Task: Create a surreal desert landscape with dreamlike elements and hidden symbols.
Action: Mouse moved to (41, 88)
Screenshot: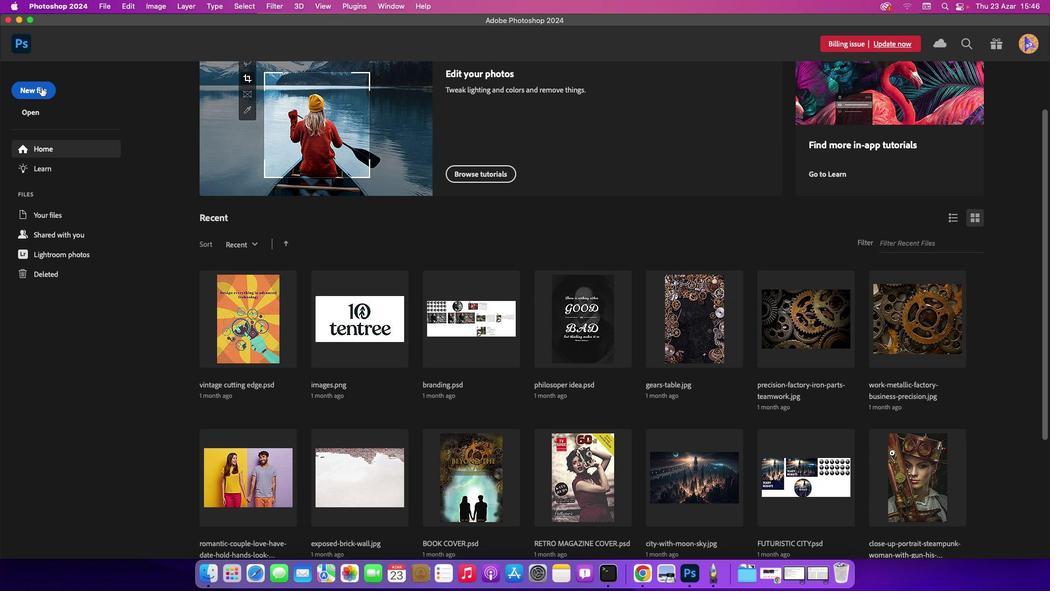 
Action: Mouse pressed left at (41, 88)
Screenshot: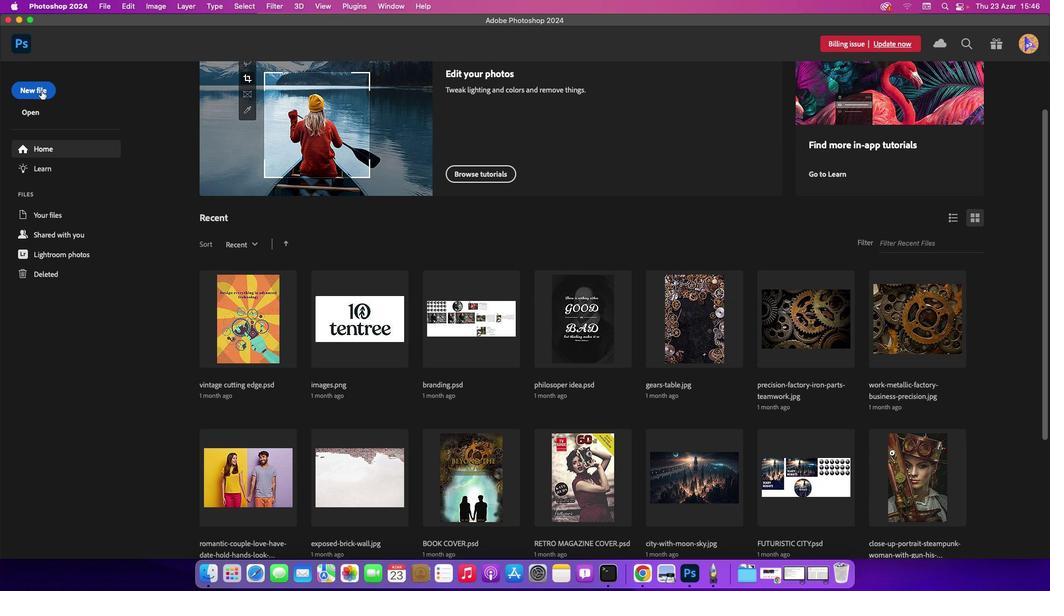 
Action: Mouse moved to (42, 91)
Screenshot: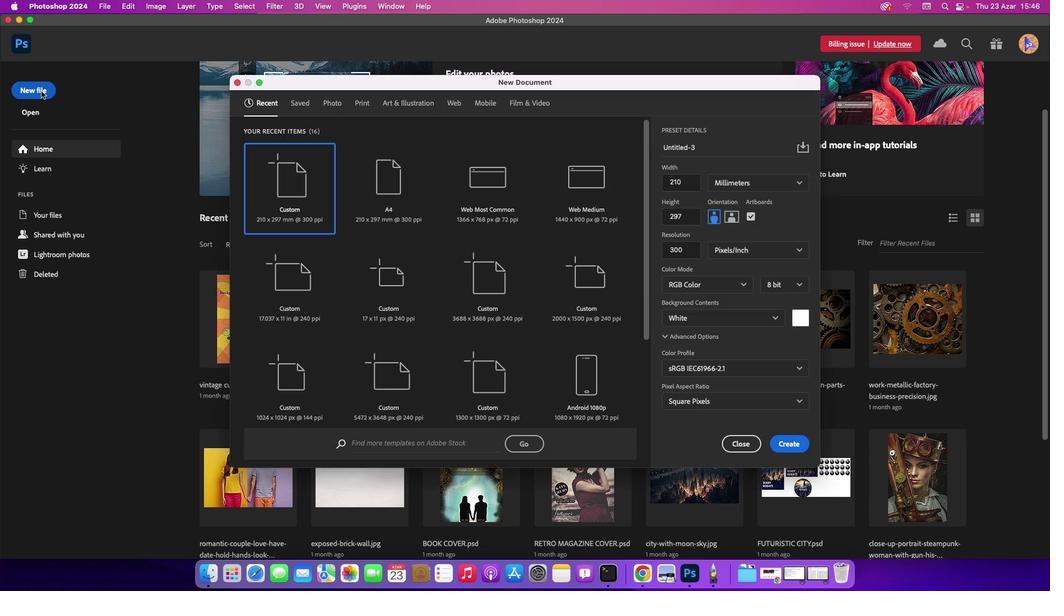 
Action: Mouse pressed left at (42, 91)
Screenshot: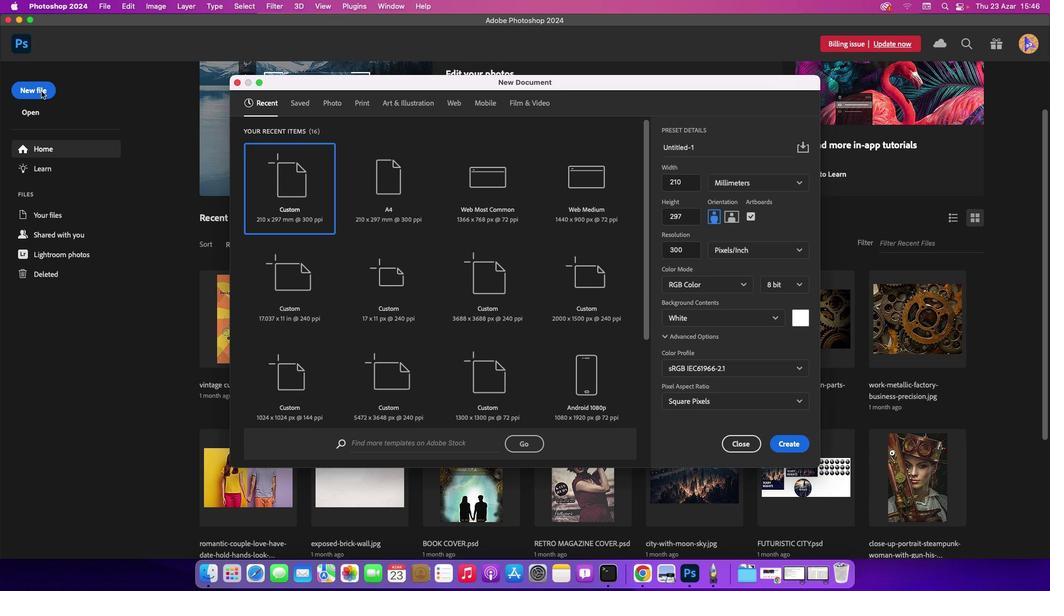 
Action: Mouse moved to (510, 187)
Screenshot: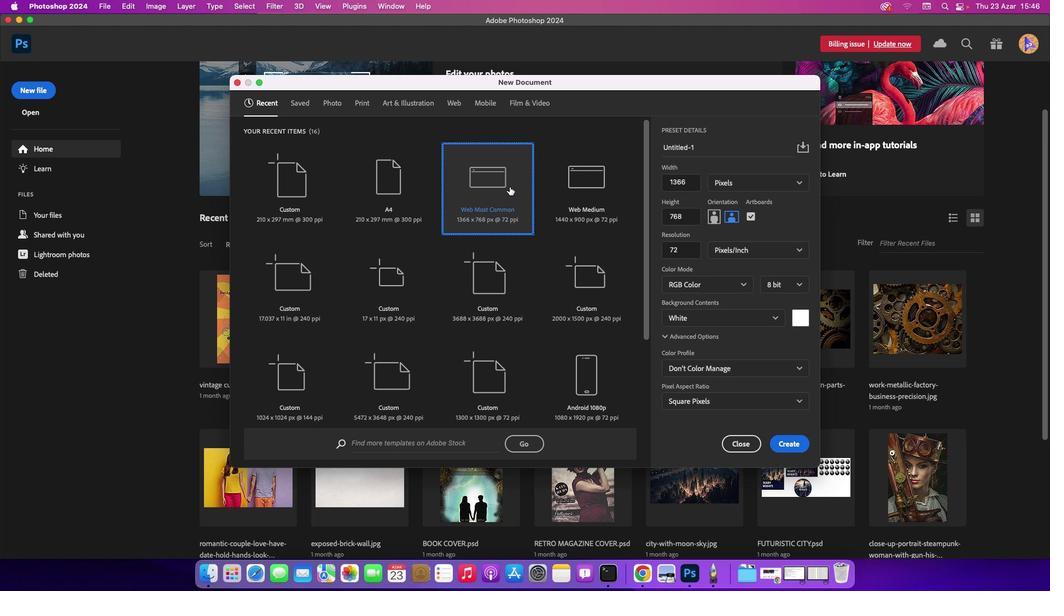 
Action: Mouse pressed left at (510, 187)
Screenshot: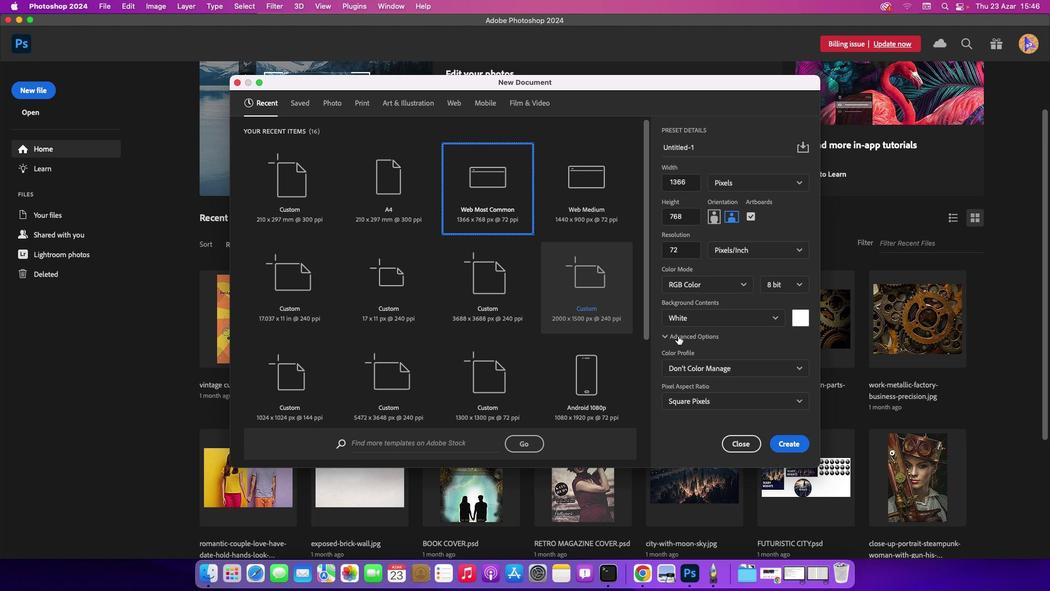 
Action: Mouse moved to (789, 440)
Screenshot: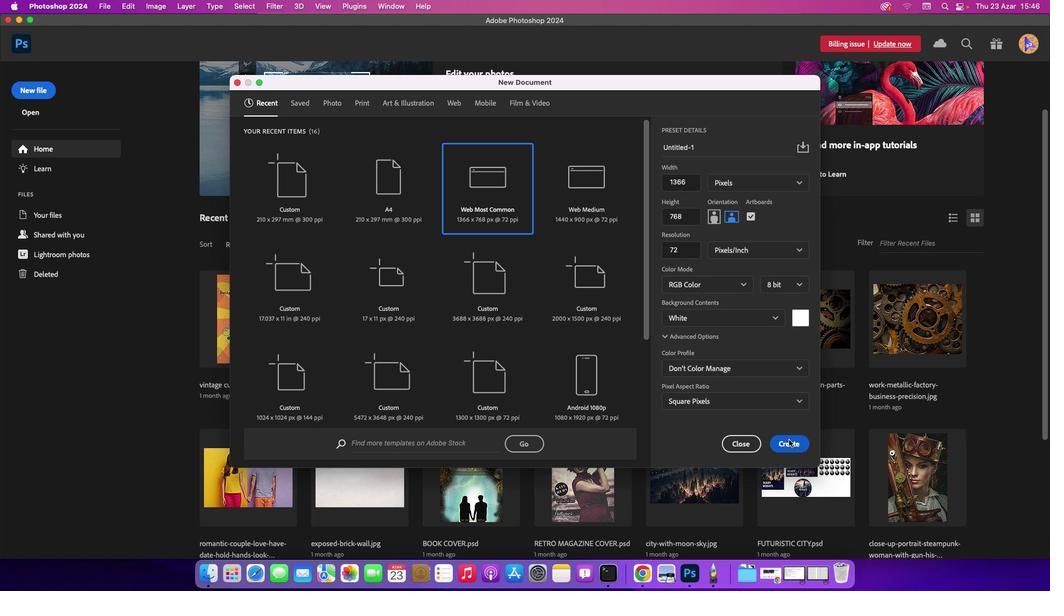 
Action: Mouse pressed left at (789, 440)
Screenshot: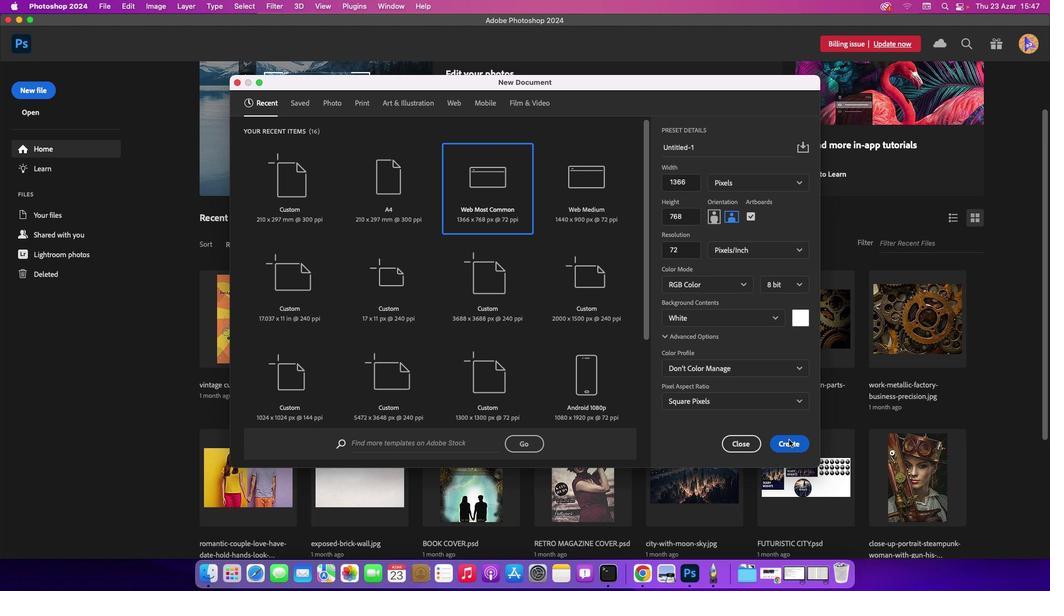 
Action: Mouse moved to (111, 8)
Screenshot: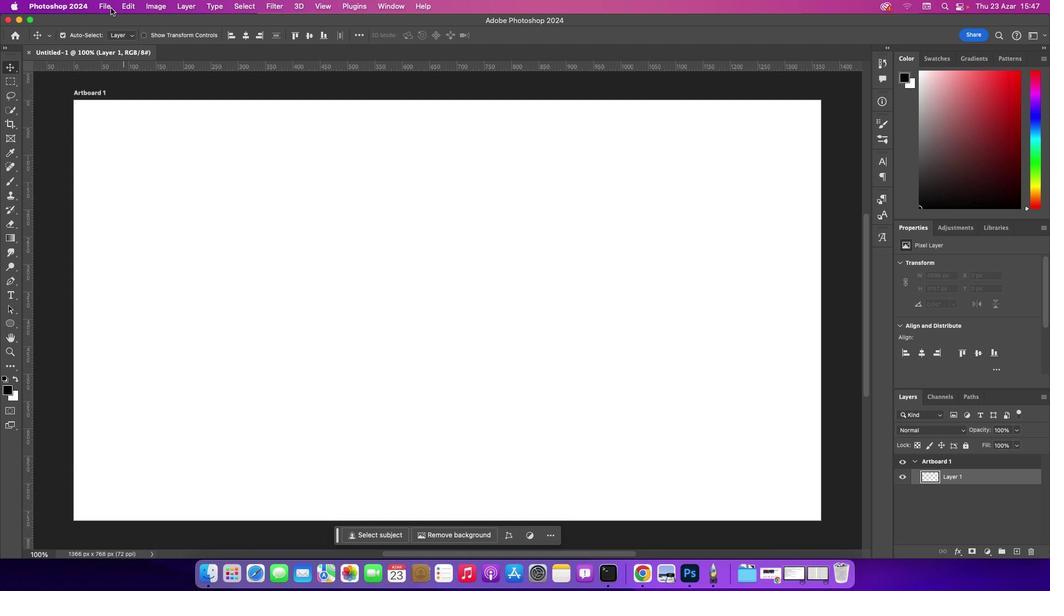 
Action: Mouse pressed left at (111, 8)
Screenshot: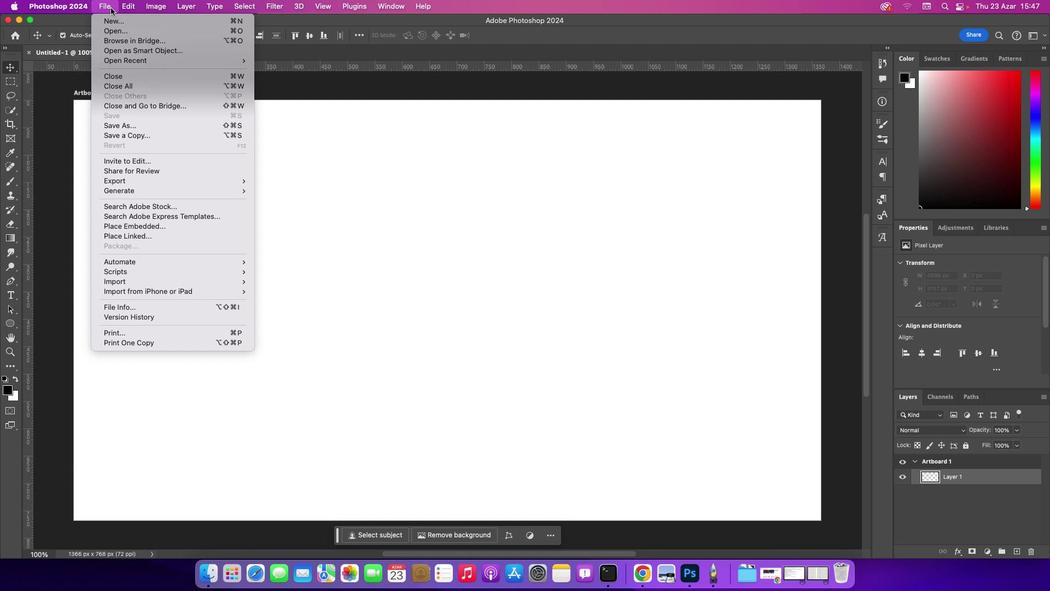 
Action: Mouse moved to (114, 28)
Screenshot: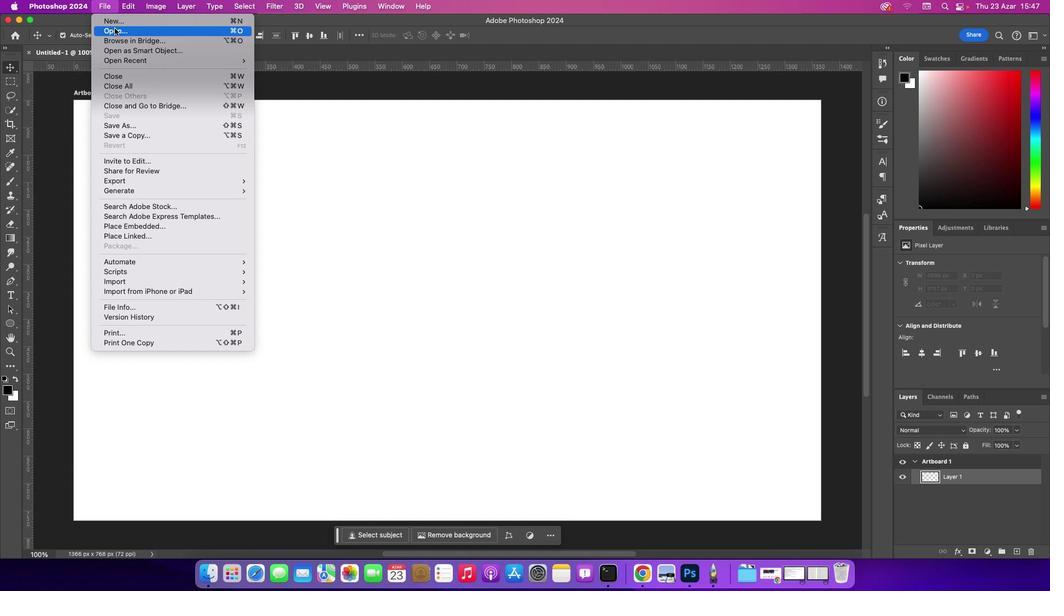 
Action: Mouse pressed left at (114, 28)
Screenshot: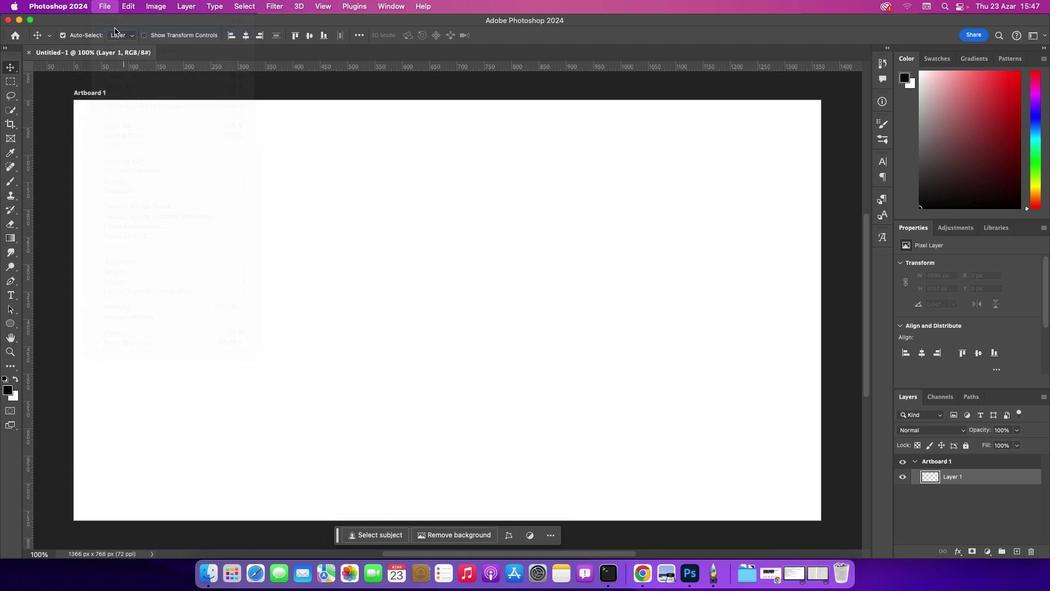 
Action: Mouse moved to (411, 149)
Screenshot: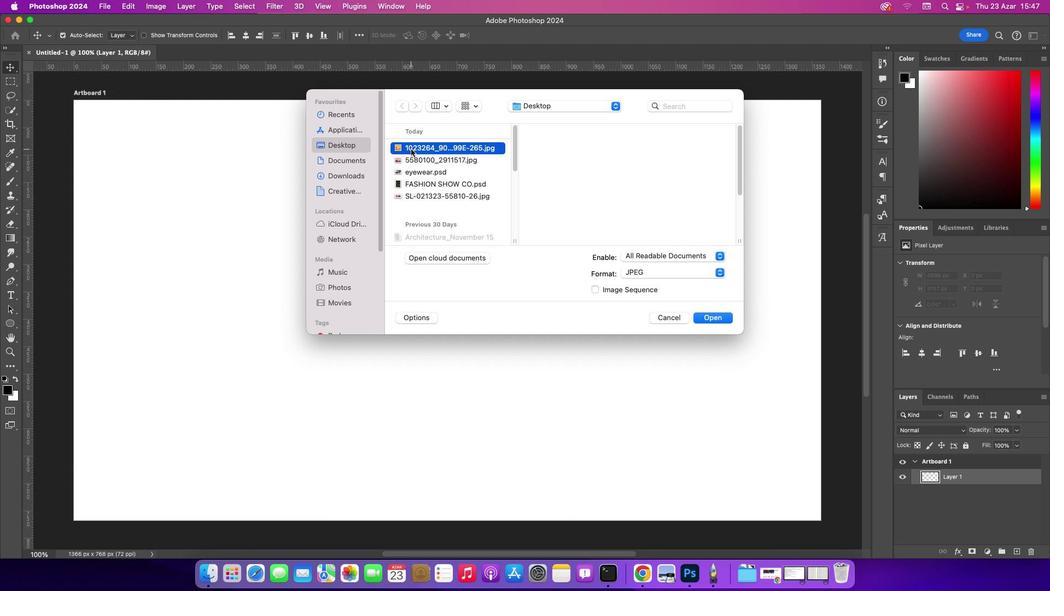 
Action: Mouse pressed left at (411, 149)
Screenshot: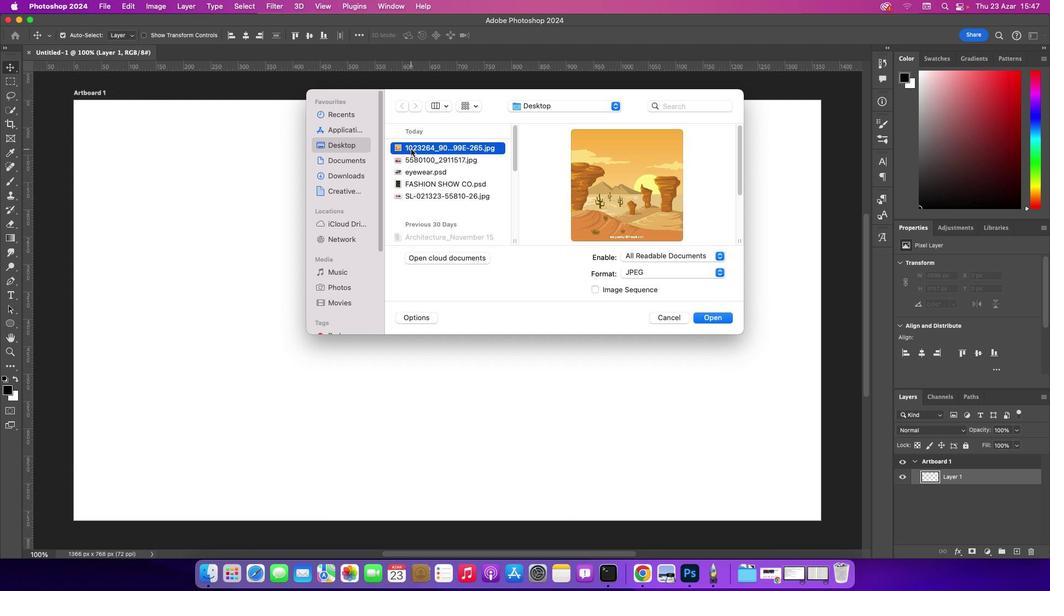 
Action: Mouse moved to (460, 160)
Screenshot: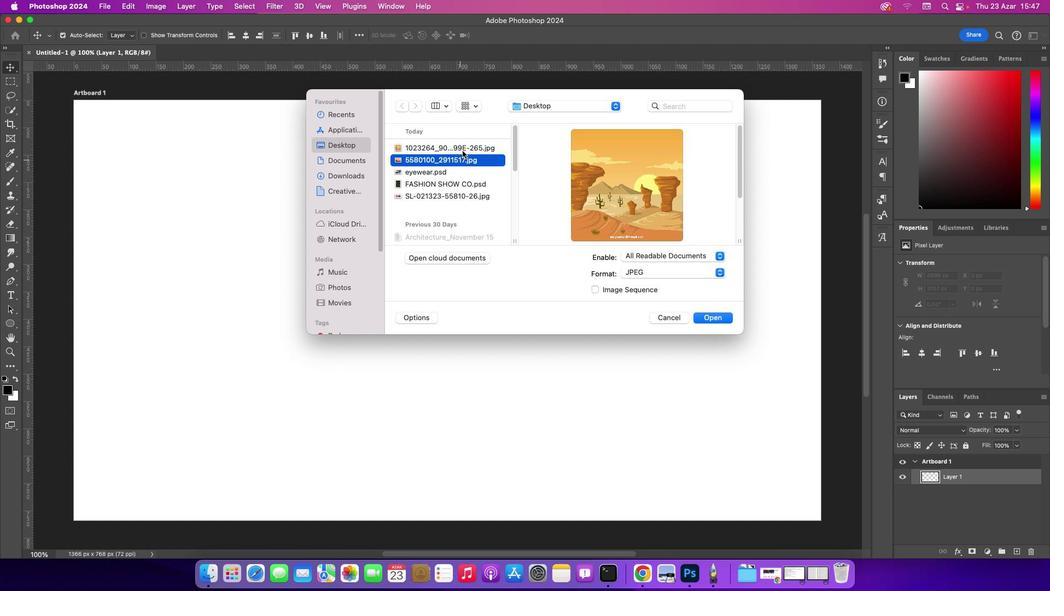 
Action: Mouse pressed left at (460, 160)
Screenshot: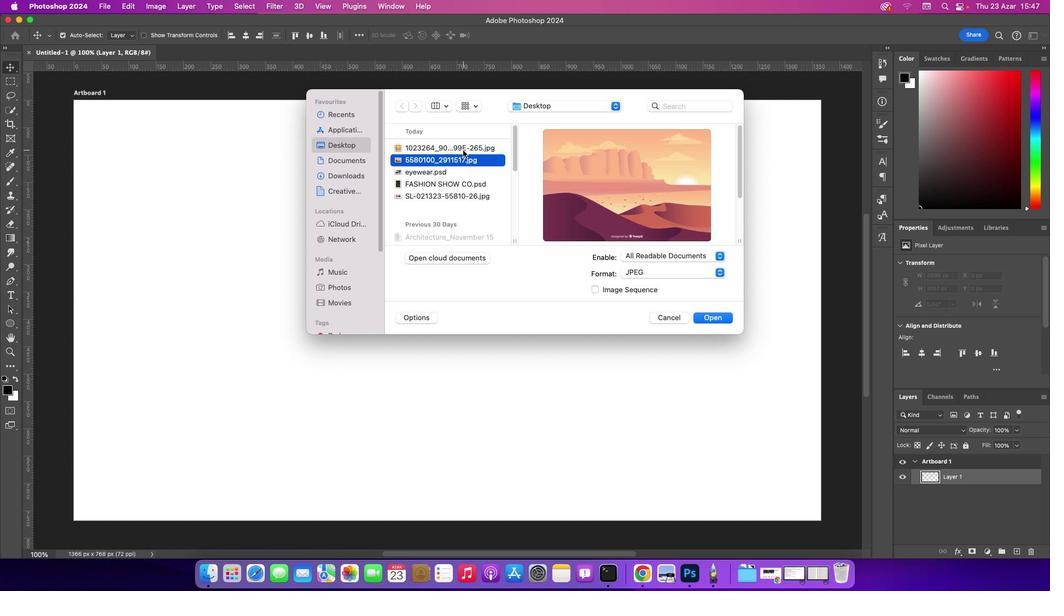 
Action: Mouse moved to (464, 150)
Screenshot: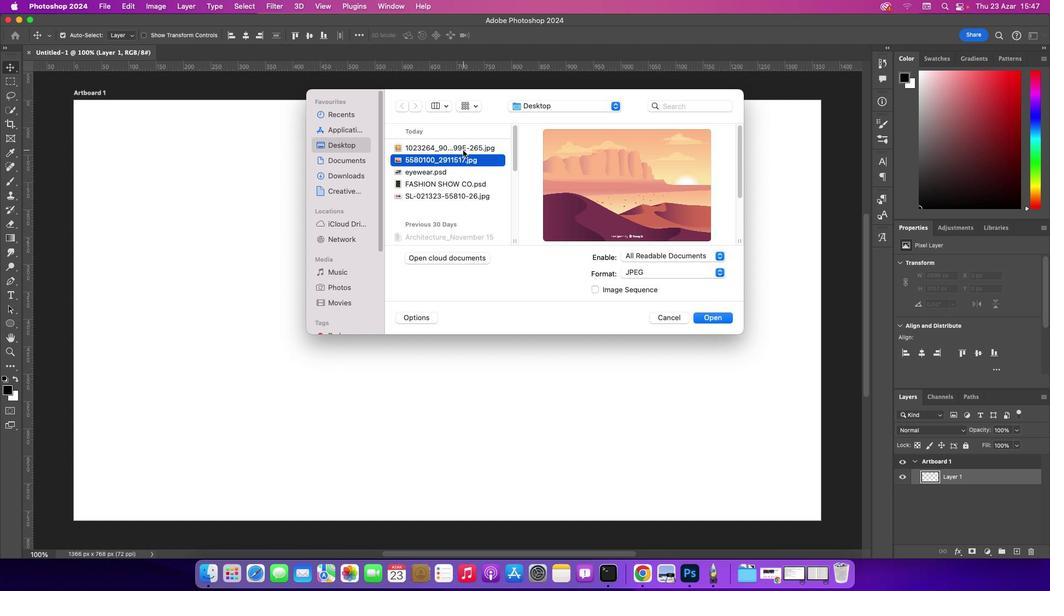 
Action: Mouse pressed left at (464, 150)
Screenshot: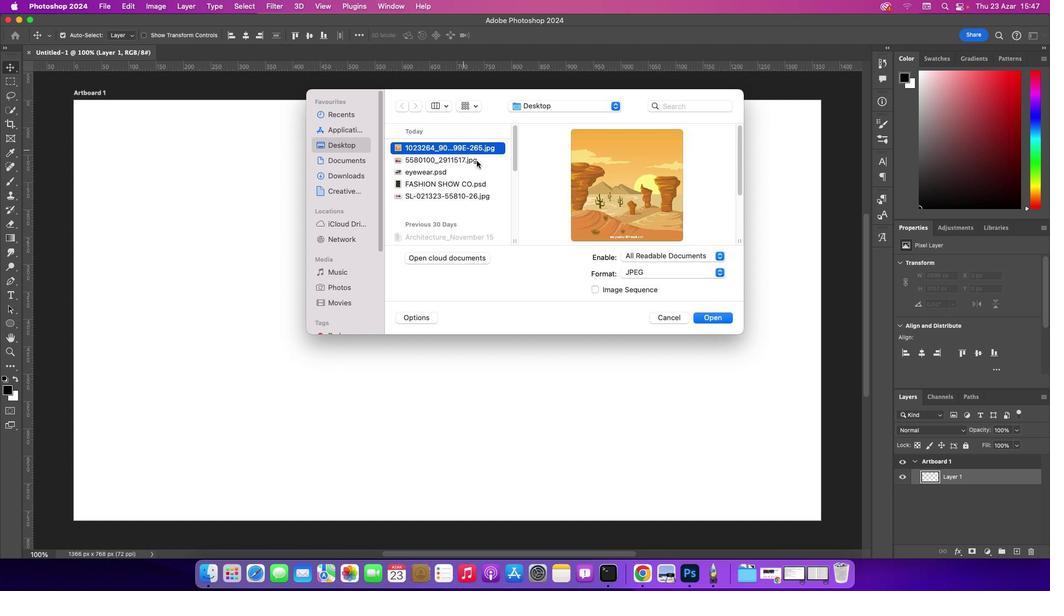 
Action: Mouse moved to (706, 320)
Screenshot: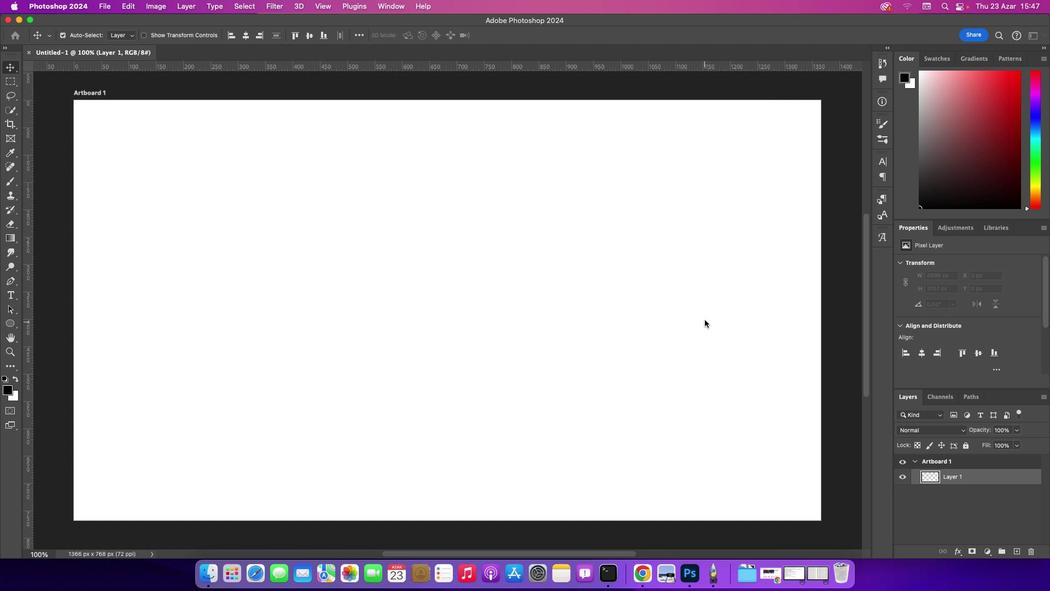
Action: Mouse pressed left at (706, 320)
Screenshot: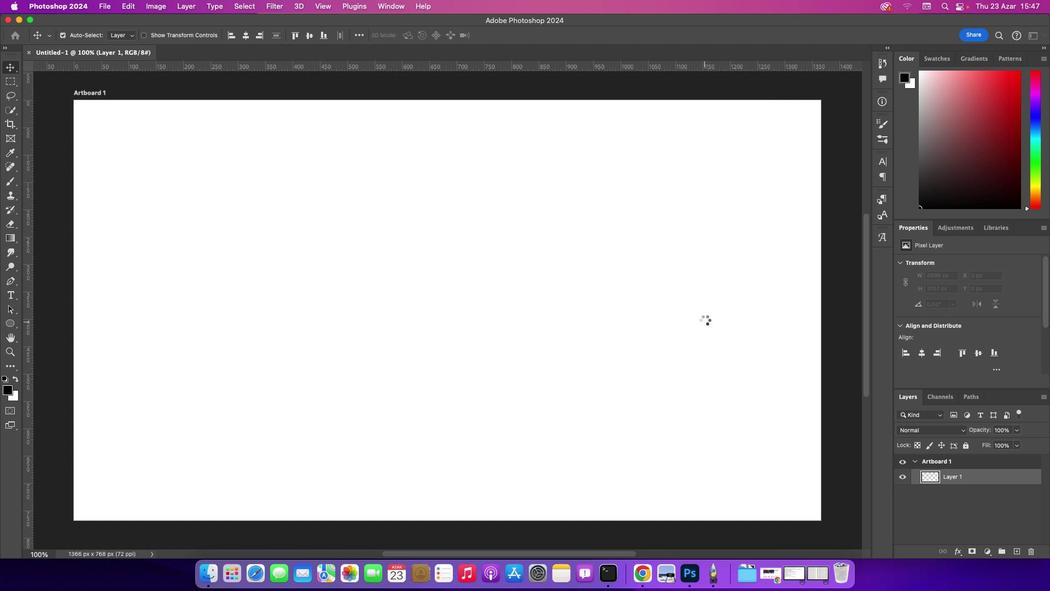 
Action: Mouse moved to (348, 205)
Screenshot: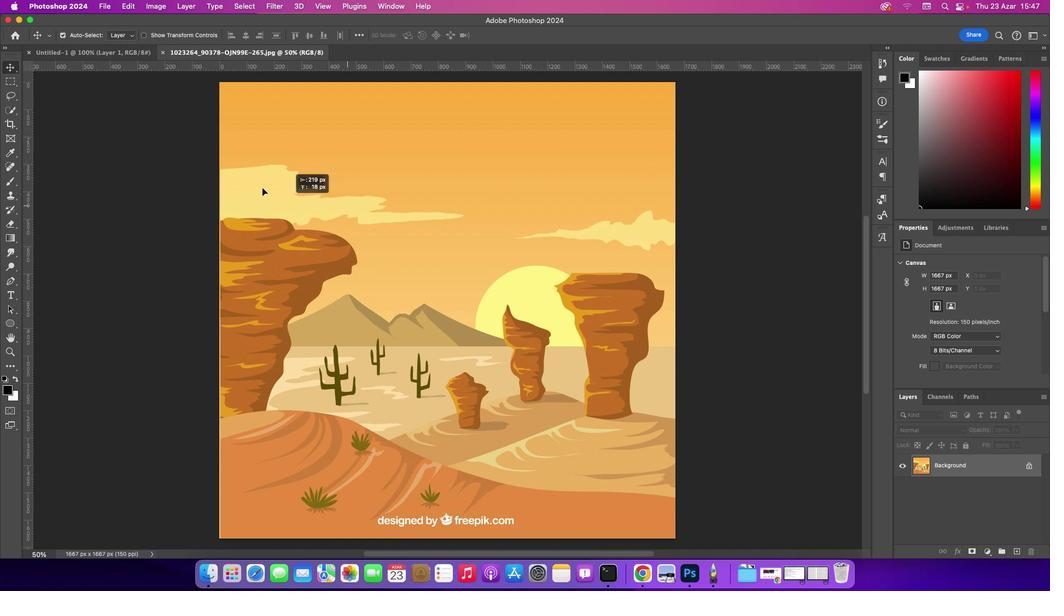 
Action: Mouse pressed left at (348, 205)
Screenshot: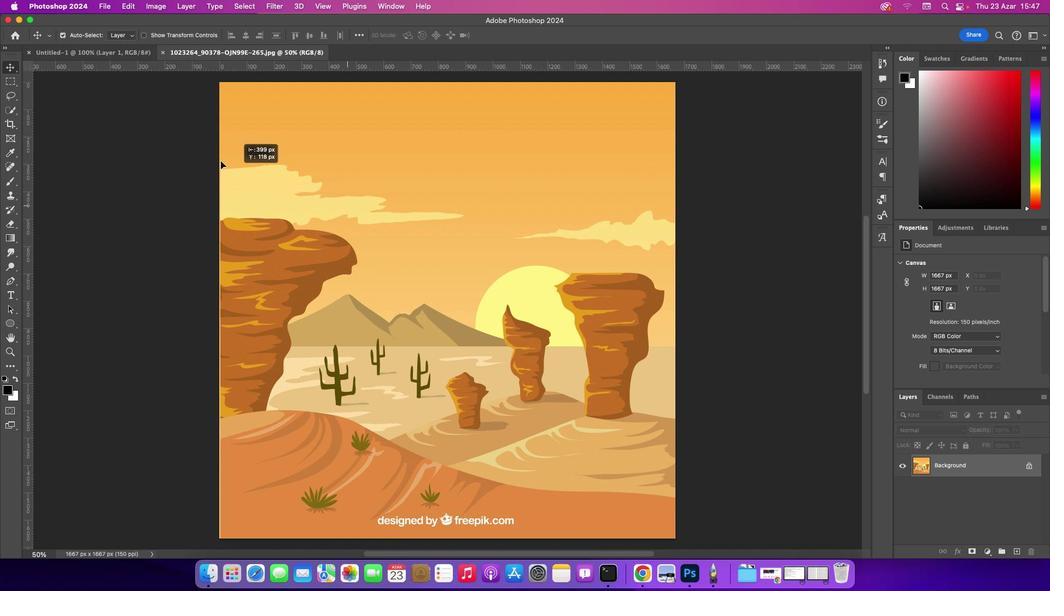 
Action: Mouse moved to (535, 277)
Screenshot: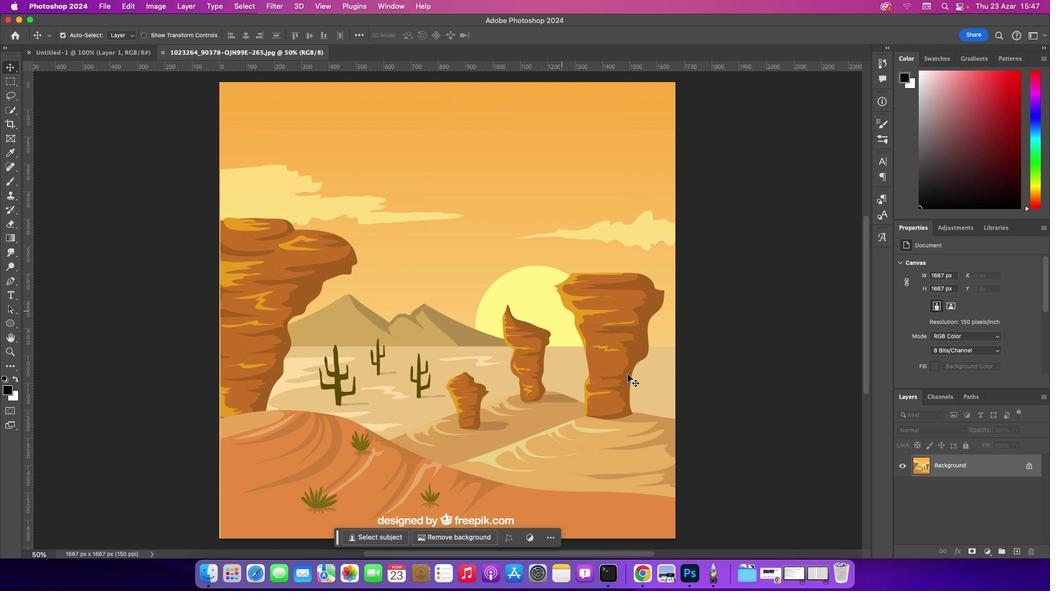
Action: Mouse pressed left at (535, 277)
Screenshot: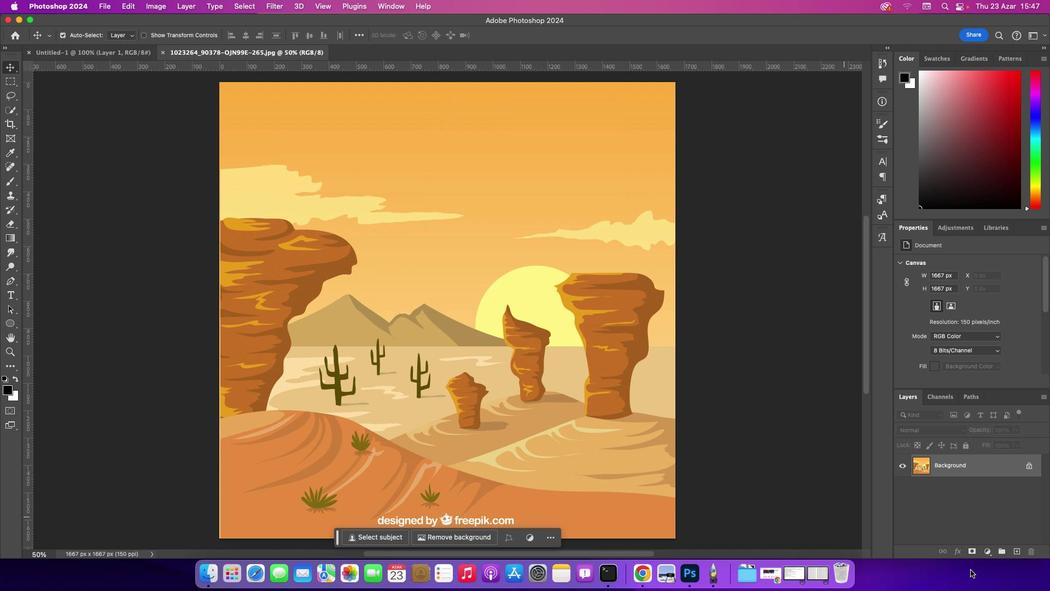 
Action: Mouse moved to (812, 475)
Screenshot: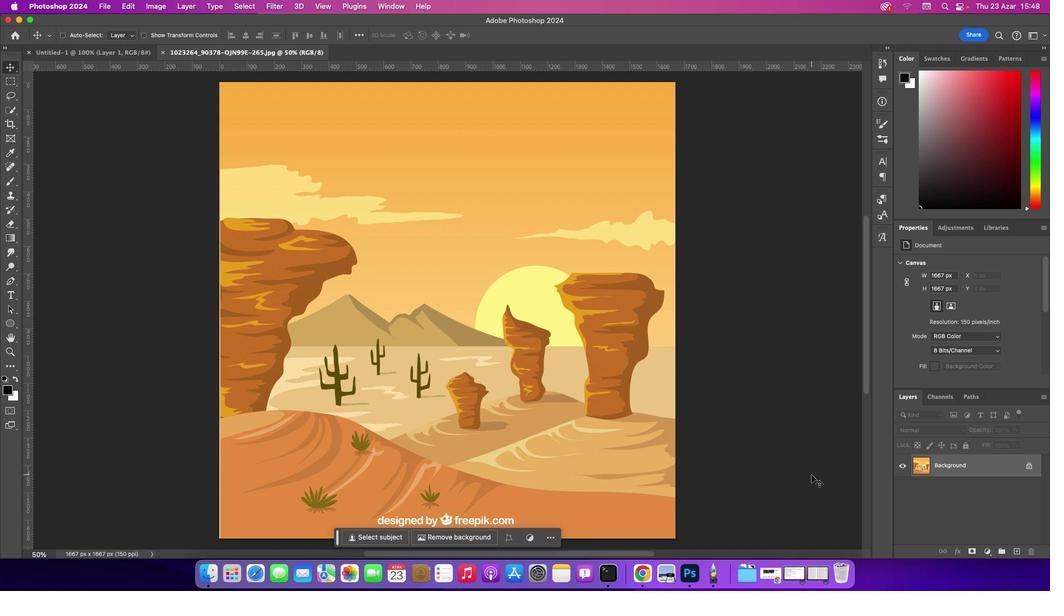 
Action: Key pressed Key.cmd_r'j'
Screenshot: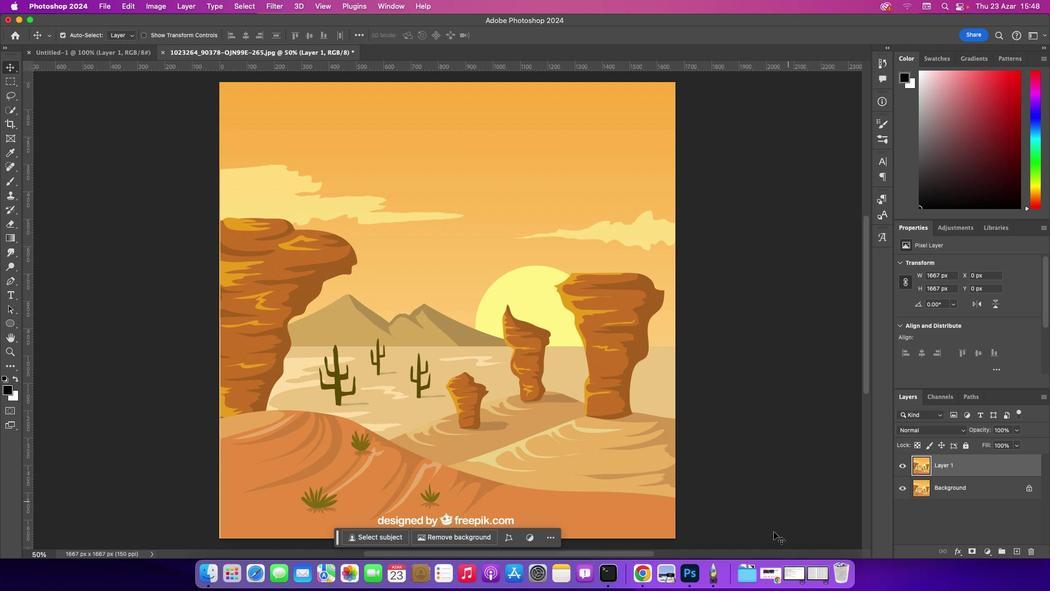 
Action: Mouse moved to (362, 120)
Screenshot: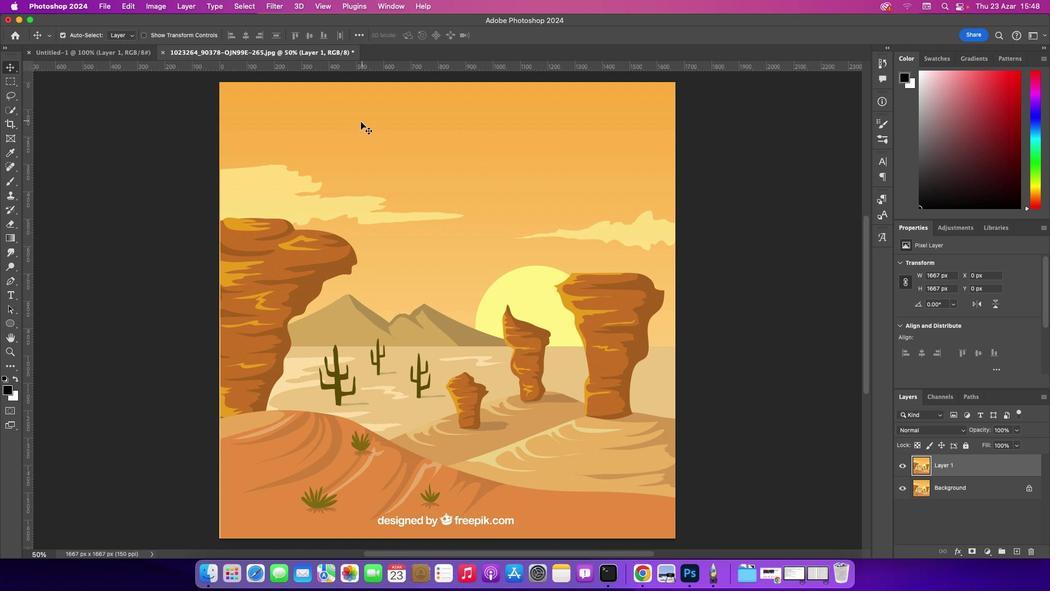 
Action: Mouse pressed left at (362, 120)
Screenshot: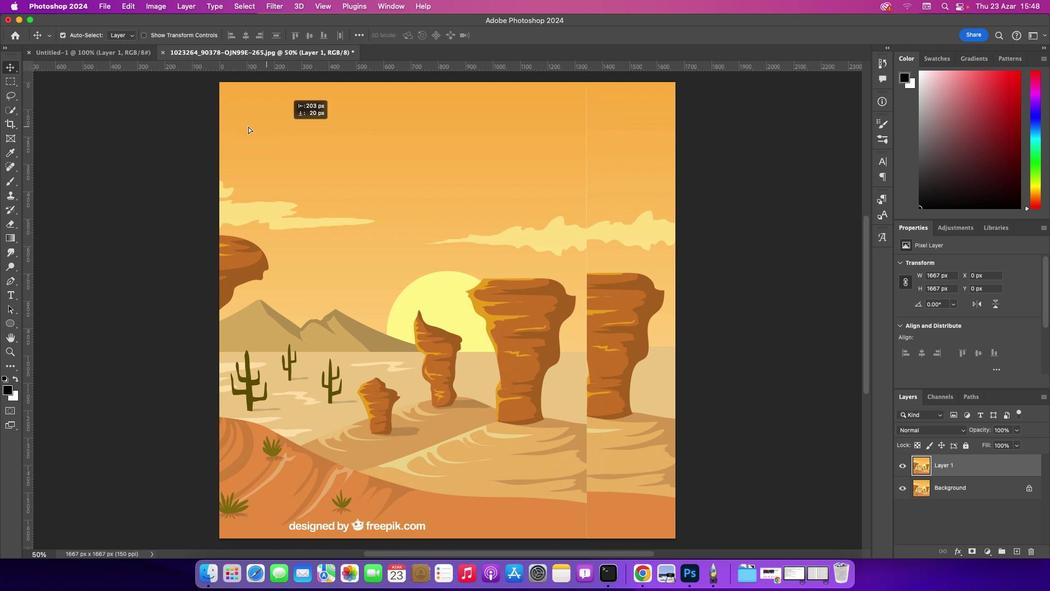 
Action: Mouse moved to (379, 205)
Screenshot: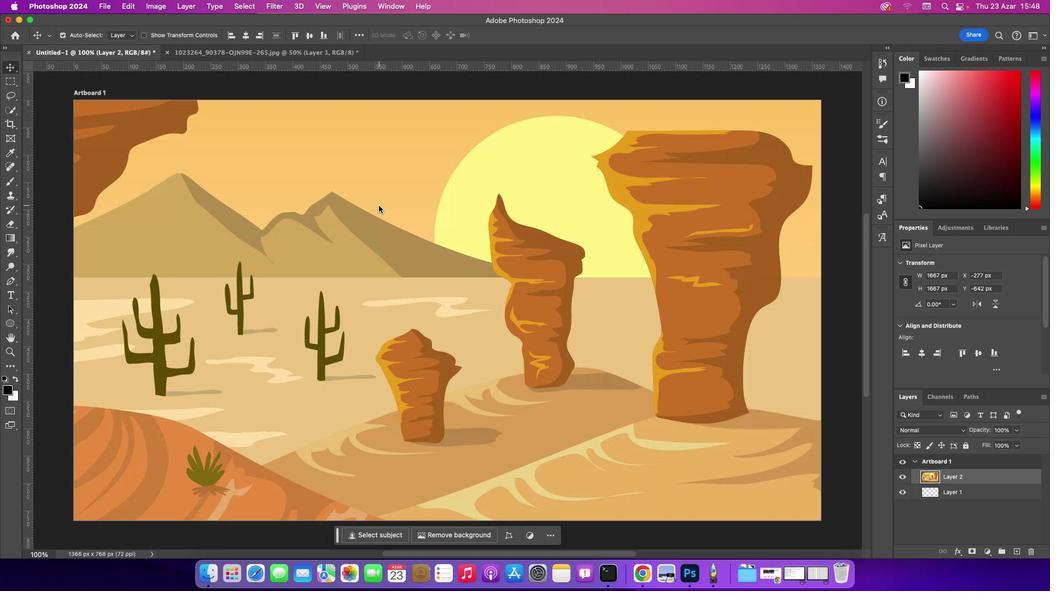 
Action: Mouse pressed left at (379, 205)
Screenshot: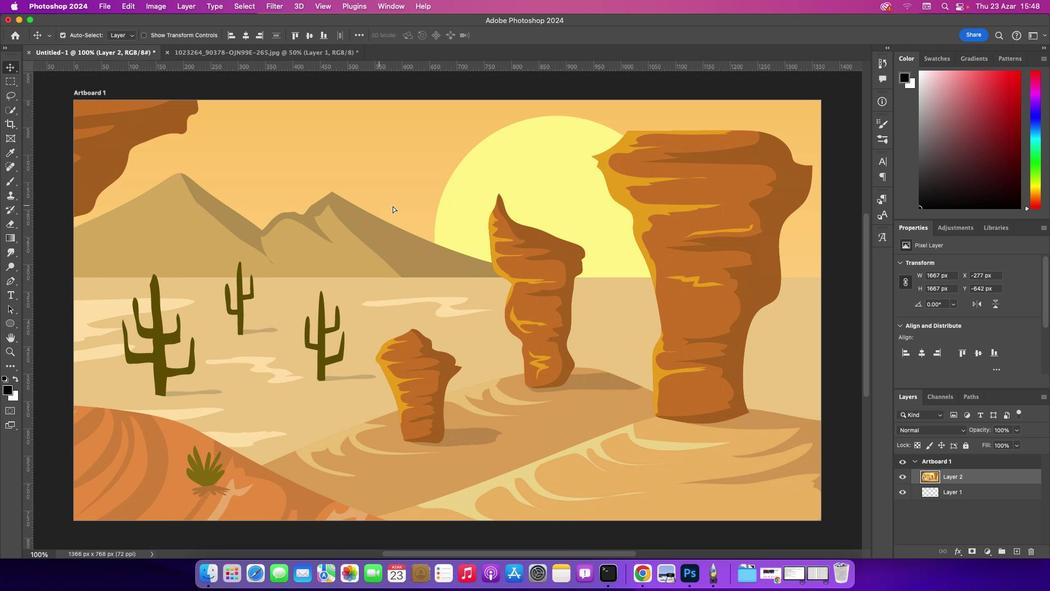 
Action: Mouse moved to (457, 207)
Screenshot: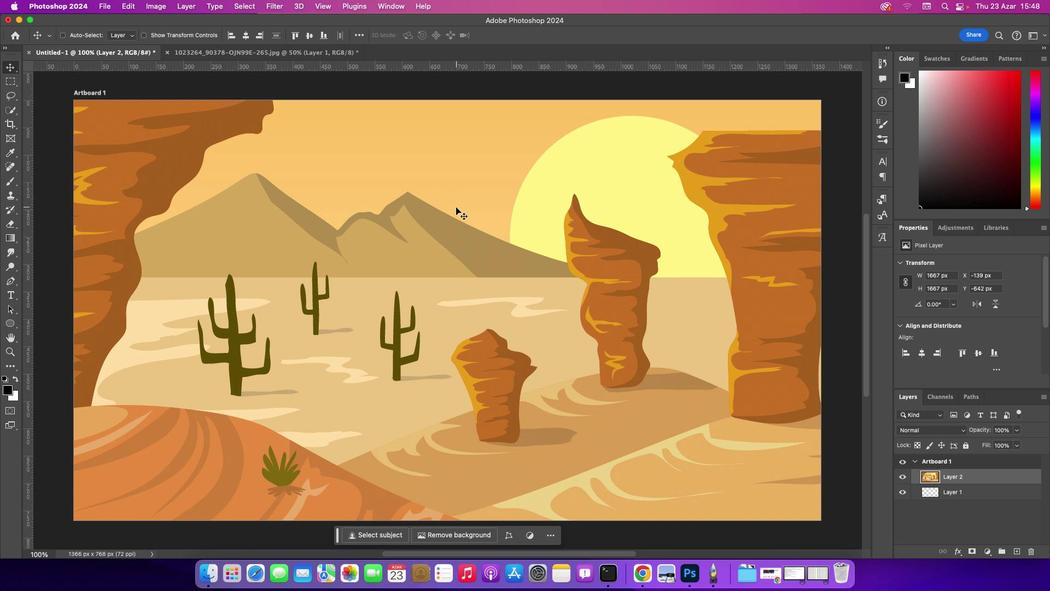 
Action: Key pressed Key.cmd_r'-''-'
Screenshot: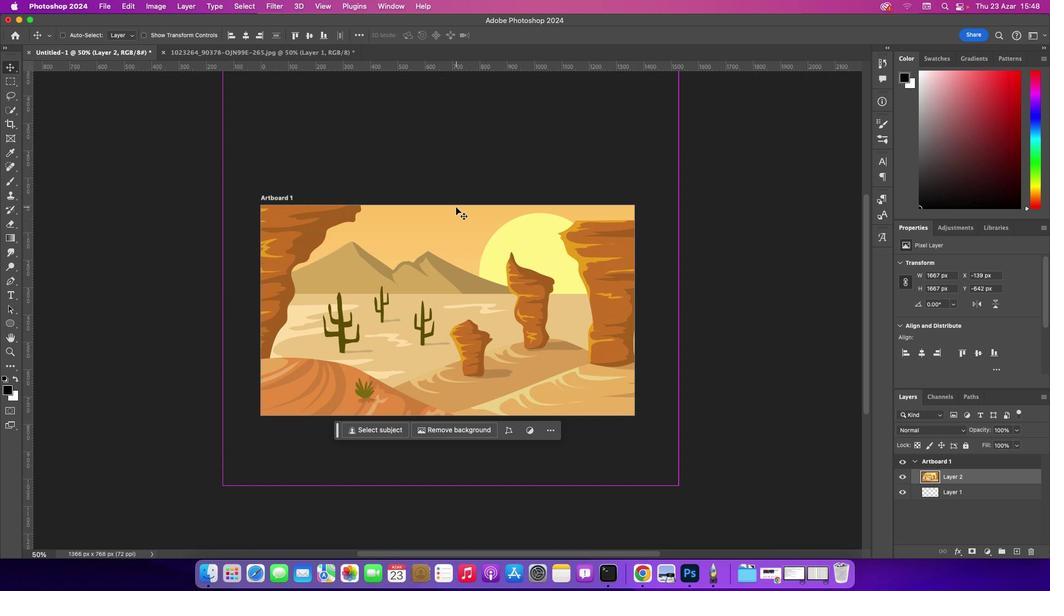 
Action: Mouse moved to (398, 255)
Screenshot: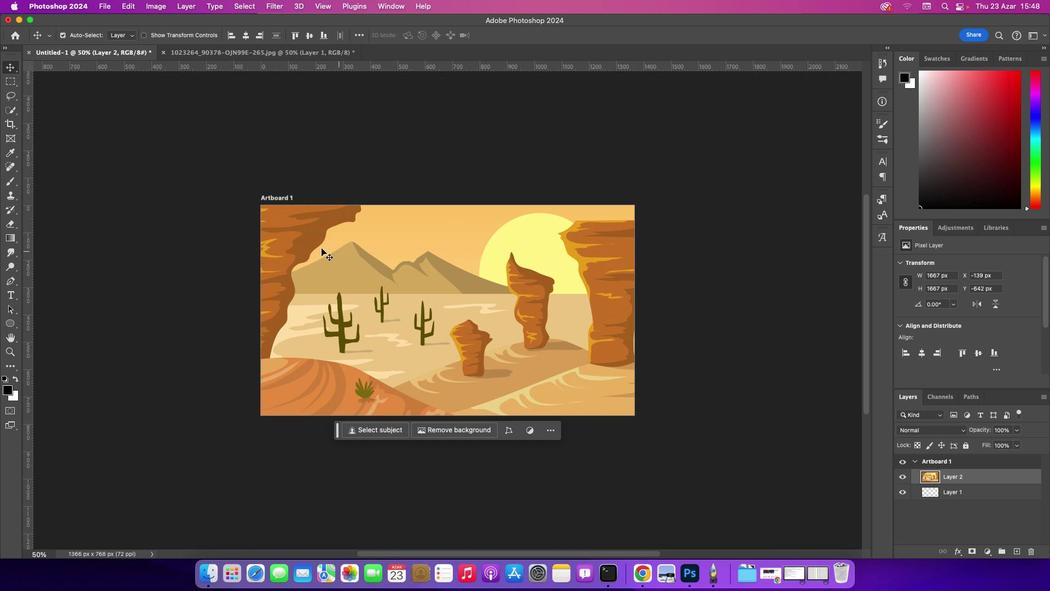 
Action: Mouse pressed left at (398, 255)
Screenshot: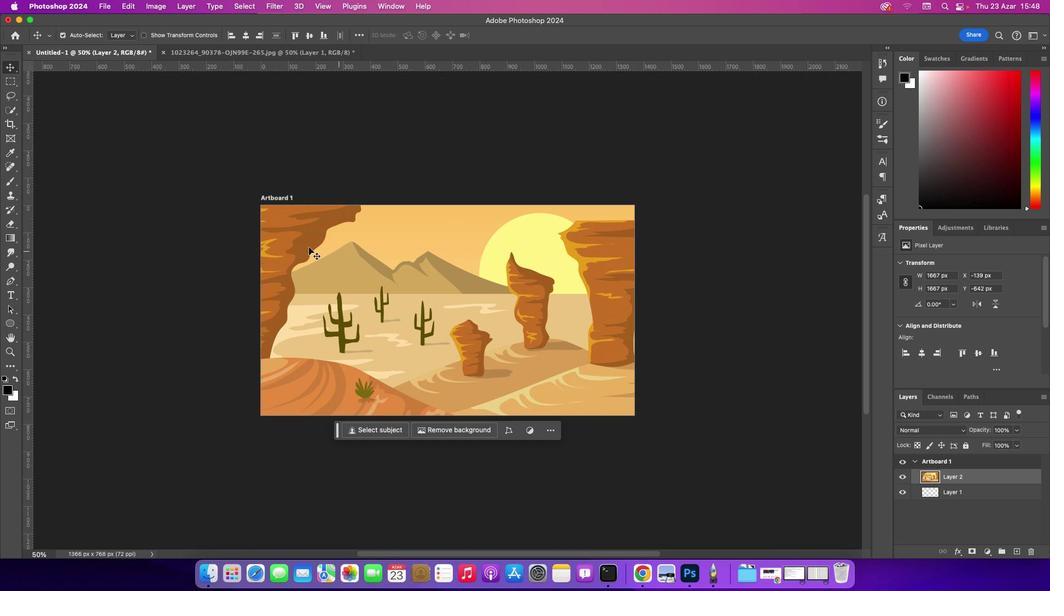 
Action: Mouse moved to (291, 250)
Screenshot: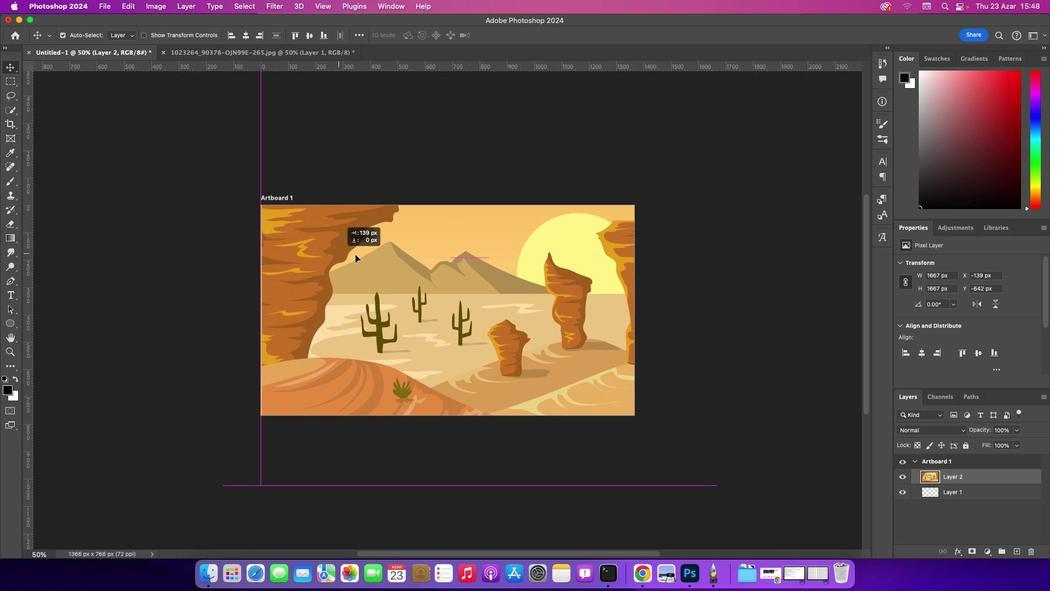 
Action: Mouse pressed left at (291, 250)
Screenshot: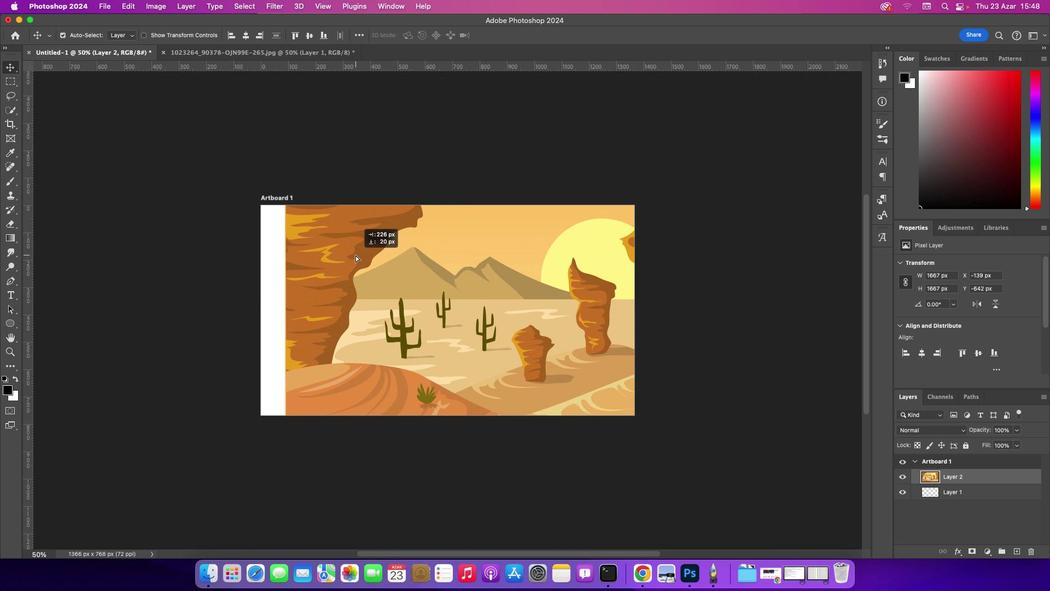 
Action: Mouse moved to (342, 263)
Screenshot: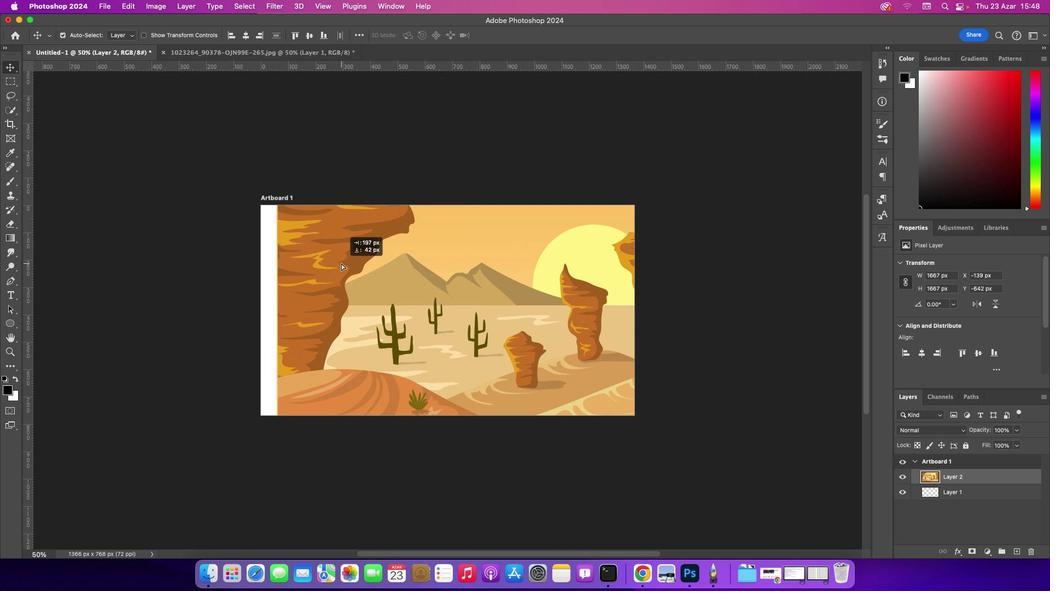 
Action: Key pressed Key.cmd't'
Screenshot: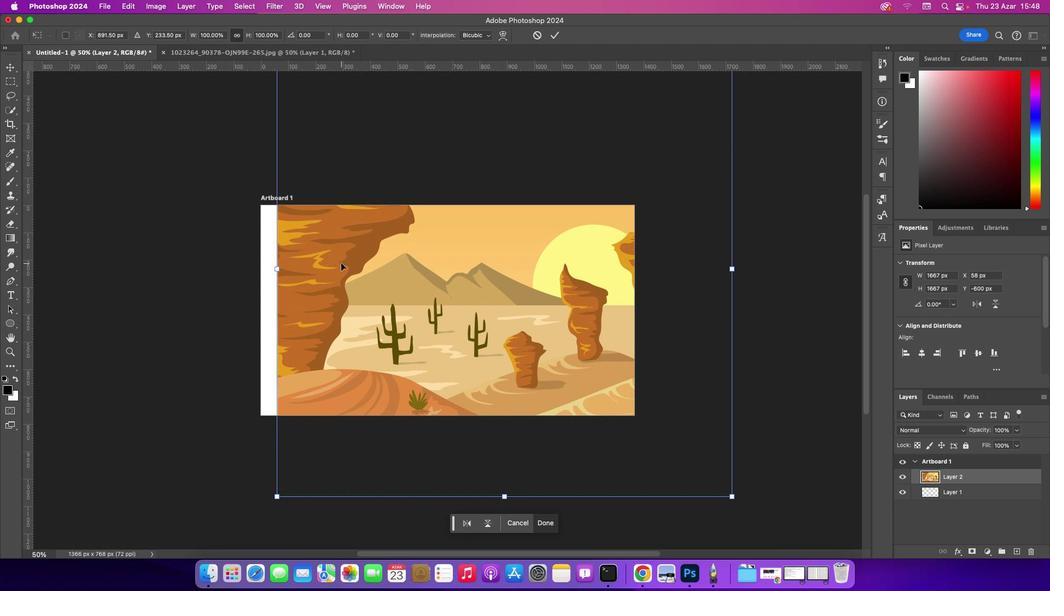 
Action: Mouse moved to (734, 496)
Screenshot: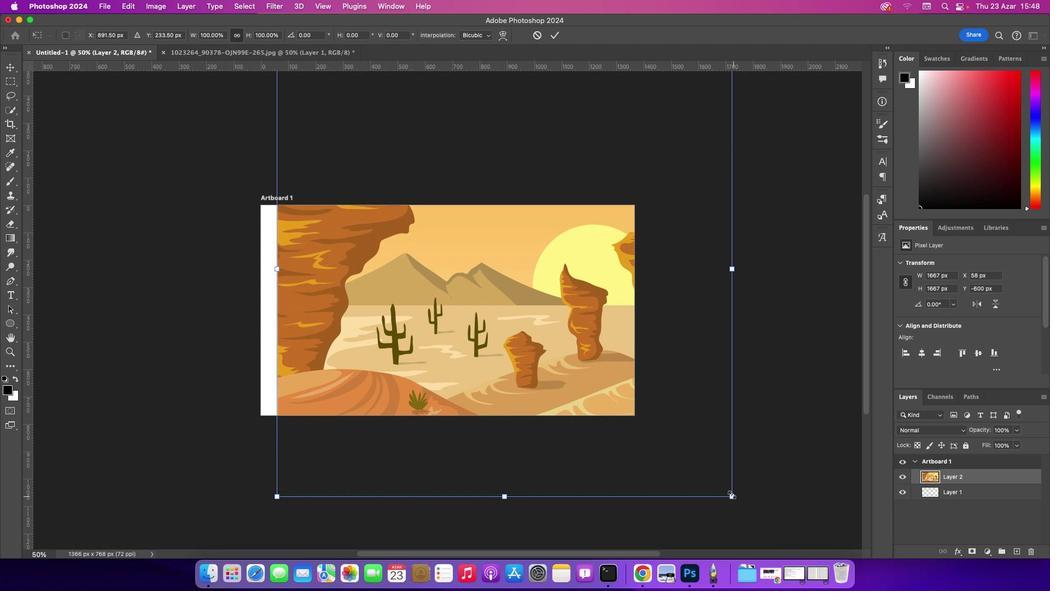 
Action: Mouse pressed left at (734, 496)
Screenshot: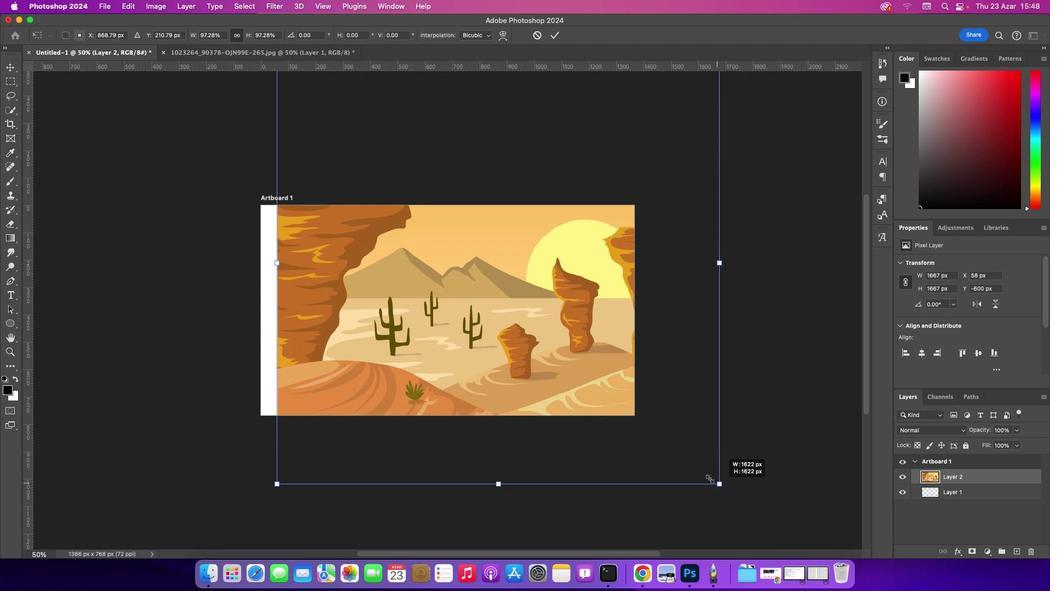 
Action: Mouse moved to (500, 261)
Screenshot: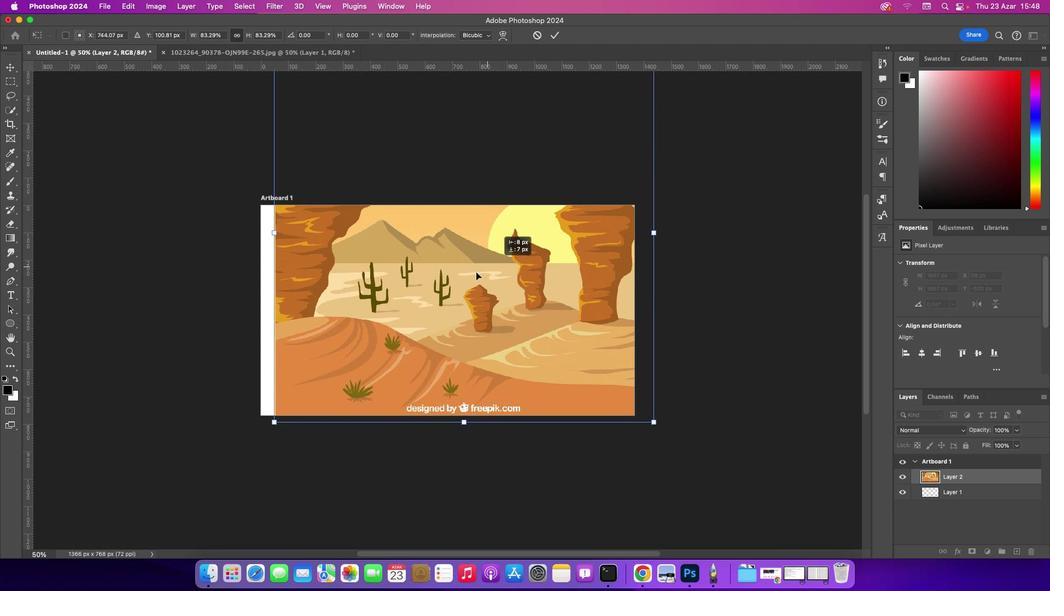 
Action: Mouse pressed left at (500, 261)
Screenshot: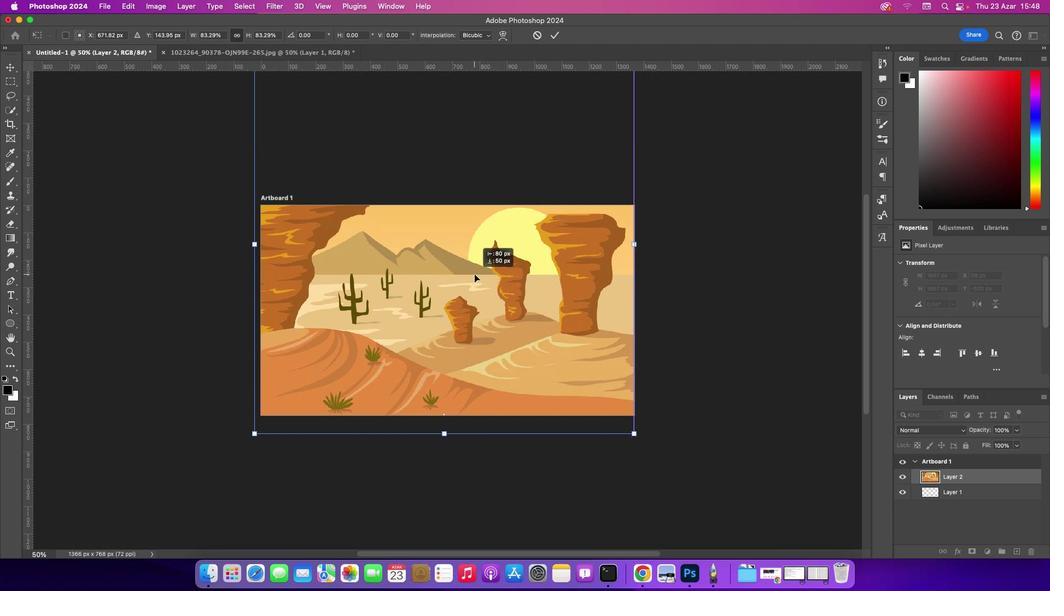 
Action: Mouse moved to (641, 480)
Screenshot: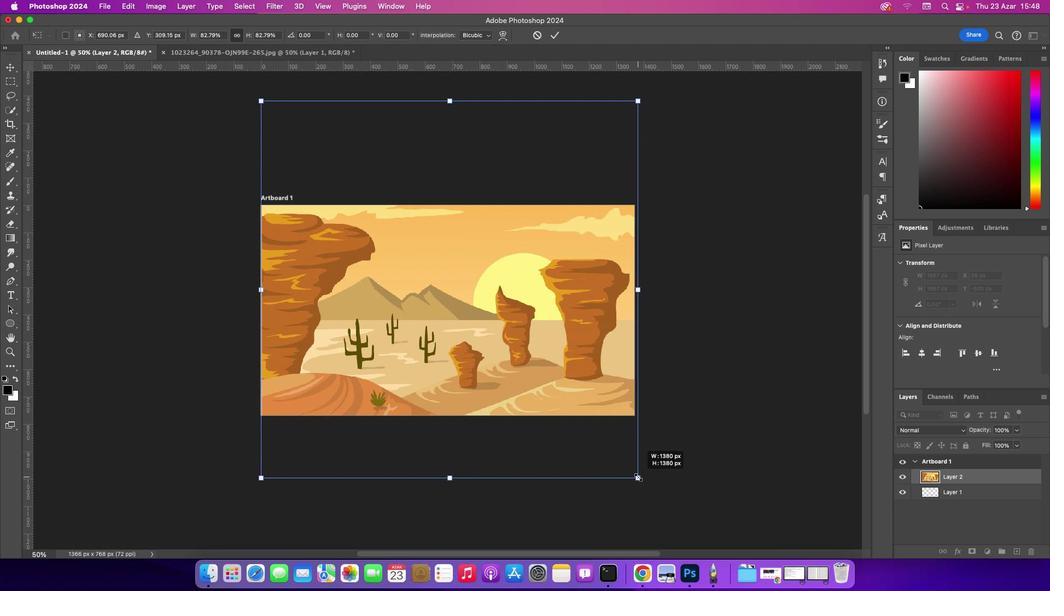 
Action: Mouse pressed left at (641, 480)
Screenshot: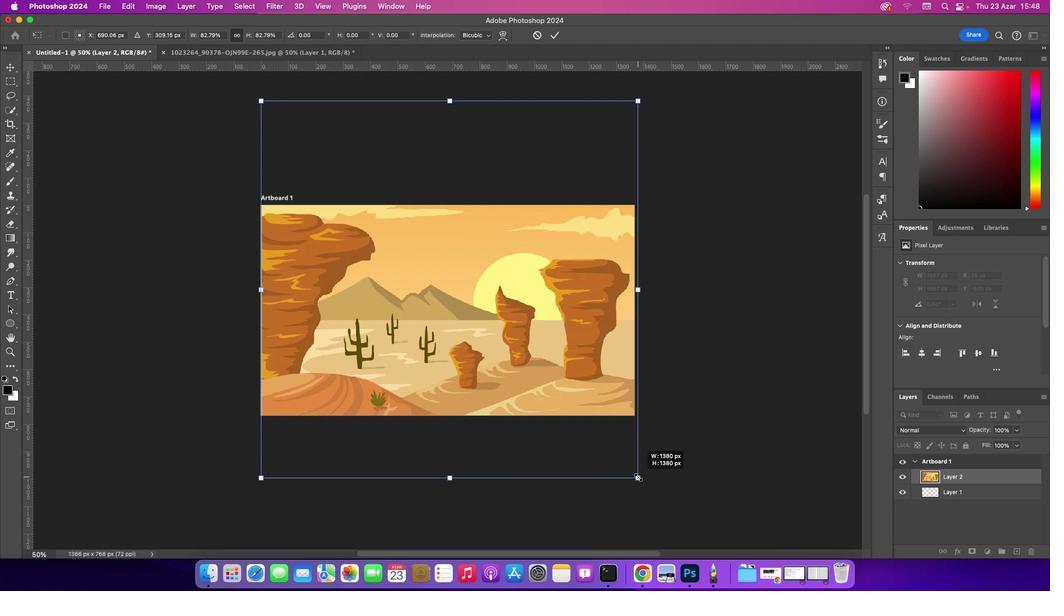 
Action: Mouse moved to (763, 458)
Screenshot: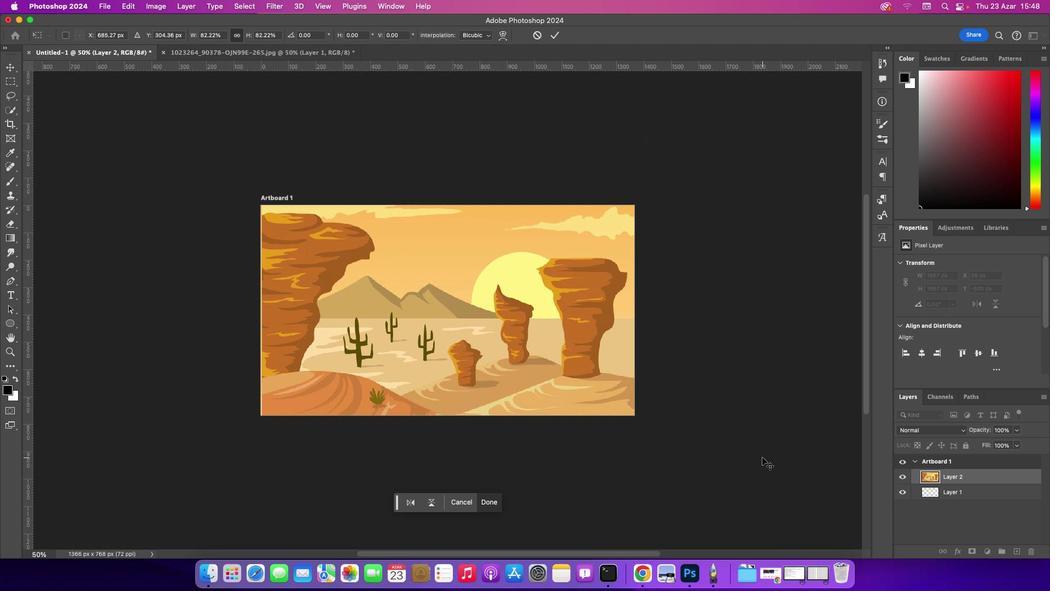 
Action: Key pressed Key.enter
Screenshot: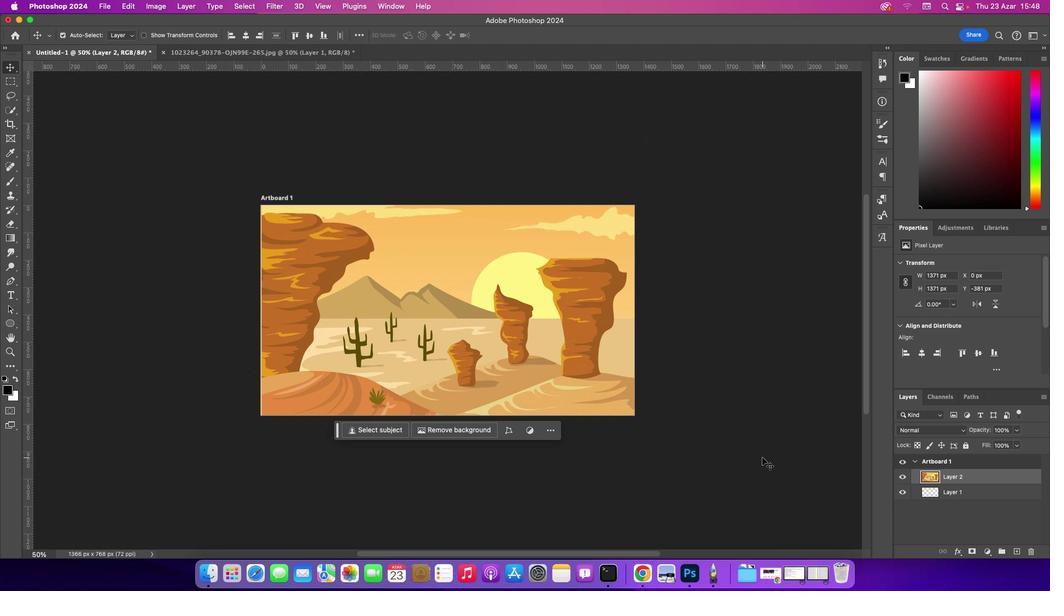 
Action: Mouse moved to (723, 446)
Screenshot: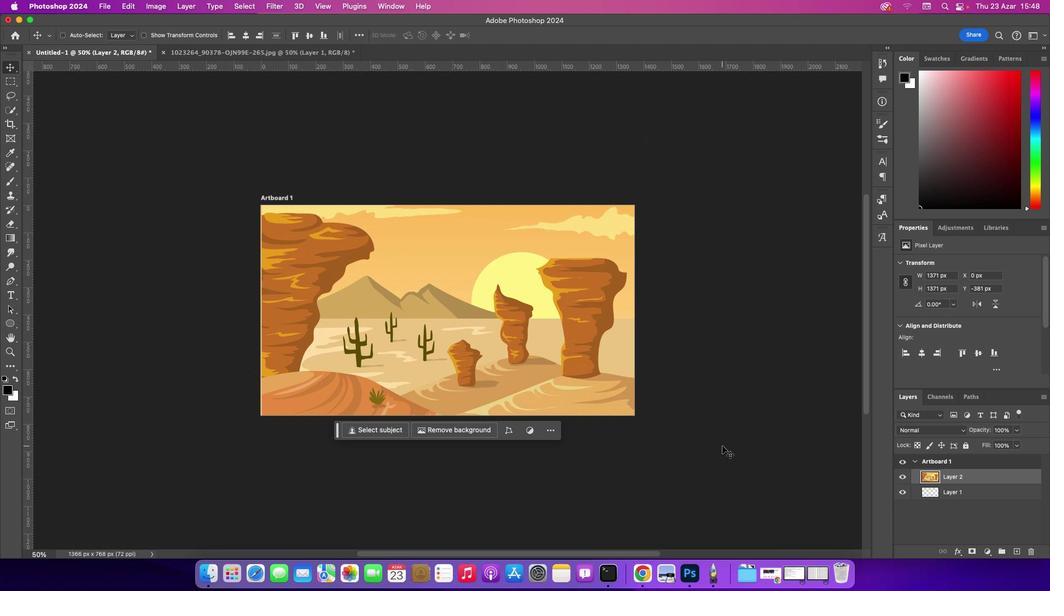 
Action: Key pressed Key.cmd_r'=''='
Screenshot: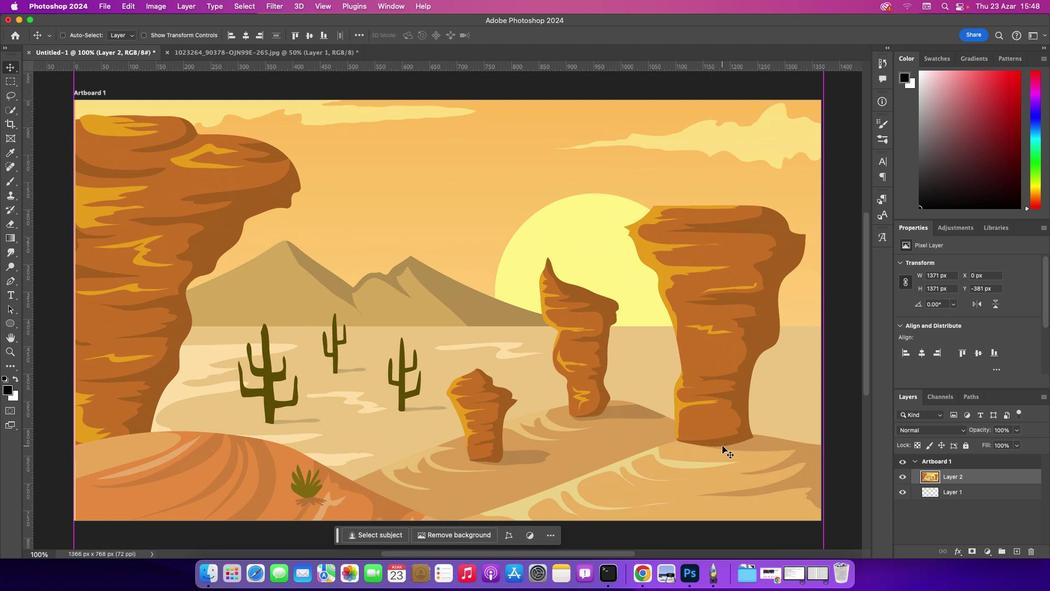 
Action: Mouse moved to (1018, 551)
Screenshot: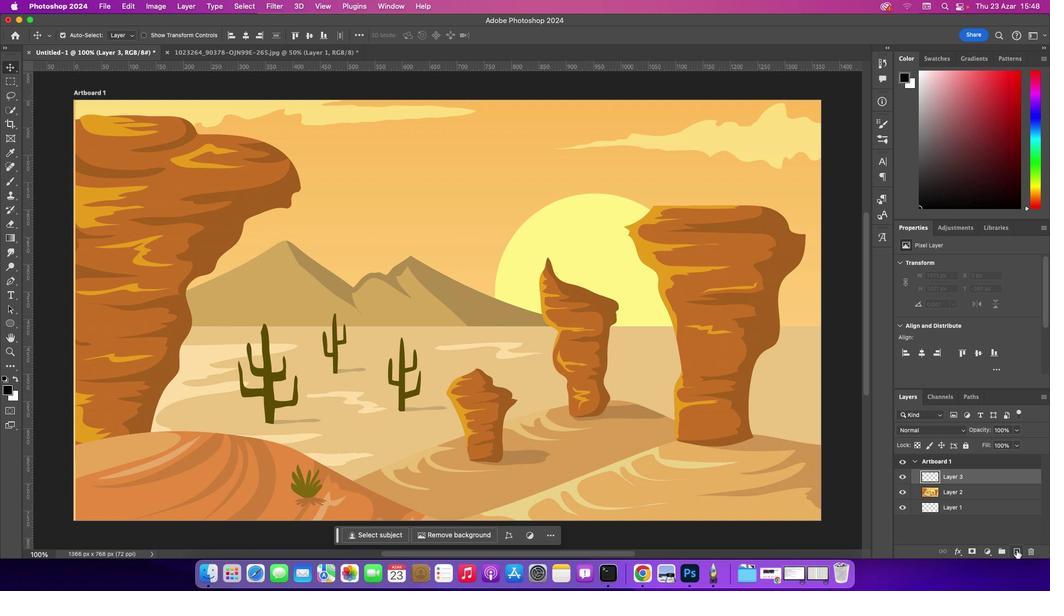 
Action: Mouse pressed left at (1018, 551)
Screenshot: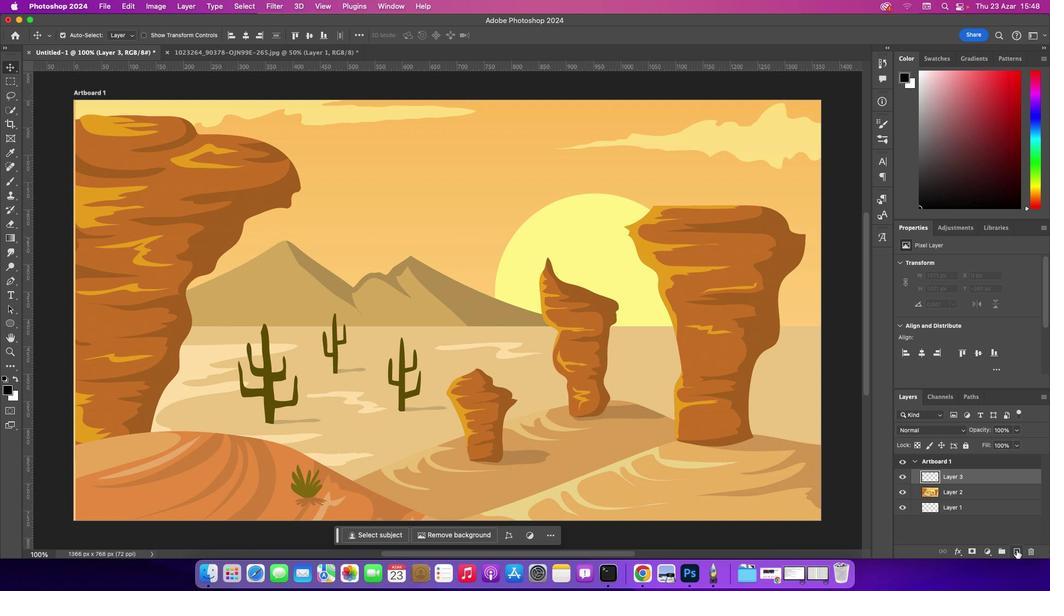 
Action: Mouse moved to (11, 114)
Screenshot: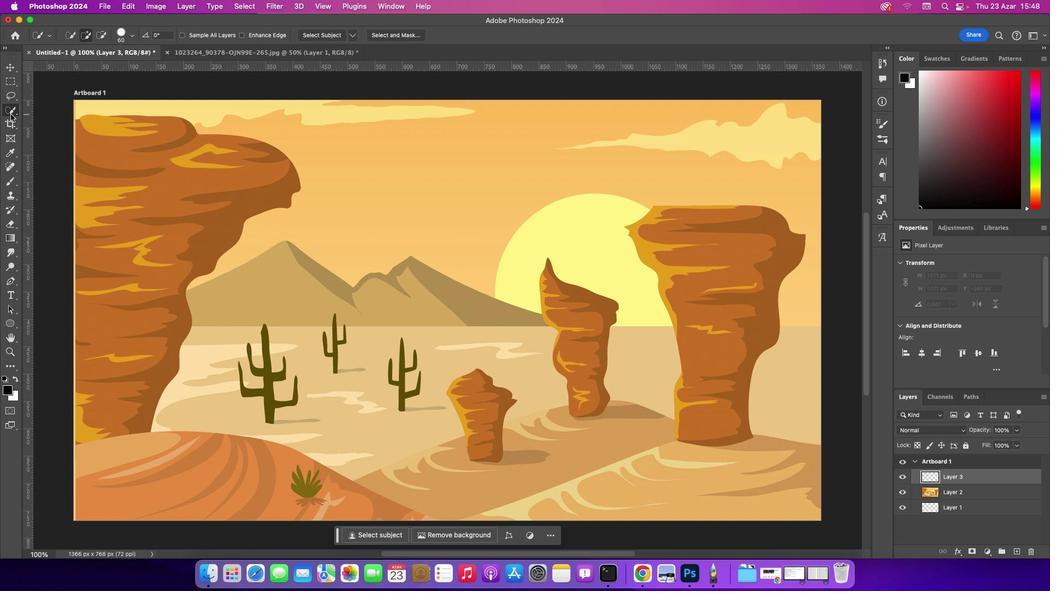 
Action: Mouse pressed left at (11, 114)
Screenshot: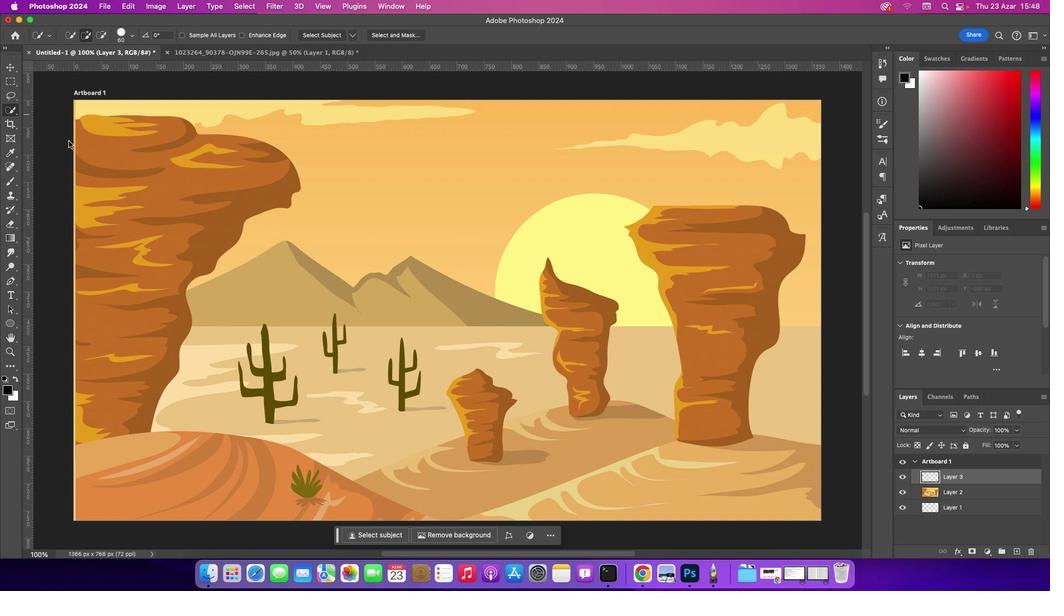 
Action: Mouse moved to (108, 128)
Screenshot: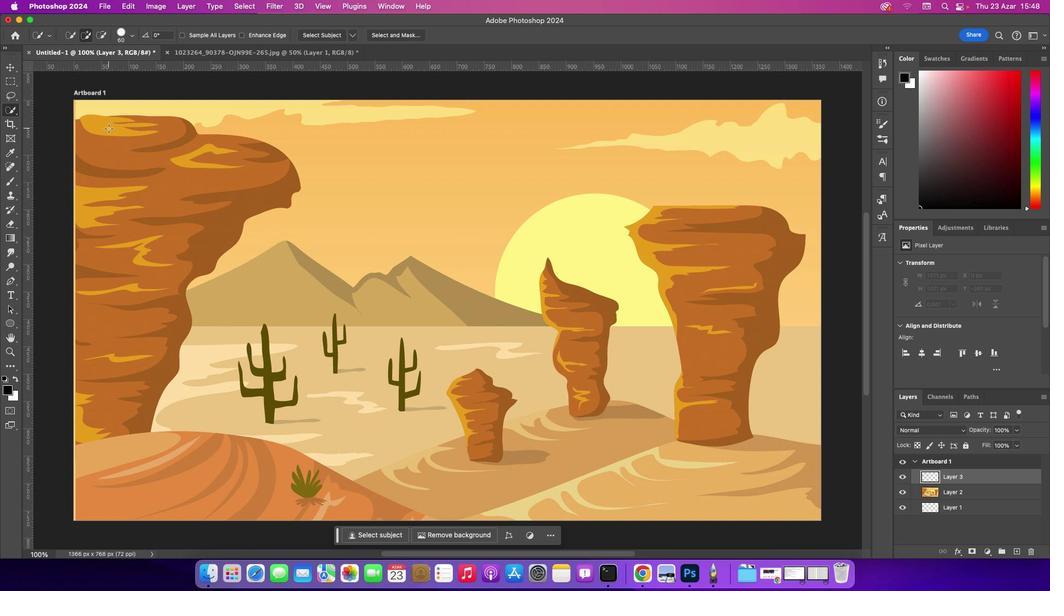 
Action: Key pressed ']'']'
Screenshot: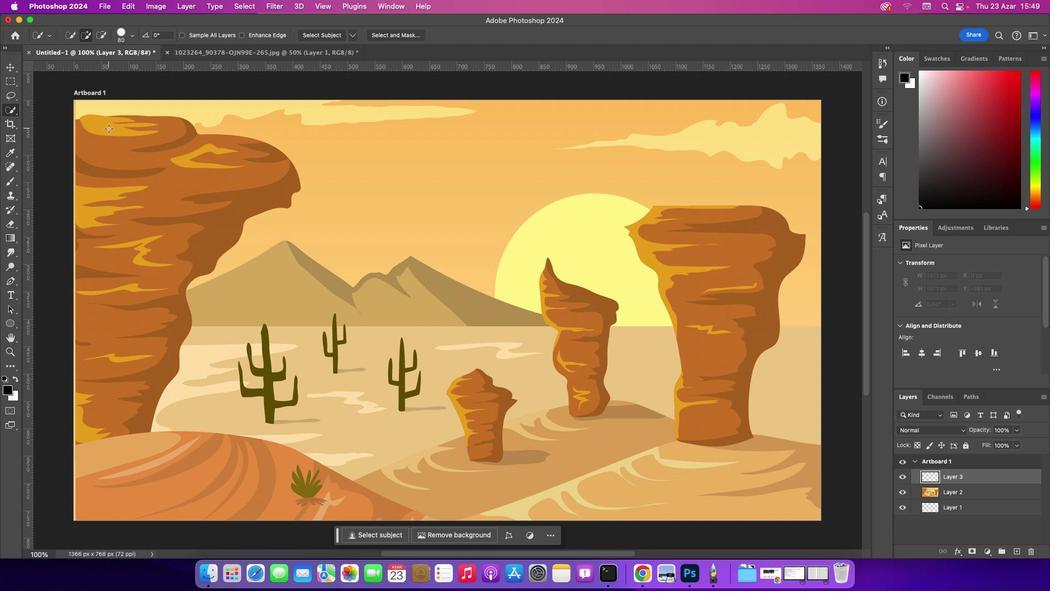 
Action: Mouse moved to (97, 127)
Screenshot: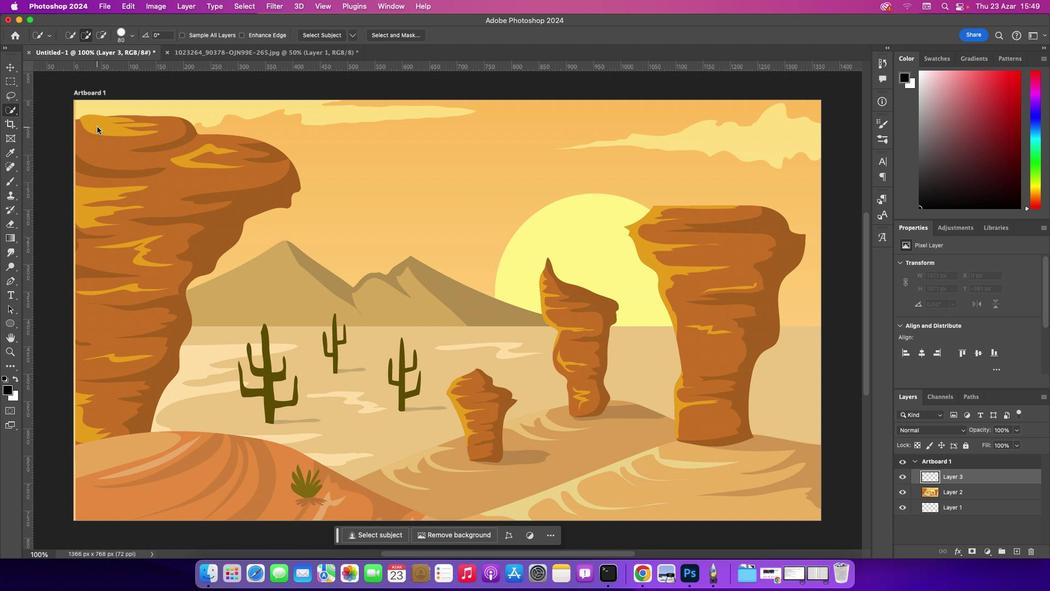 
Action: Mouse pressed left at (97, 127)
Screenshot: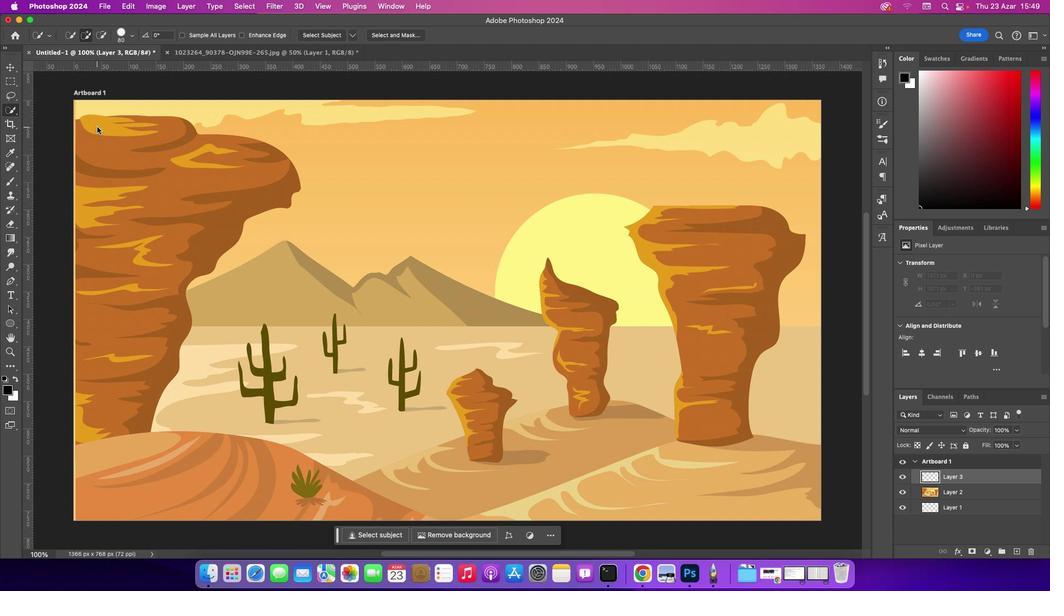
Action: Mouse moved to (12, 67)
Screenshot: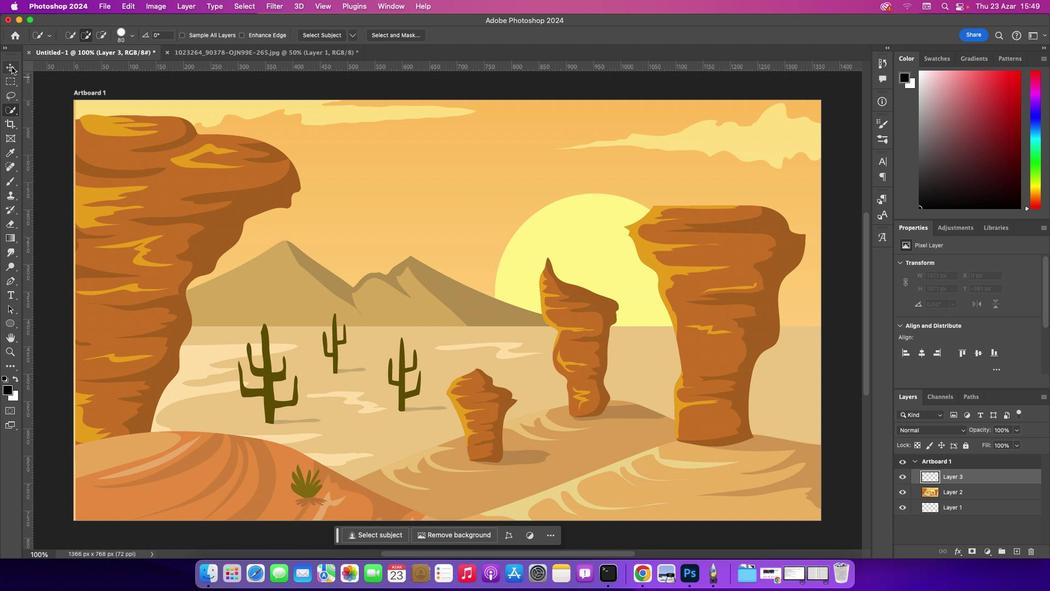 
Action: Mouse pressed left at (12, 67)
Screenshot: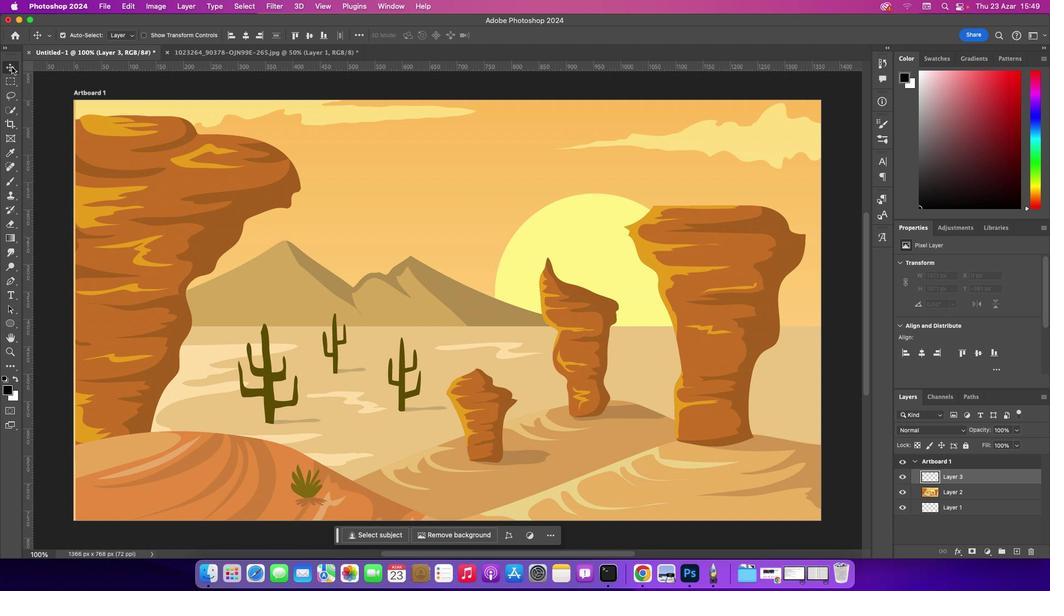 
Action: Mouse moved to (14, 110)
Screenshot: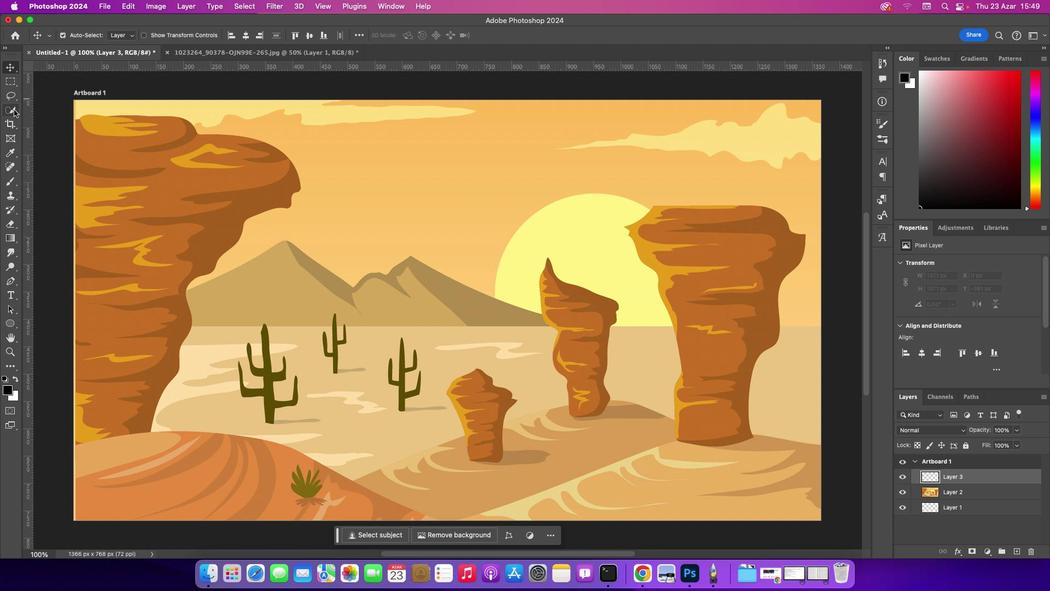 
Action: Mouse pressed left at (14, 110)
Screenshot: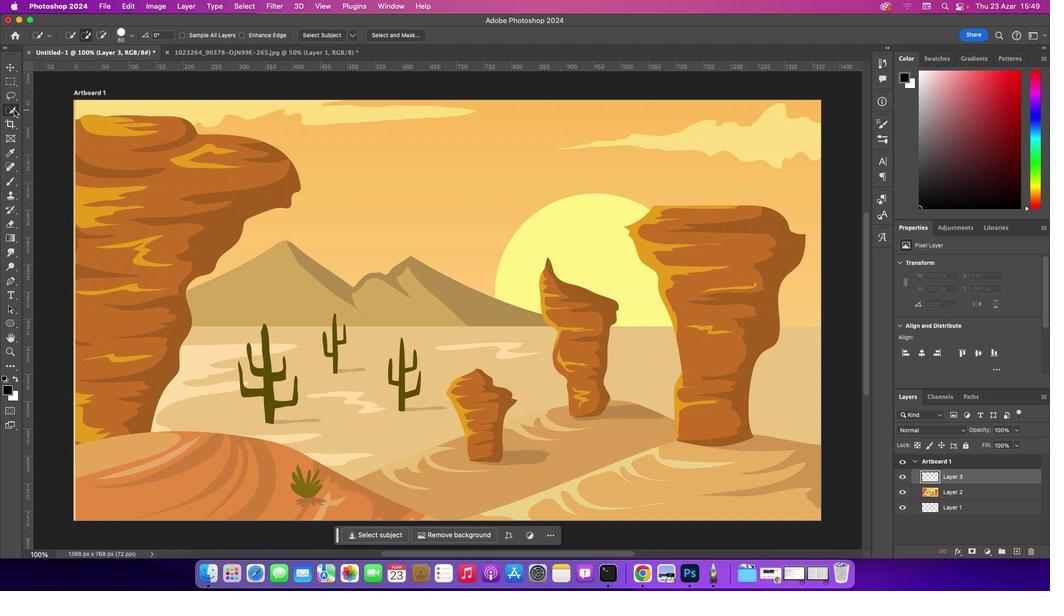 
Action: Mouse moved to (12, 111)
Screenshot: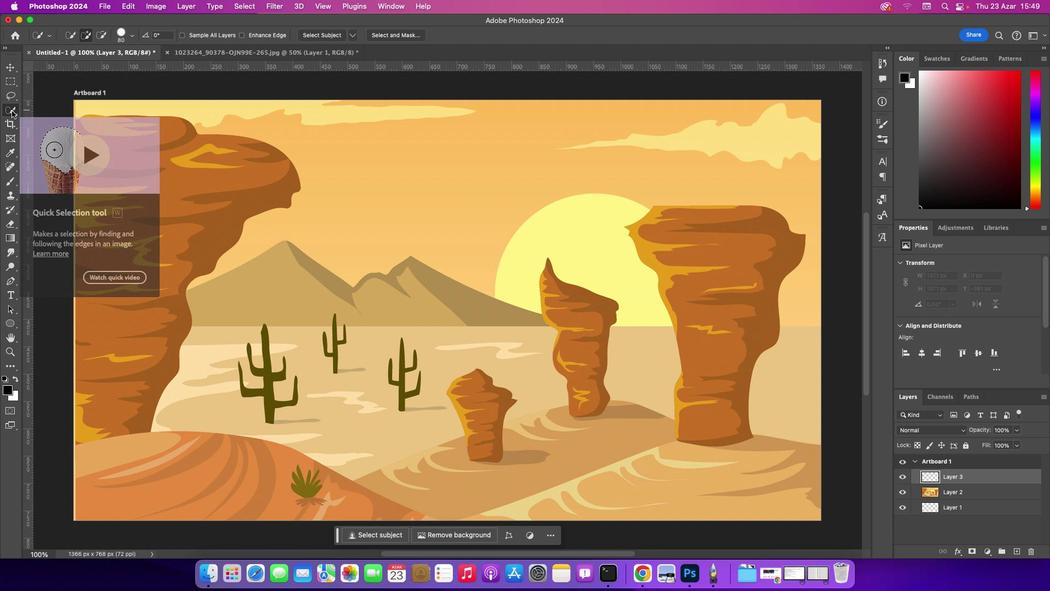 
Action: Mouse pressed left at (12, 111)
Screenshot: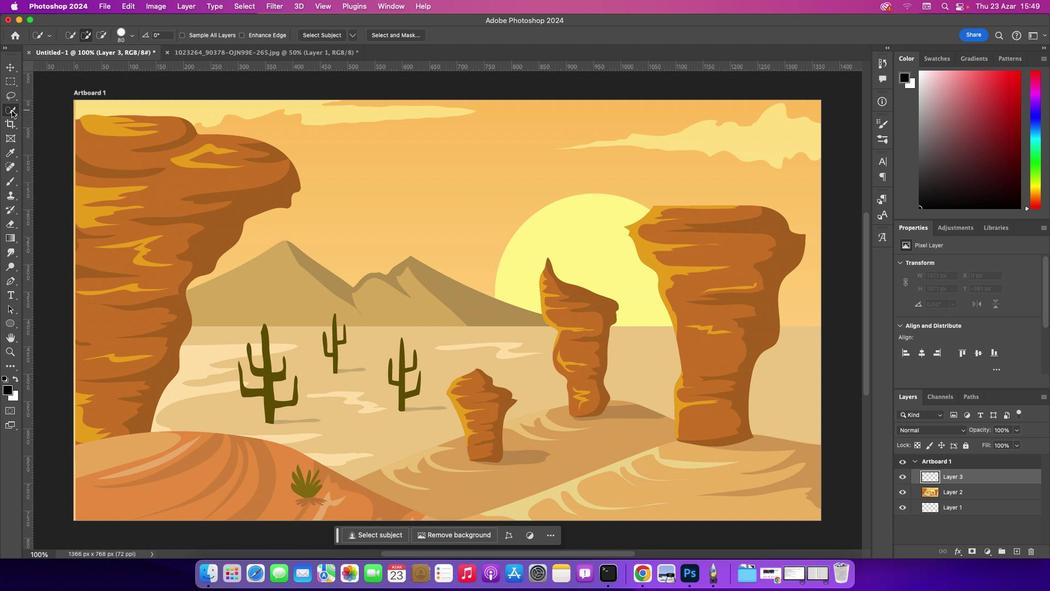
Action: Mouse moved to (67, 38)
Screenshot: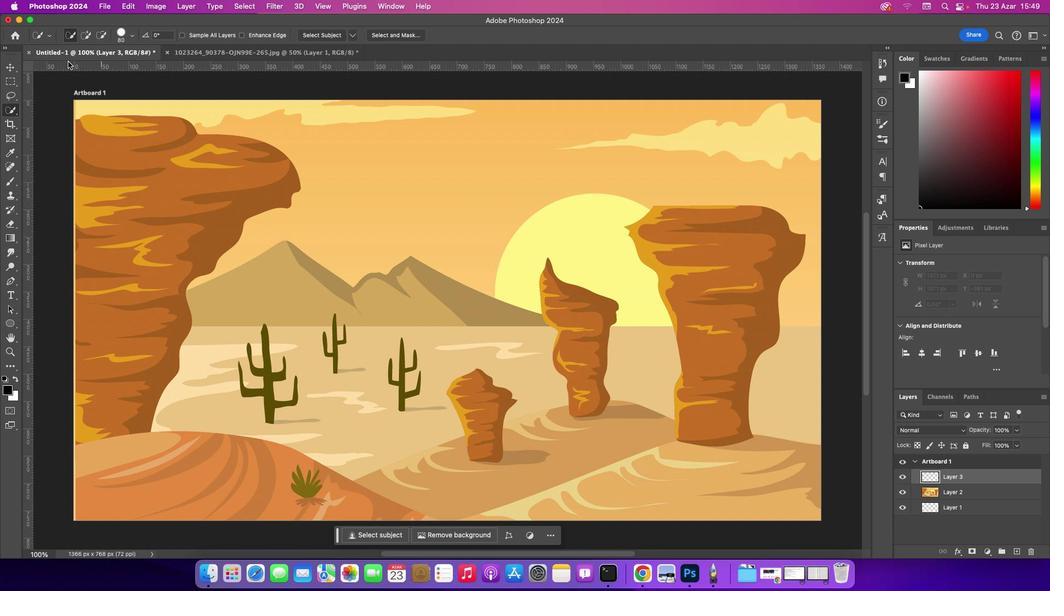 
Action: Mouse pressed left at (67, 38)
Screenshot: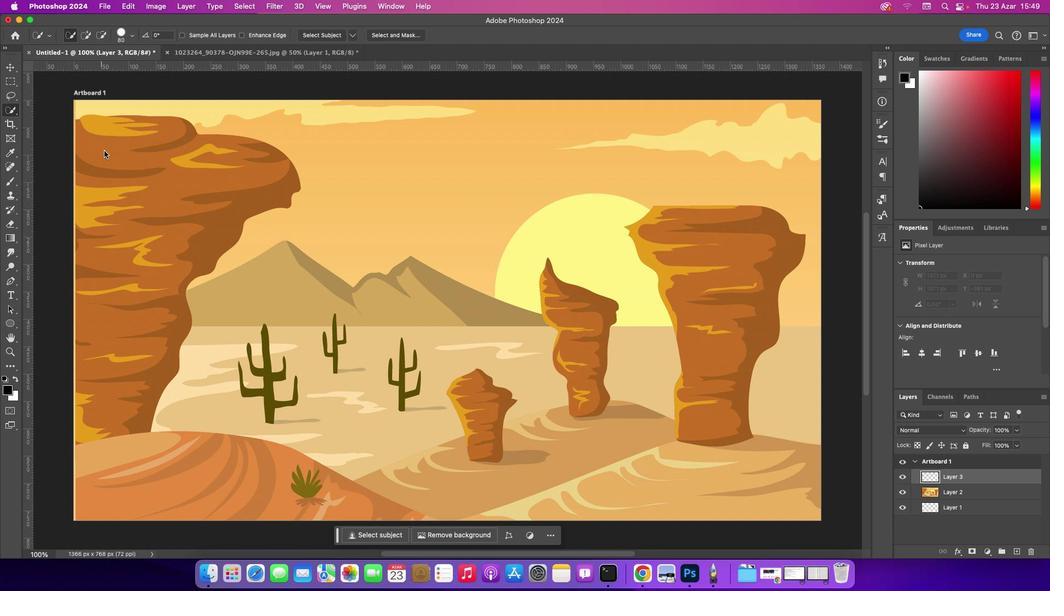 
Action: Mouse moved to (102, 127)
Screenshot: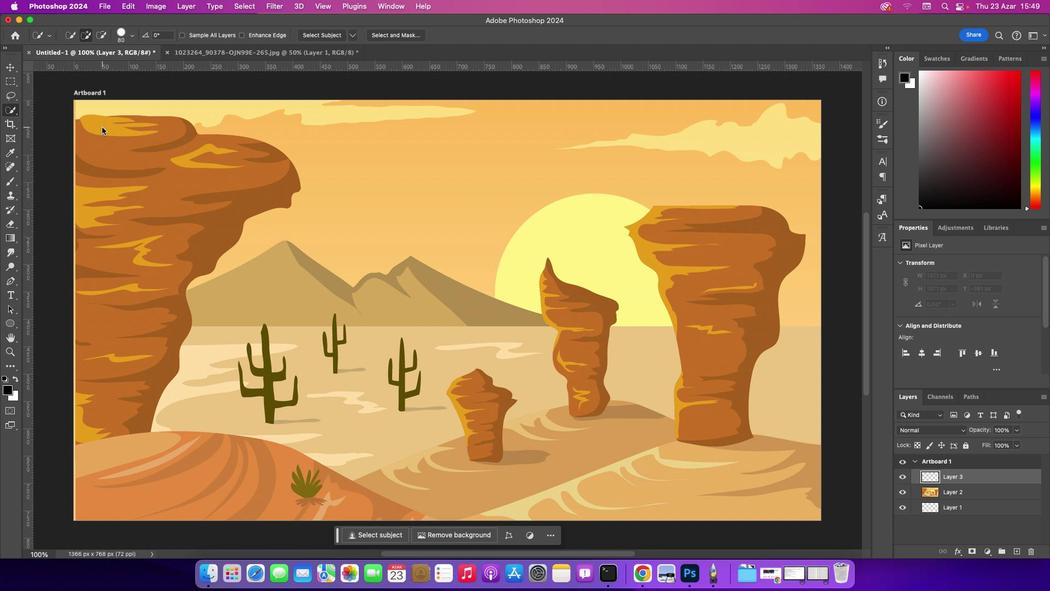 
Action: Mouse pressed left at (102, 127)
Screenshot: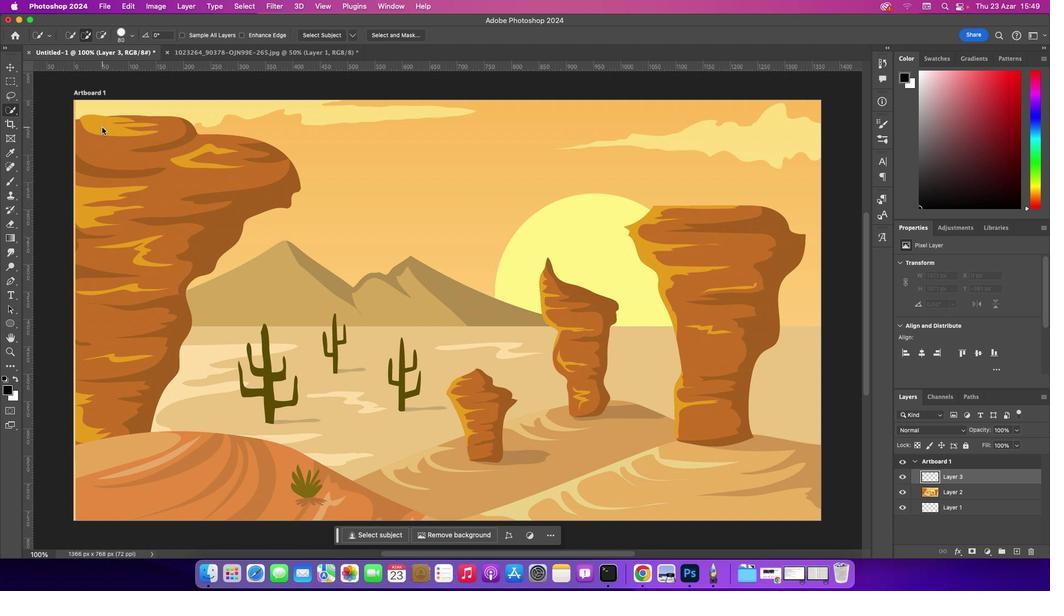
Action: Mouse moved to (107, 130)
Screenshot: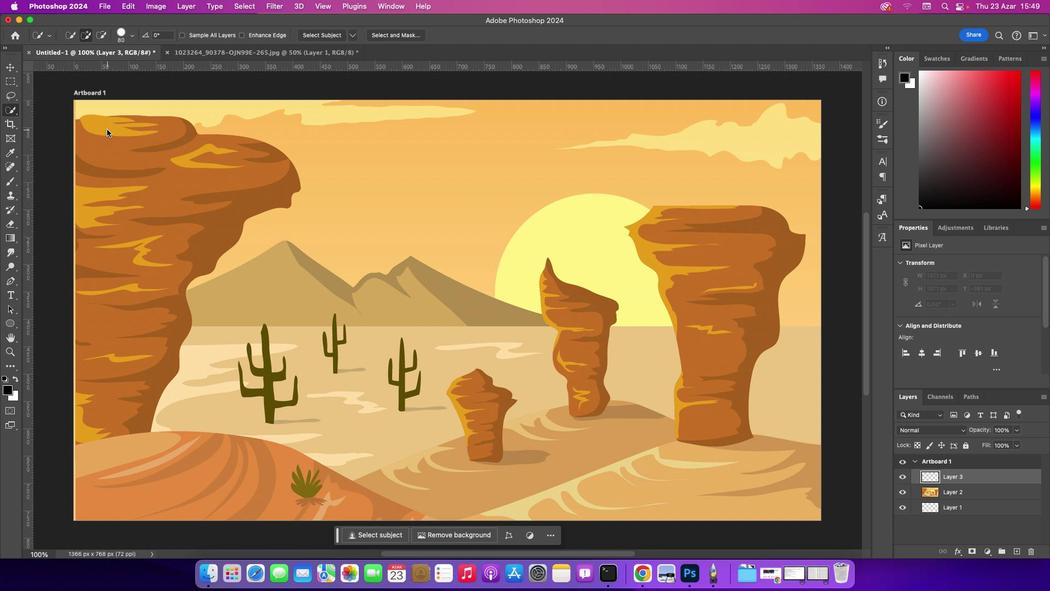 
Action: Mouse pressed left at (107, 130)
Screenshot: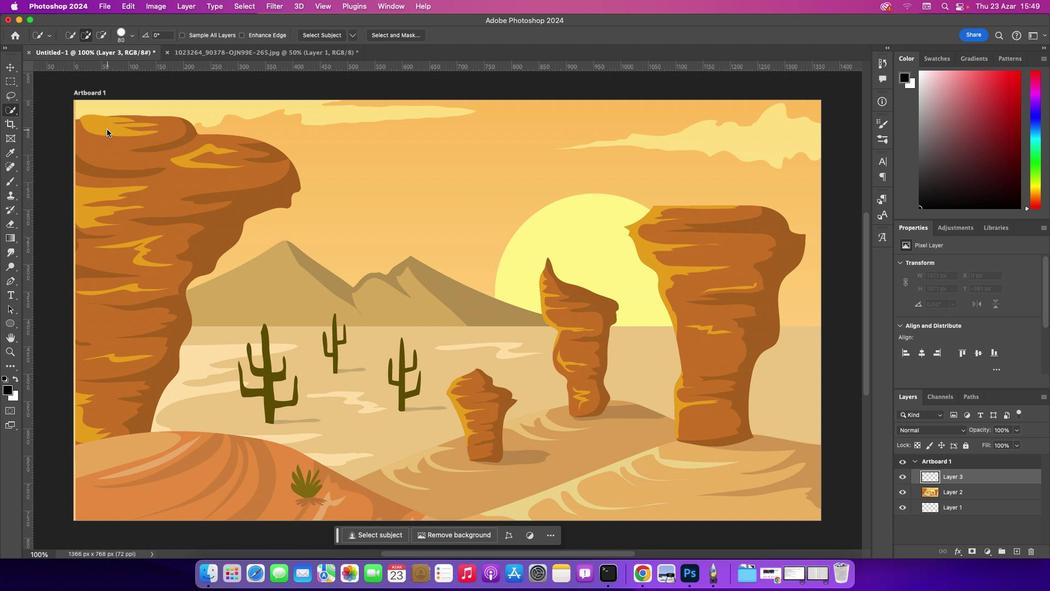 
Action: Mouse moved to (958, 492)
Screenshot: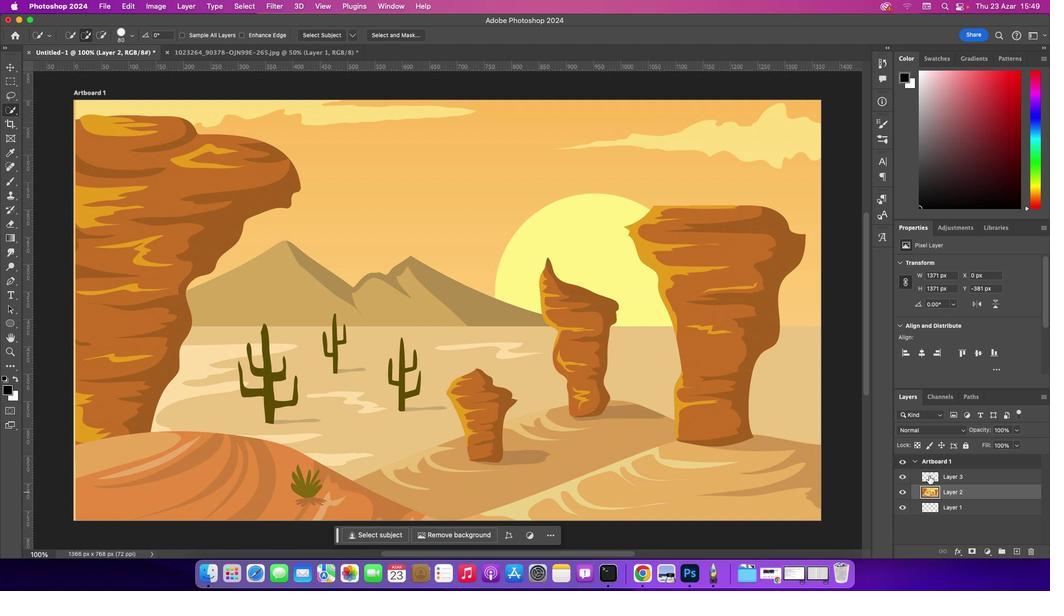 
Action: Mouse pressed left at (958, 492)
Screenshot: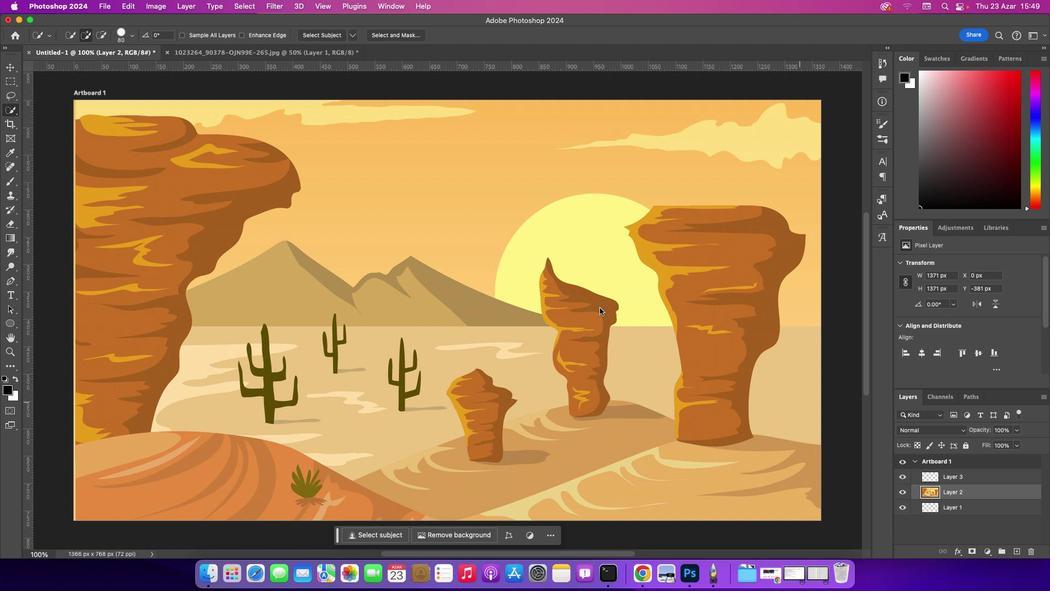 
Action: Mouse moved to (103, 125)
Screenshot: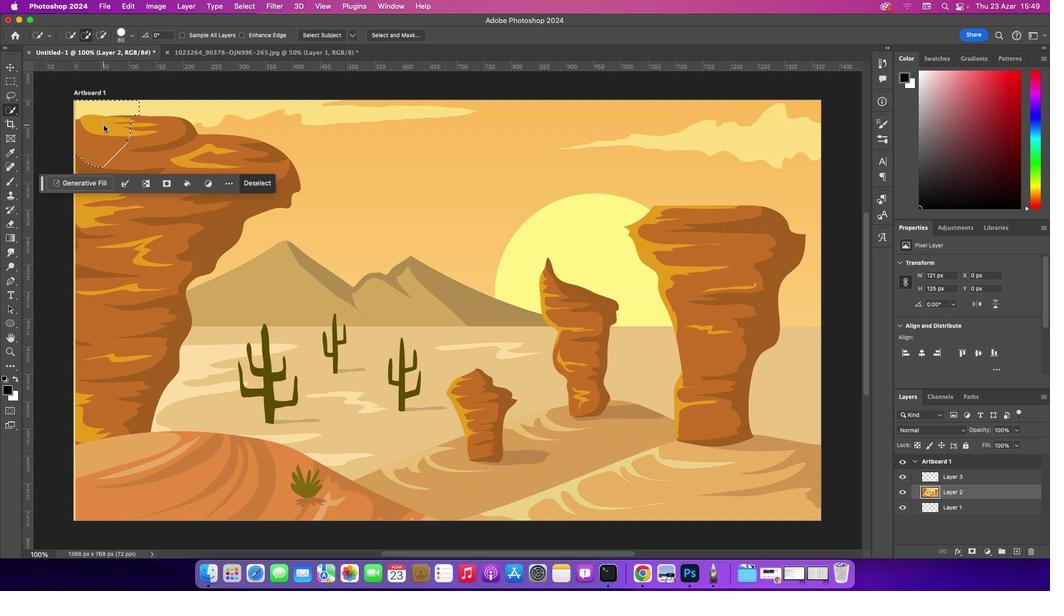 
Action: Mouse pressed left at (103, 125)
Screenshot: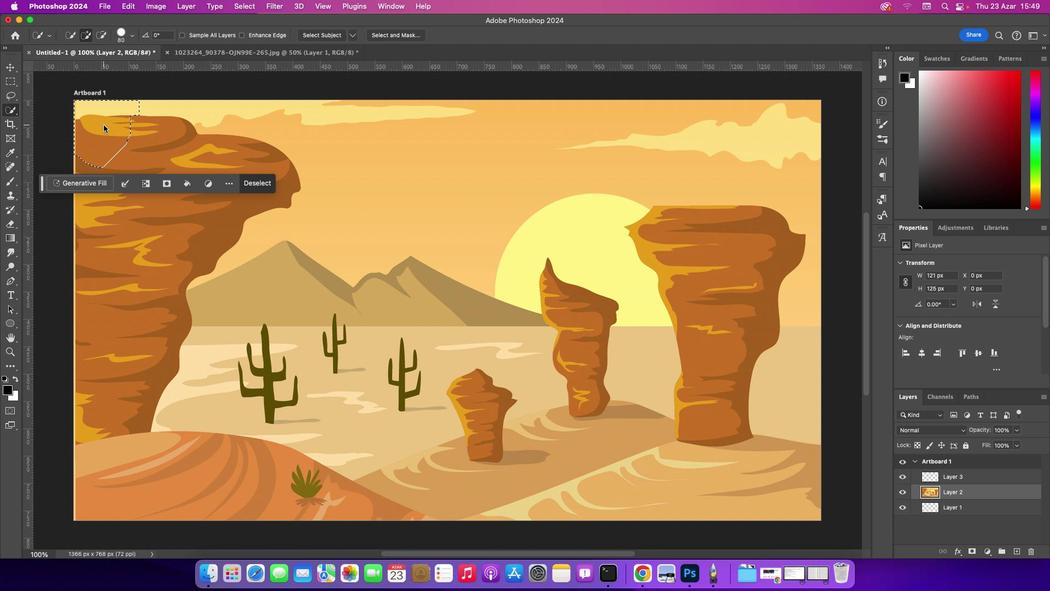 
Action: Key pressed Key.cmd's'
Screenshot: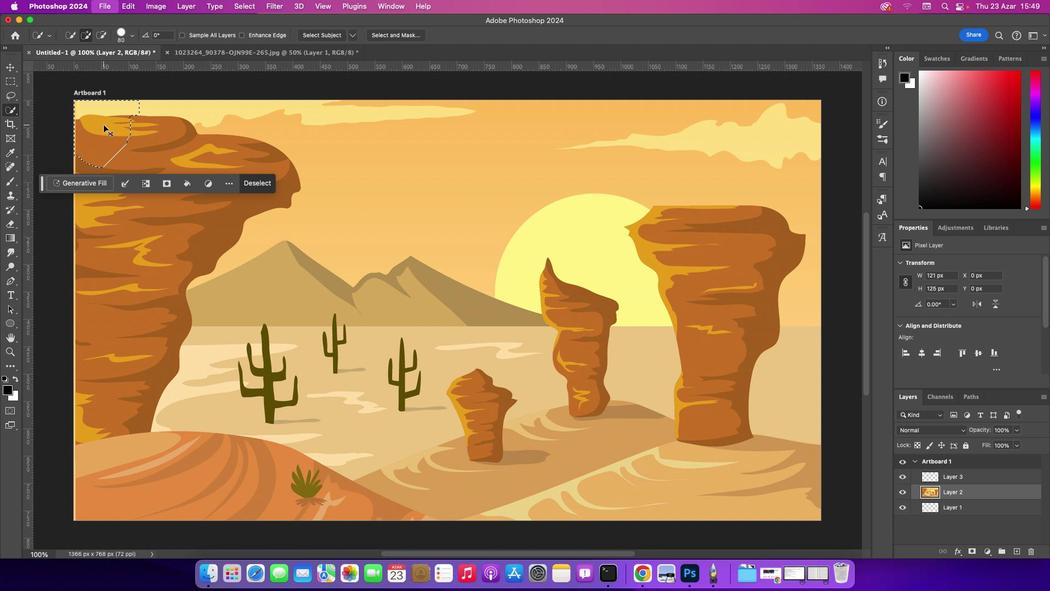 
Action: Mouse moved to (662, 343)
Screenshot: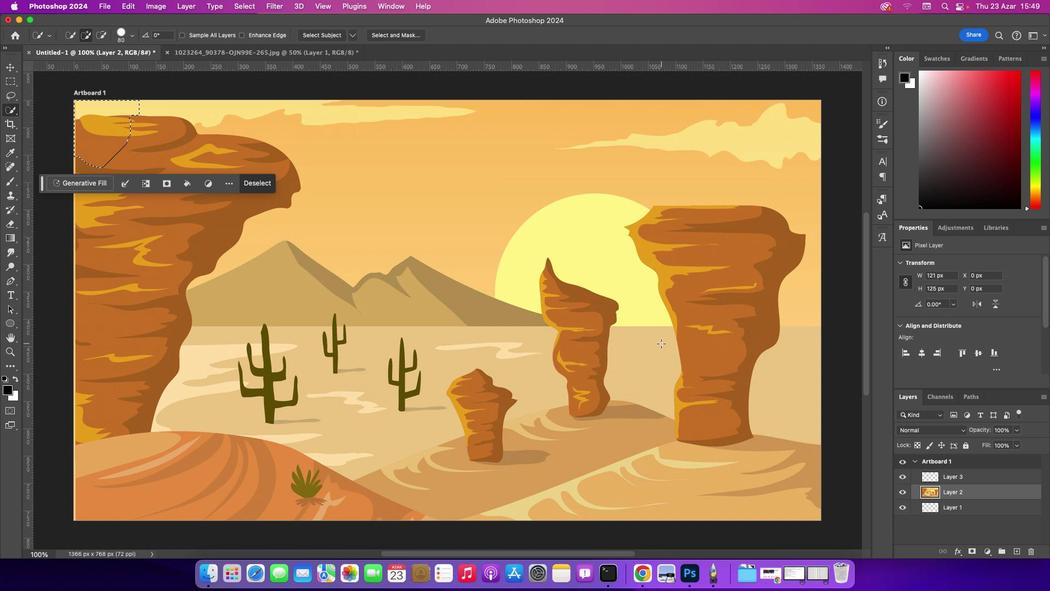
Action: Mouse pressed left at (662, 343)
Screenshot: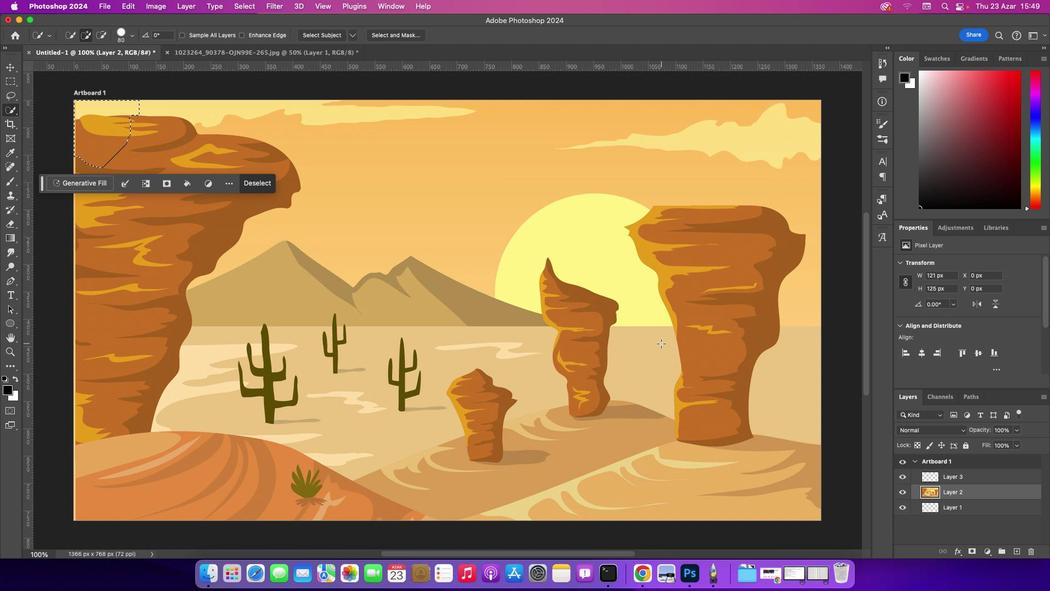 
Action: Mouse moved to (14, 72)
Screenshot: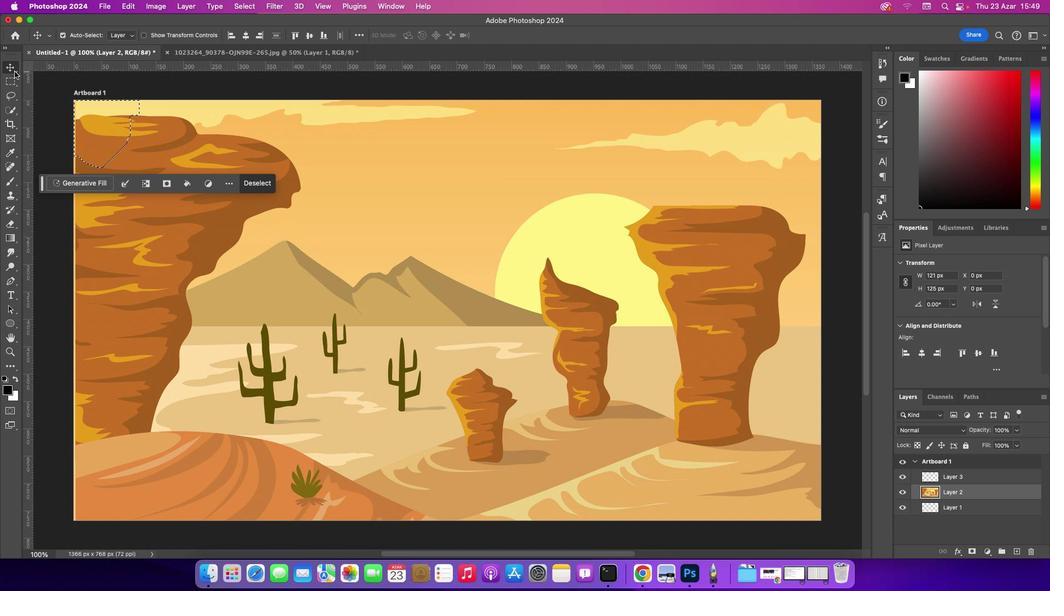 
Action: Mouse pressed left at (14, 72)
Screenshot: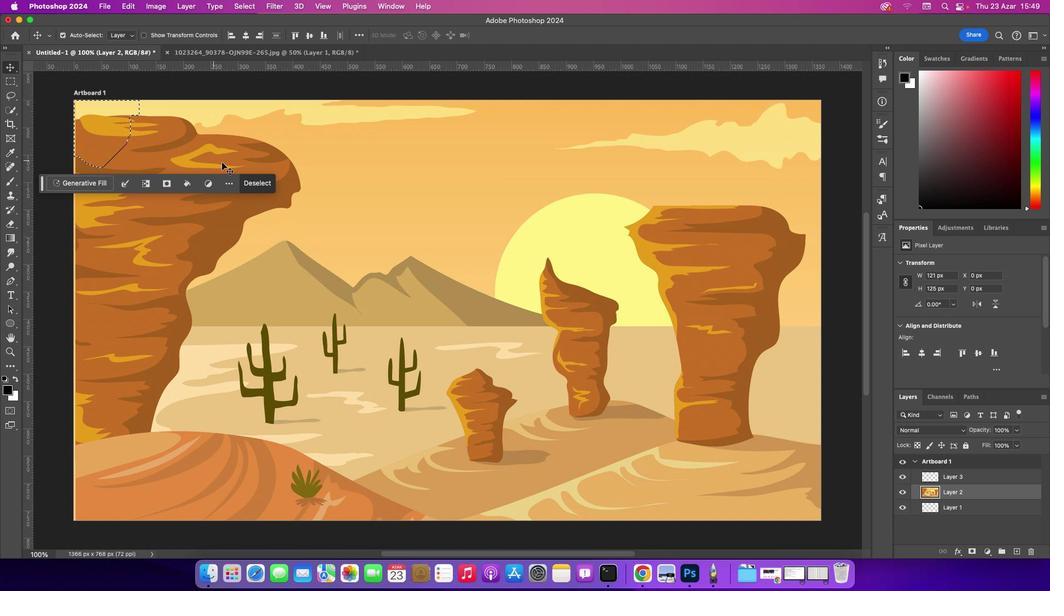 
Action: Mouse moved to (222, 162)
Screenshot: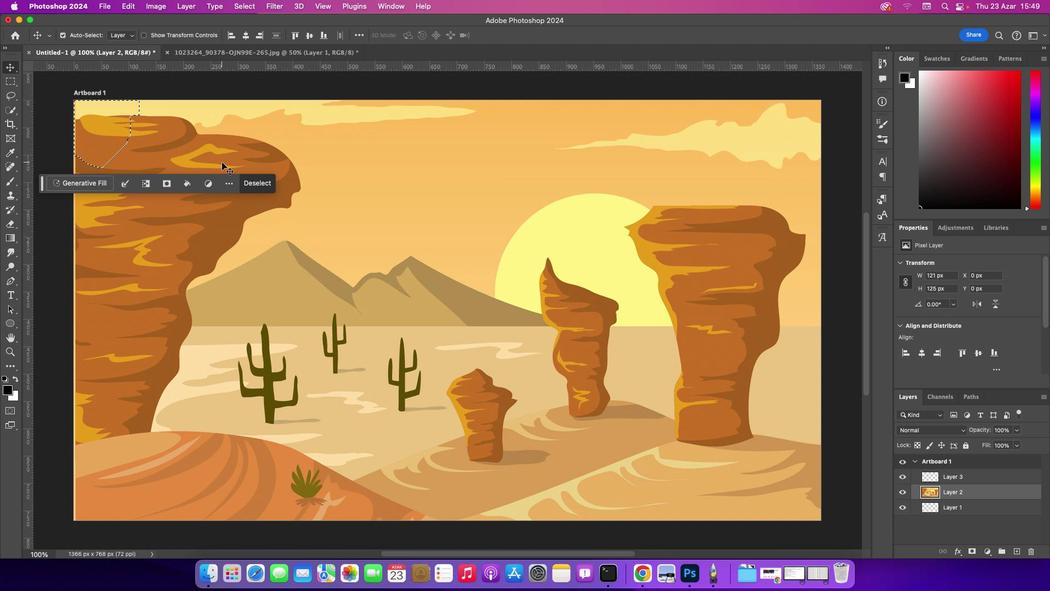 
Action: Key pressed Key.cmd'd'
Screenshot: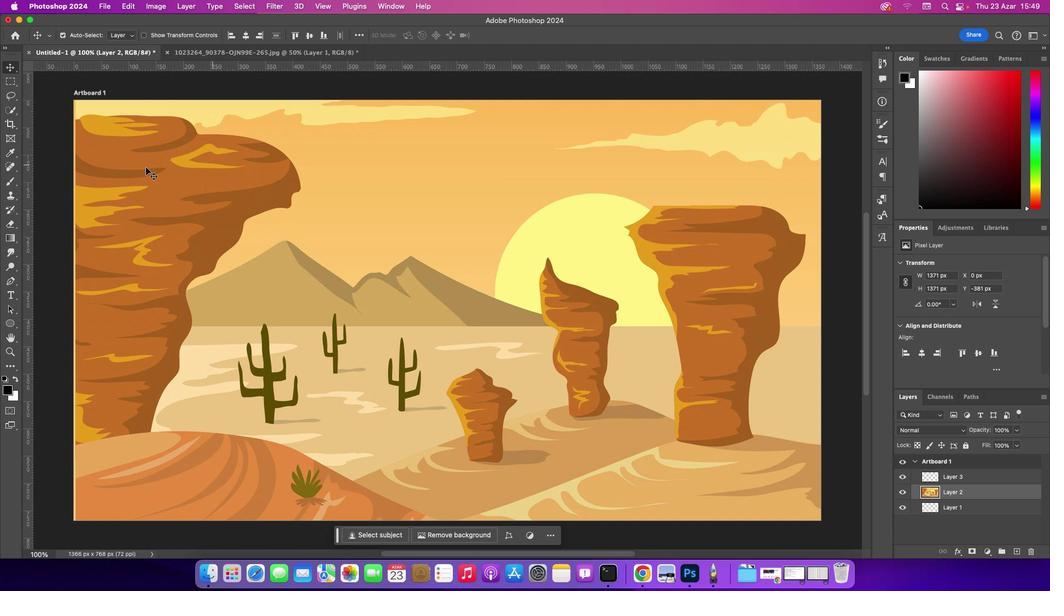 
Action: Mouse moved to (9, 113)
Screenshot: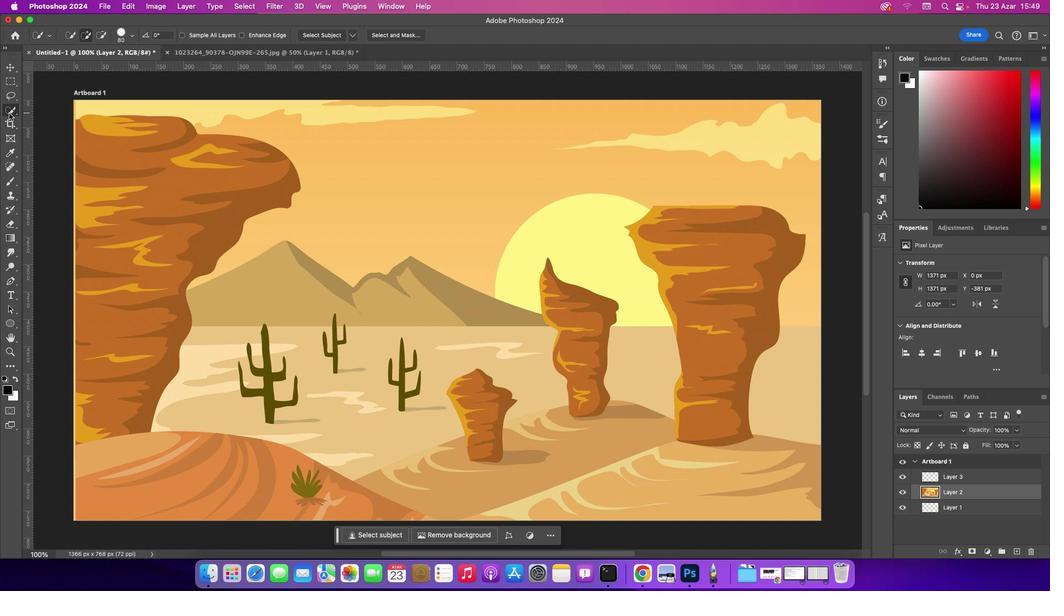 
Action: Mouse pressed left at (9, 113)
Screenshot: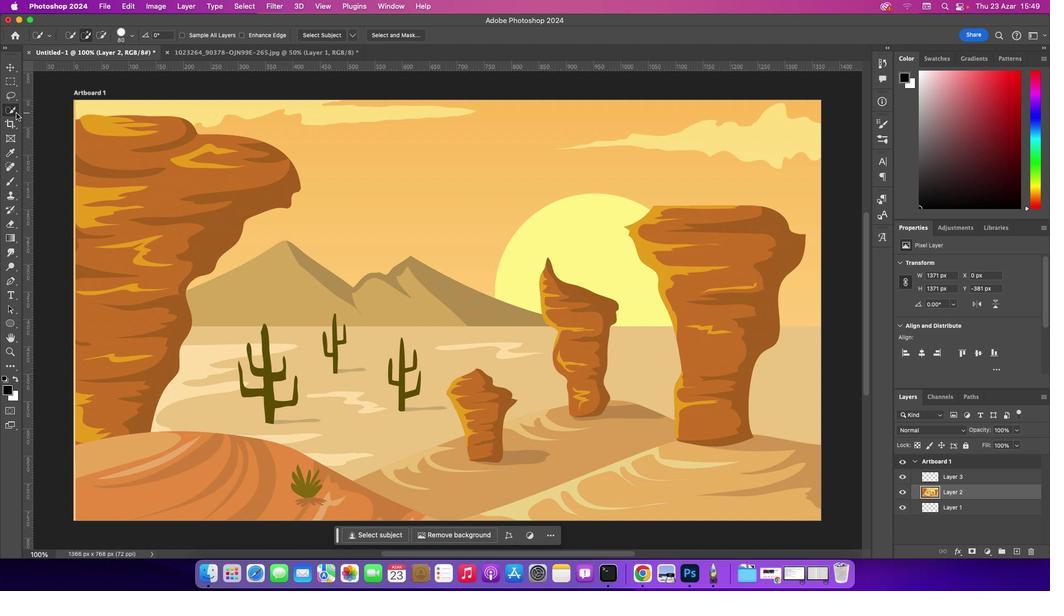 
Action: Mouse moved to (96, 127)
Screenshot: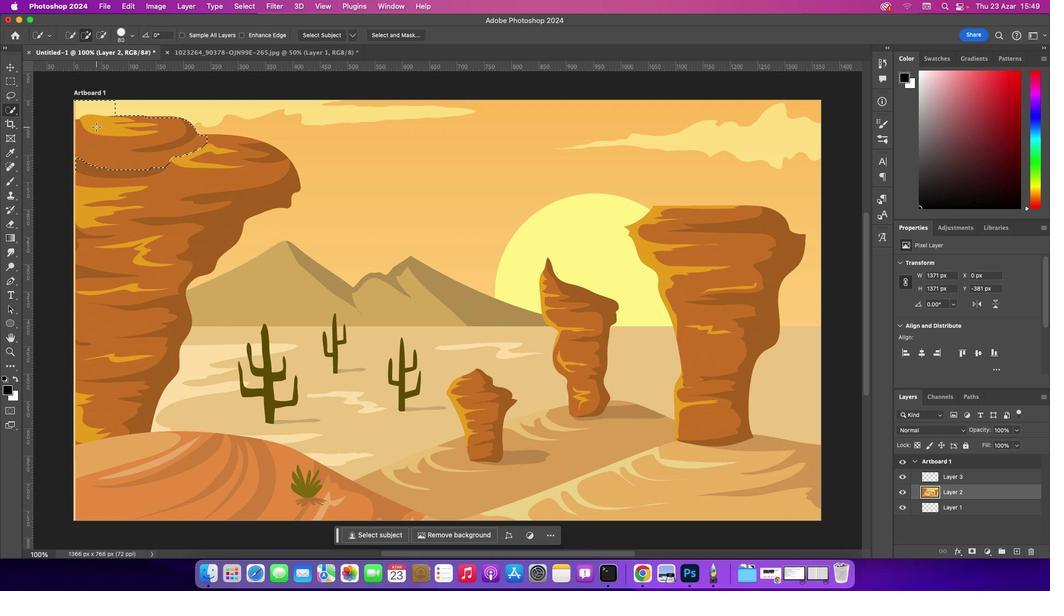 
Action: Mouse pressed left at (96, 127)
Screenshot: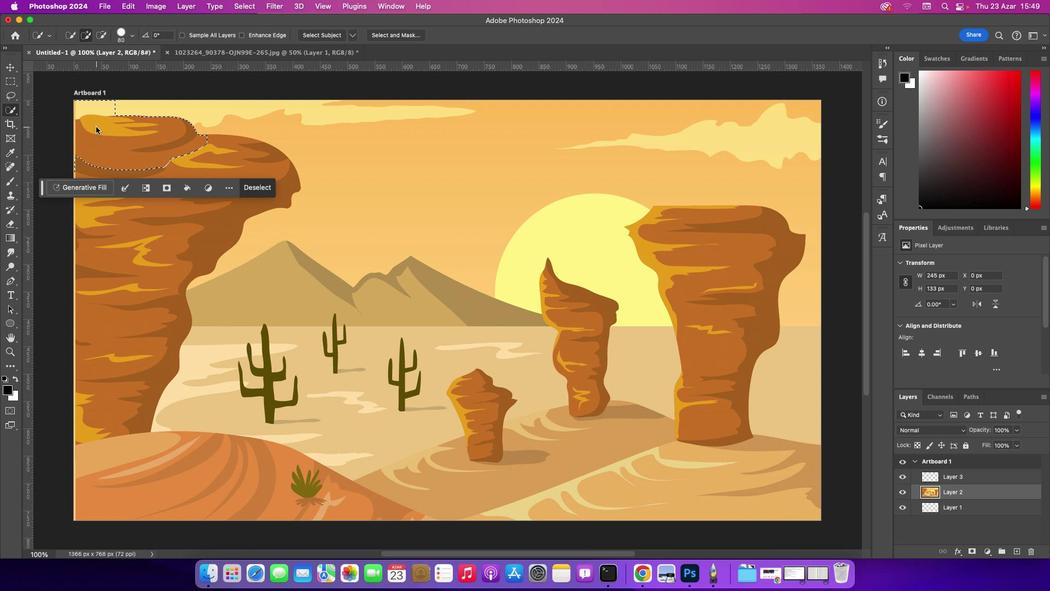 
Action: Mouse moved to (96, 127)
Screenshot: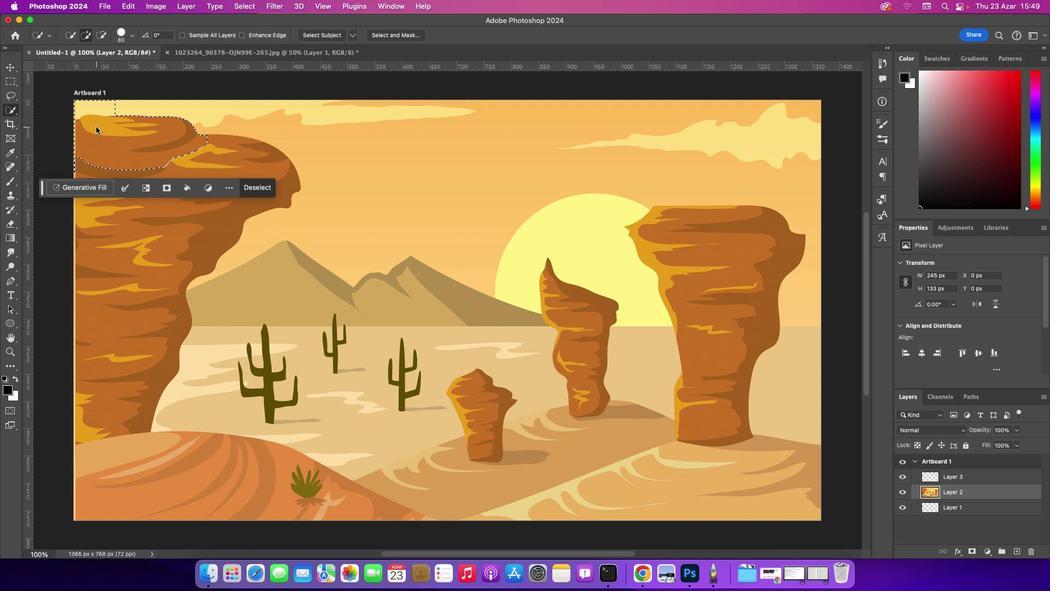 
Action: Key pressed Key.cmd'd'
Screenshot: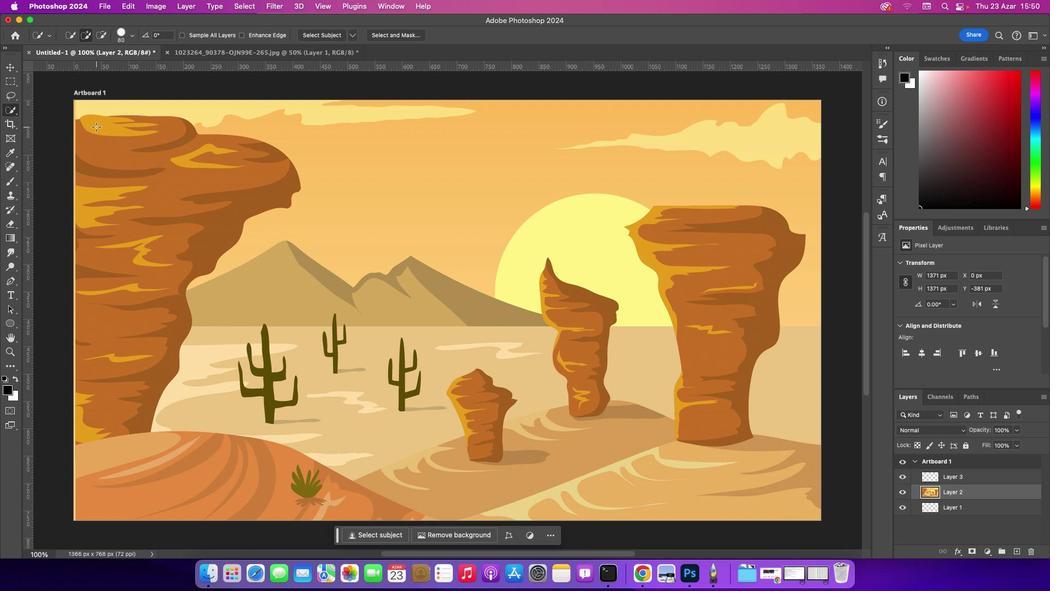 
Action: Mouse moved to (785, 251)
Screenshot: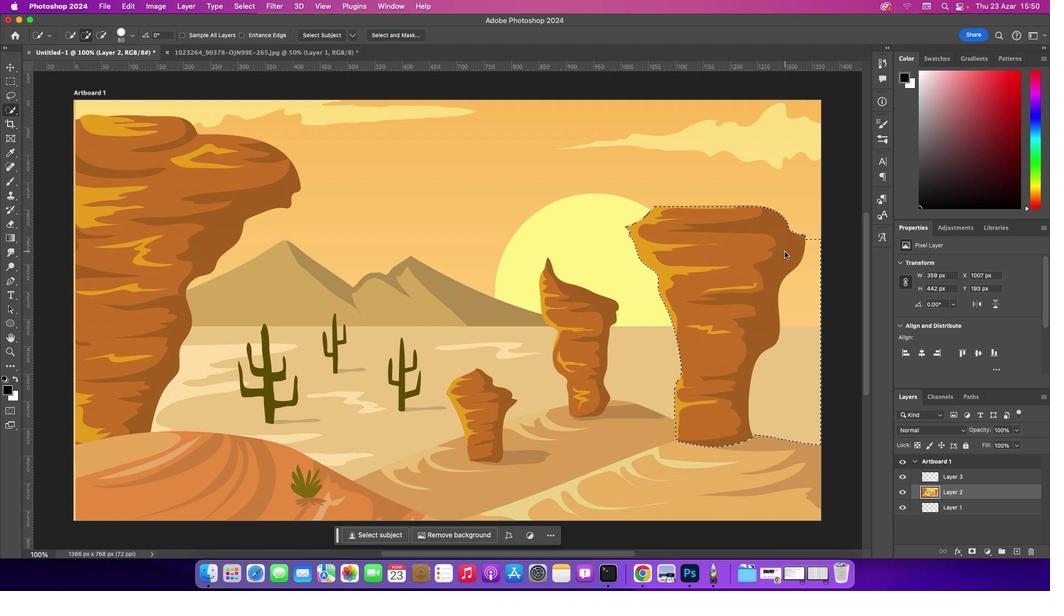 
Action: Mouse pressed left at (785, 251)
Screenshot: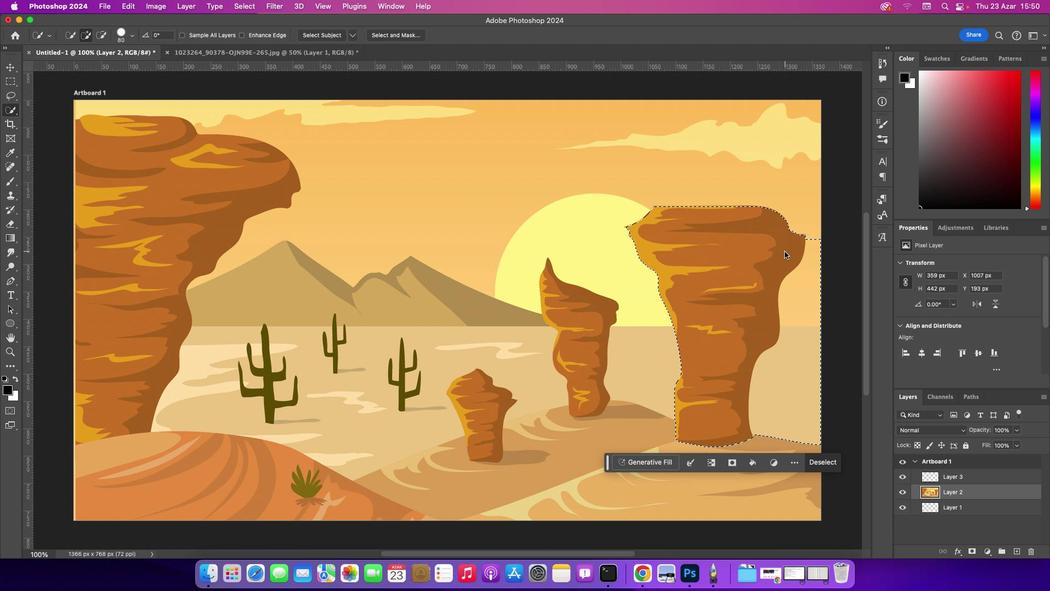 
Action: Key pressed Key.cmd'd'
Screenshot: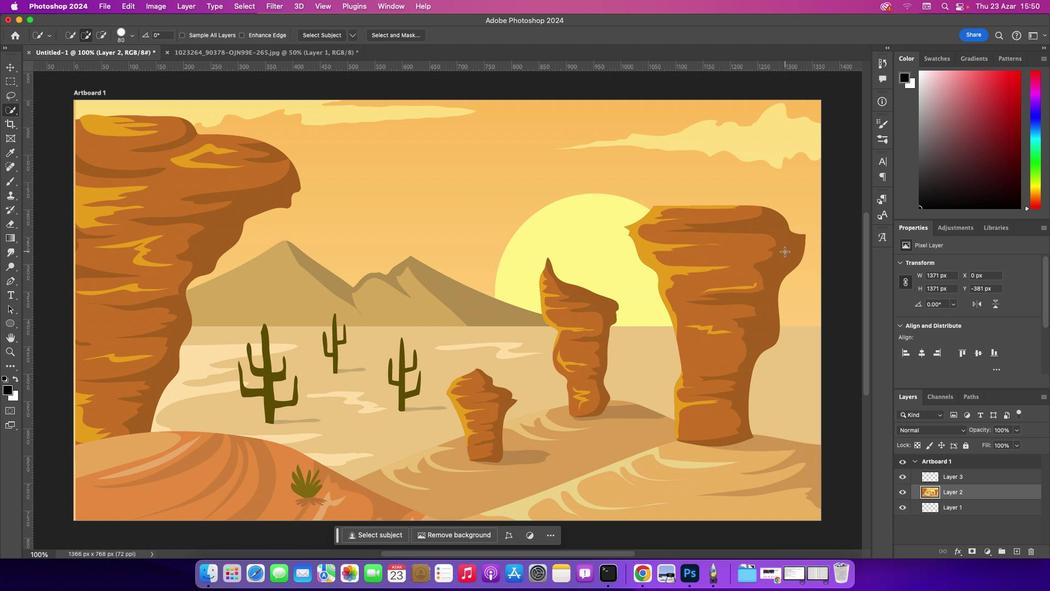 
Action: Mouse moved to (54, 295)
Screenshot: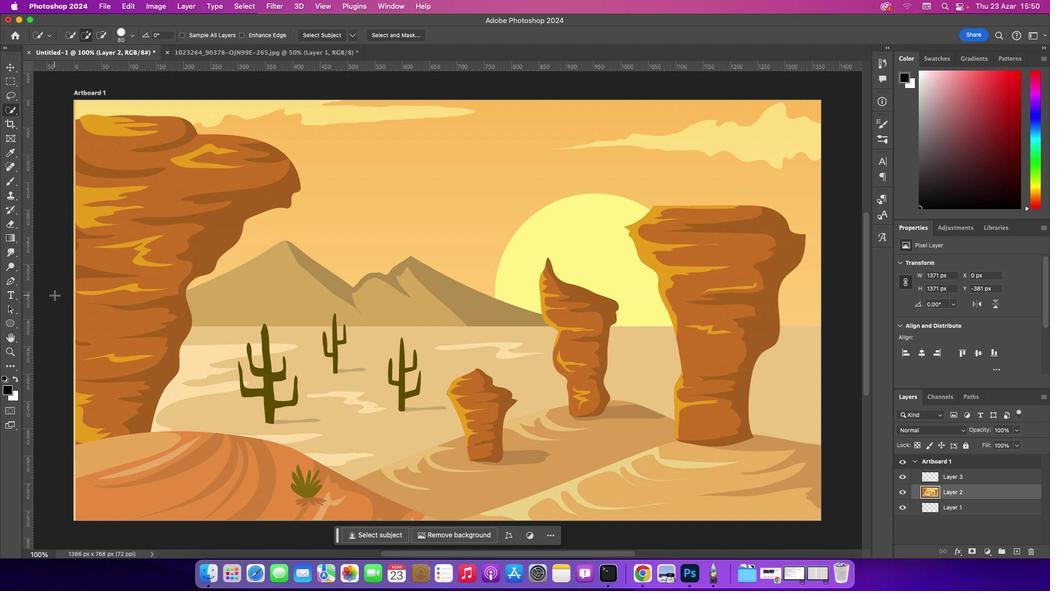 
Action: Key pressed '[''[''[''[''[''[''['
Screenshot: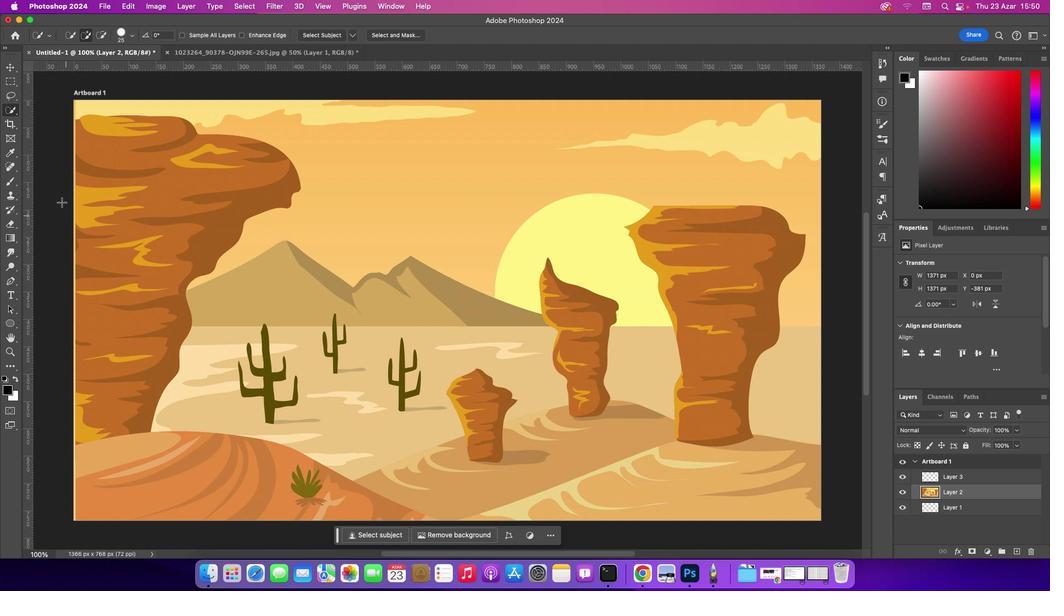 
Action: Mouse moved to (78, 298)
Screenshot: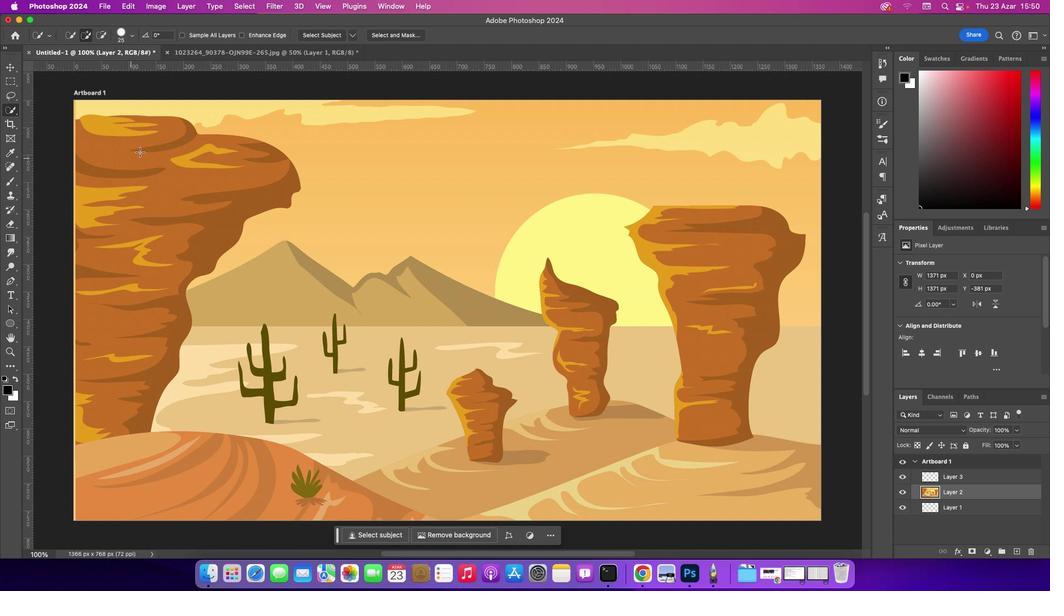 
Action: Key pressed '['
Screenshot: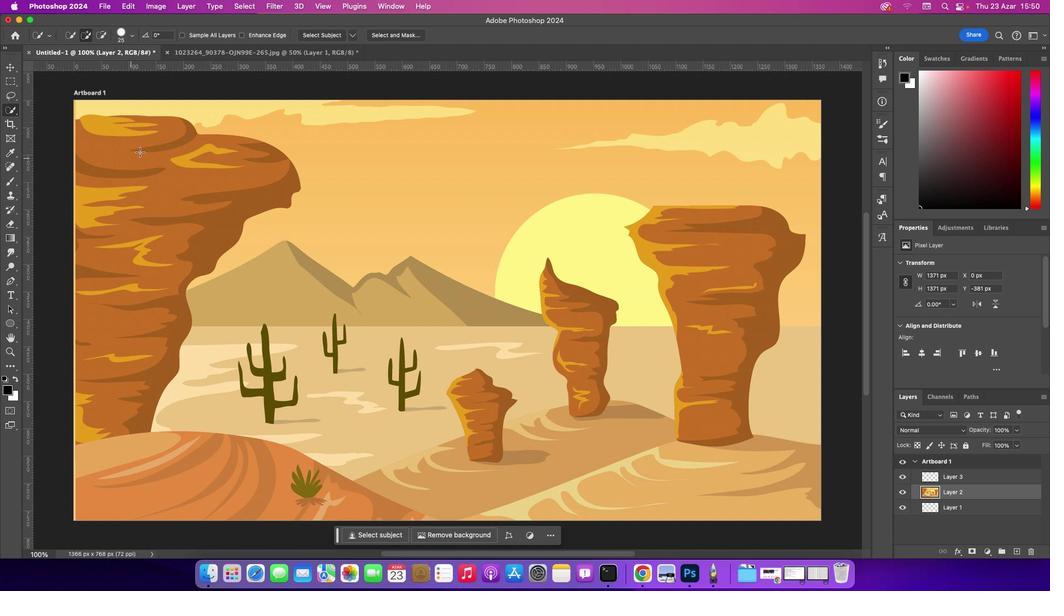 
Action: Mouse moved to (105, 123)
Screenshot: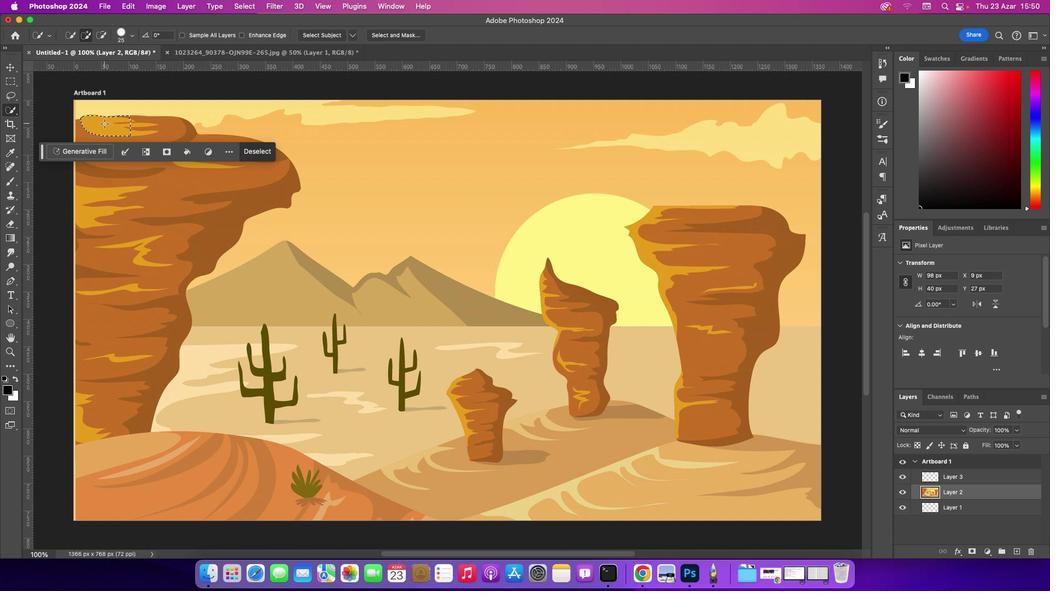 
Action: Mouse pressed left at (105, 123)
Screenshot: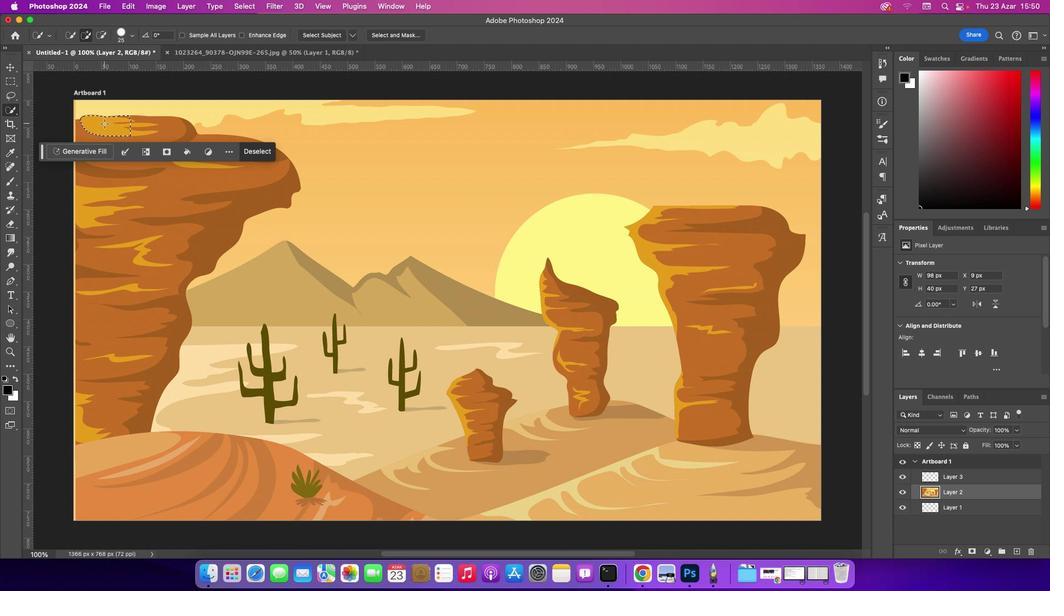 
Action: Mouse moved to (133, 133)
Screenshot: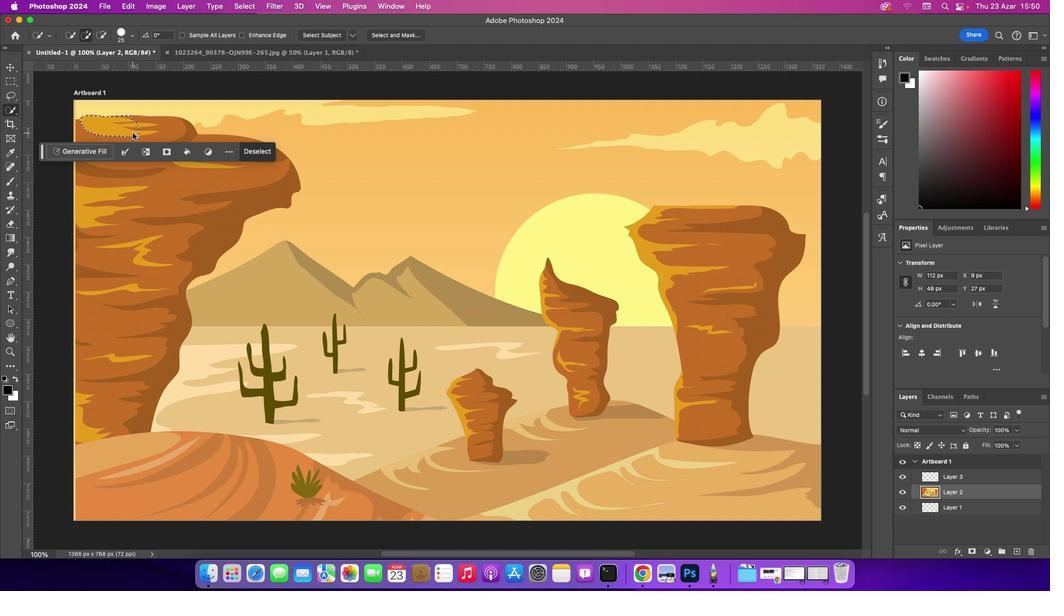 
Action: Mouse pressed left at (133, 133)
Screenshot: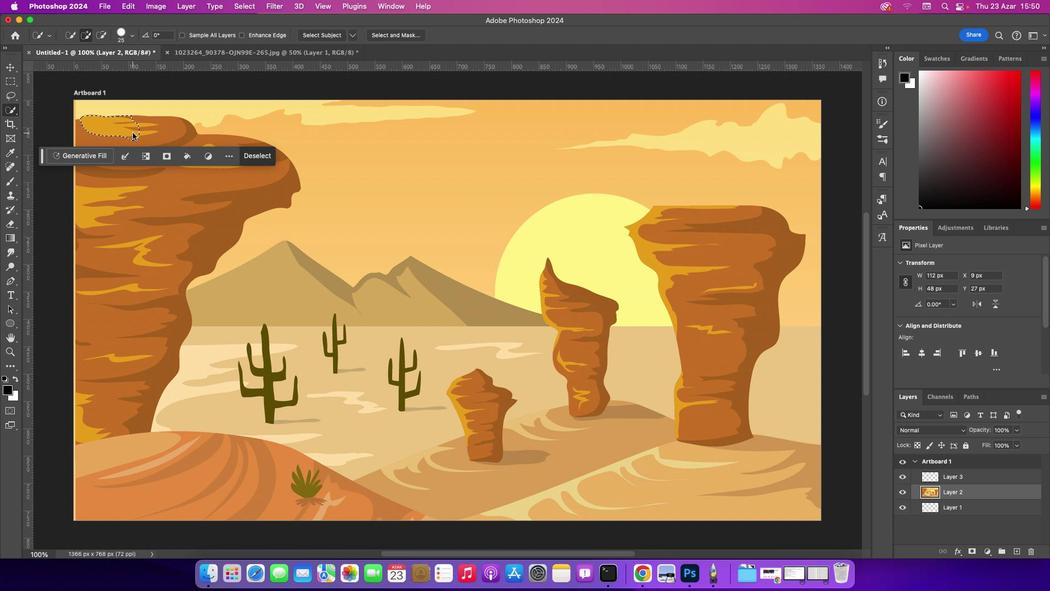 
Action: Mouse moved to (143, 185)
Screenshot: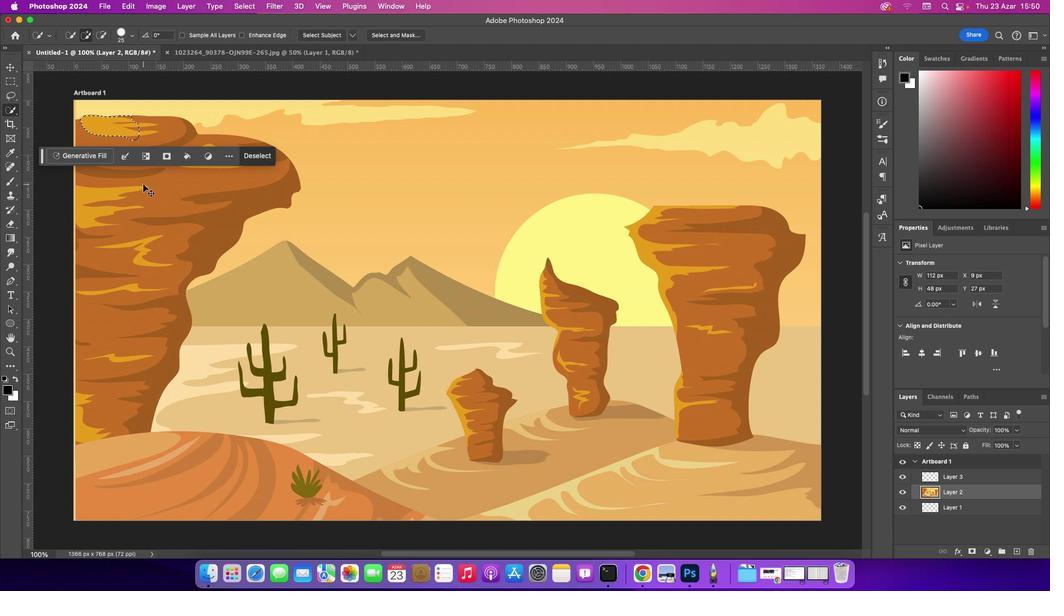 
Action: Key pressed Key.cmd'z'
Screenshot: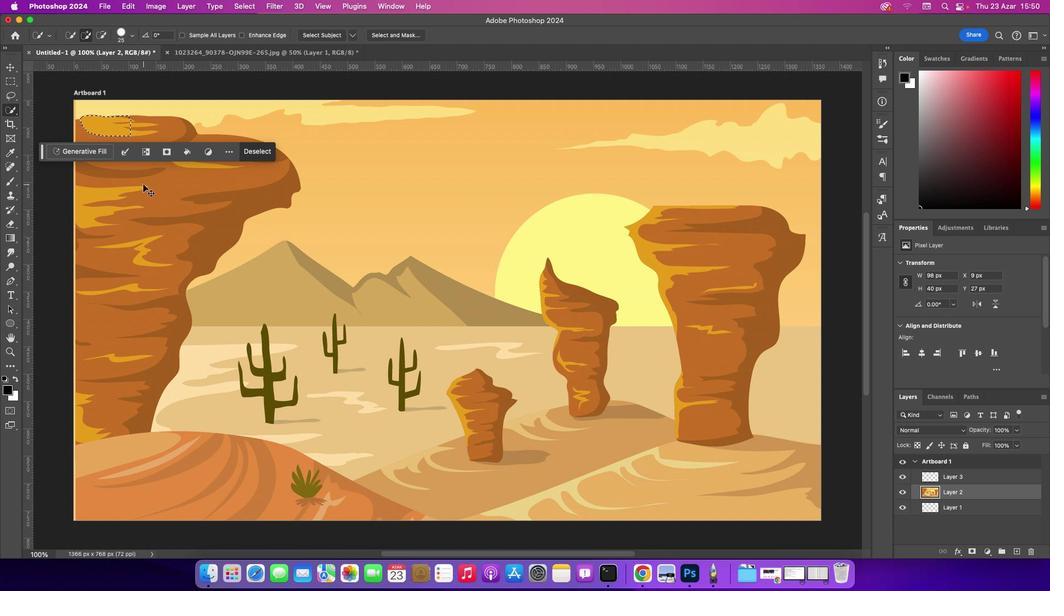 
Action: Mouse moved to (143, 185)
Screenshot: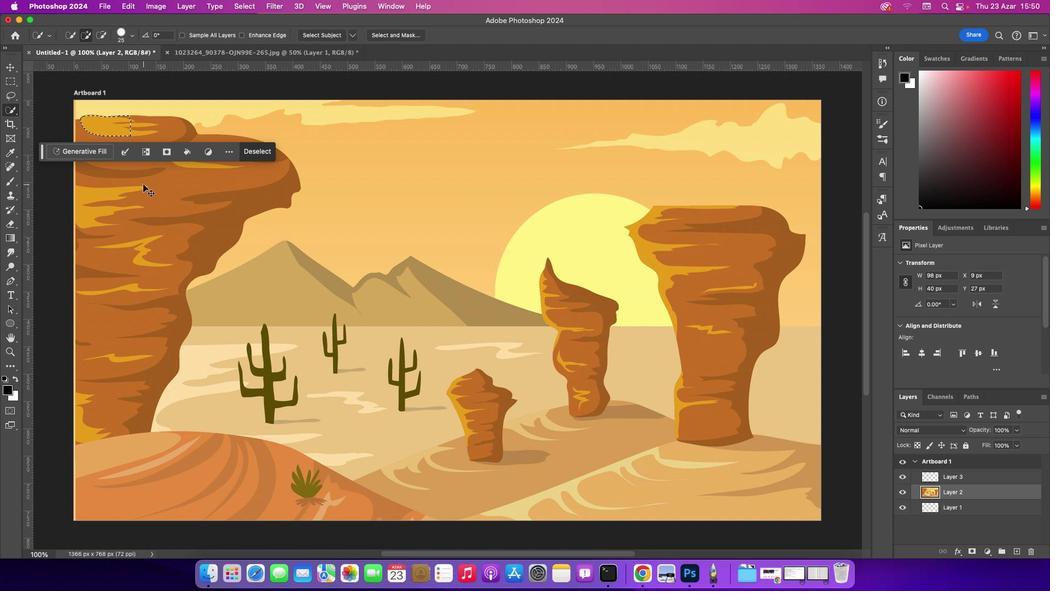 
Action: Key pressed 'd'
Screenshot: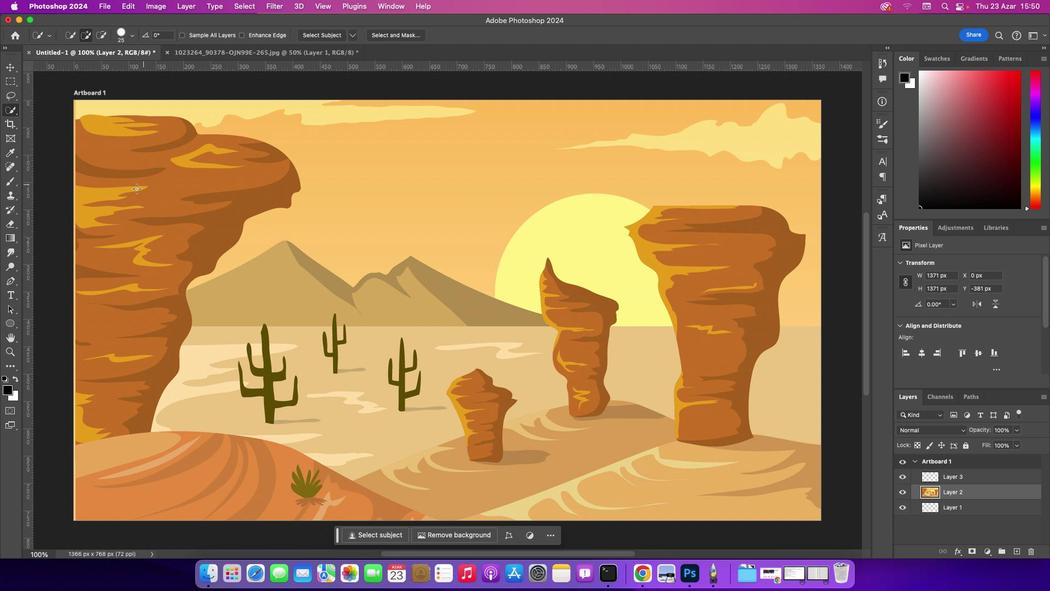 
Action: Mouse moved to (10, 284)
Screenshot: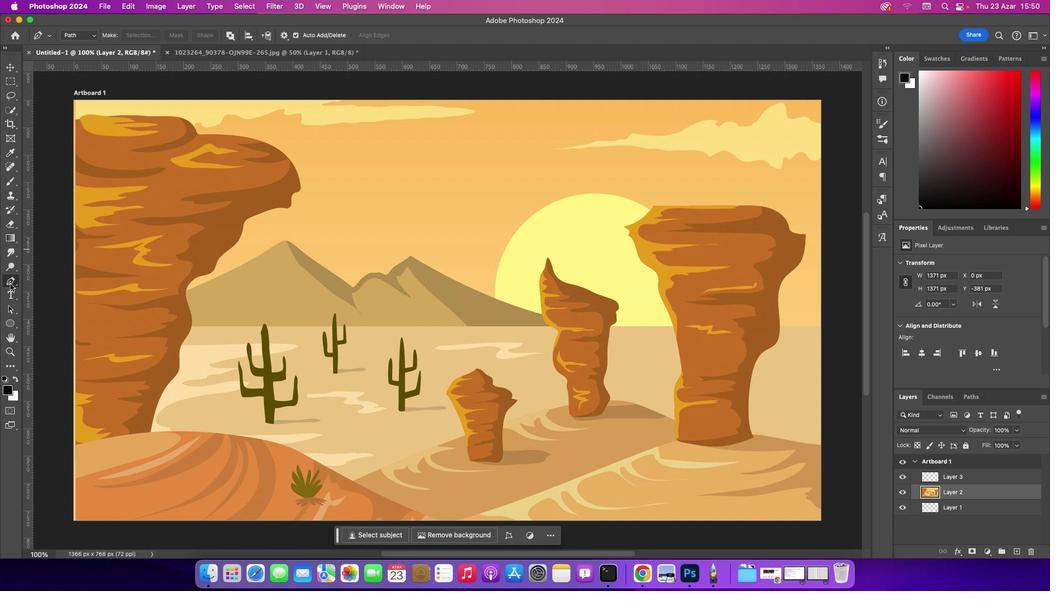 
Action: Mouse pressed left at (10, 284)
Screenshot: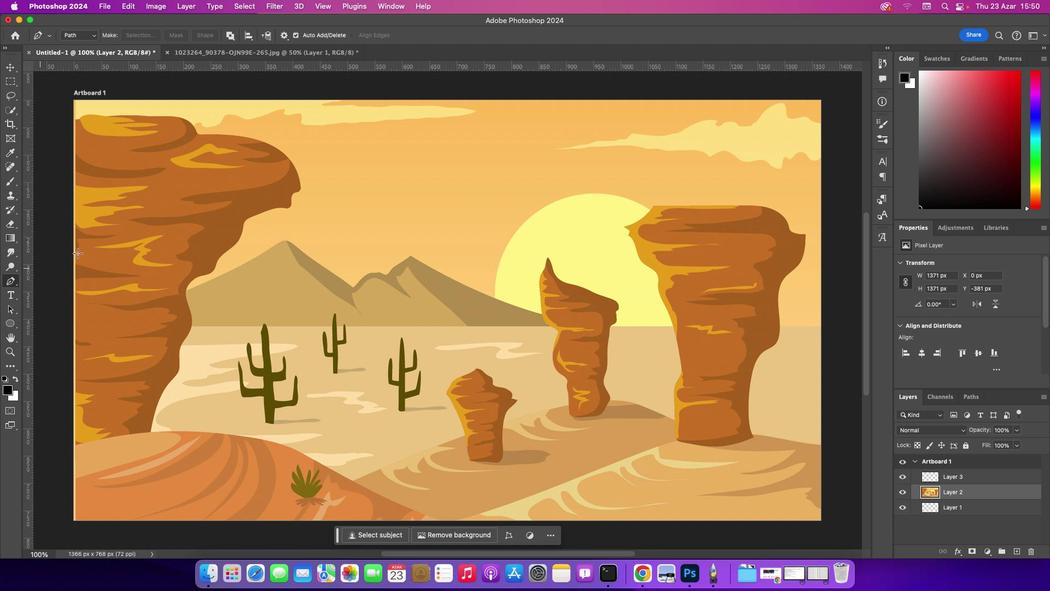 
Action: Mouse moved to (79, 118)
Screenshot: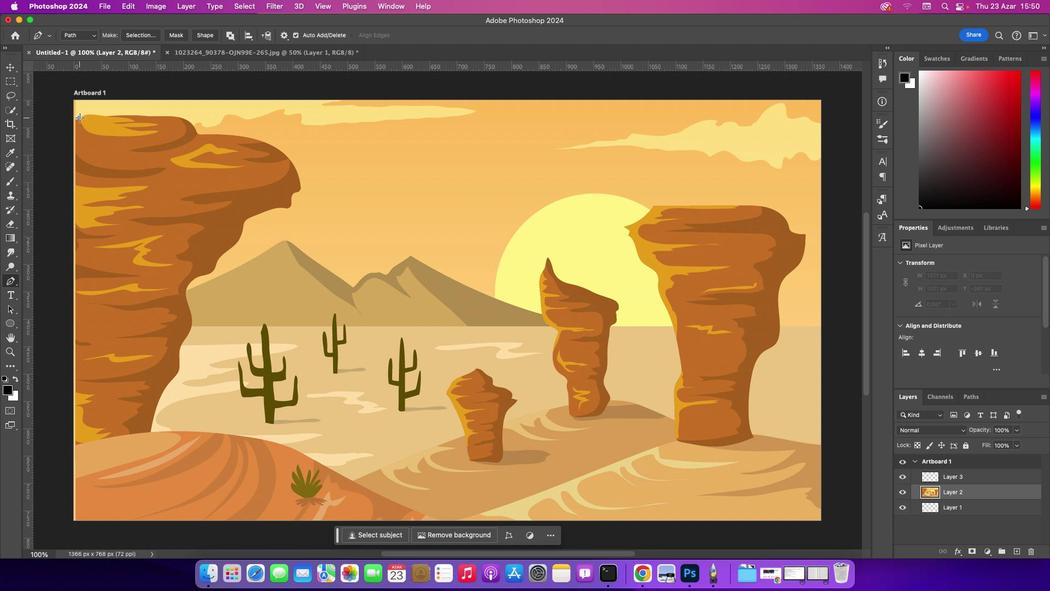 
Action: Mouse pressed left at (79, 118)
Screenshot: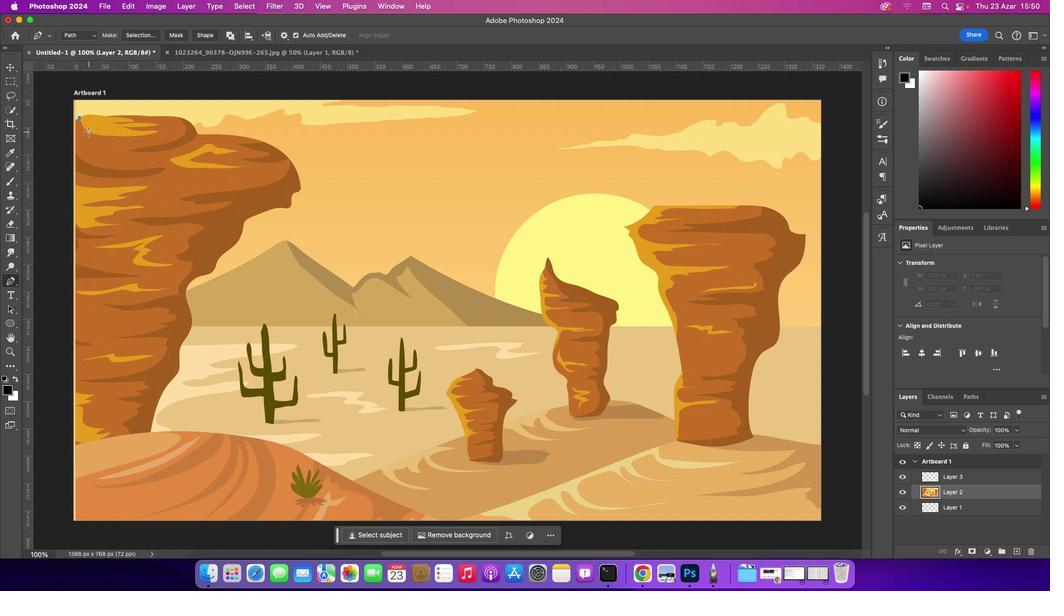 
Action: Mouse moved to (89, 134)
Screenshot: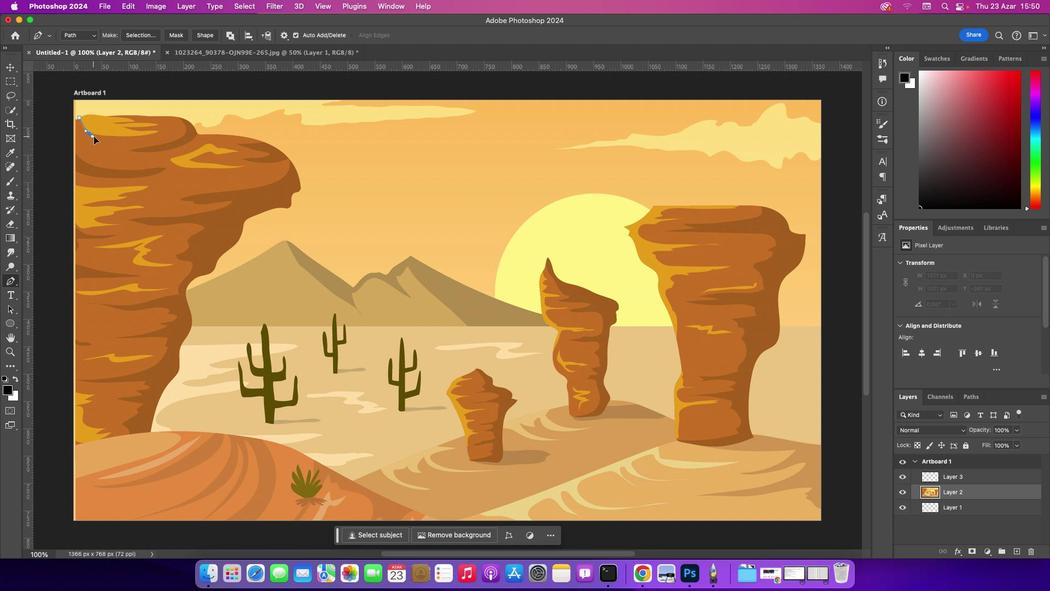
Action: Mouse pressed left at (89, 134)
Screenshot: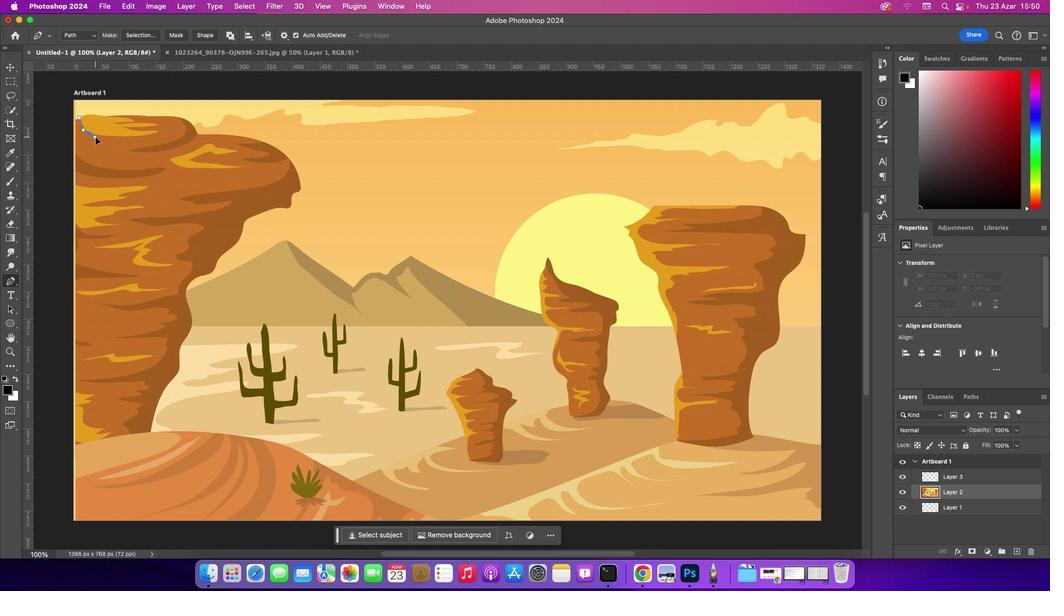 
Action: Mouse moved to (146, 135)
Screenshot: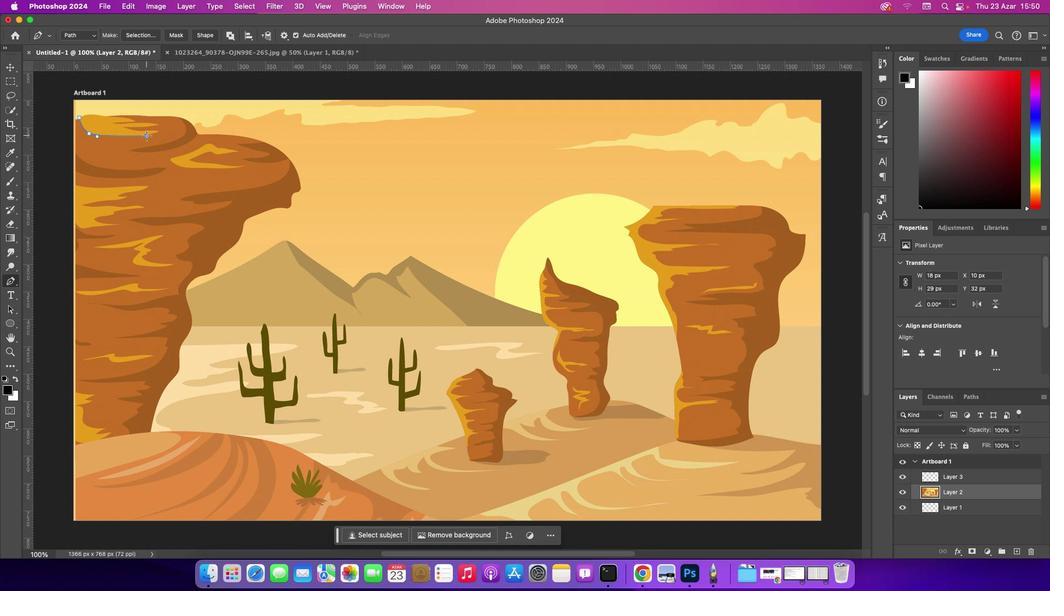 
Action: Mouse pressed left at (146, 135)
Screenshot: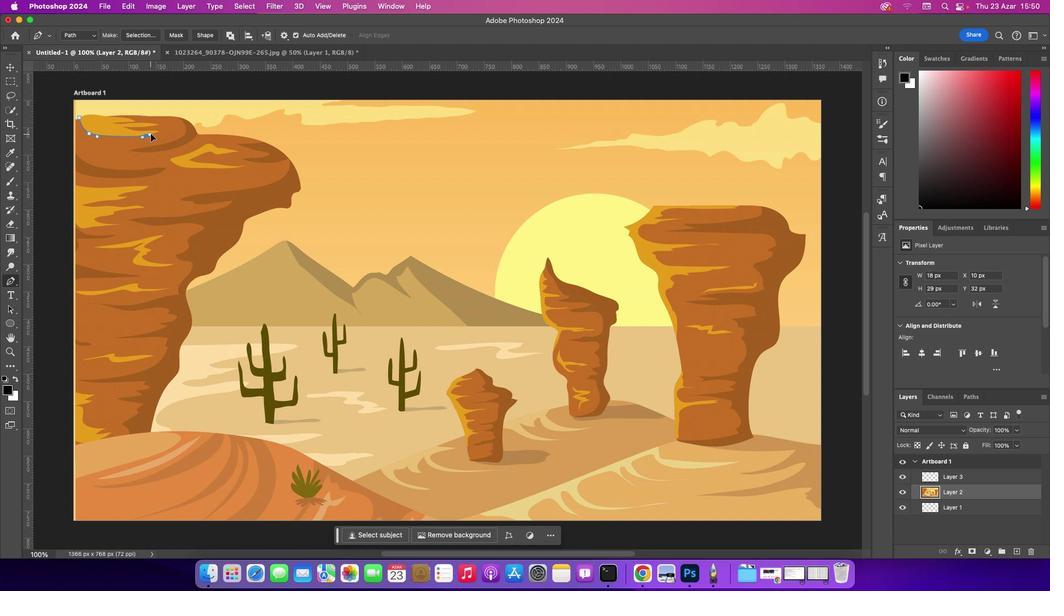 
Action: Mouse moved to (157, 133)
Screenshot: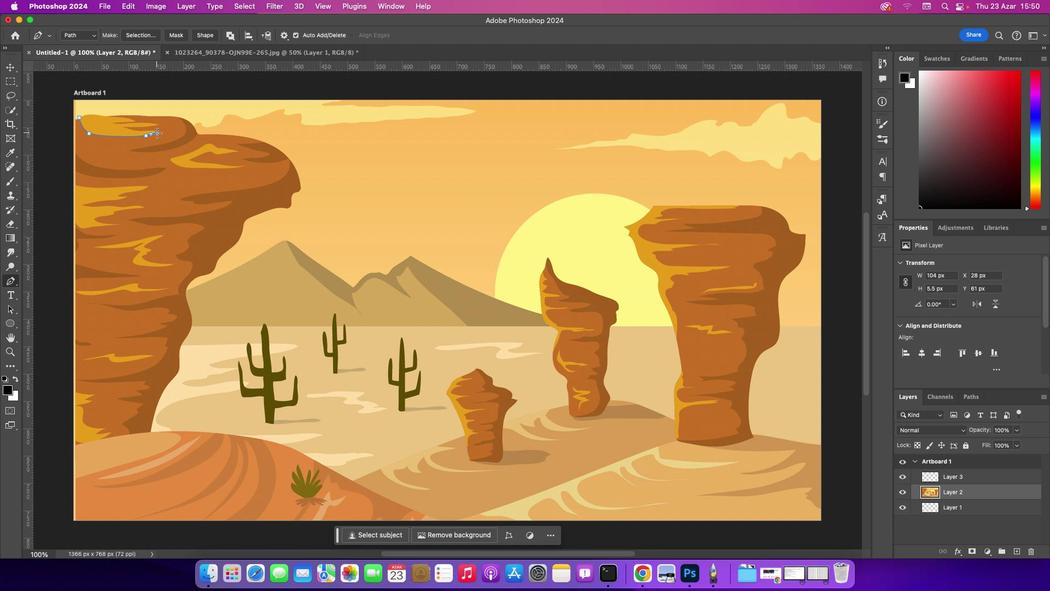 
Action: Mouse pressed left at (157, 133)
Screenshot: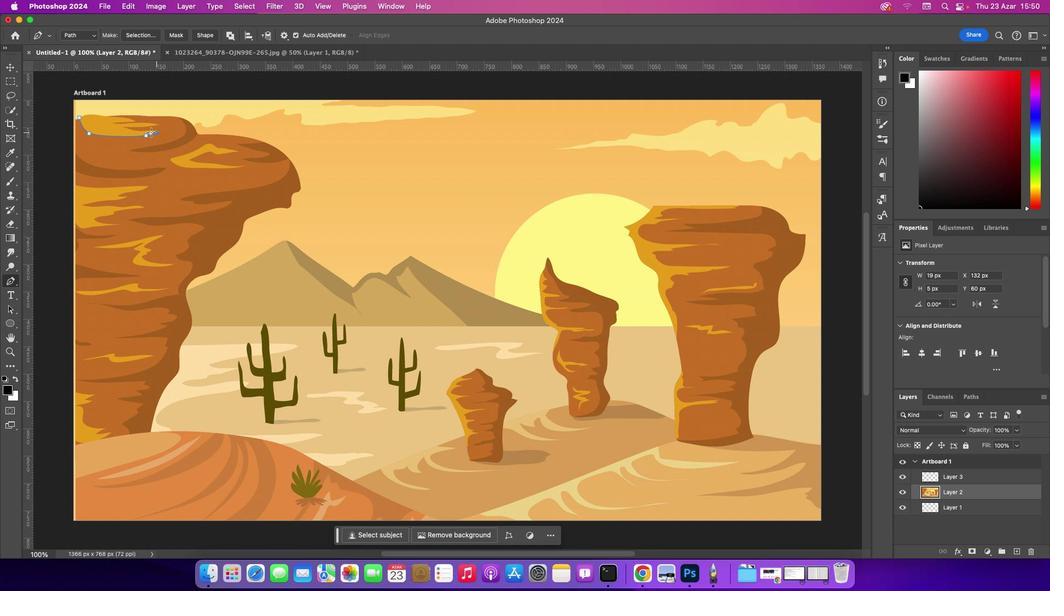 
Action: Mouse moved to (139, 132)
Screenshot: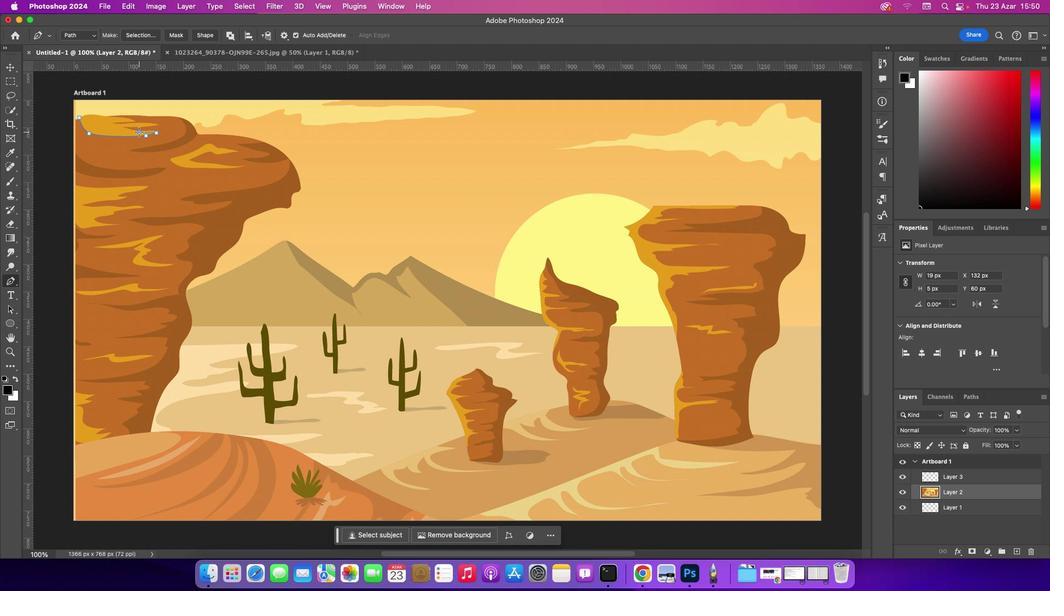
Action: Mouse pressed left at (139, 132)
Screenshot: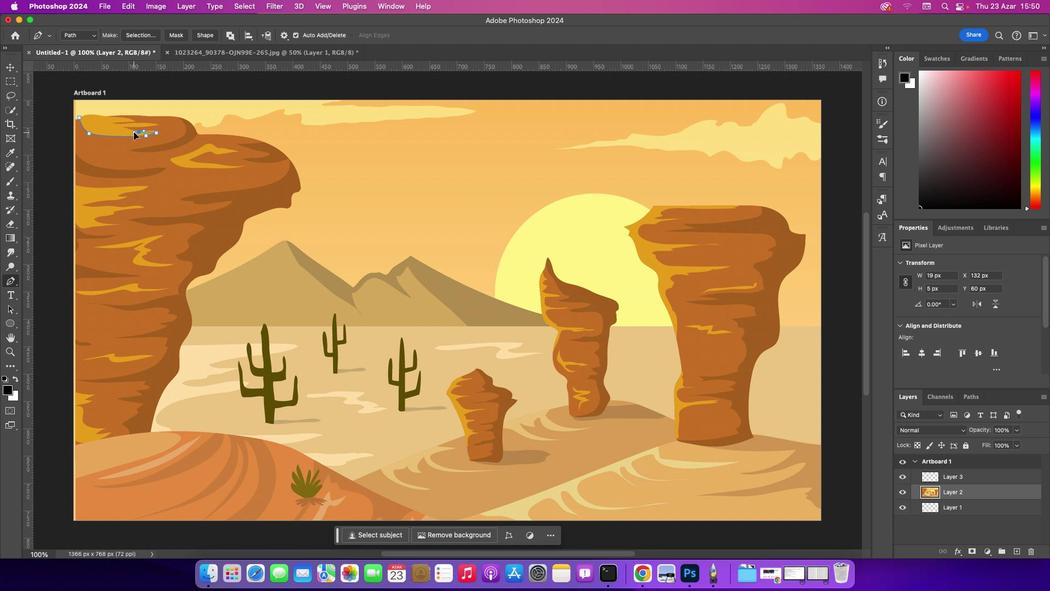 
Action: Mouse moved to (137, 133)
Screenshot: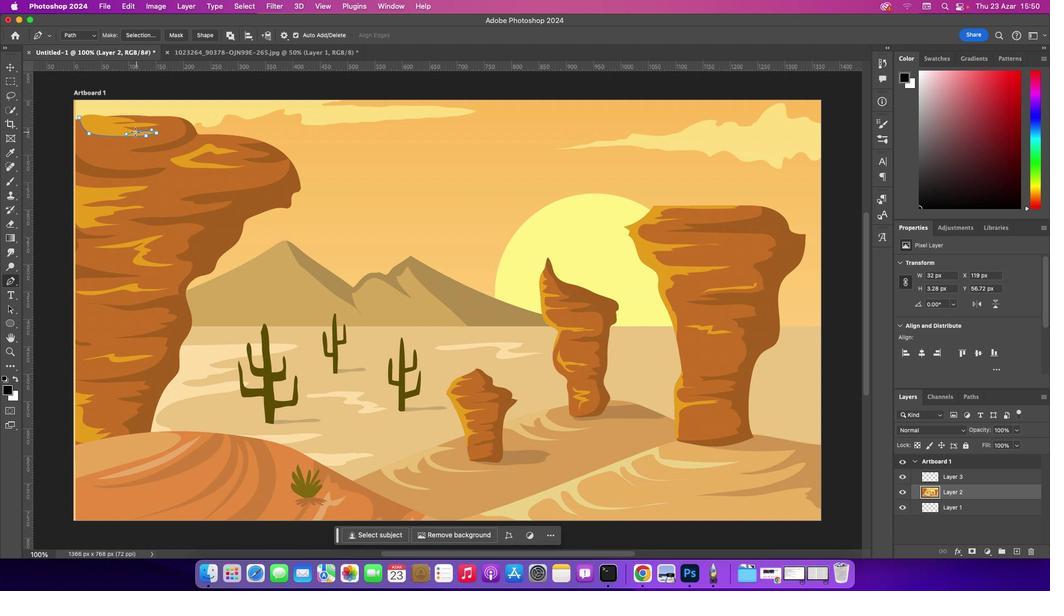 
Action: Mouse pressed left at (137, 133)
Screenshot: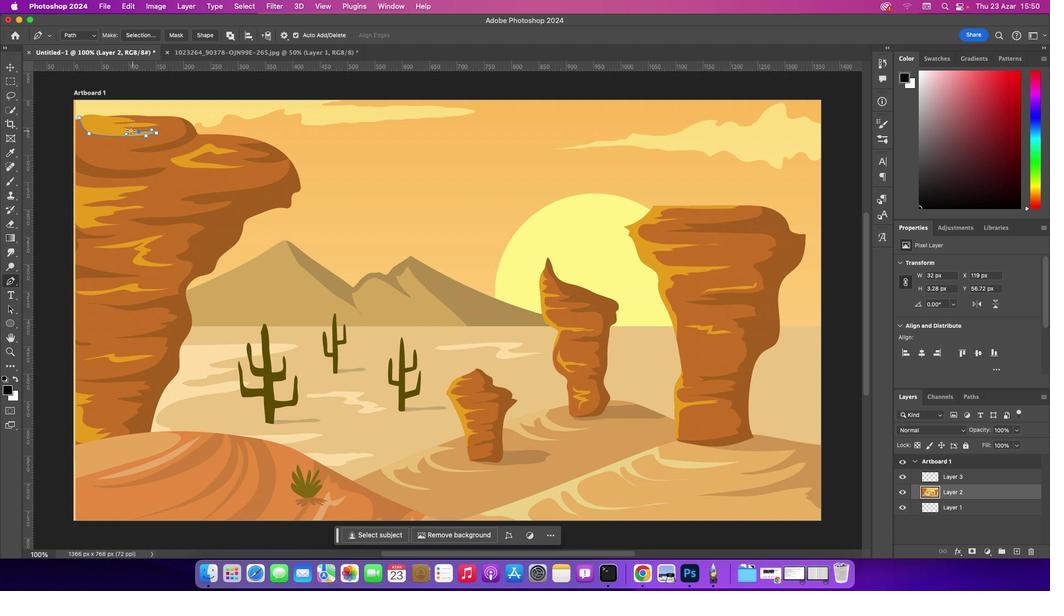 
Action: Mouse moved to (125, 129)
Screenshot: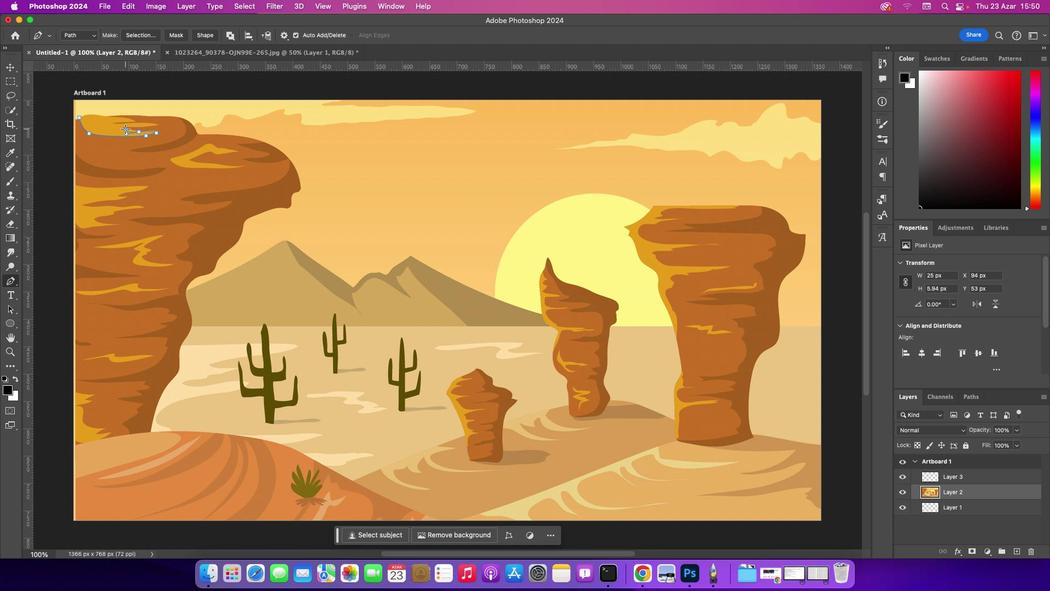 
Action: Mouse pressed left at (125, 129)
Screenshot: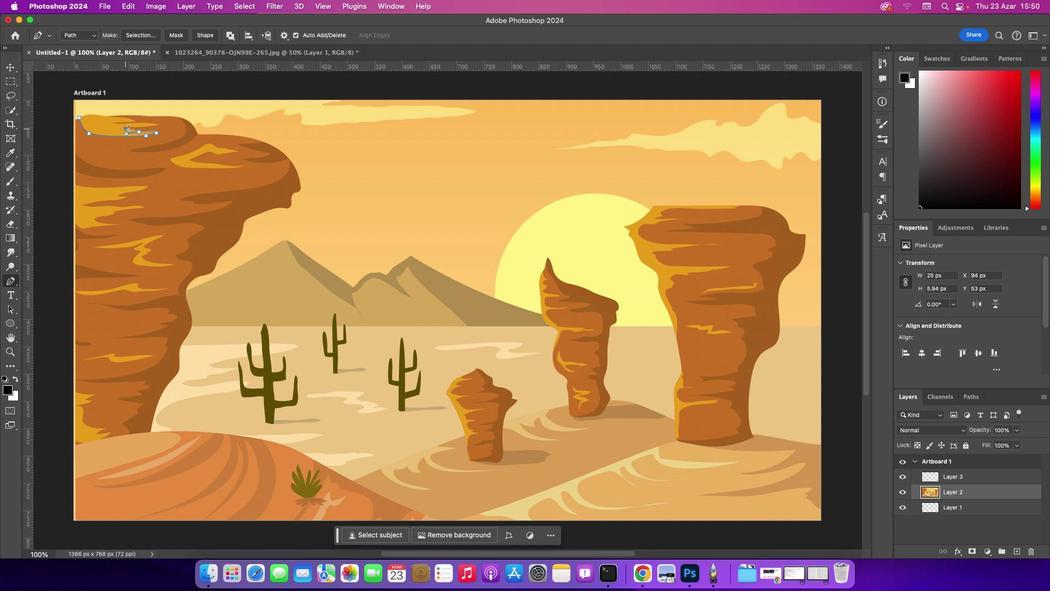 
Action: Mouse moved to (973, 476)
Screenshot: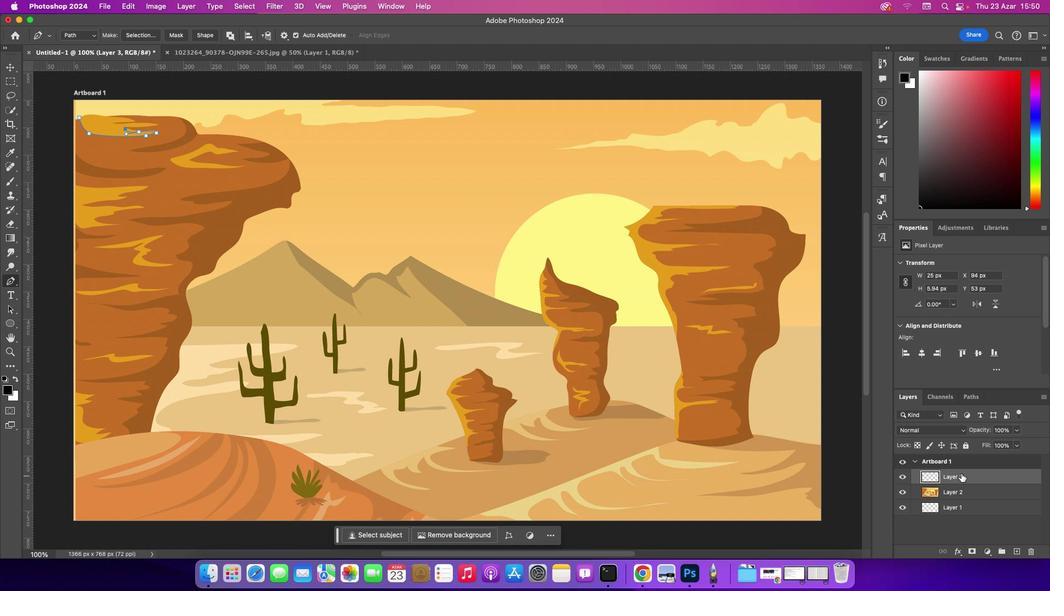 
Action: Mouse pressed left at (973, 476)
Screenshot: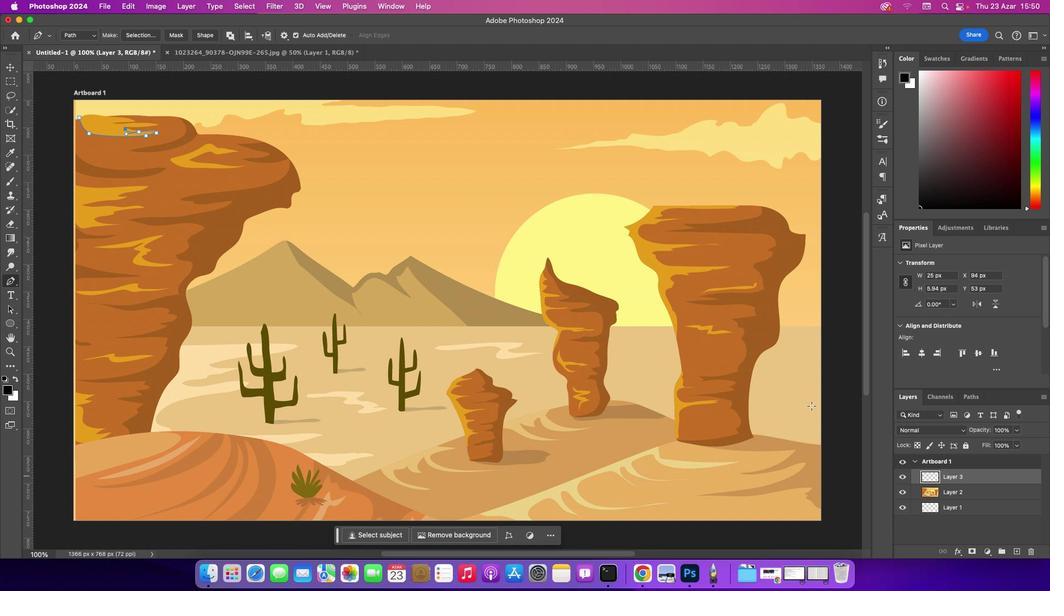 
Action: Mouse moved to (154, 124)
Screenshot: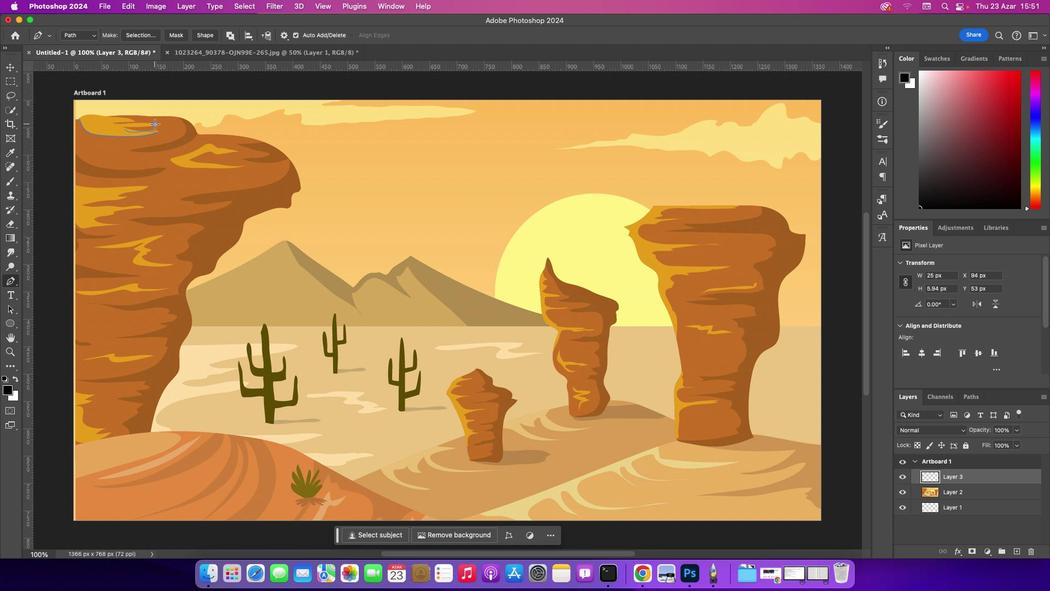 
Action: Mouse pressed left at (154, 124)
Screenshot: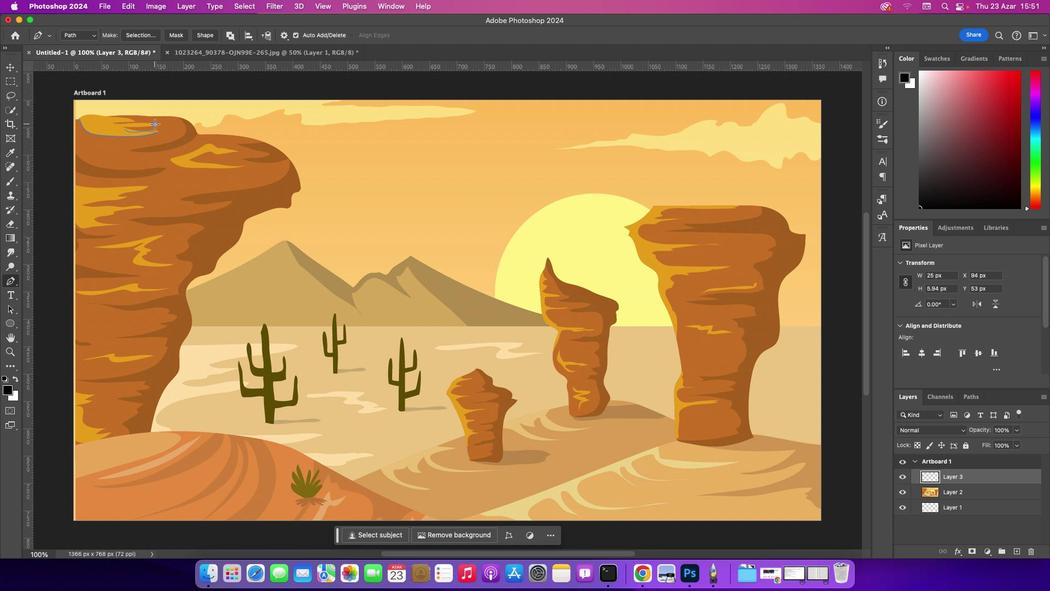 
Action: Mouse moved to (163, 121)
Screenshot: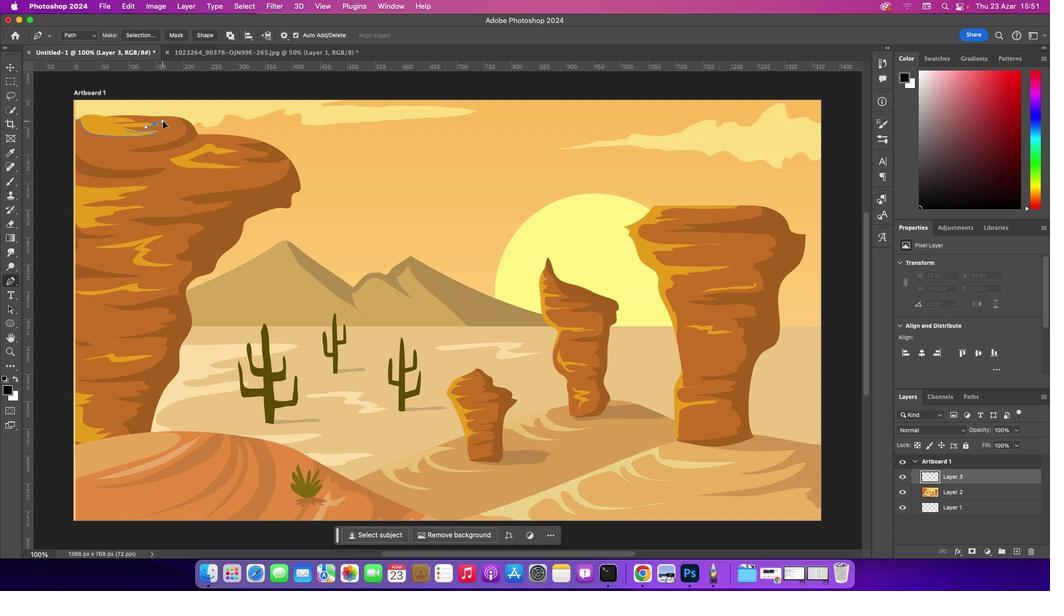 
Action: Key pressed Key.cmd
Screenshot: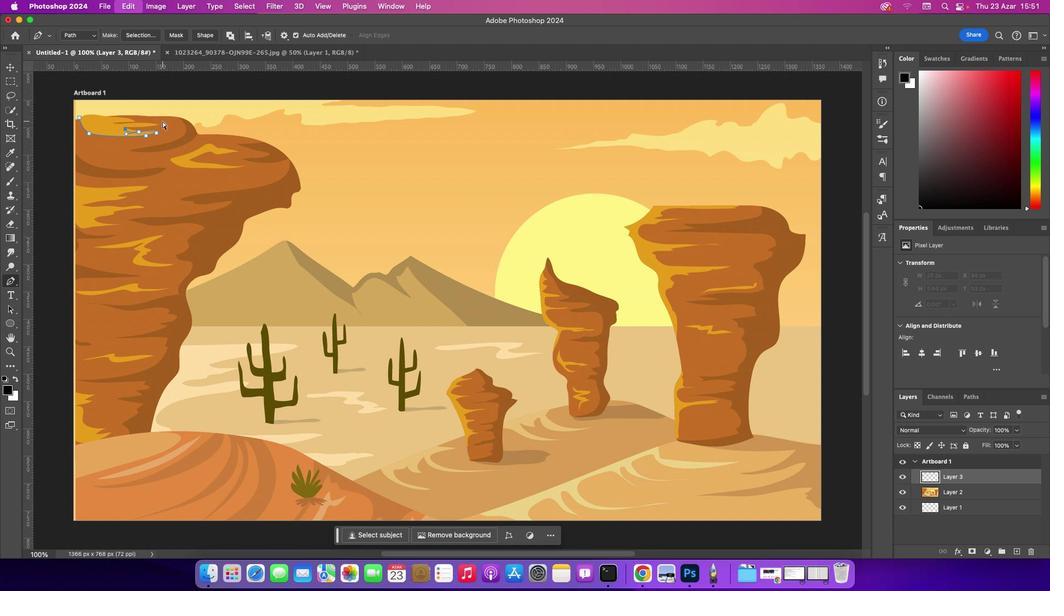 
Action: Mouse moved to (163, 121)
Screenshot: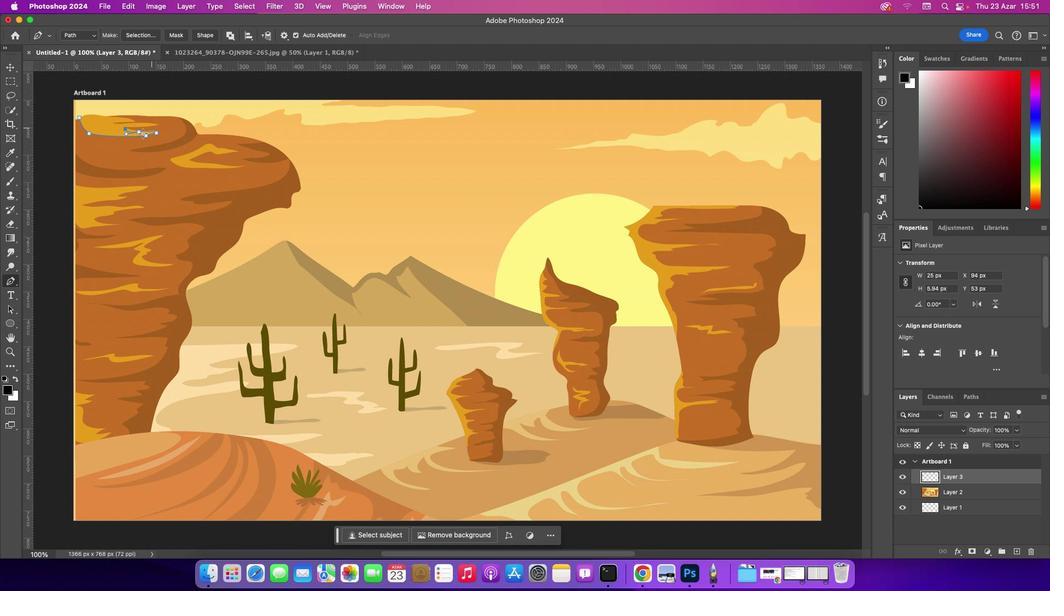 
Action: Key pressed 'z'
Screenshot: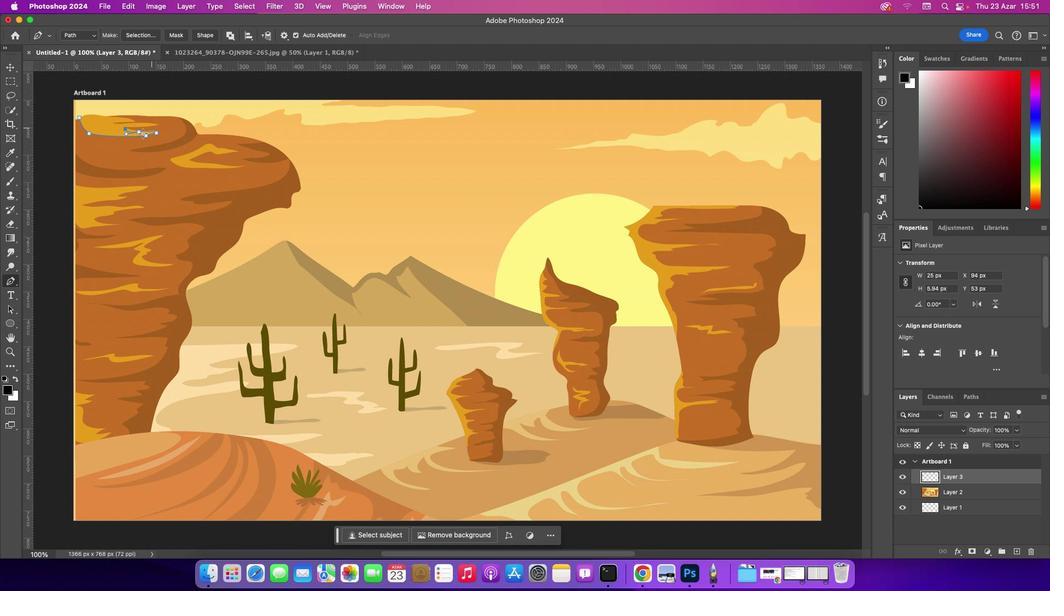 
Action: Mouse moved to (125, 129)
Screenshot: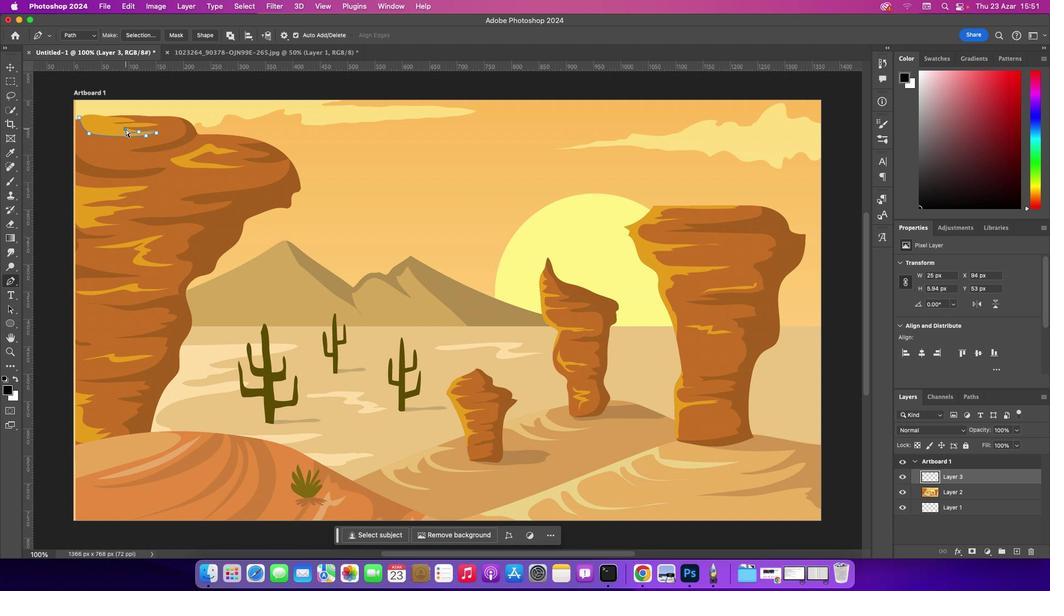 
Action: Key pressed Key.cmd'z''z''z''z''z''z''z'
Screenshot: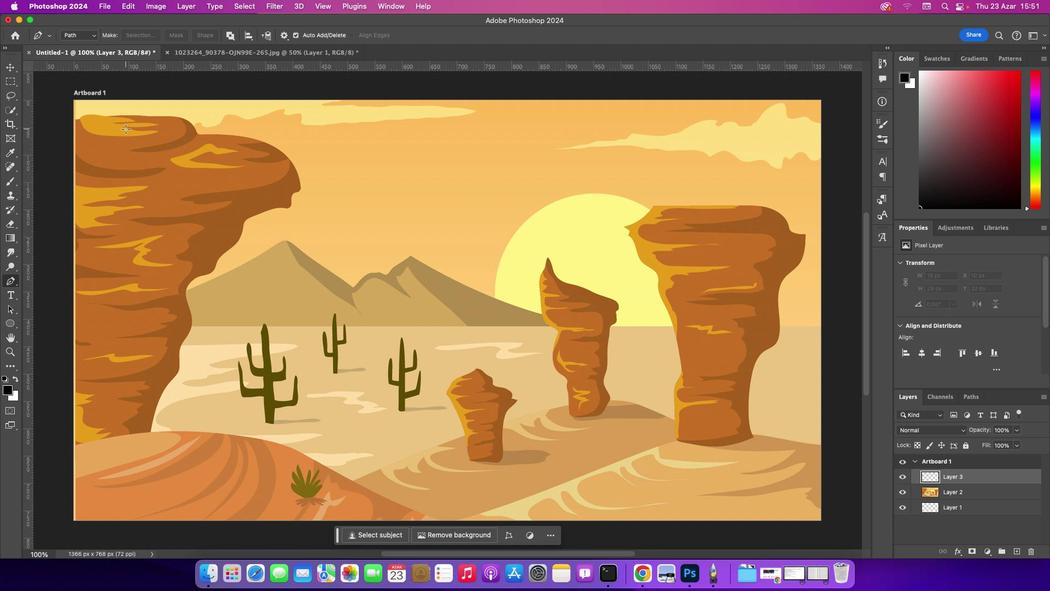 
Action: Mouse moved to (12, 285)
Screenshot: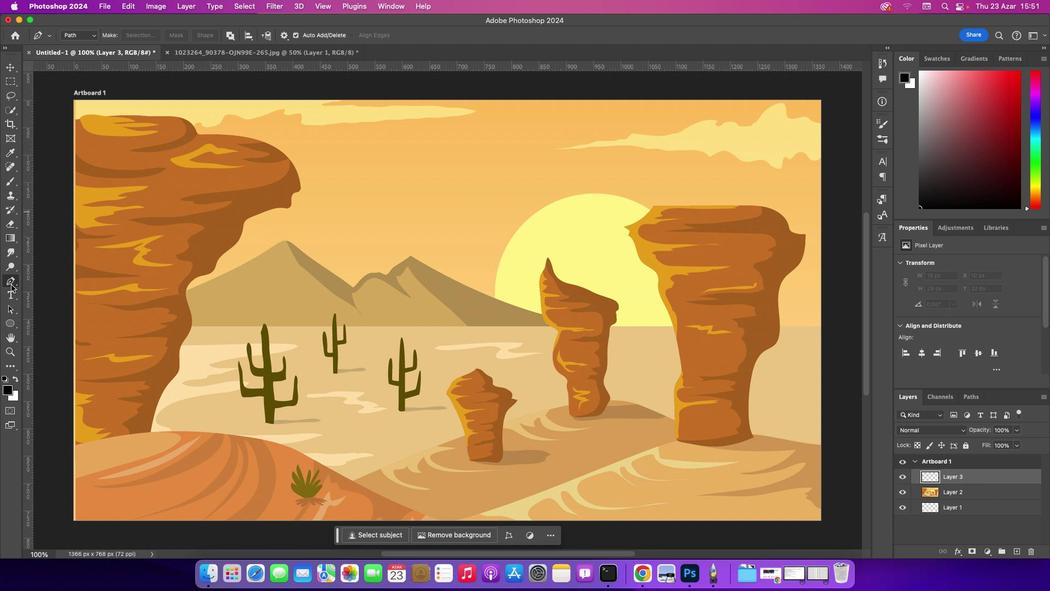 
Action: Mouse pressed left at (12, 285)
Screenshot: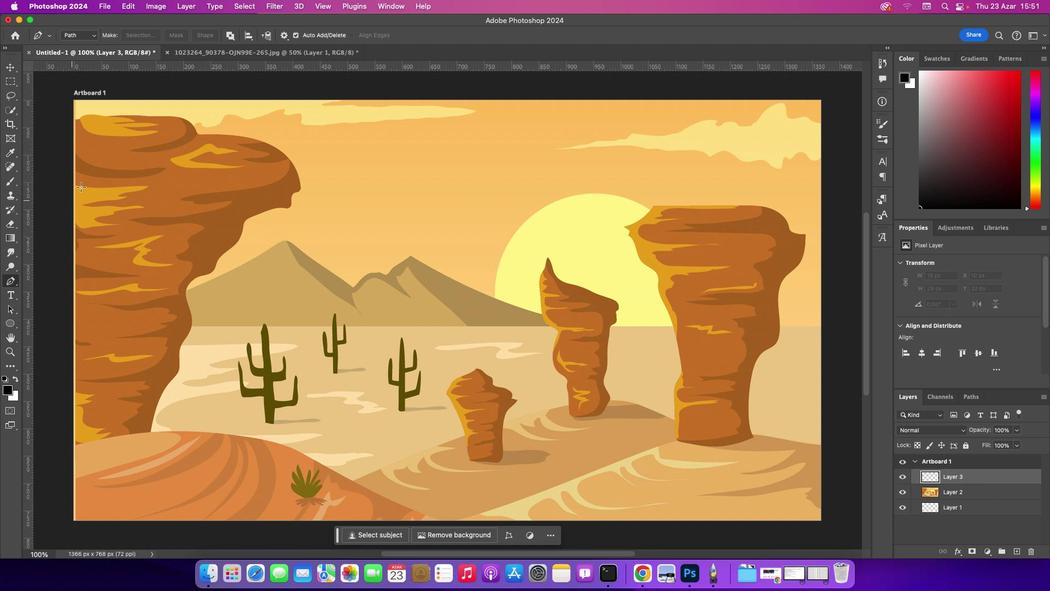 
Action: Mouse moved to (80, 118)
Screenshot: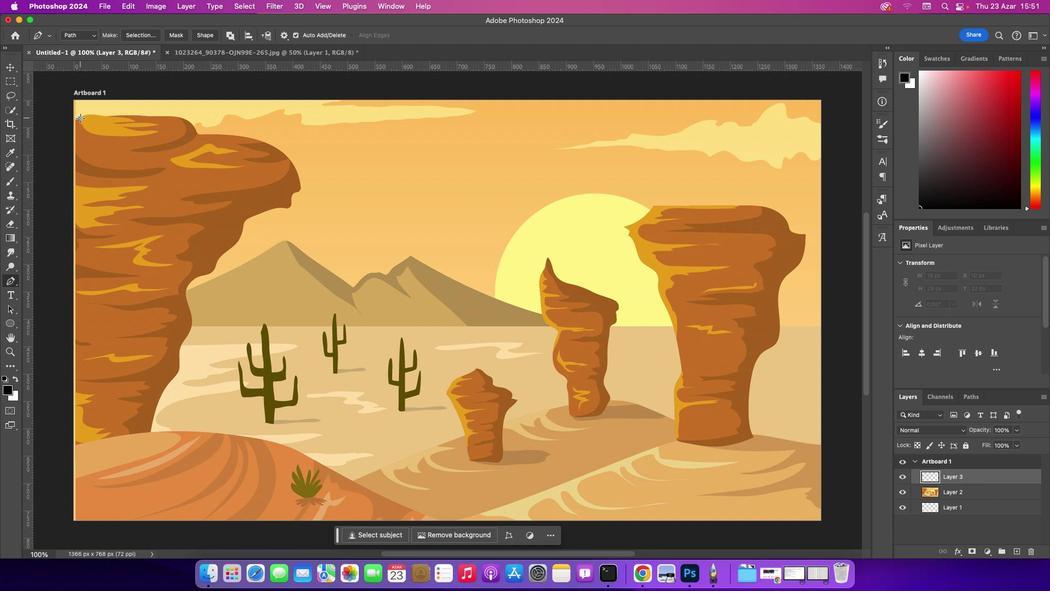 
Action: Mouse pressed left at (80, 118)
Screenshot: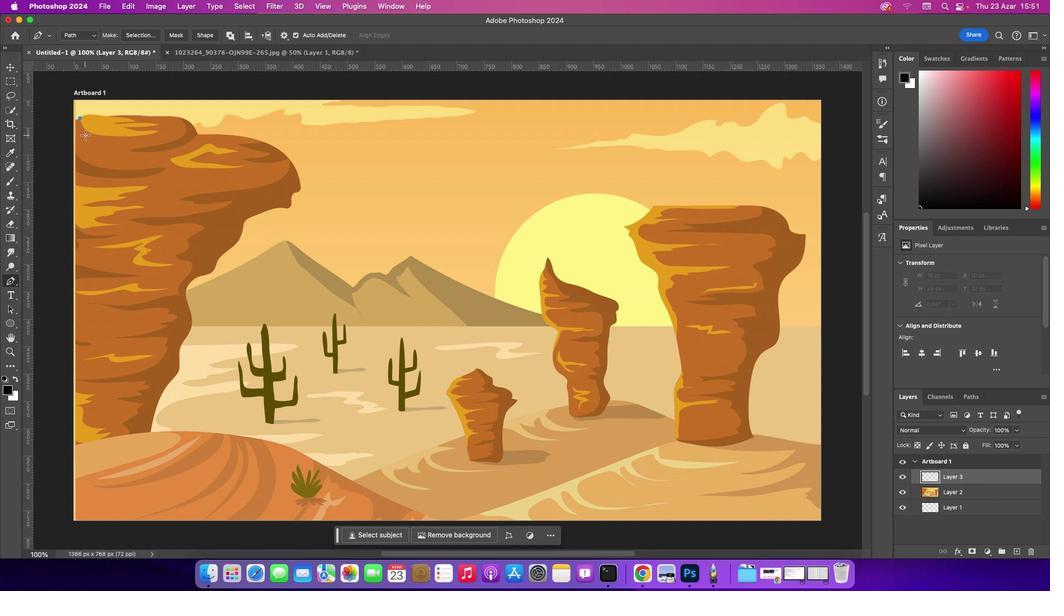 
Action: Mouse moved to (90, 135)
Screenshot: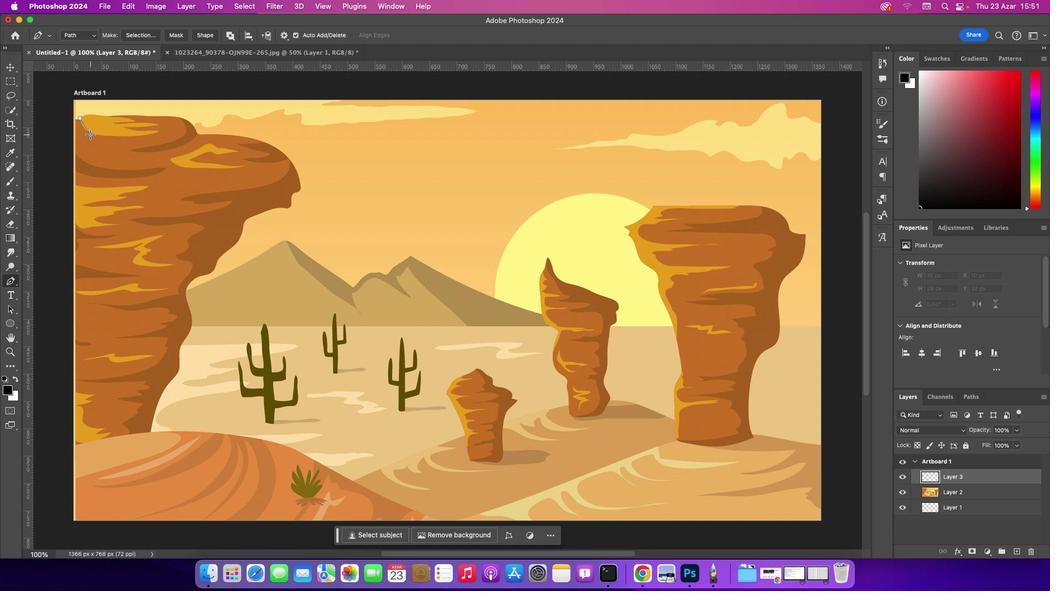 
Action: Mouse pressed left at (90, 135)
Screenshot: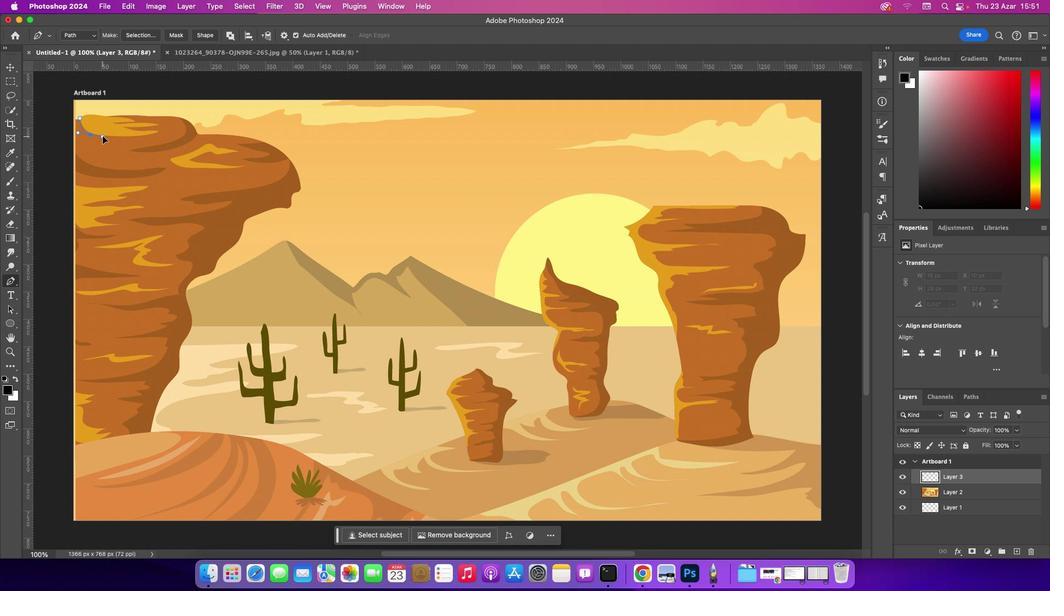 
Action: Mouse moved to (93, 135)
Screenshot: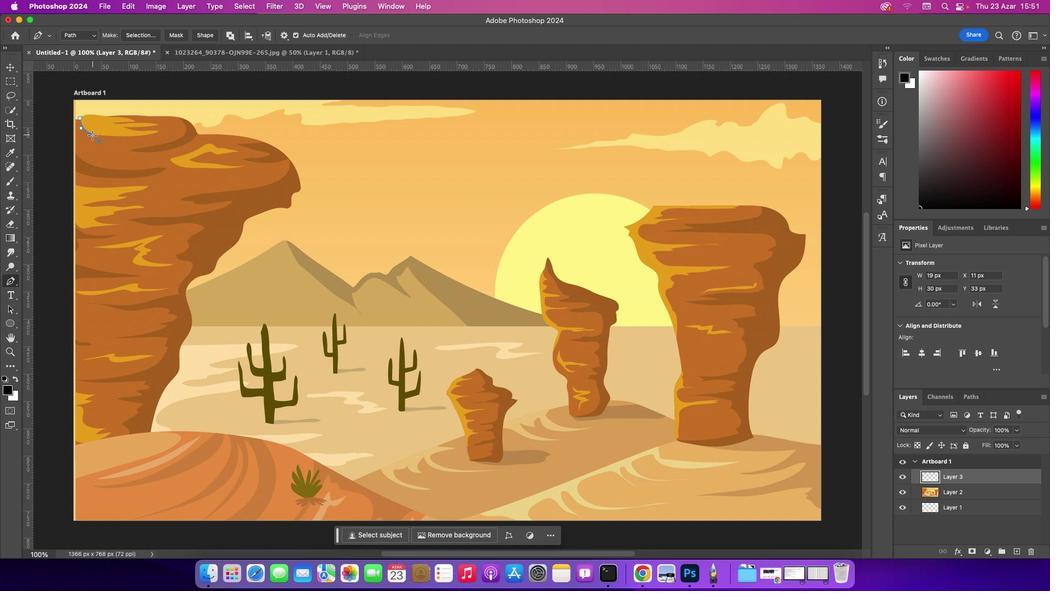 
Action: Mouse pressed left at (93, 135)
Screenshot: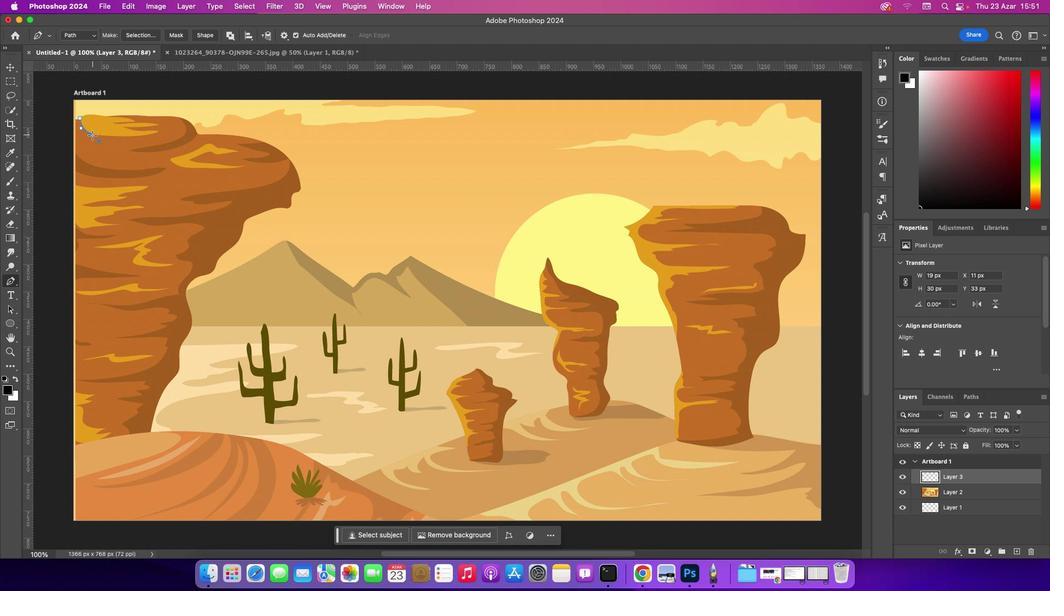 
Action: Key pressed Key.cmd
Screenshot: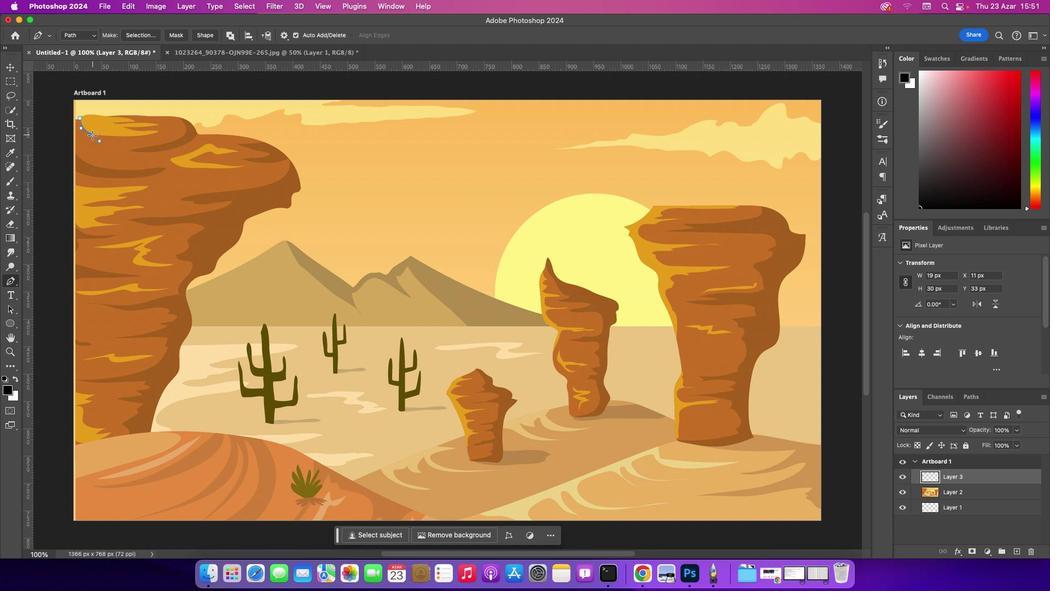 
Action: Mouse pressed left at (93, 135)
Screenshot: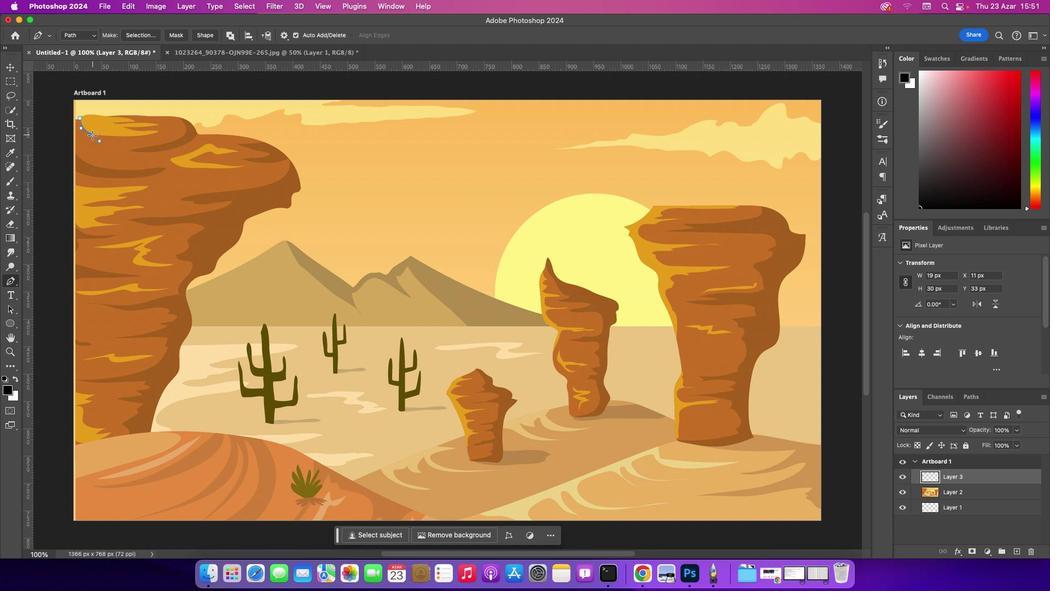 
Action: Key pressed Key.alt
Screenshot: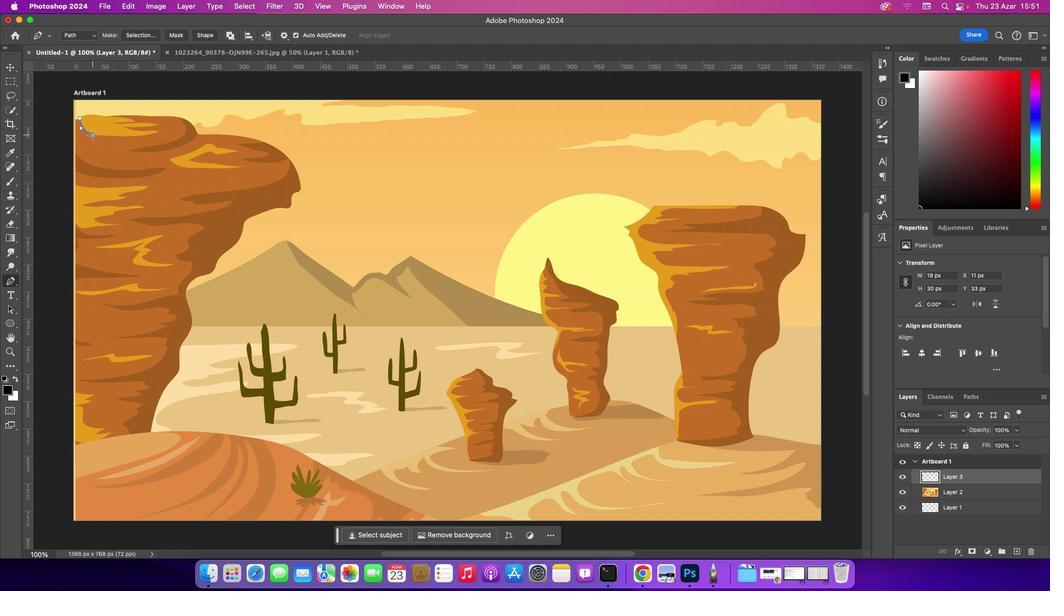 
Action: Mouse pressed left at (93, 135)
Screenshot: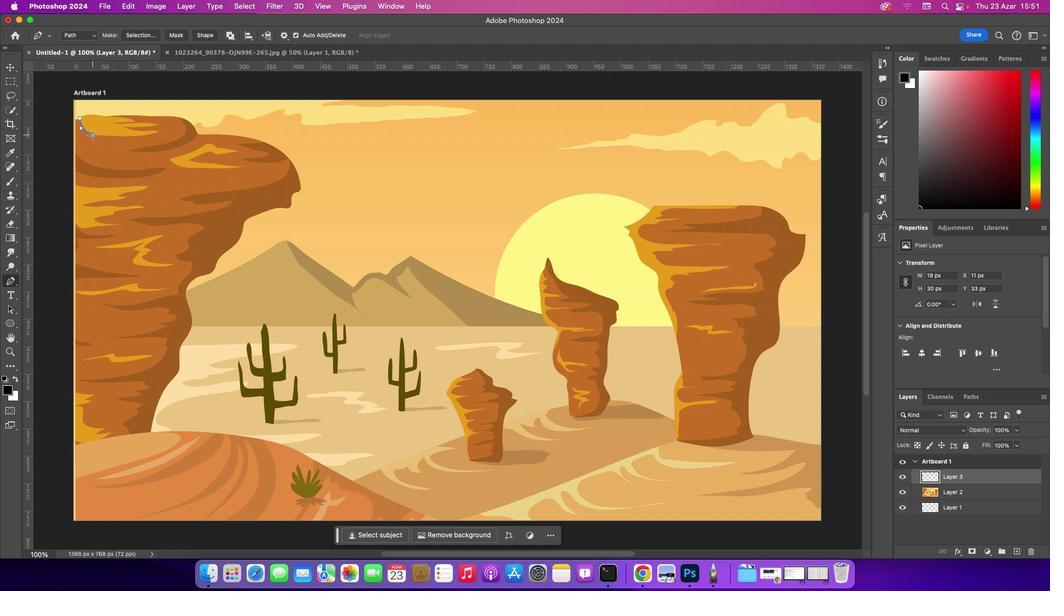 
Action: Mouse moved to (118, 137)
Screenshot: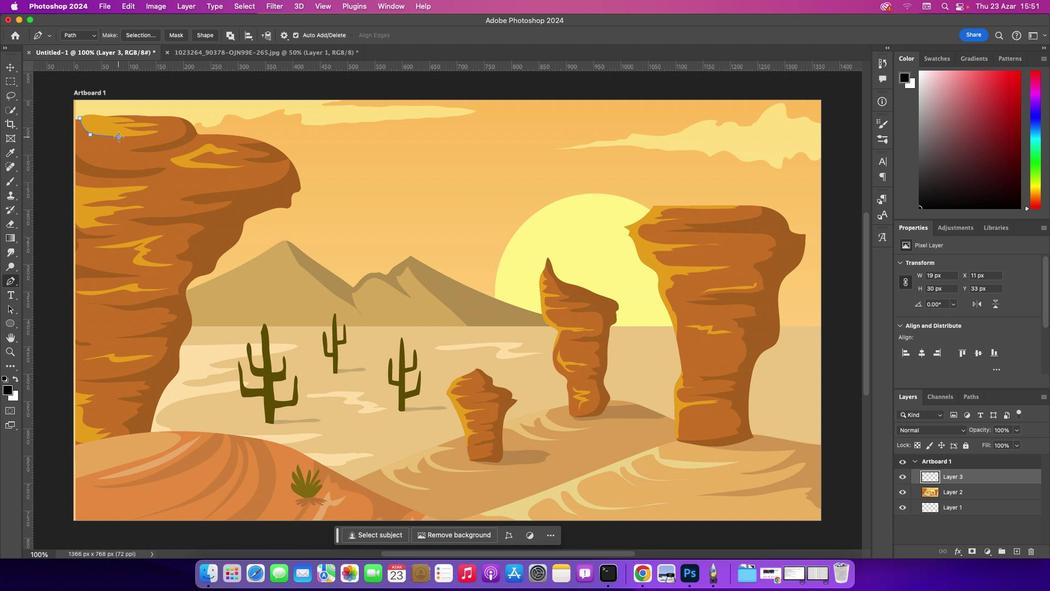 
Action: Mouse pressed left at (118, 137)
Screenshot: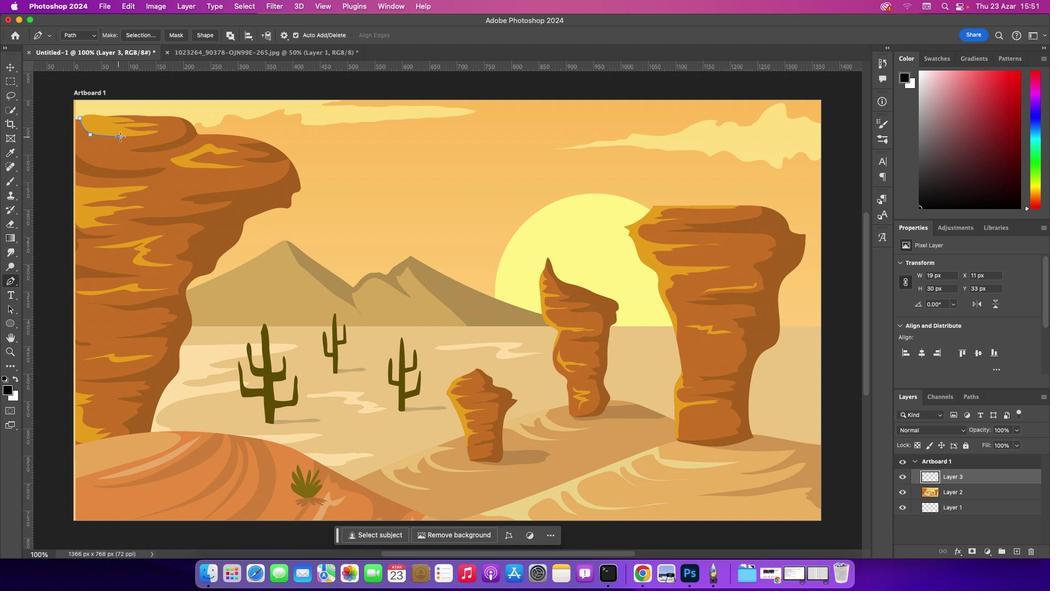 
Action: Mouse moved to (158, 132)
Screenshot: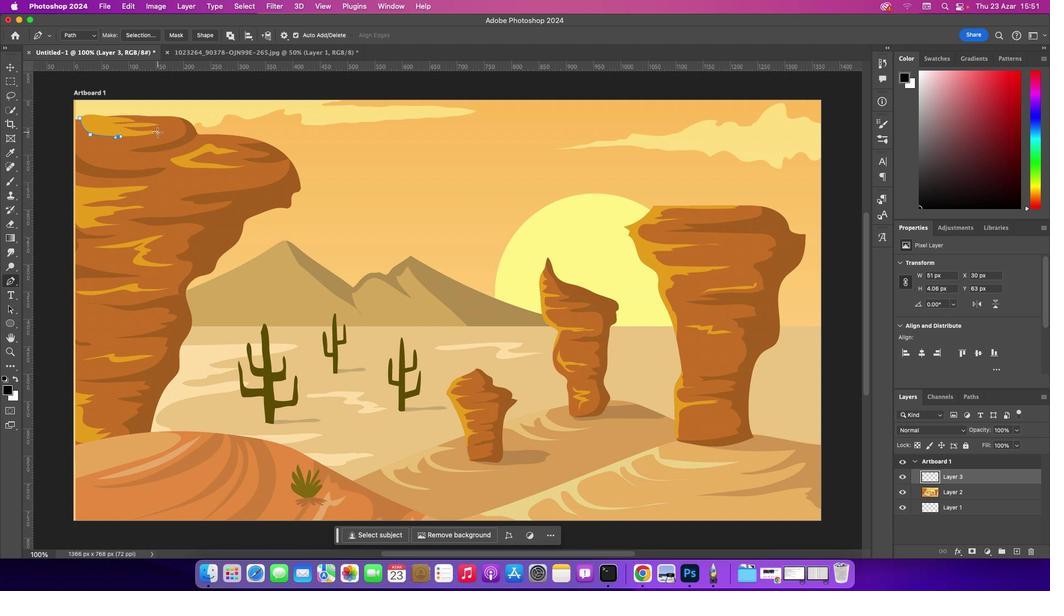 
Action: Mouse pressed left at (158, 132)
Screenshot: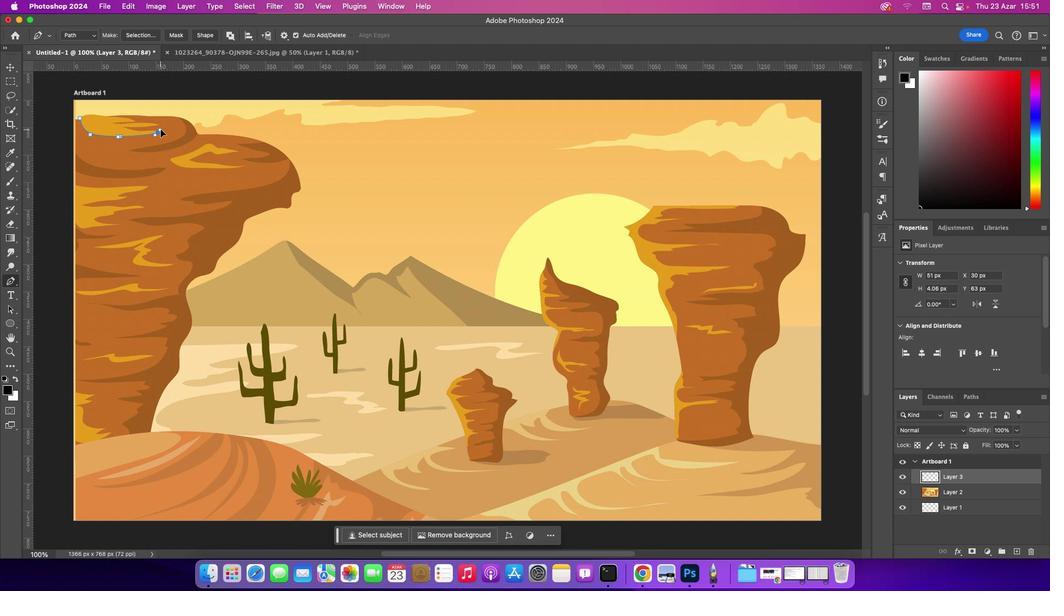 
Action: Mouse moved to (156, 133)
Screenshot: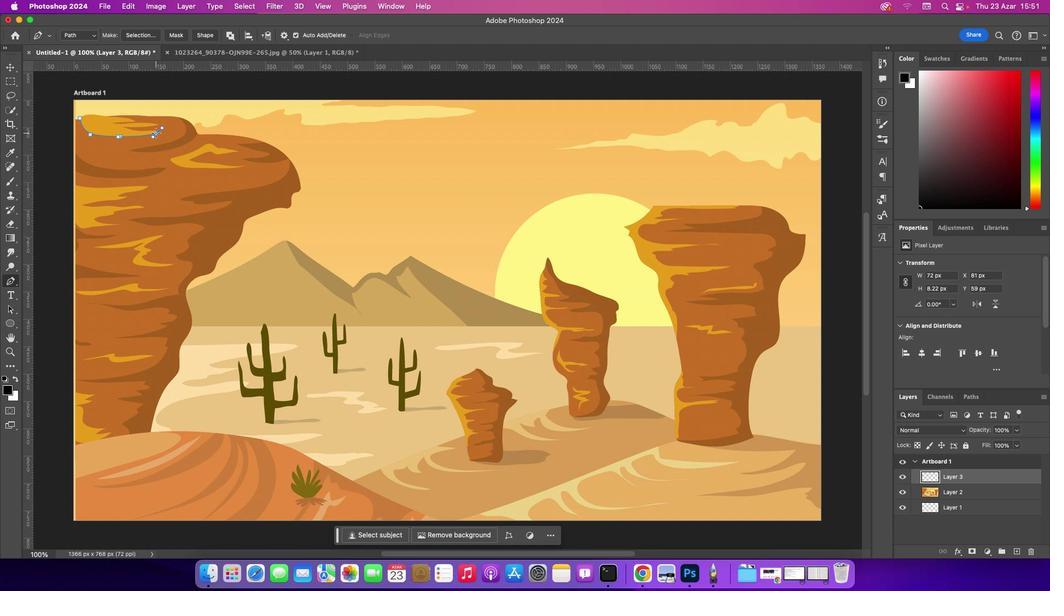 
Action: Mouse pressed left at (156, 133)
Screenshot: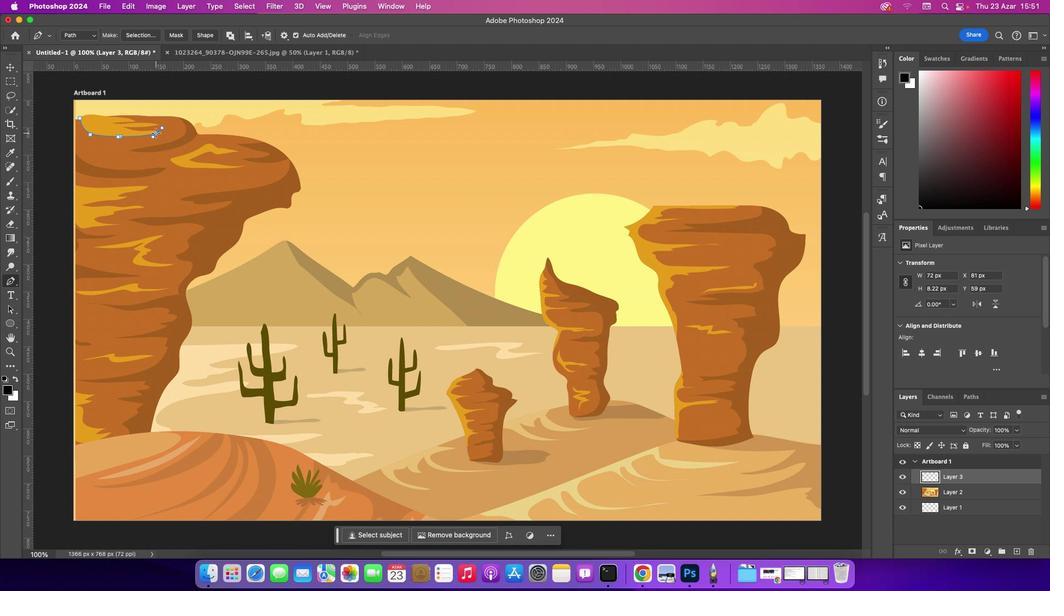 
Action: Key pressed Key.alt
Screenshot: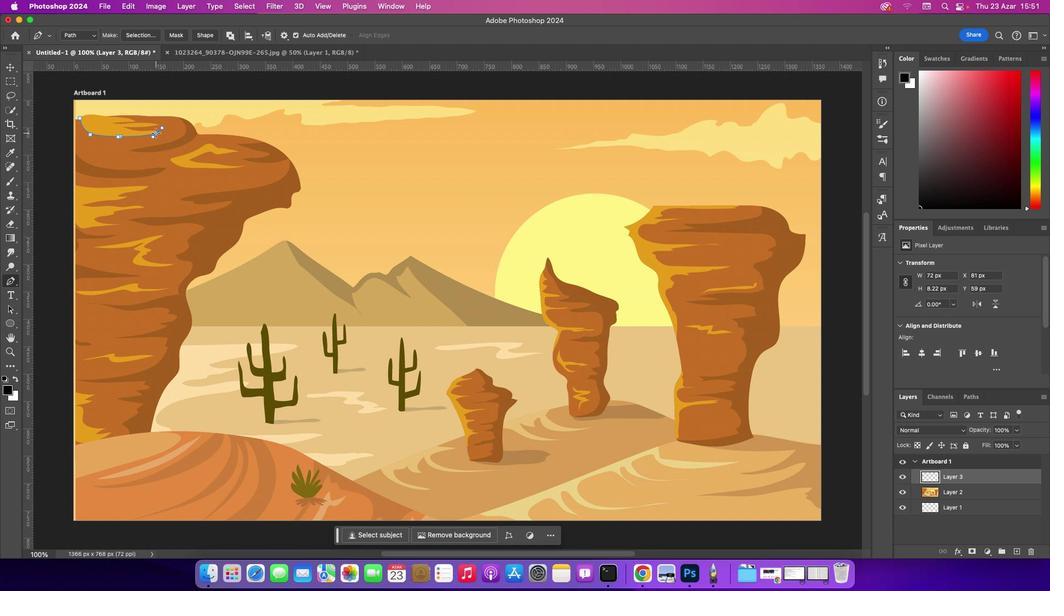 
Action: Mouse moved to (158, 133)
Screenshot: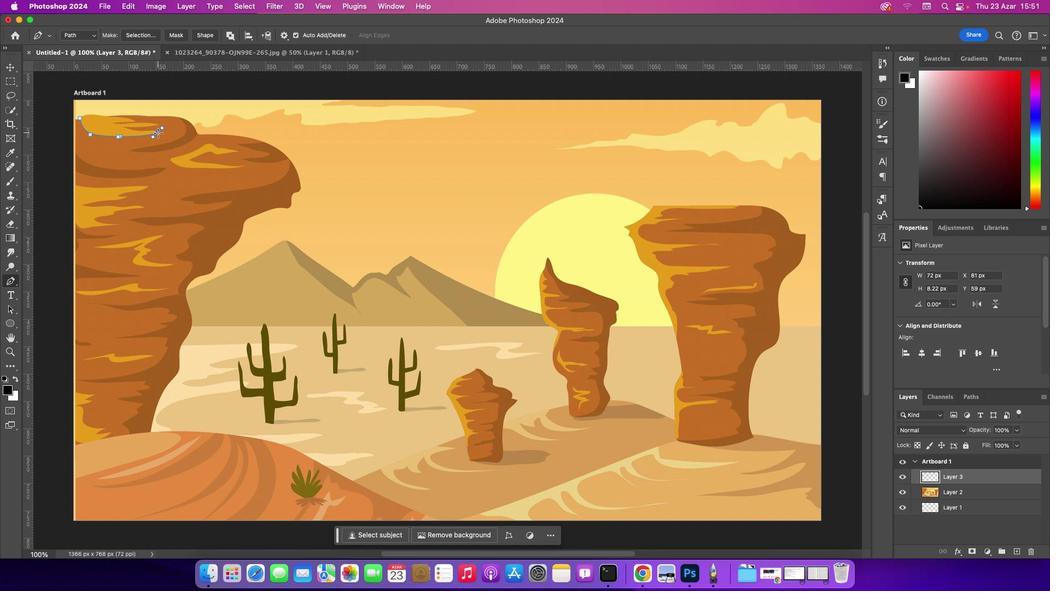 
Action: Key pressed Key.alt
Screenshot: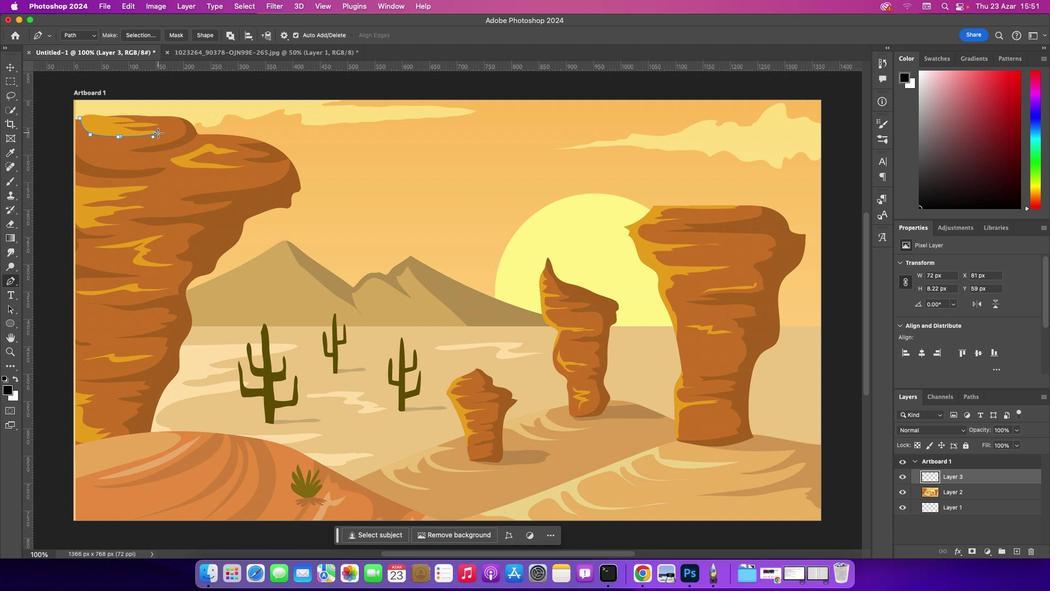 
Action: Mouse pressed left at (158, 133)
Screenshot: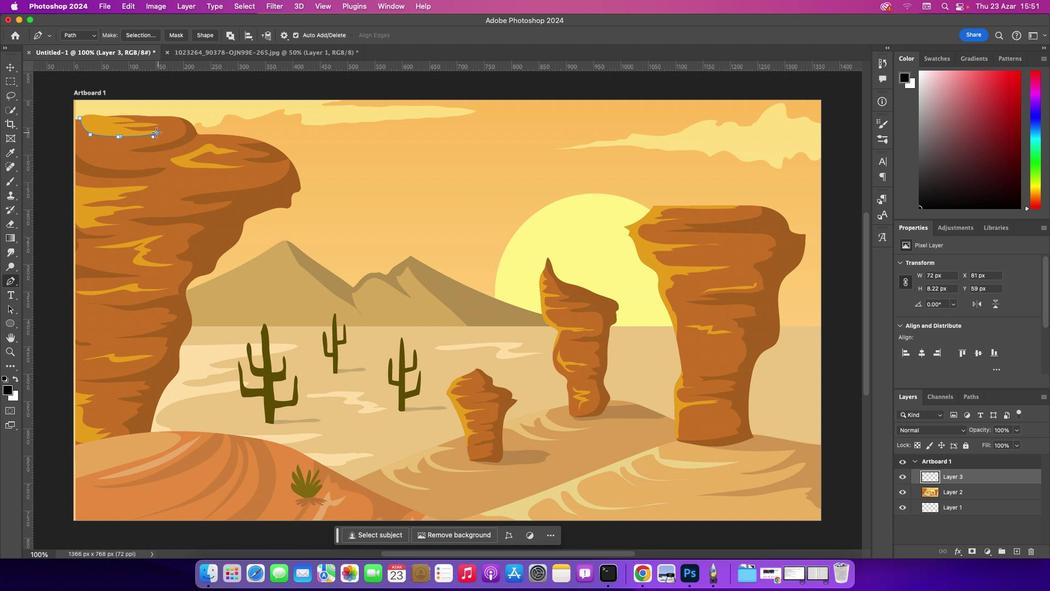
Action: Mouse moved to (144, 131)
Screenshot: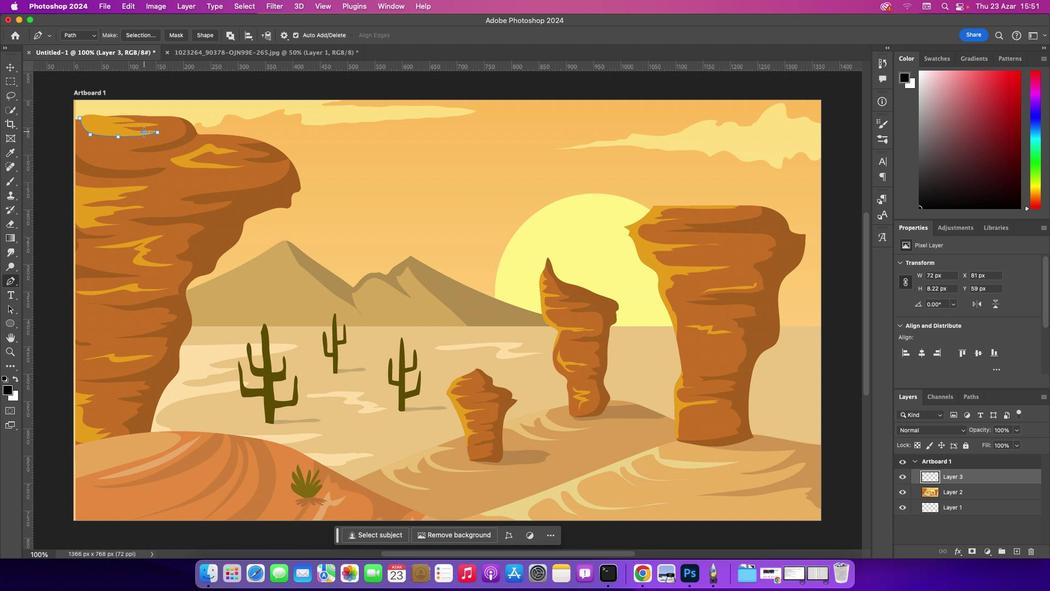 
Action: Mouse pressed left at (144, 131)
Screenshot: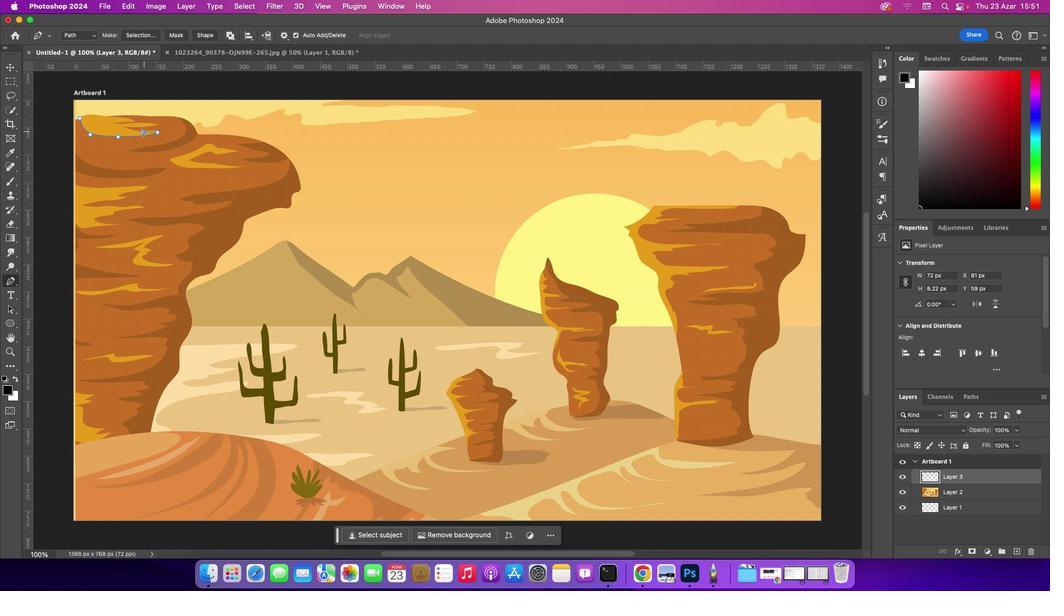 
Action: Mouse moved to (143, 131)
Screenshot: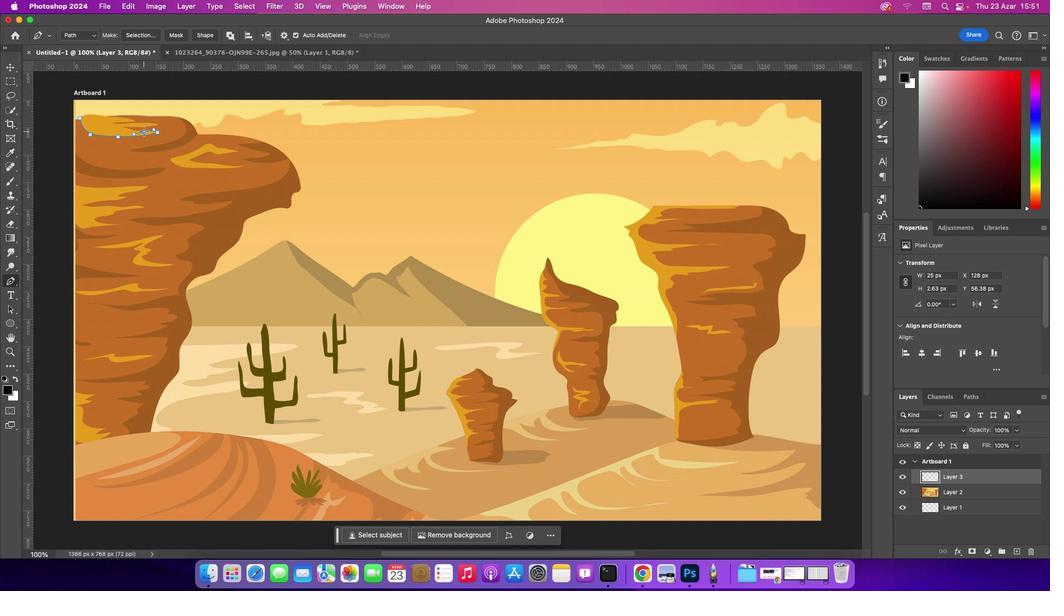 
Action: Key pressed Key.alt
Screenshot: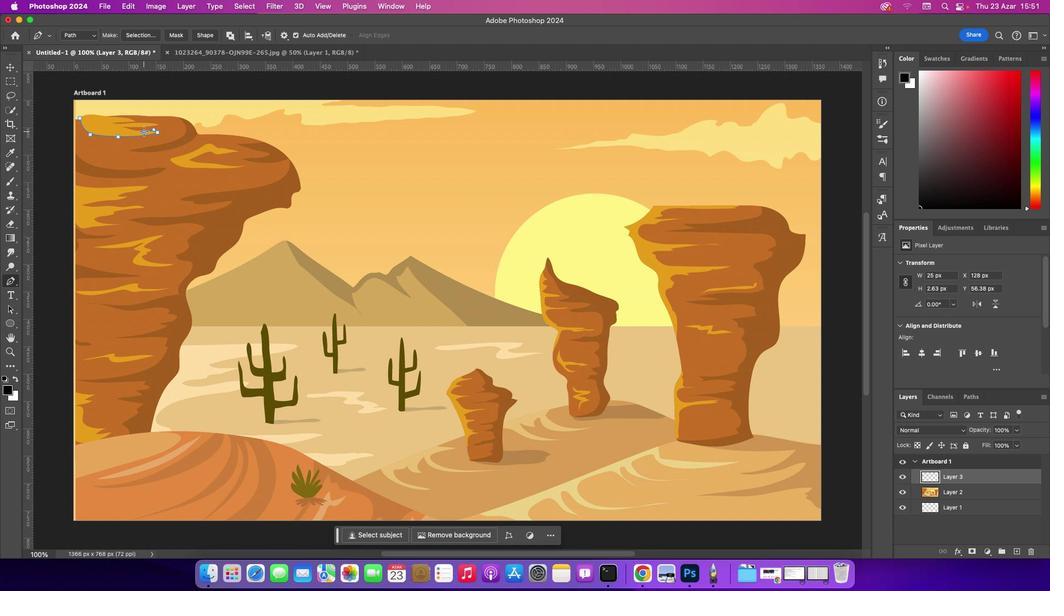
Action: Mouse pressed left at (143, 131)
Screenshot: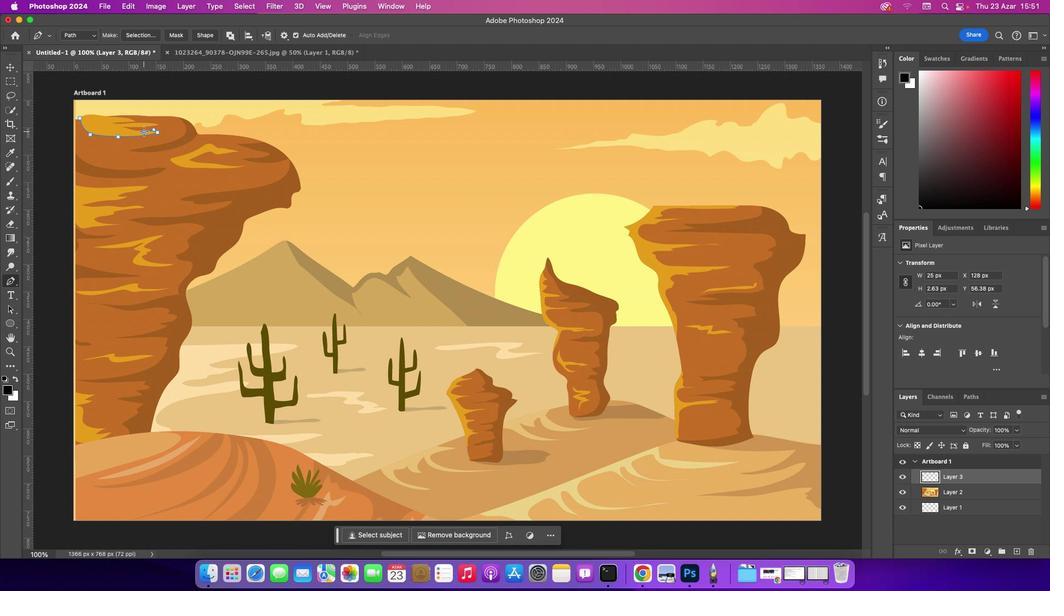 
Action: Mouse moved to (126, 126)
Screenshot: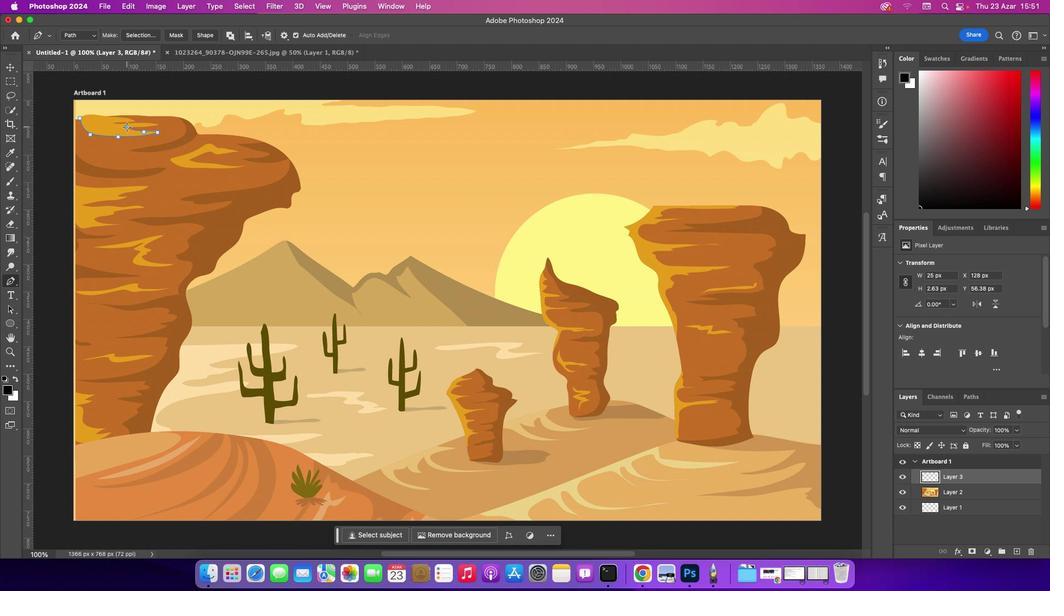 
Action: Mouse pressed left at (126, 126)
Screenshot: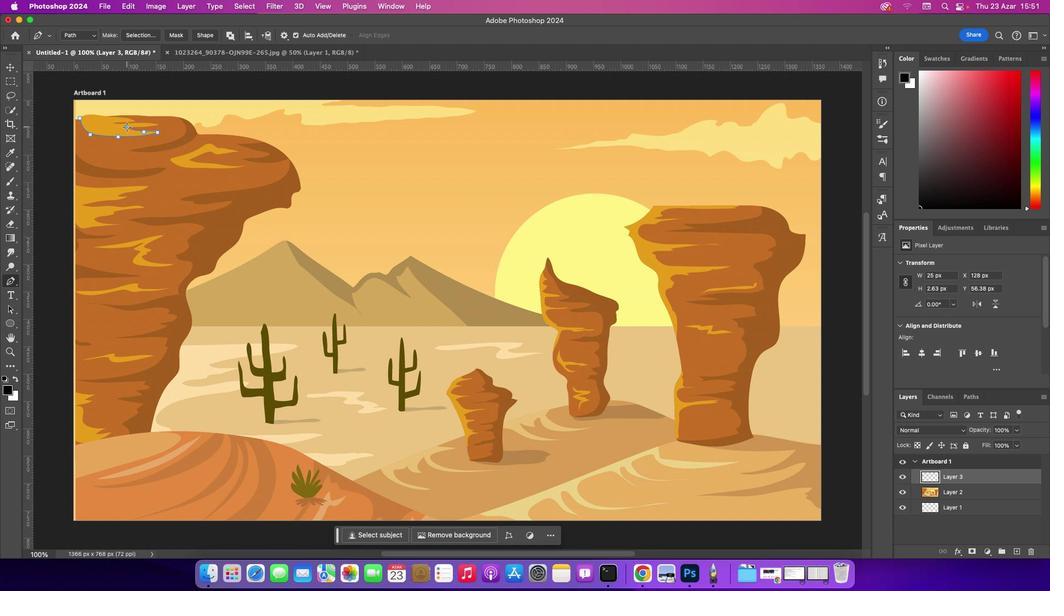 
Action: Mouse moved to (126, 127)
Screenshot: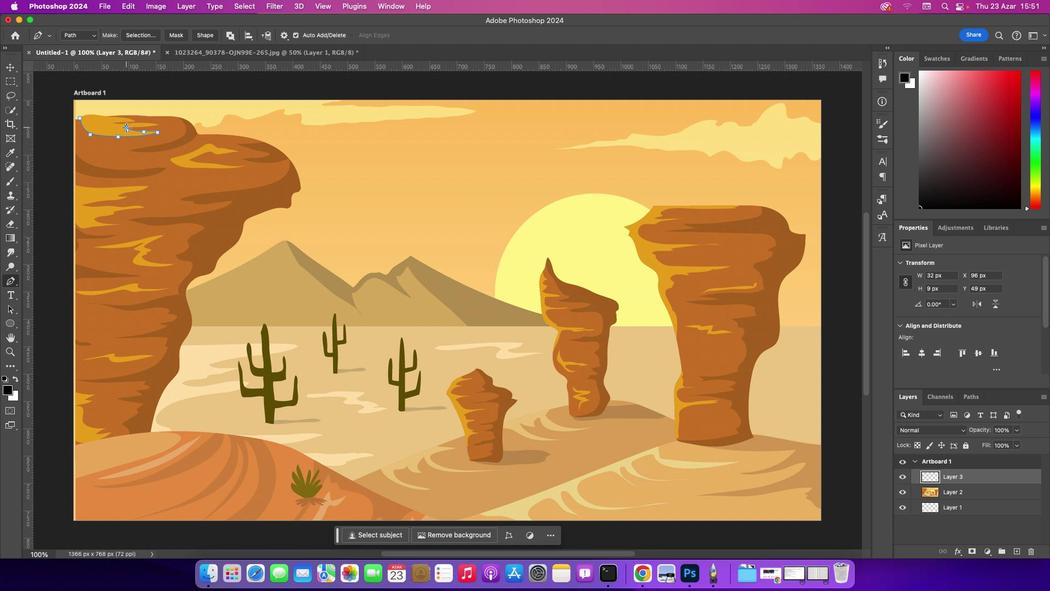 
Action: Key pressed Key.alt
Screenshot: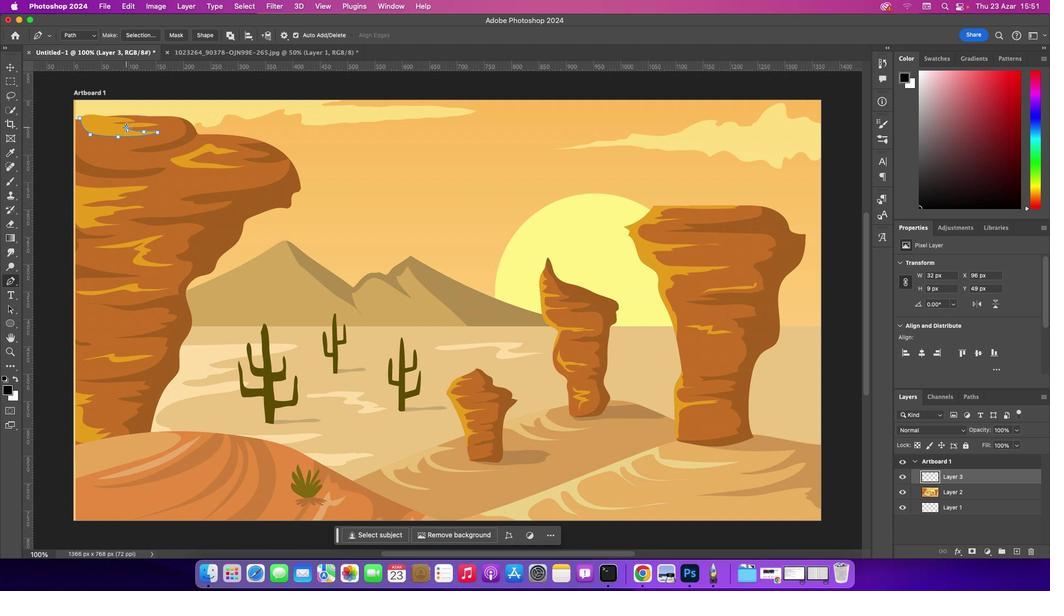 
Action: Mouse pressed left at (126, 127)
Screenshot: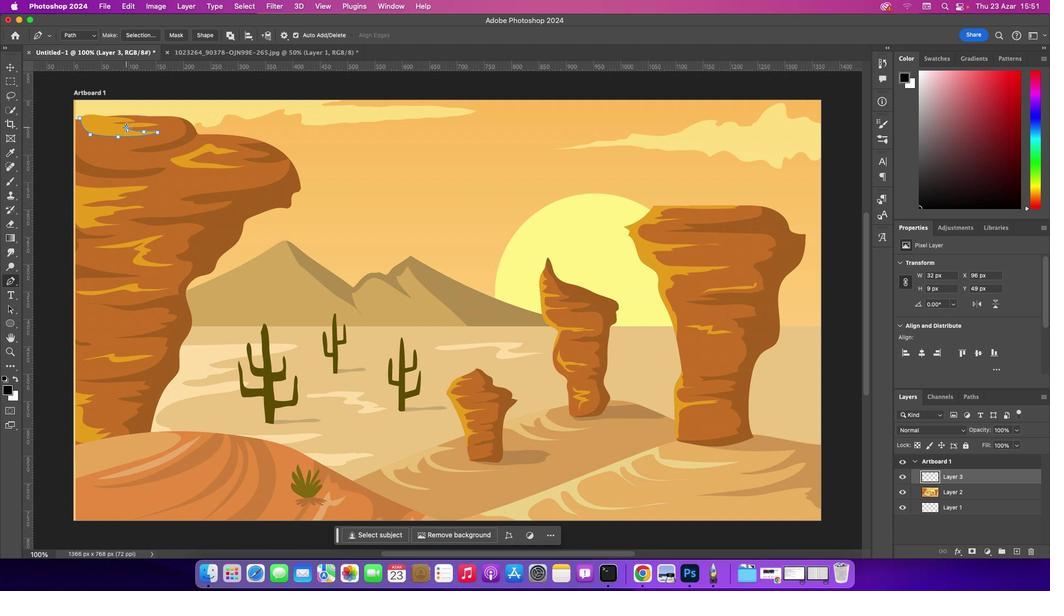 
Action: Mouse moved to (157, 124)
Screenshot: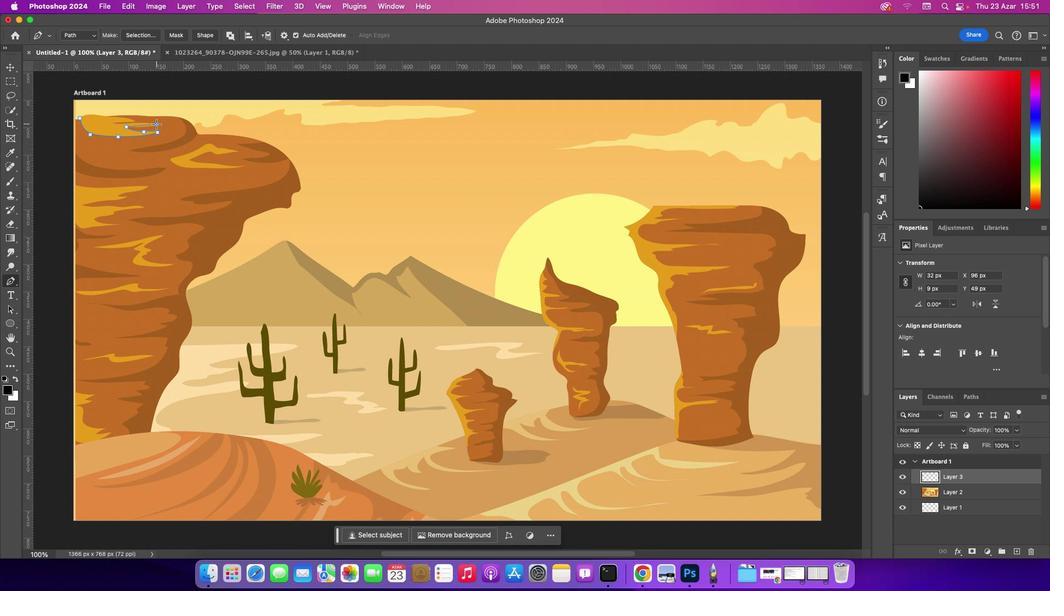 
Action: Mouse pressed left at (157, 124)
Screenshot: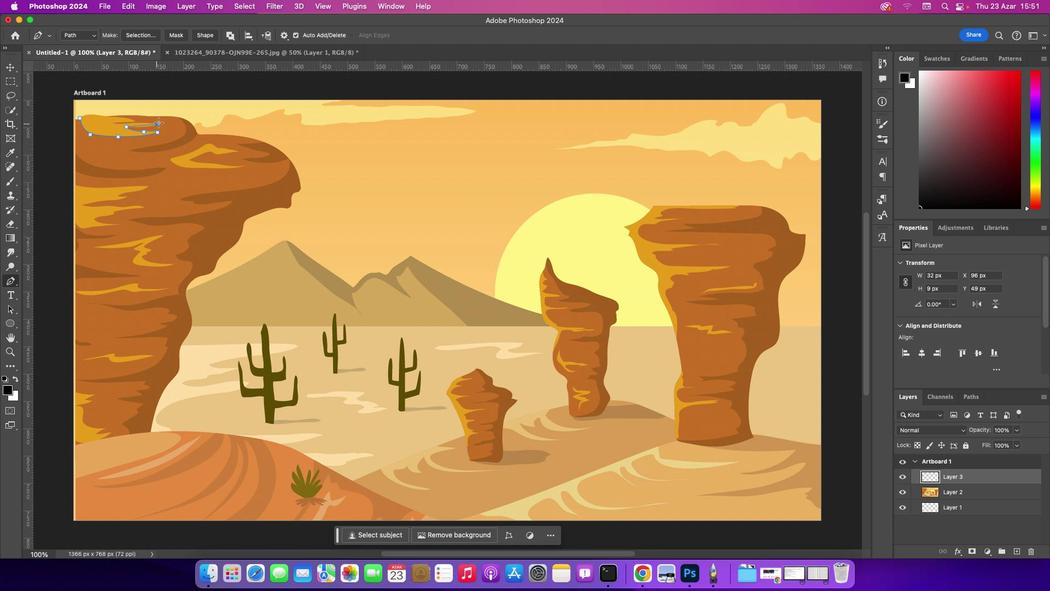 
Action: Mouse moved to (157, 125)
Screenshot: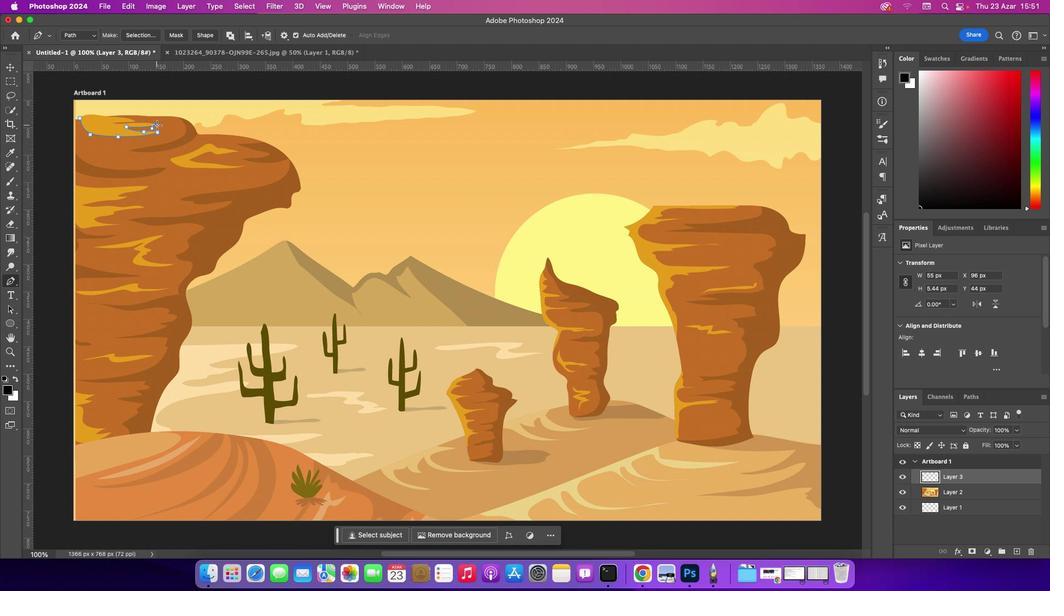 
Action: Key pressed Key.alt
Screenshot: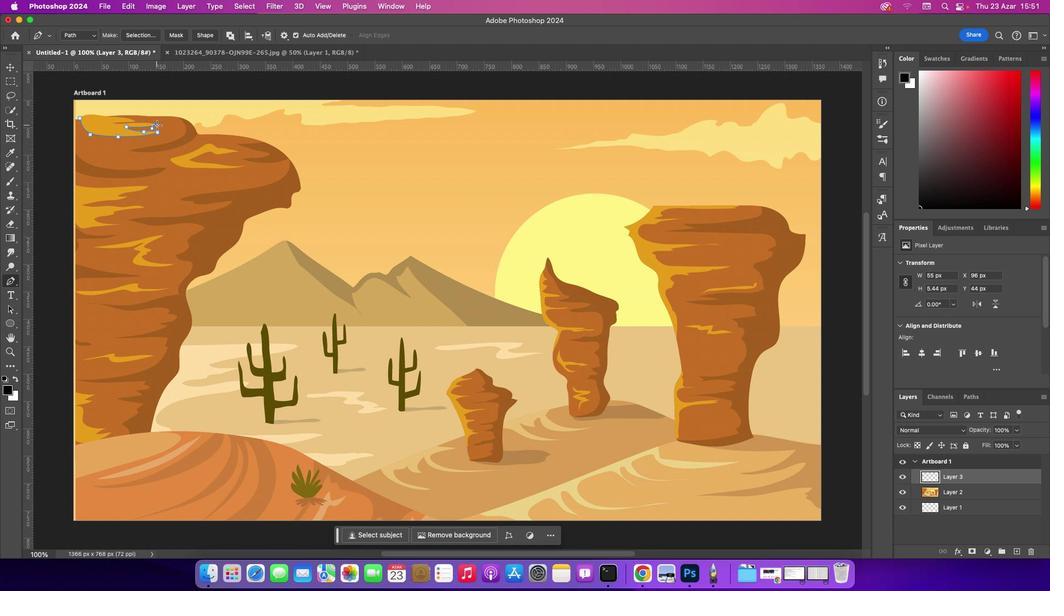 
Action: Mouse pressed left at (157, 125)
Screenshot: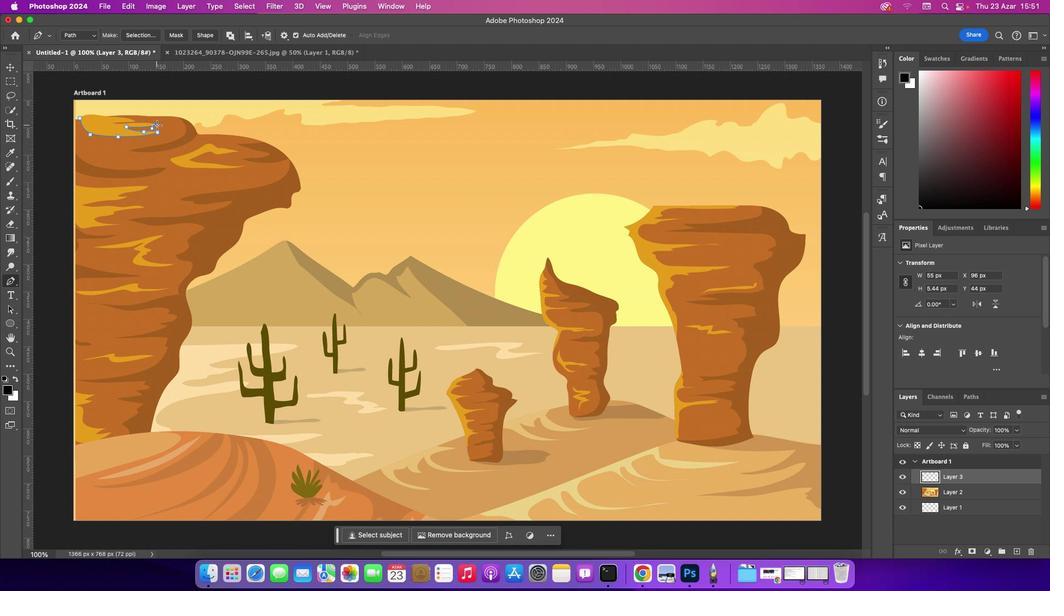 
Action: Mouse moved to (141, 122)
Screenshot: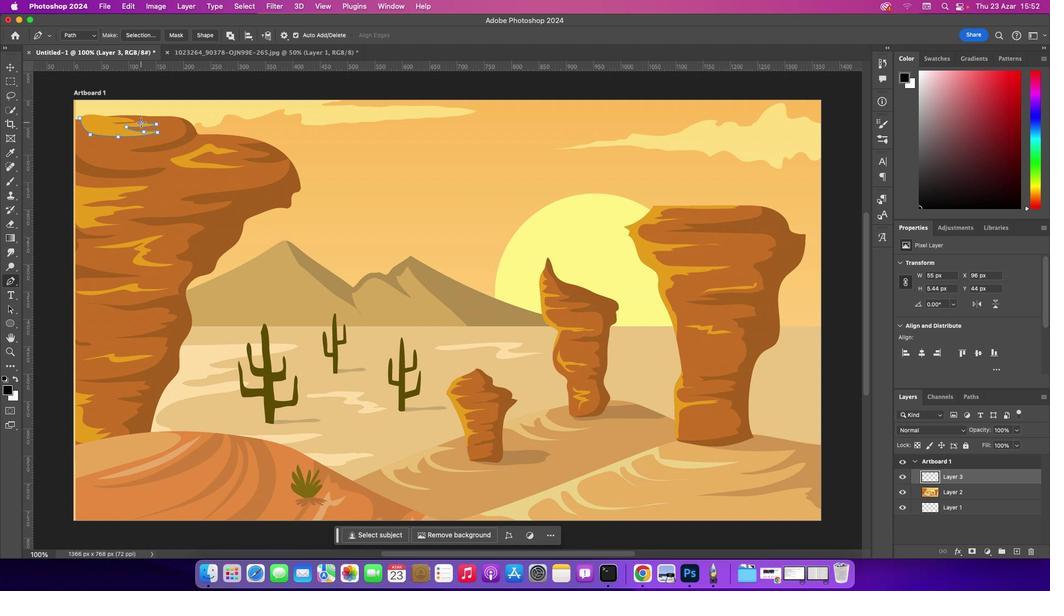 
Action: Mouse pressed left at (141, 122)
Screenshot: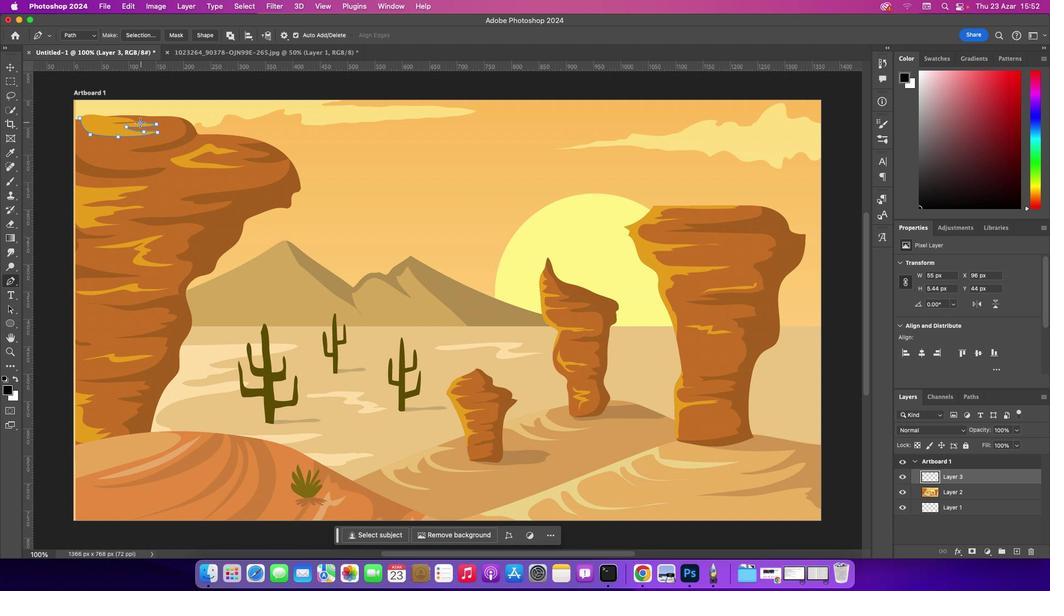 
Action: Mouse moved to (116, 124)
Screenshot: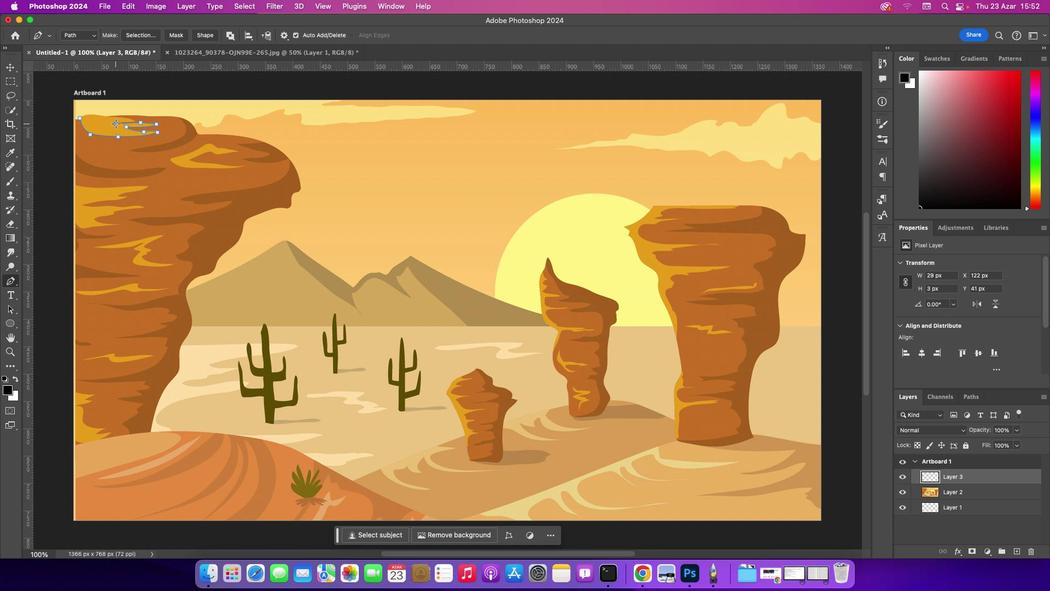 
Action: Mouse pressed left at (116, 124)
Screenshot: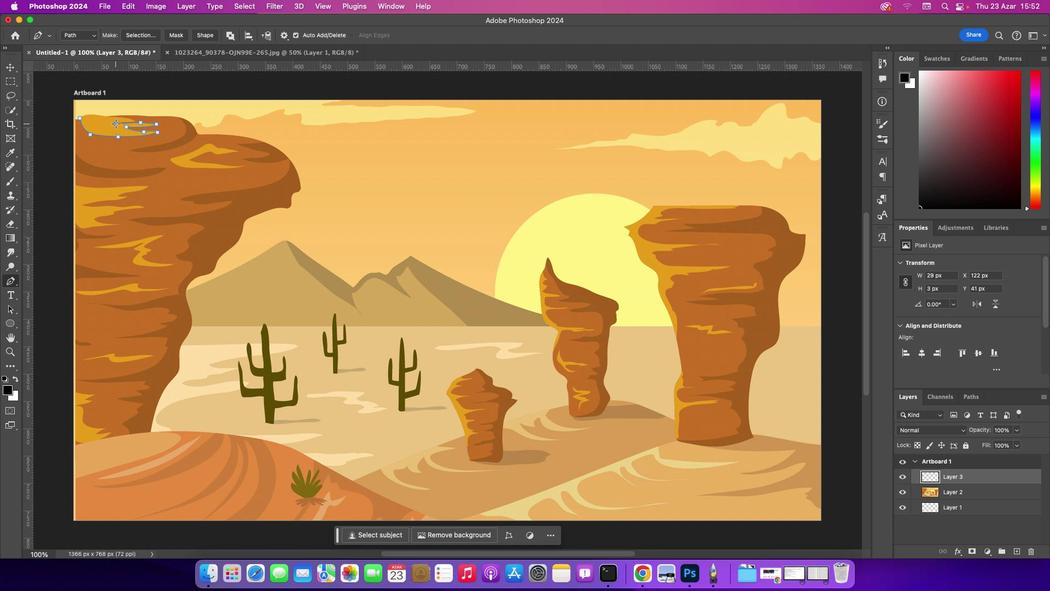 
Action: Mouse moved to (130, 119)
Screenshot: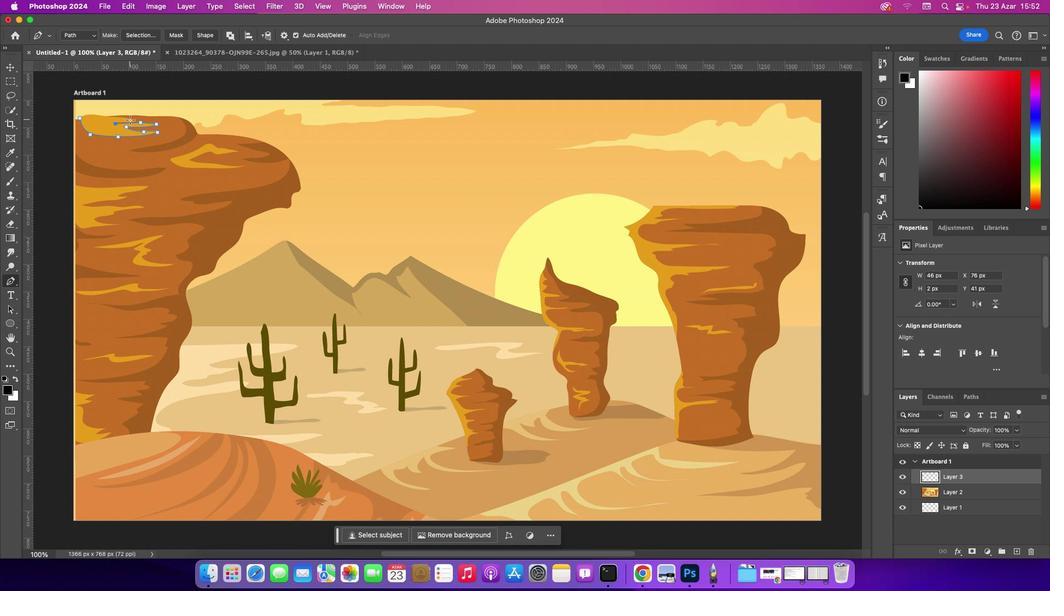 
Action: Mouse pressed left at (130, 119)
Screenshot: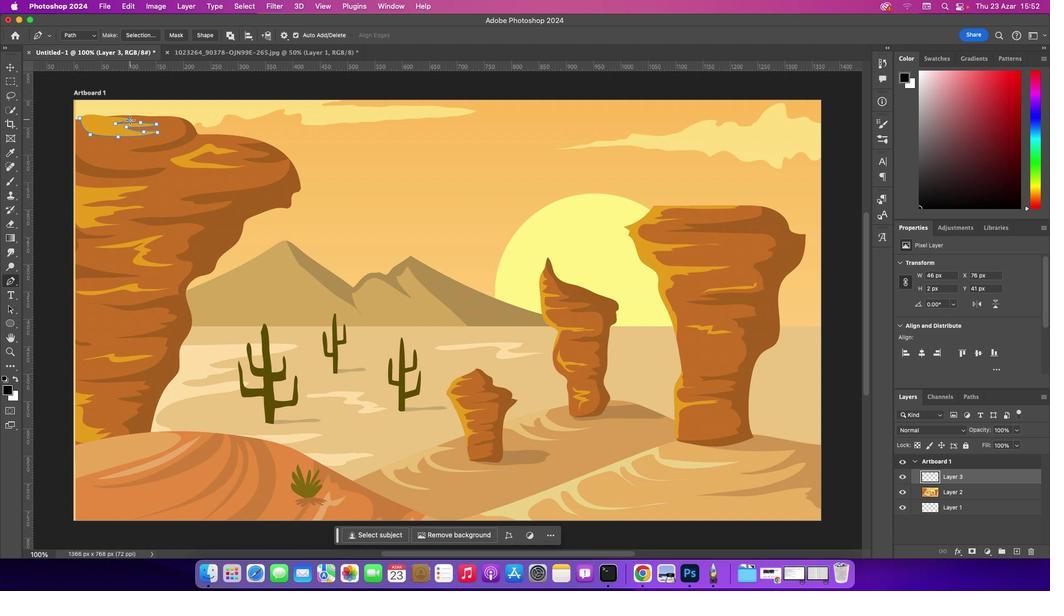 
Action: Mouse moved to (129, 120)
Screenshot: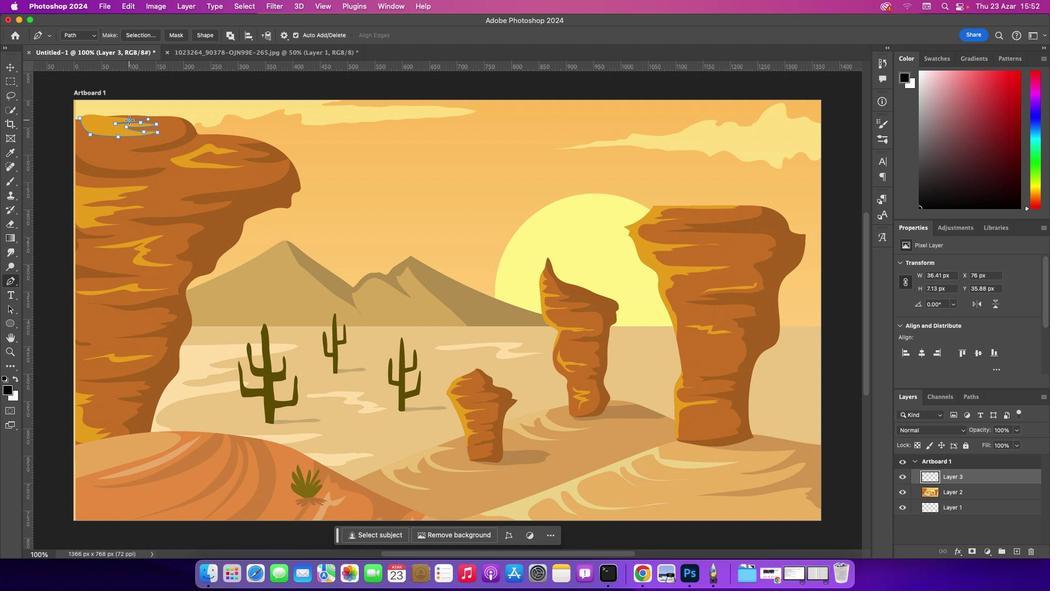 
Action: Key pressed Key.alt
Screenshot: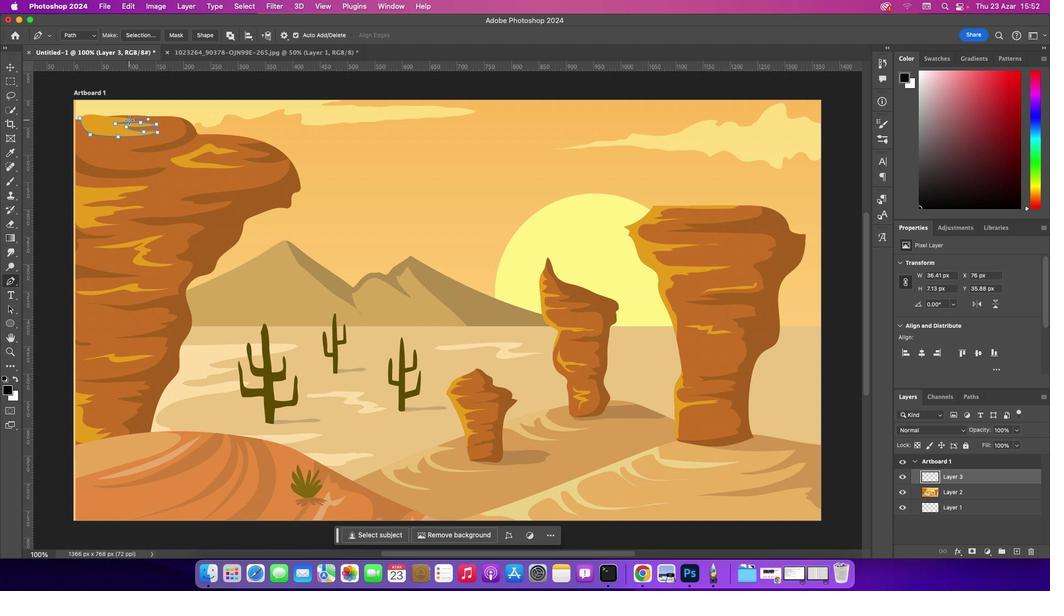 
Action: Mouse pressed left at (129, 120)
Screenshot: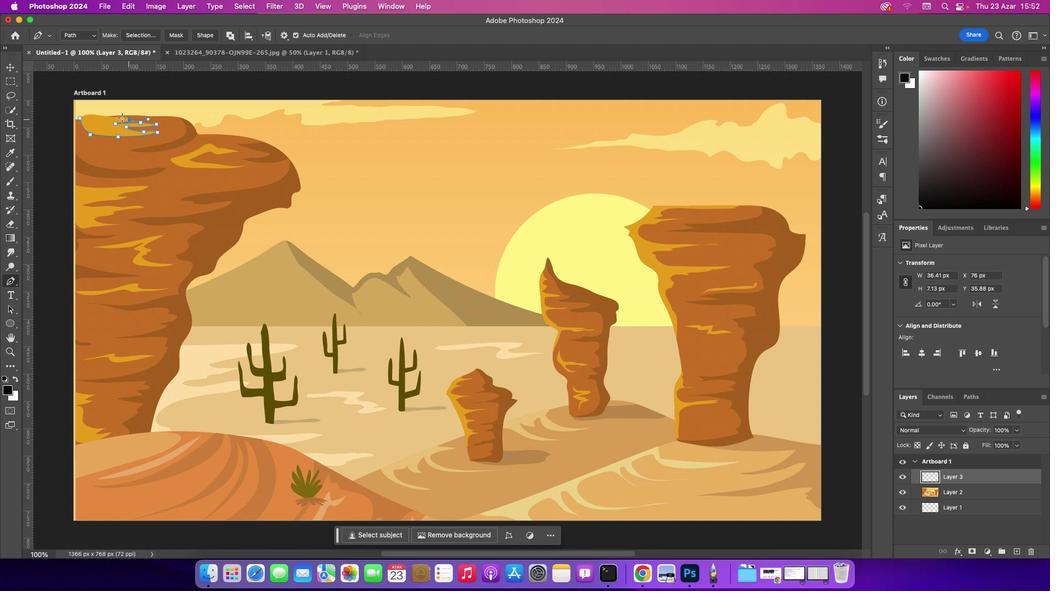 
Action: Mouse moved to (111, 118)
Screenshot: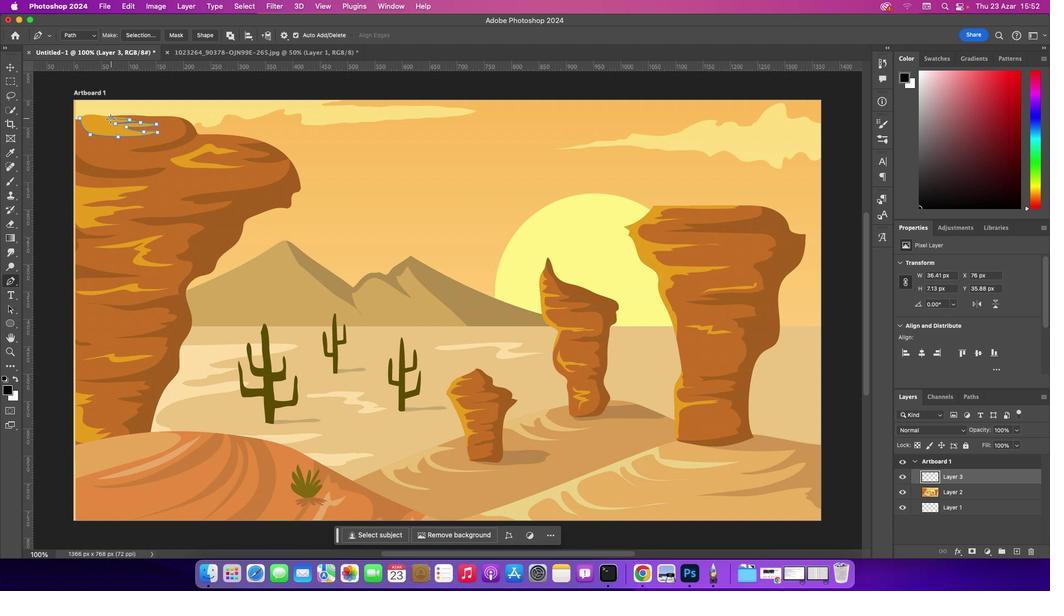 
Action: Mouse pressed left at (111, 118)
Screenshot: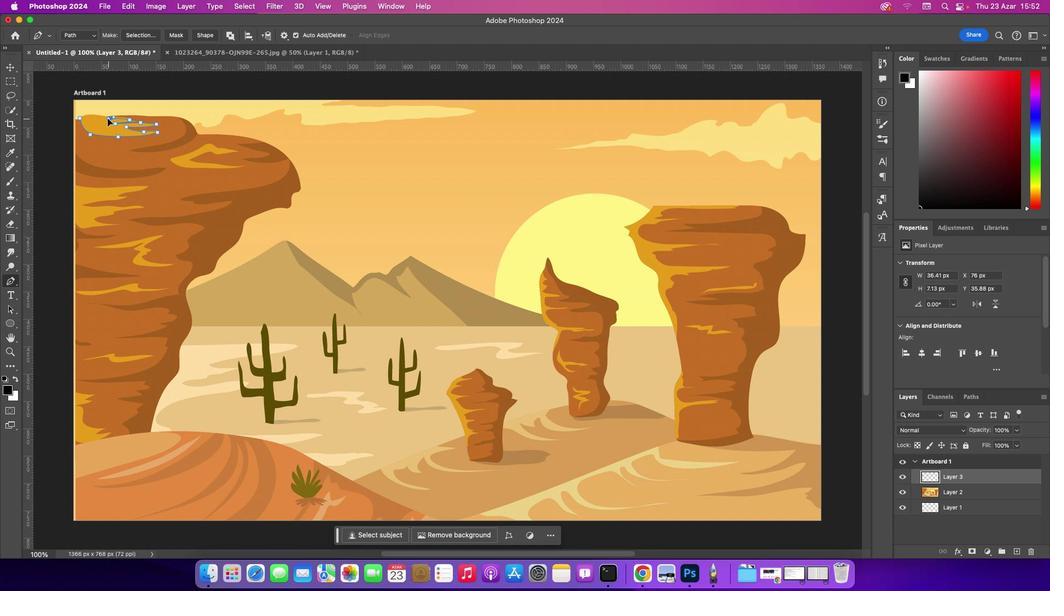 
Action: Mouse moved to (110, 118)
Screenshot: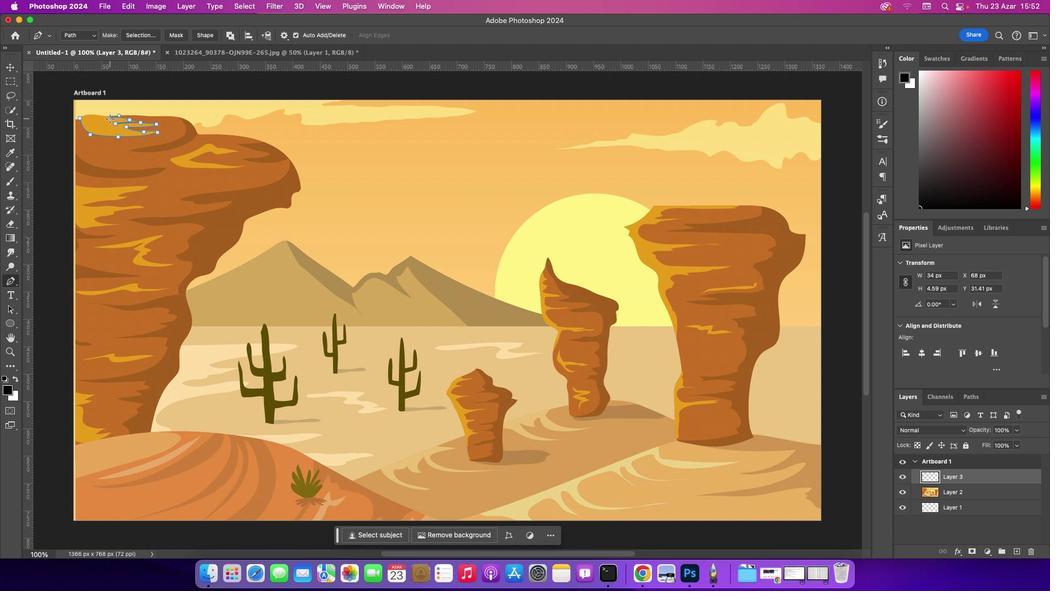 
Action: Mouse pressed left at (110, 118)
Screenshot: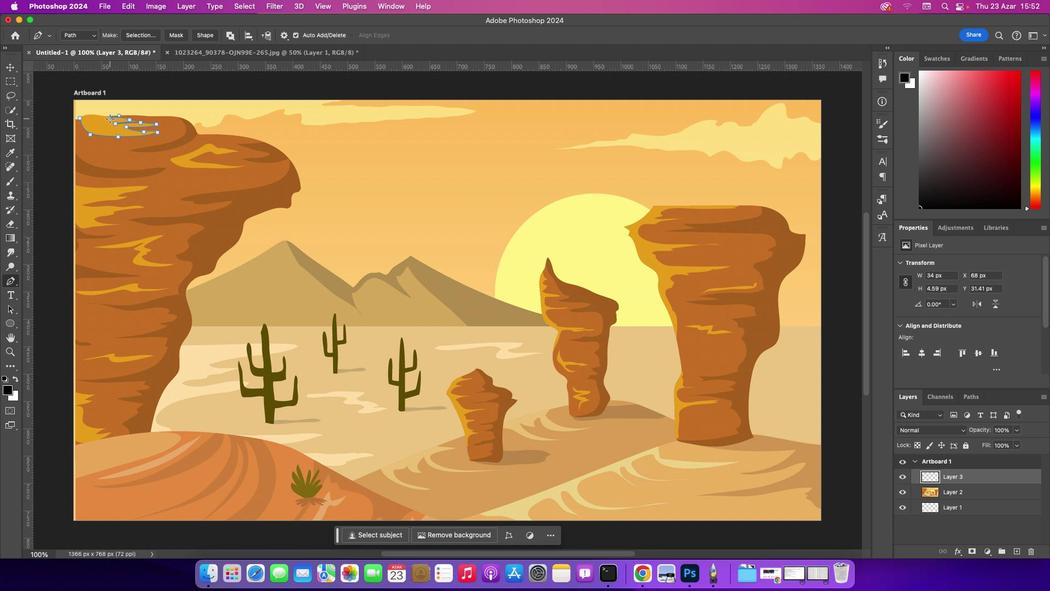 
Action: Key pressed Key.alt
Screenshot: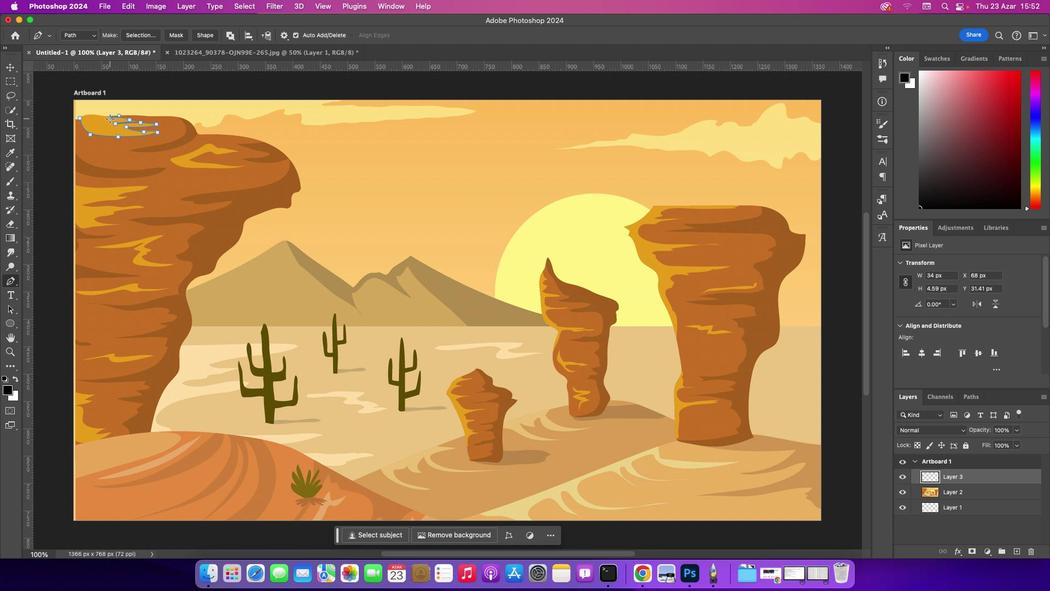 
Action: Mouse moved to (79, 117)
Screenshot: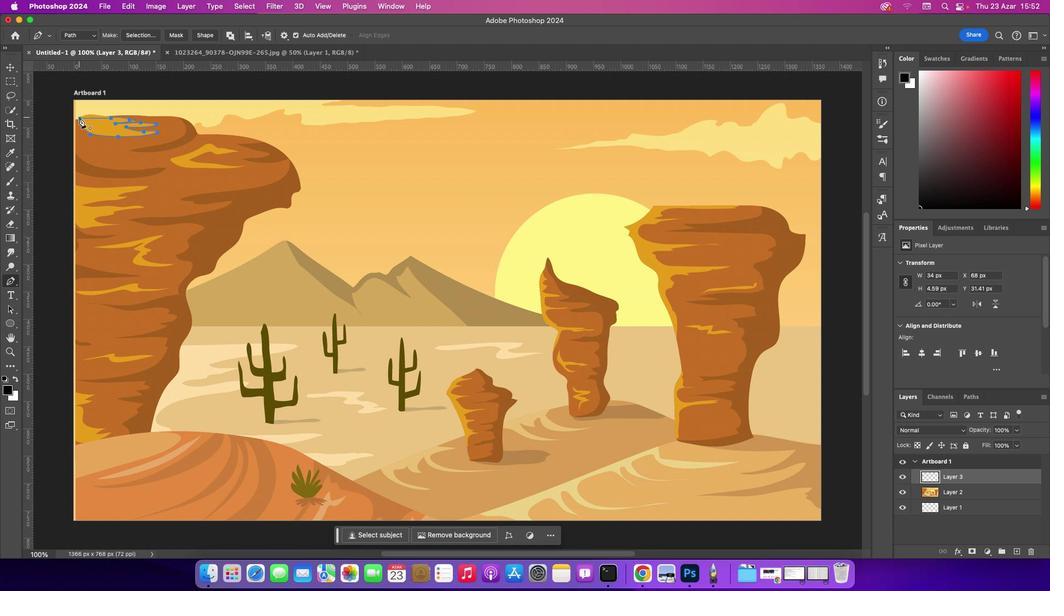
Action: Mouse pressed left at (79, 117)
Screenshot: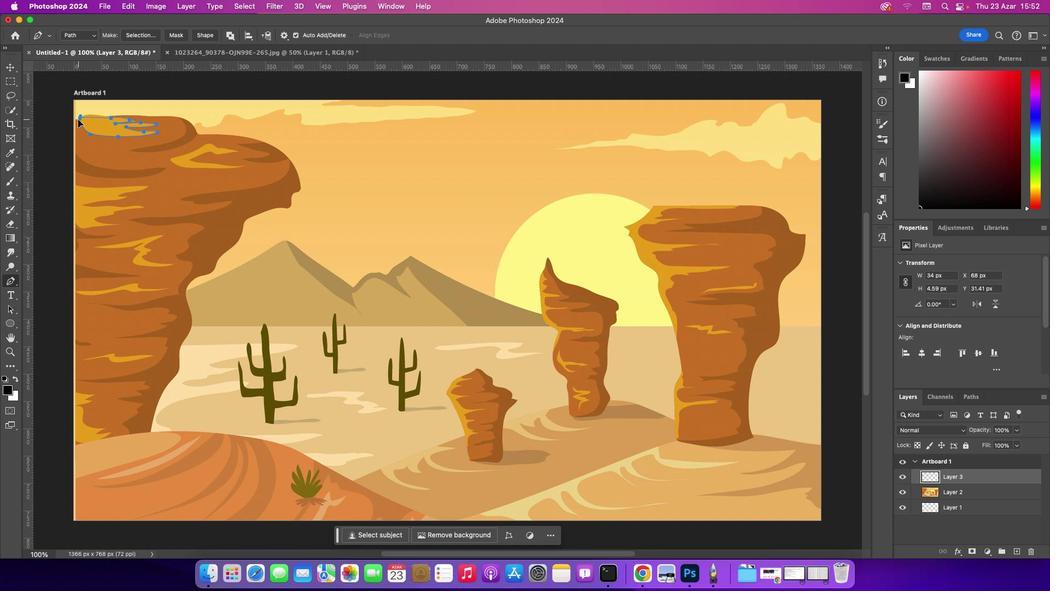 
Action: Mouse moved to (8, 62)
Screenshot: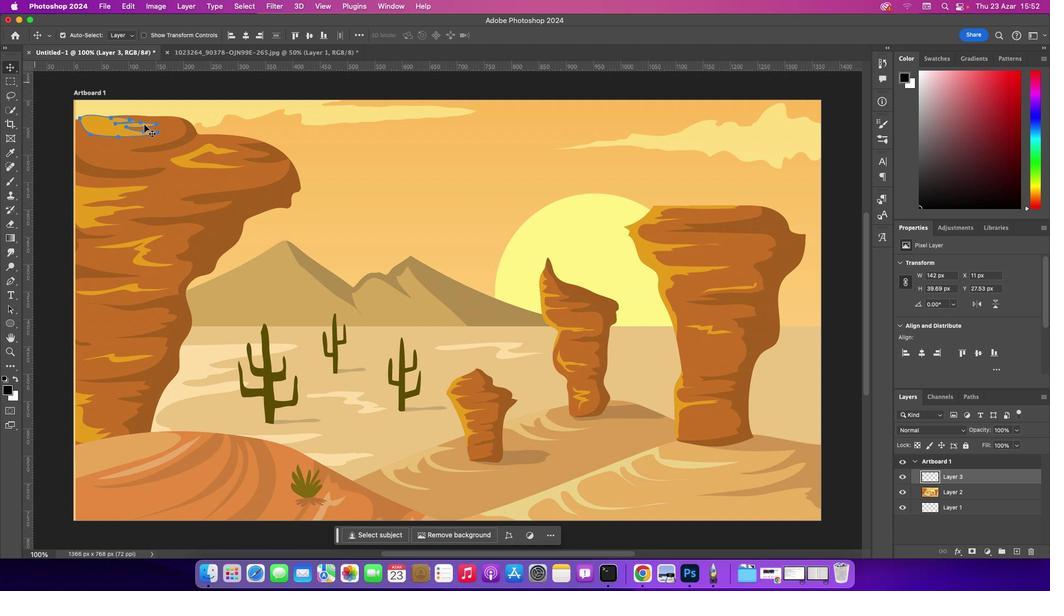 
Action: Mouse pressed left at (8, 62)
Screenshot: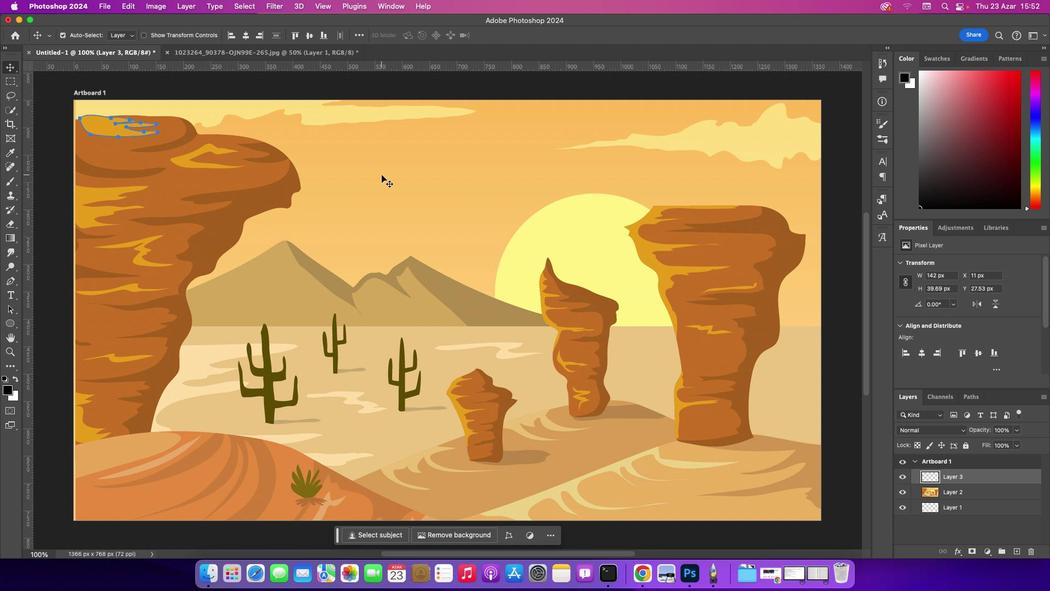 
Action: Mouse moved to (233, 121)
Screenshot: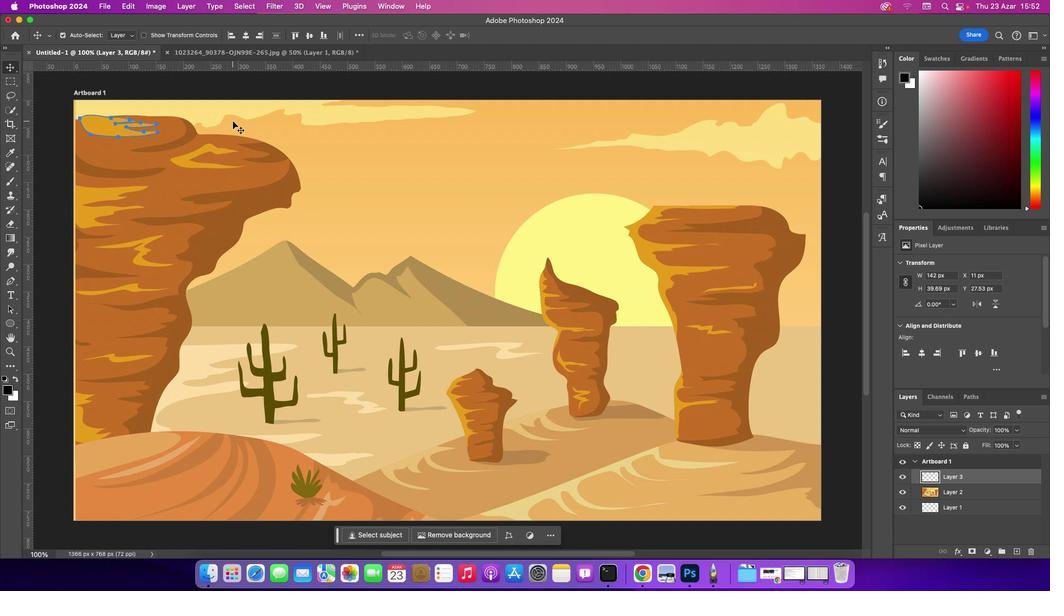 
Action: Key pressed Key.cmd_rKey.enter
Screenshot: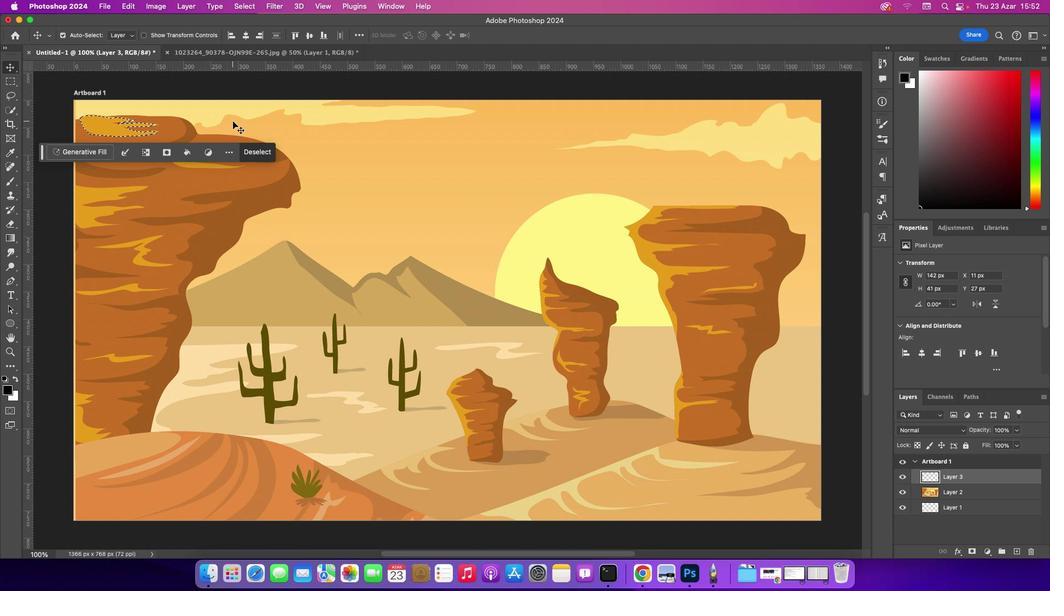 
Action: Mouse moved to (12, 390)
Screenshot: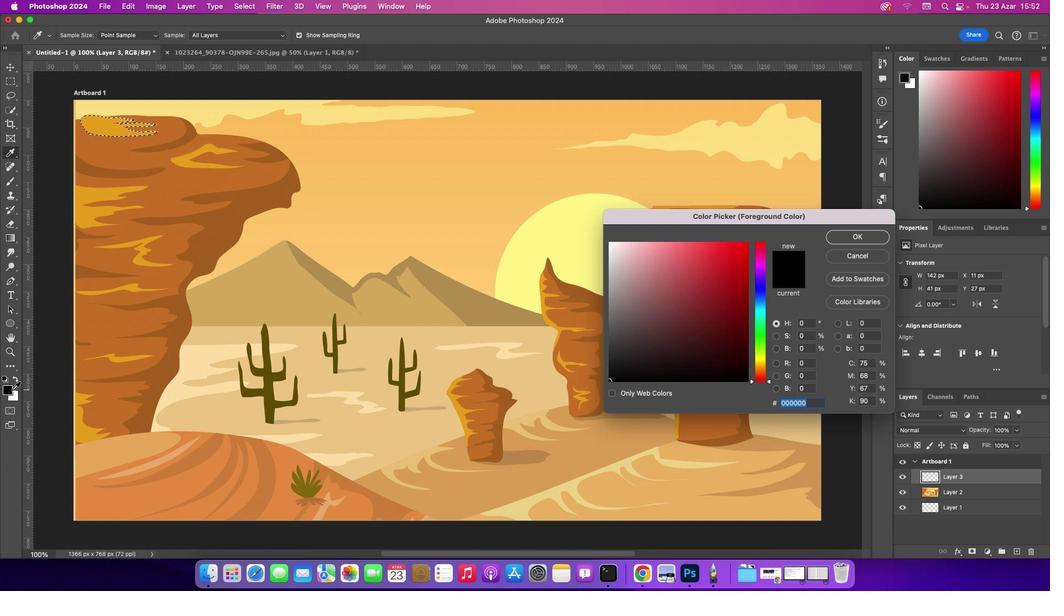 
Action: Mouse pressed left at (12, 390)
Screenshot: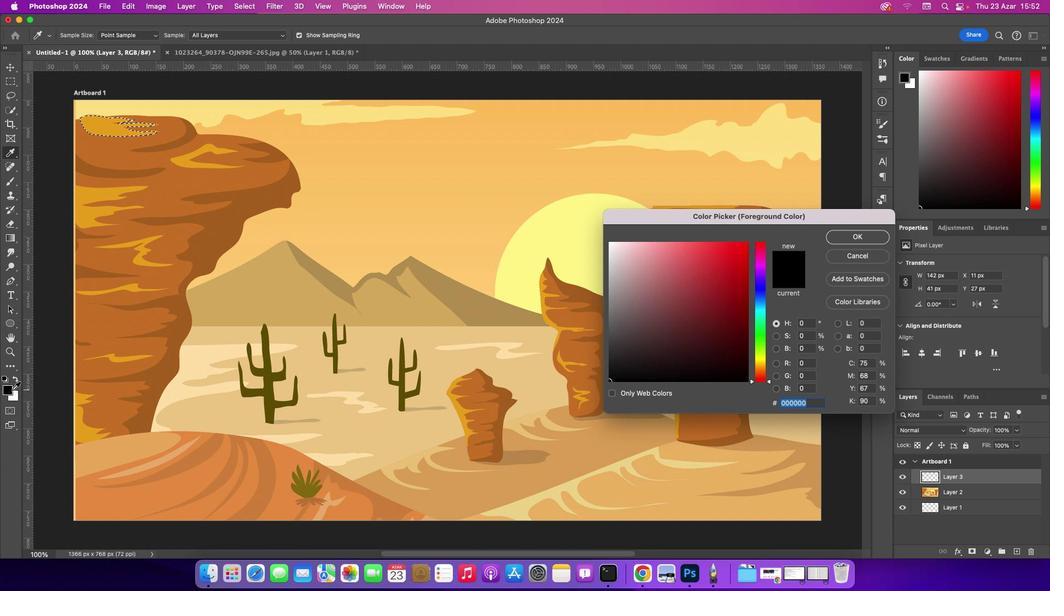 
Action: Mouse pressed left at (12, 390)
Screenshot: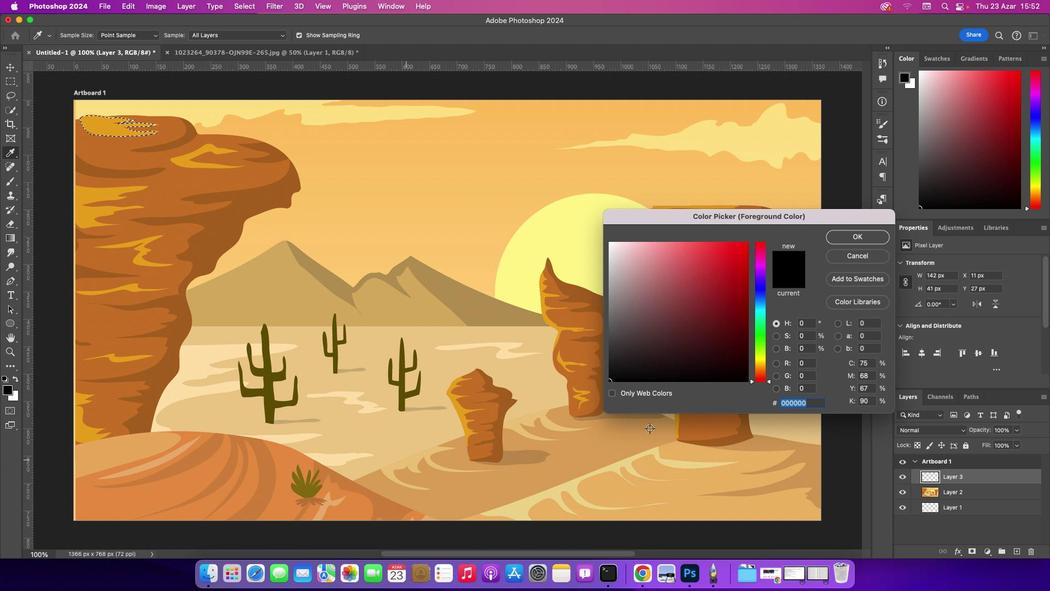 
Action: Mouse moved to (764, 289)
Screenshot: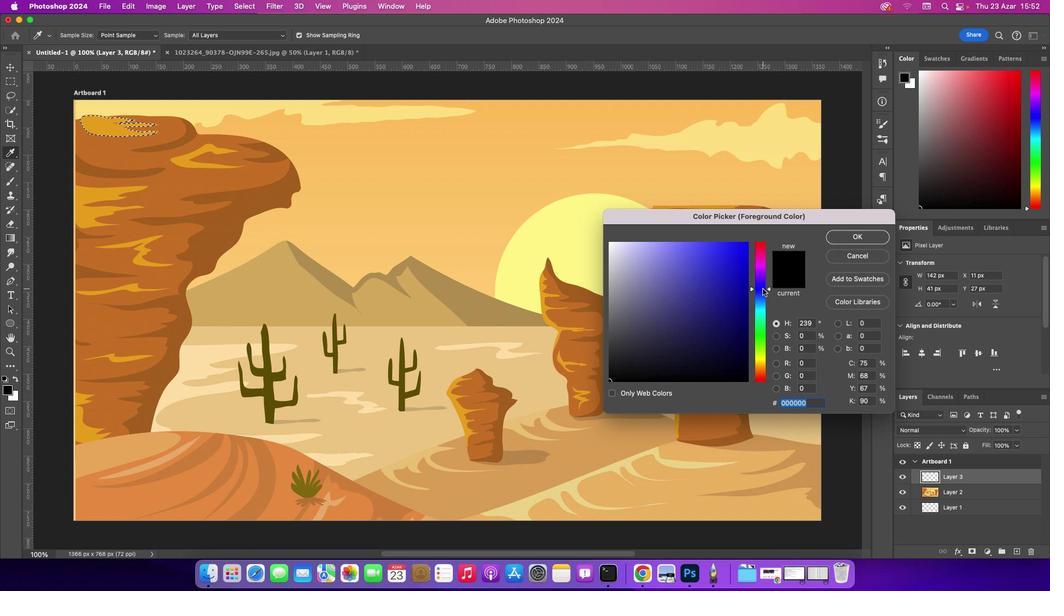 
Action: Mouse pressed left at (764, 289)
Screenshot: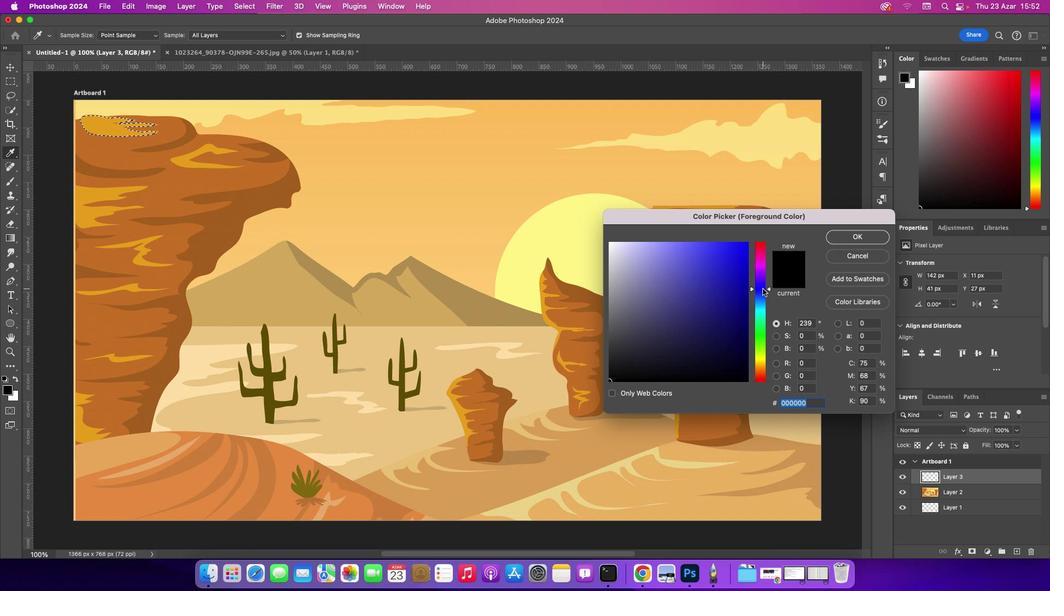
Action: Mouse moved to (761, 283)
Screenshot: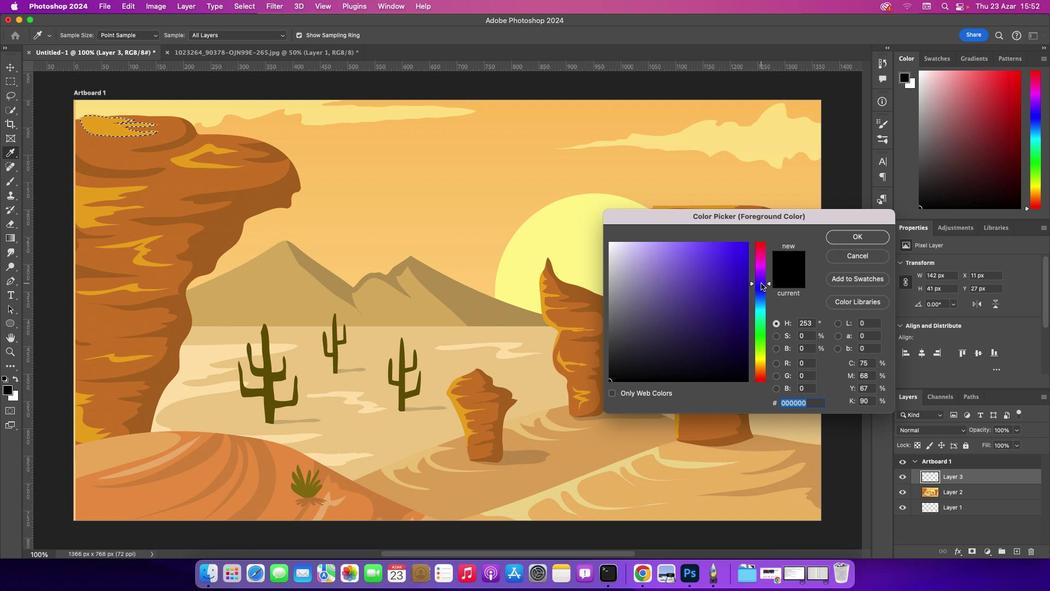 
Action: Mouse pressed left at (761, 283)
Screenshot: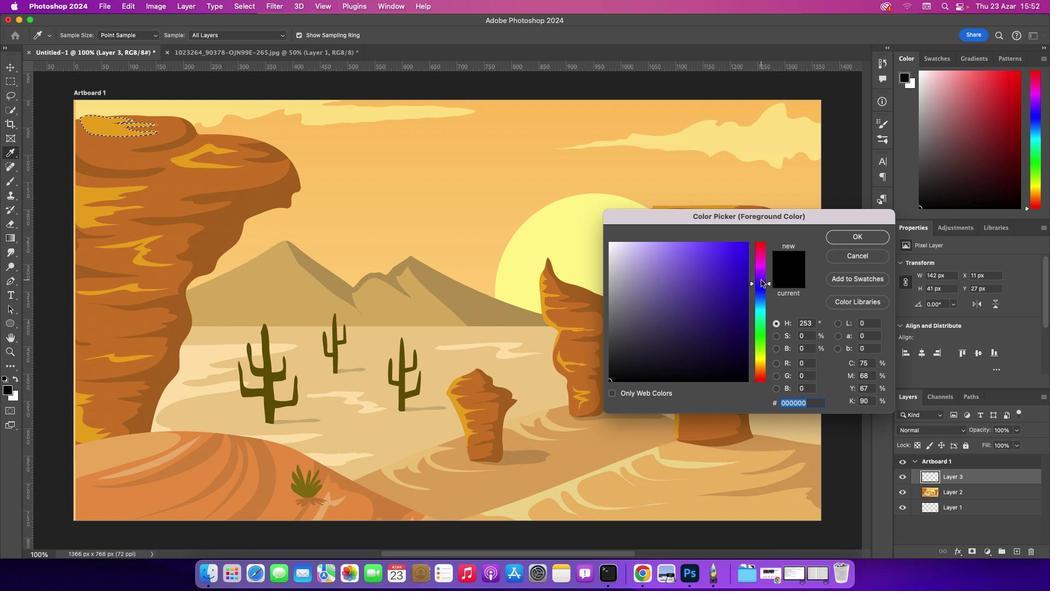 
Action: Mouse moved to (737, 305)
Screenshot: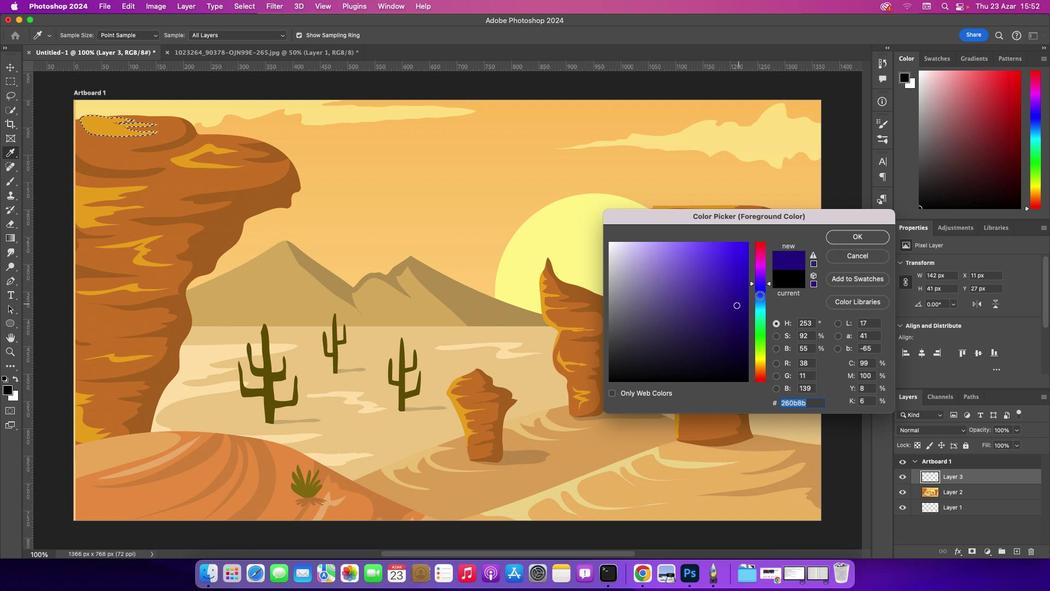 
Action: Mouse pressed left at (737, 305)
Screenshot: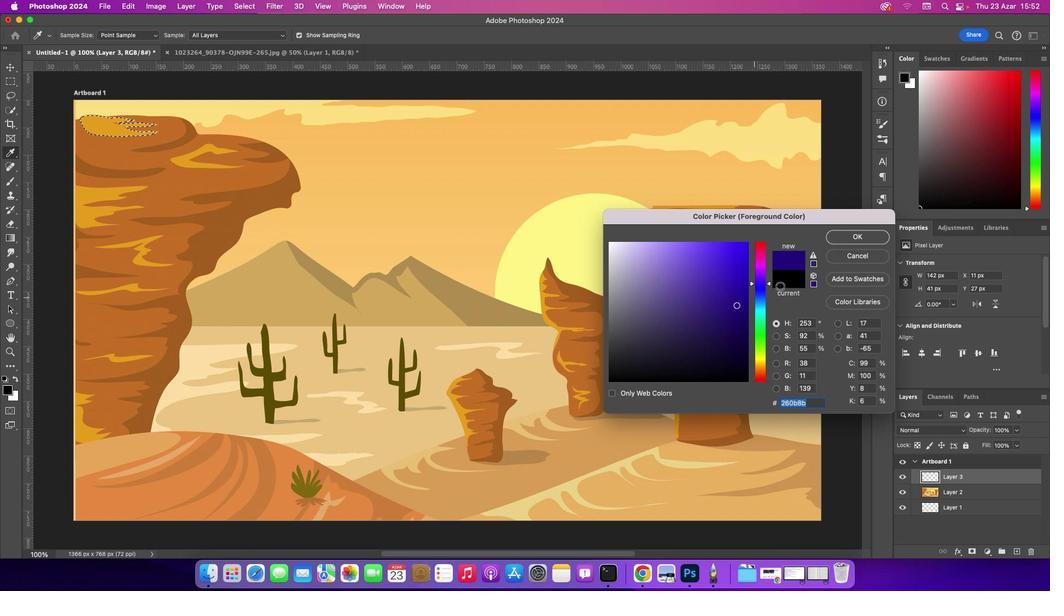 
Action: Mouse moved to (734, 251)
Screenshot: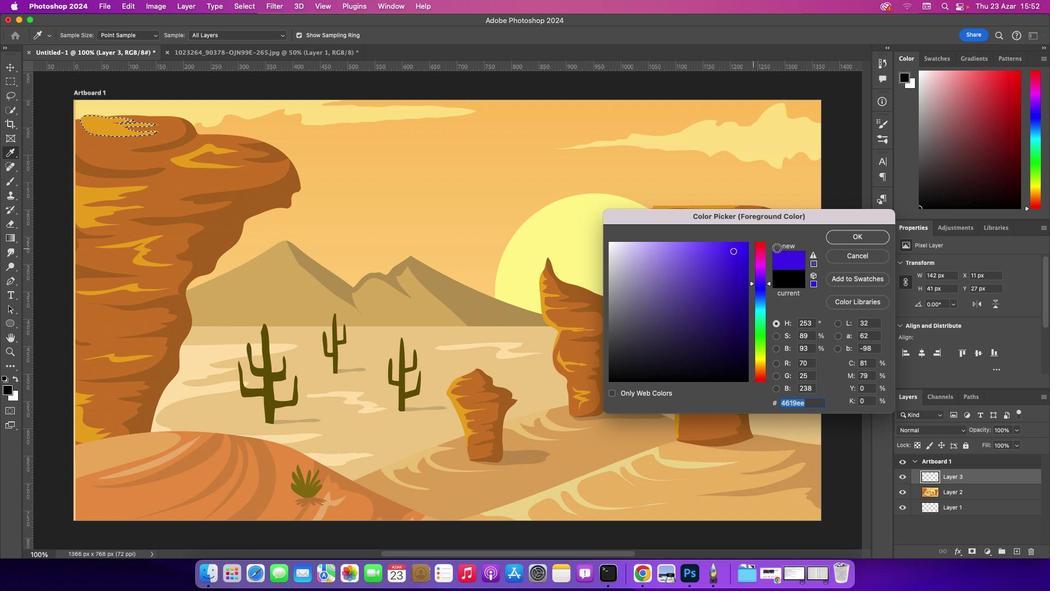 
Action: Mouse pressed left at (734, 251)
Screenshot: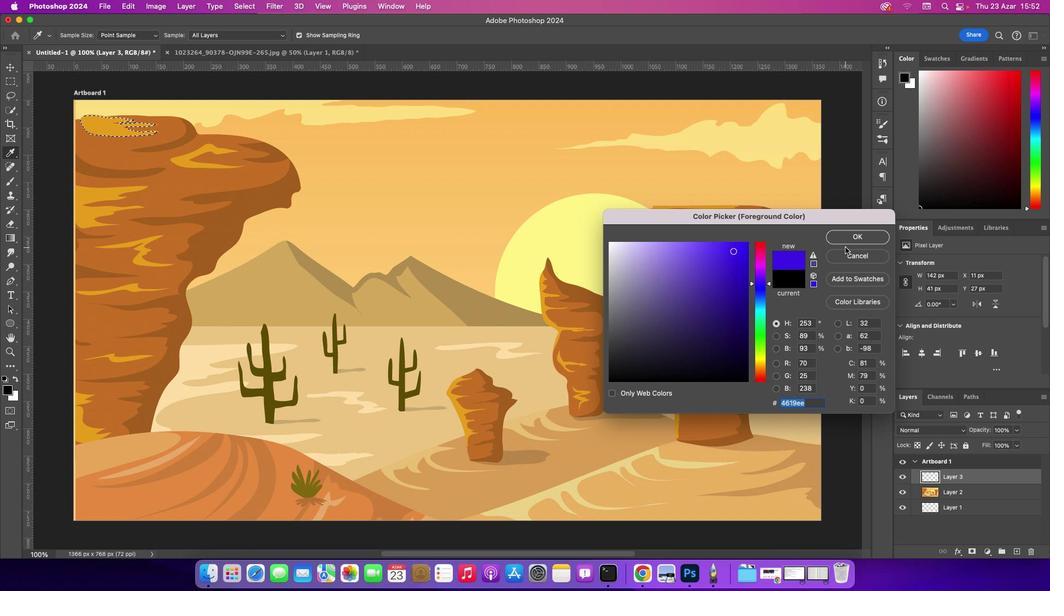 
Action: Mouse moved to (720, 279)
Screenshot: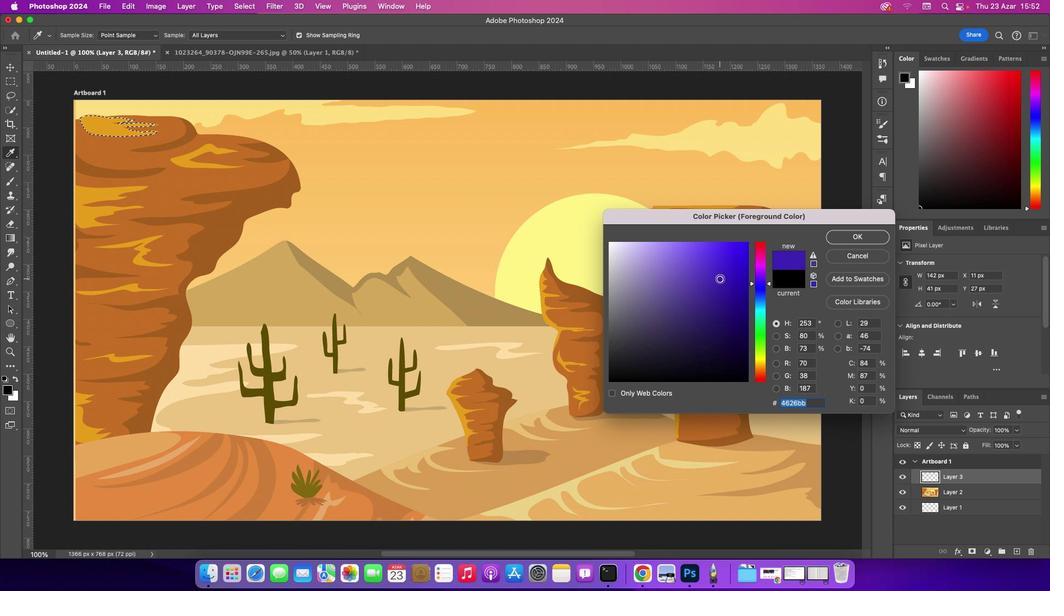 
Action: Mouse pressed left at (720, 279)
Screenshot: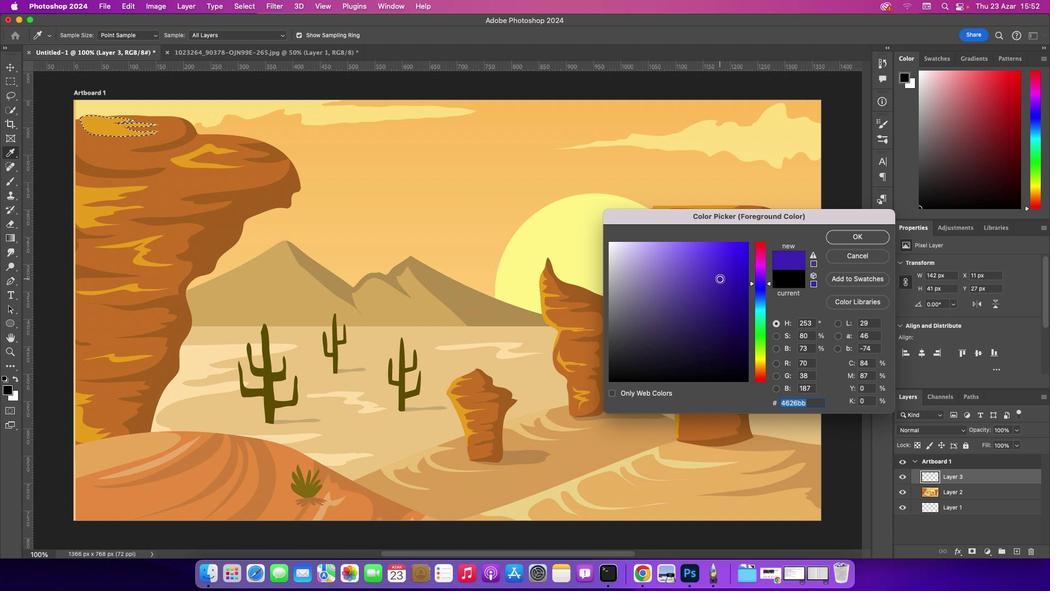 
Action: Mouse moved to (725, 298)
Screenshot: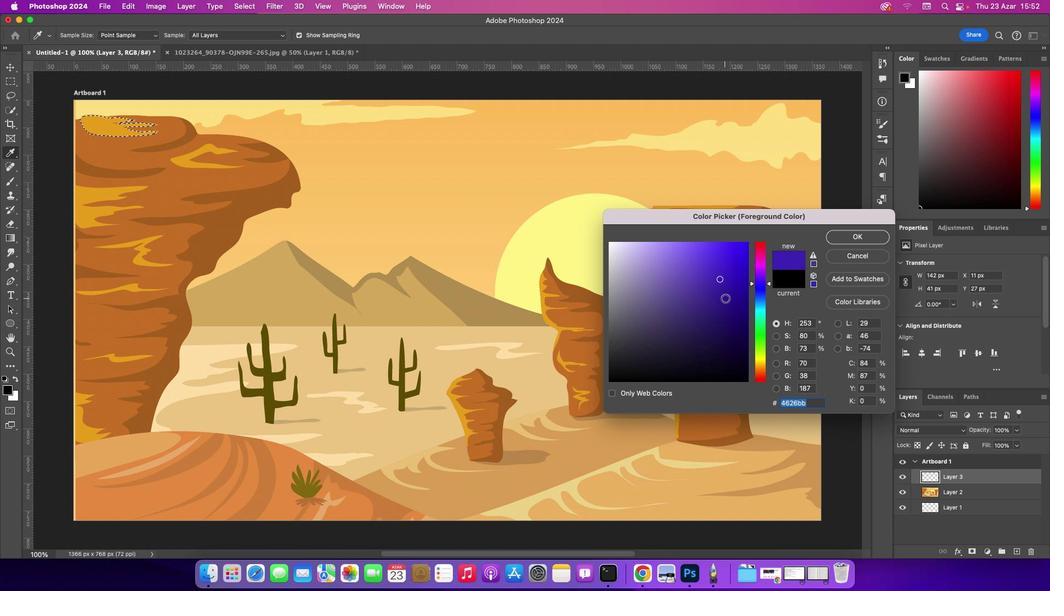 
Action: Mouse pressed left at (725, 298)
Screenshot: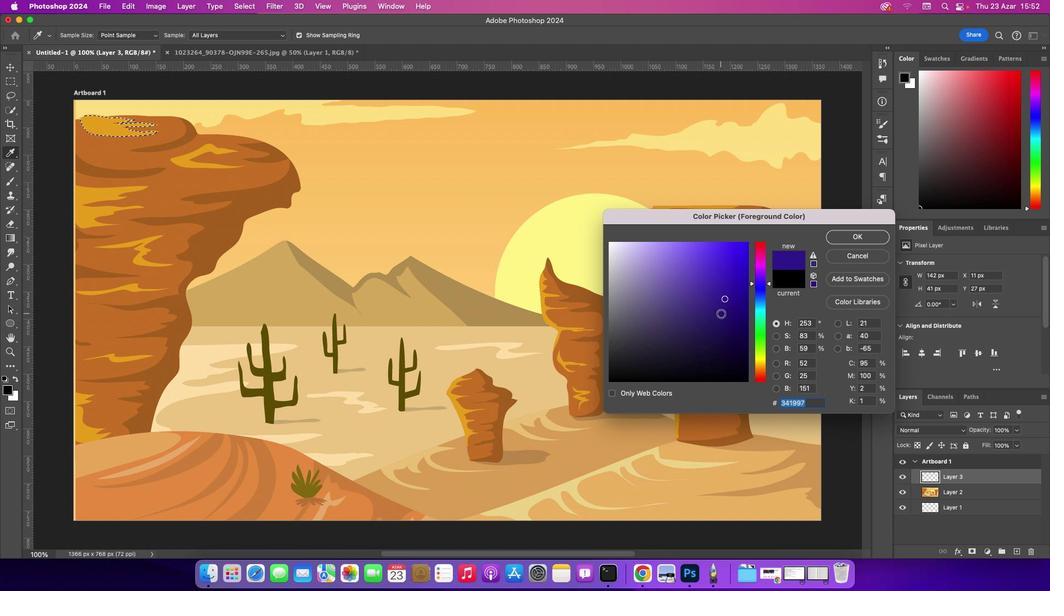 
Action: Mouse moved to (841, 240)
Screenshot: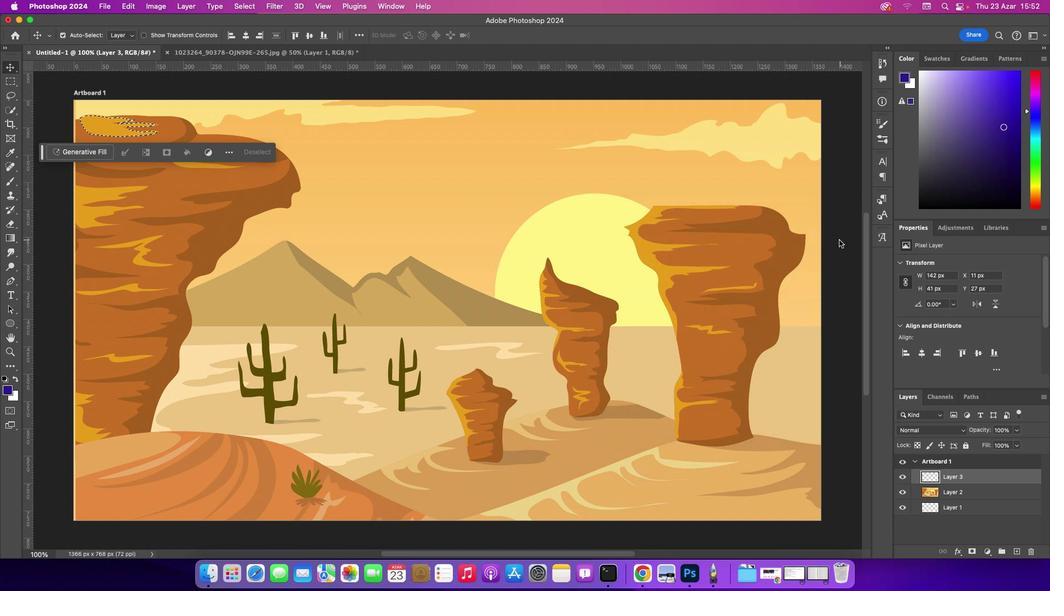 
Action: Mouse pressed left at (841, 240)
Screenshot: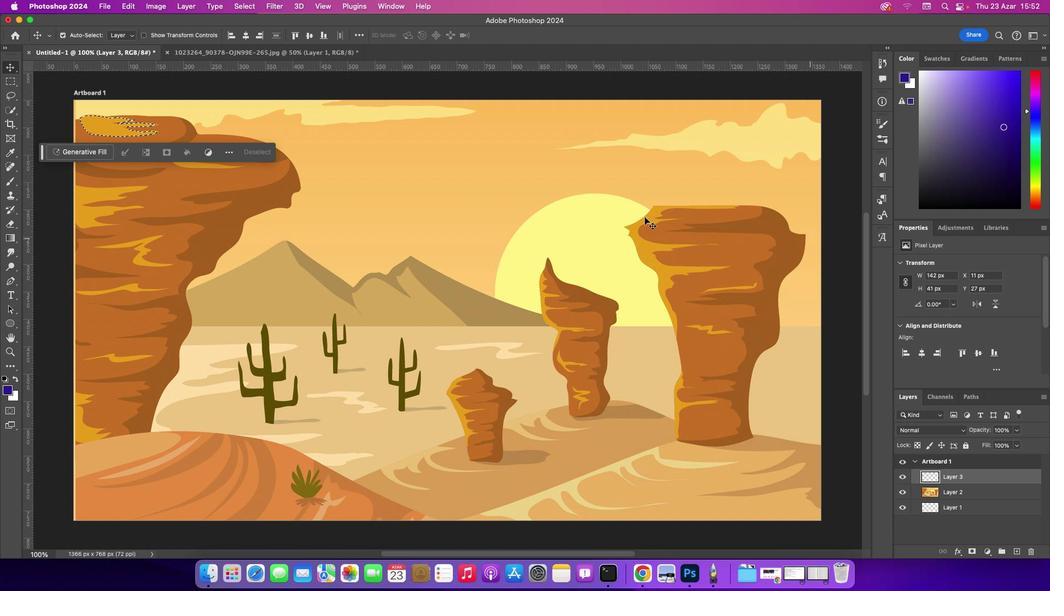
Action: Mouse moved to (559, 207)
Screenshot: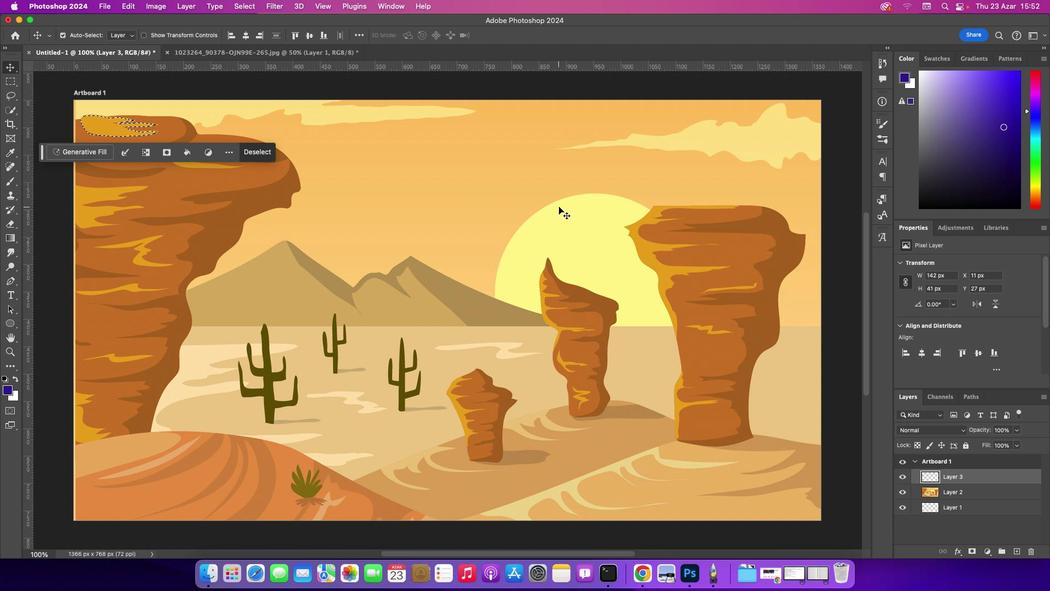 
Action: Key pressed Key.altKey.backspace
Screenshot: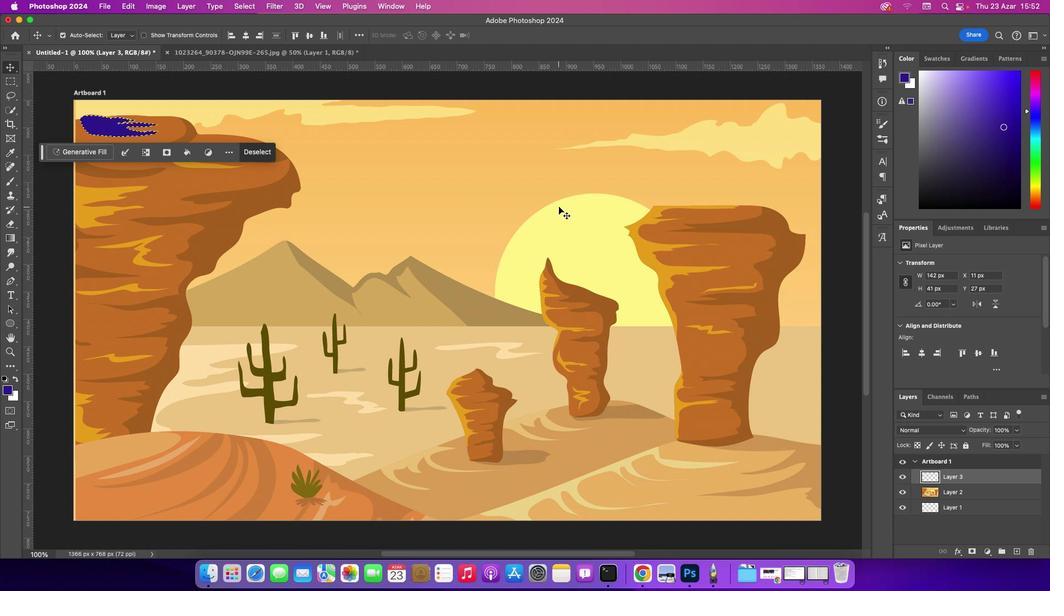 
Action: Mouse moved to (301, 187)
Screenshot: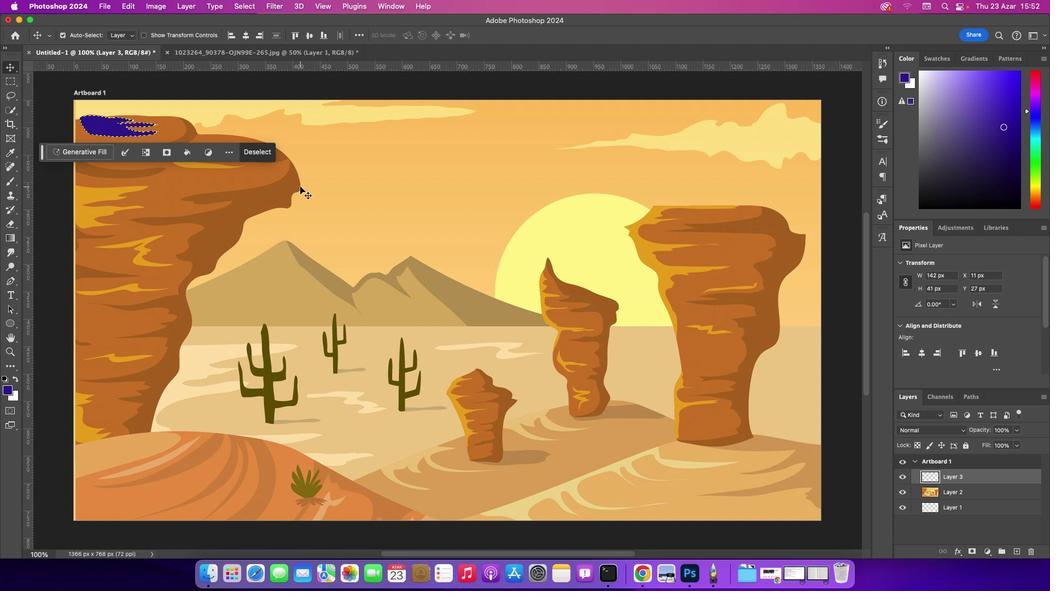 
Action: Key pressed Key.cmd'd'
Screenshot: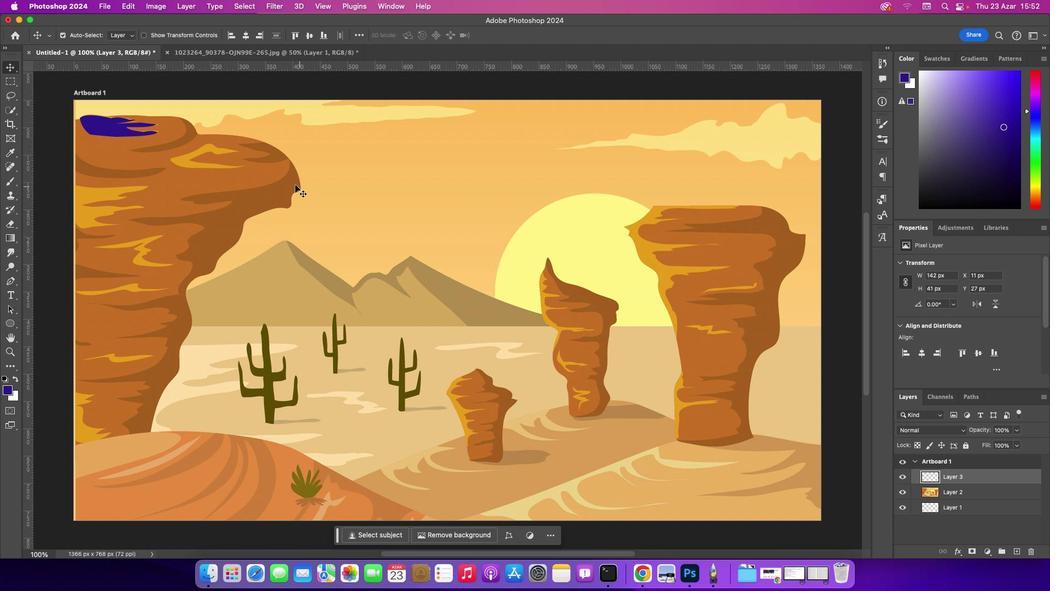
Action: Mouse moved to (276, 210)
Screenshot: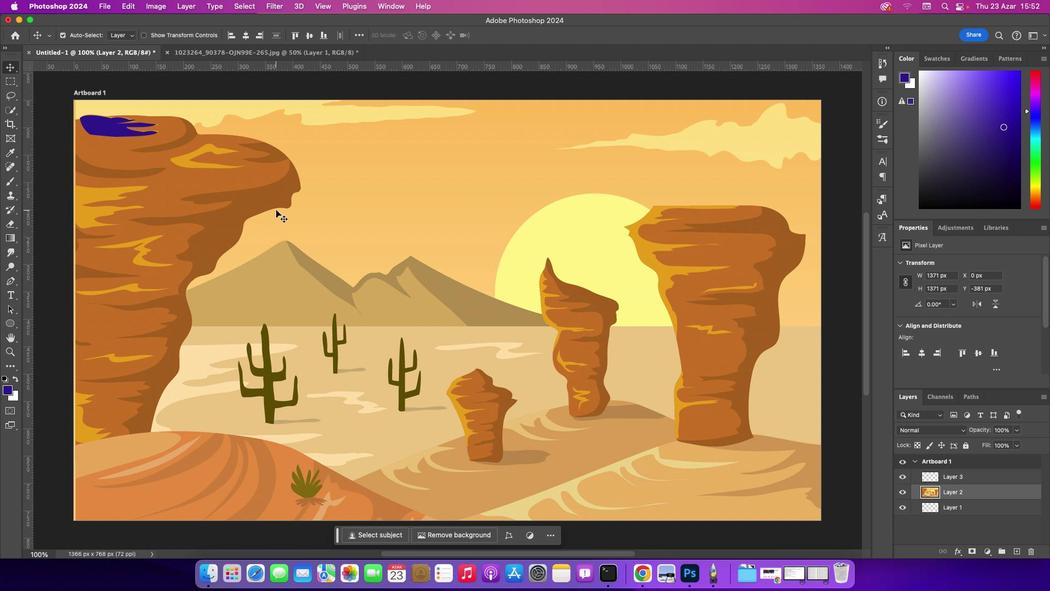
Action: Mouse pressed left at (276, 210)
Screenshot: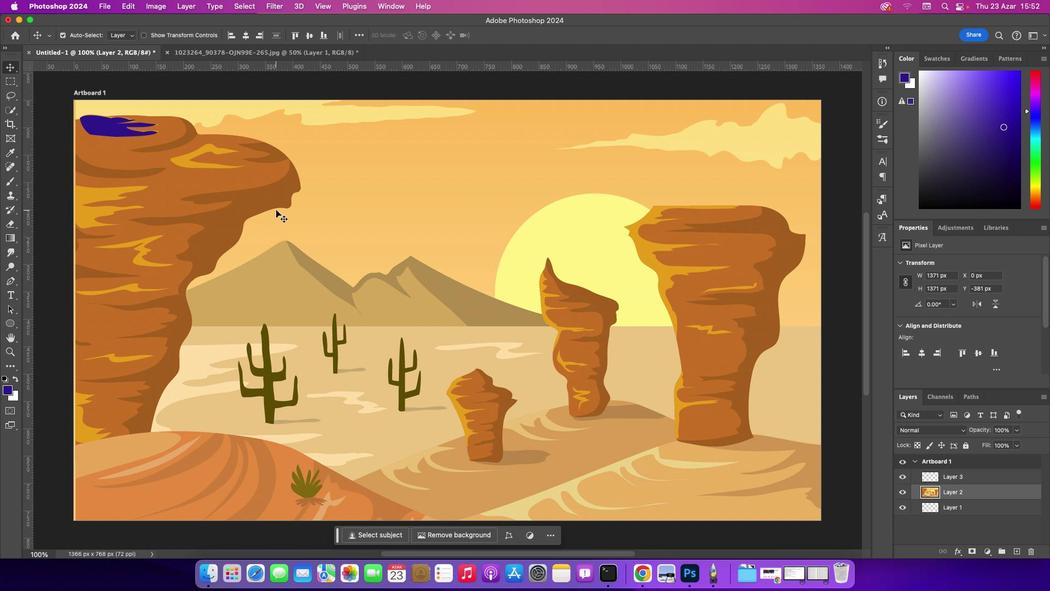
Action: Mouse moved to (975, 481)
Screenshot: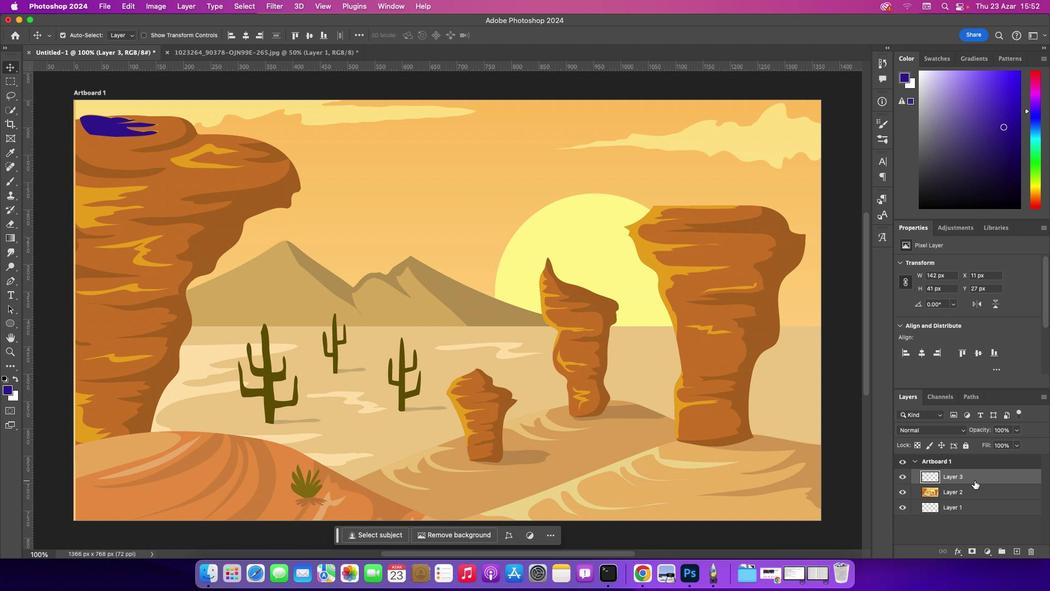 
Action: Mouse pressed left at (975, 481)
Screenshot: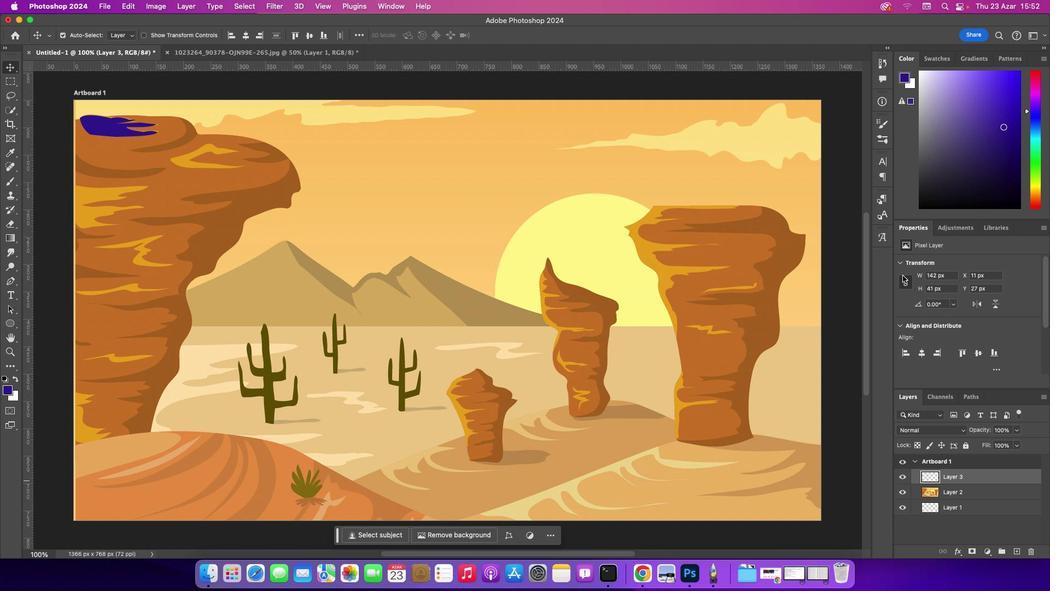 
Action: Mouse moved to (1014, 550)
Screenshot: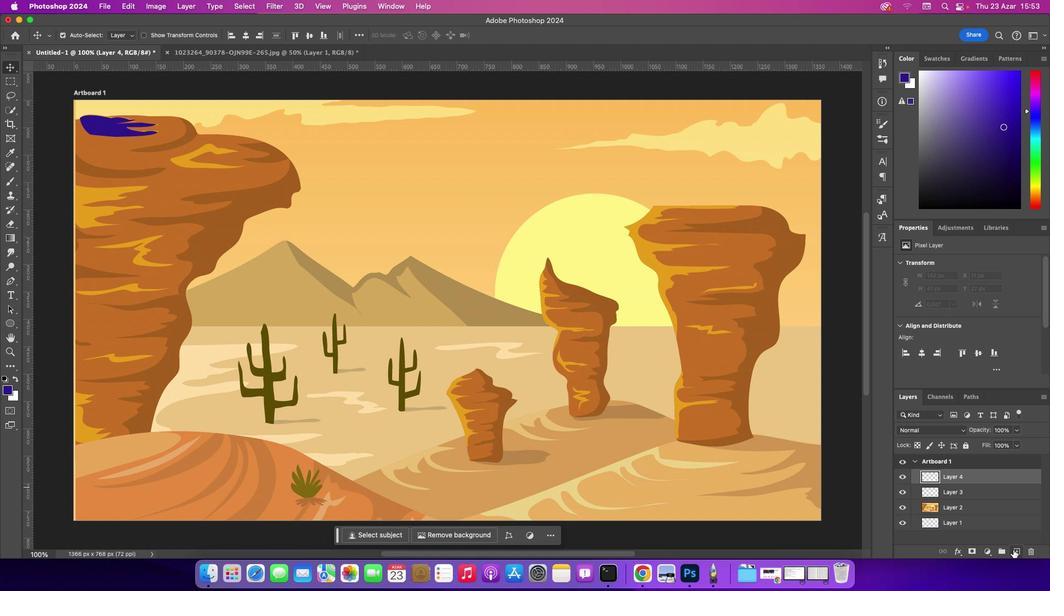 
Action: Mouse pressed left at (1014, 550)
Screenshot: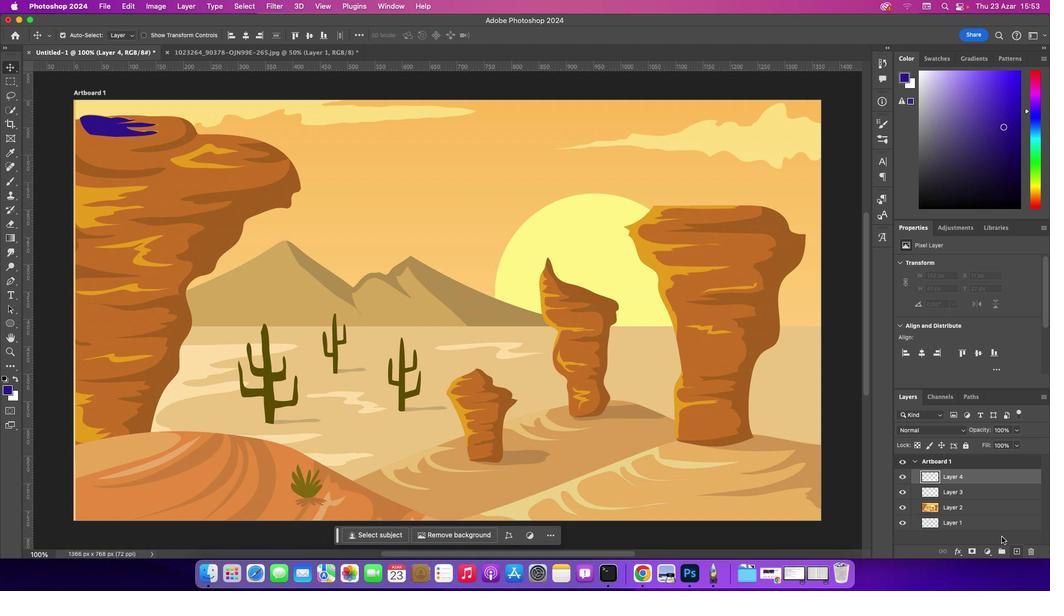
Action: Mouse moved to (15, 282)
Screenshot: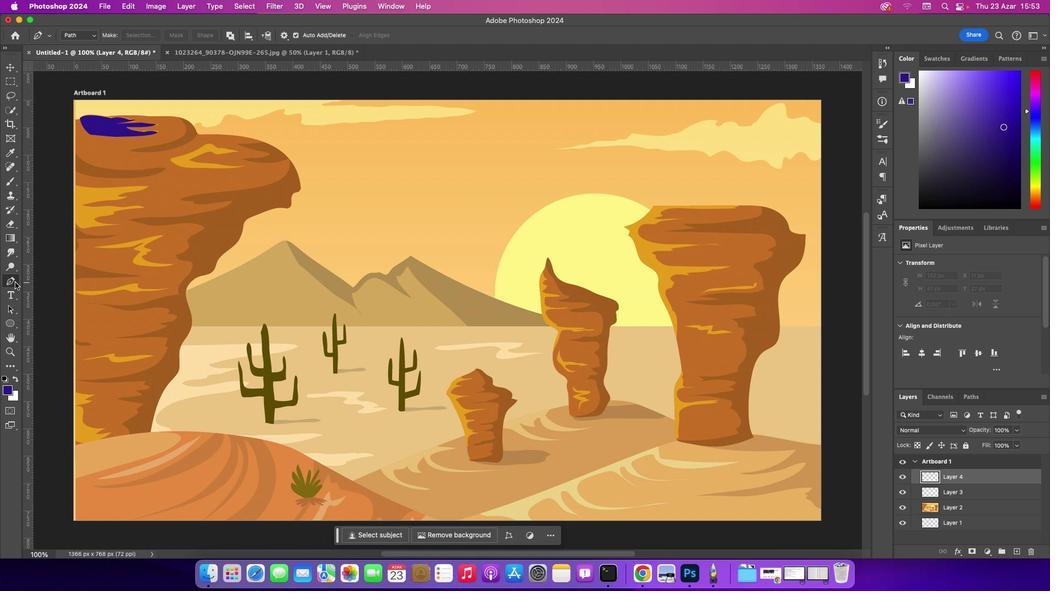 
Action: Mouse pressed left at (15, 282)
Screenshot: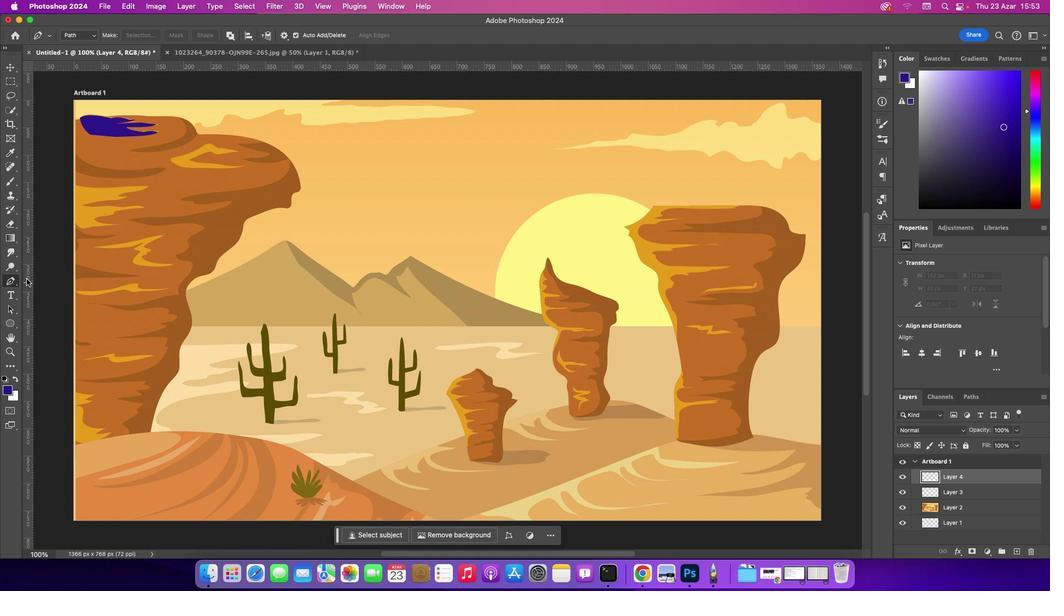 
Action: Mouse moved to (171, 161)
Screenshot: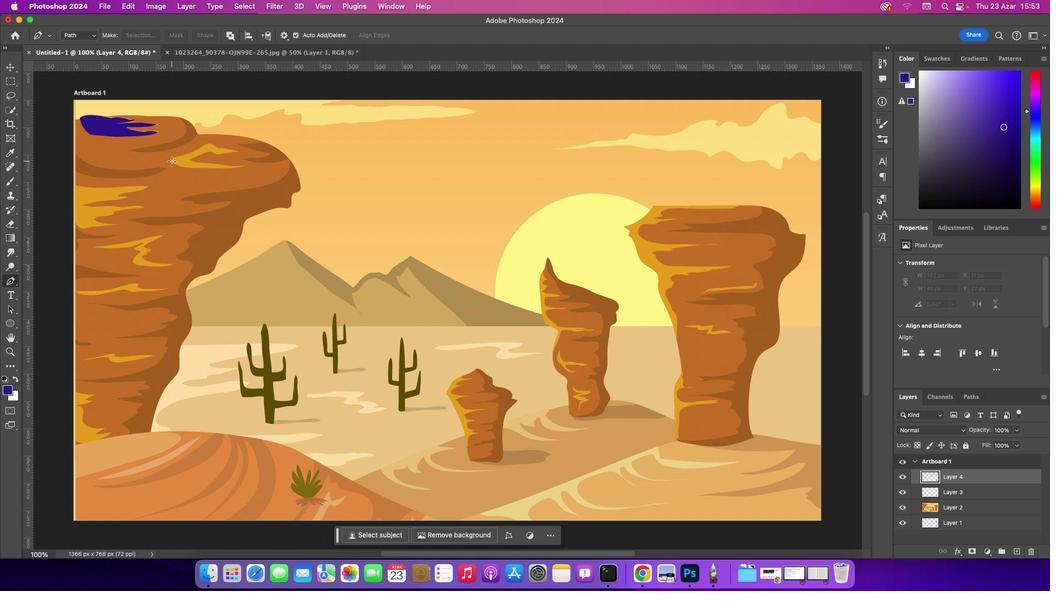 
Action: Mouse pressed left at (171, 161)
Screenshot: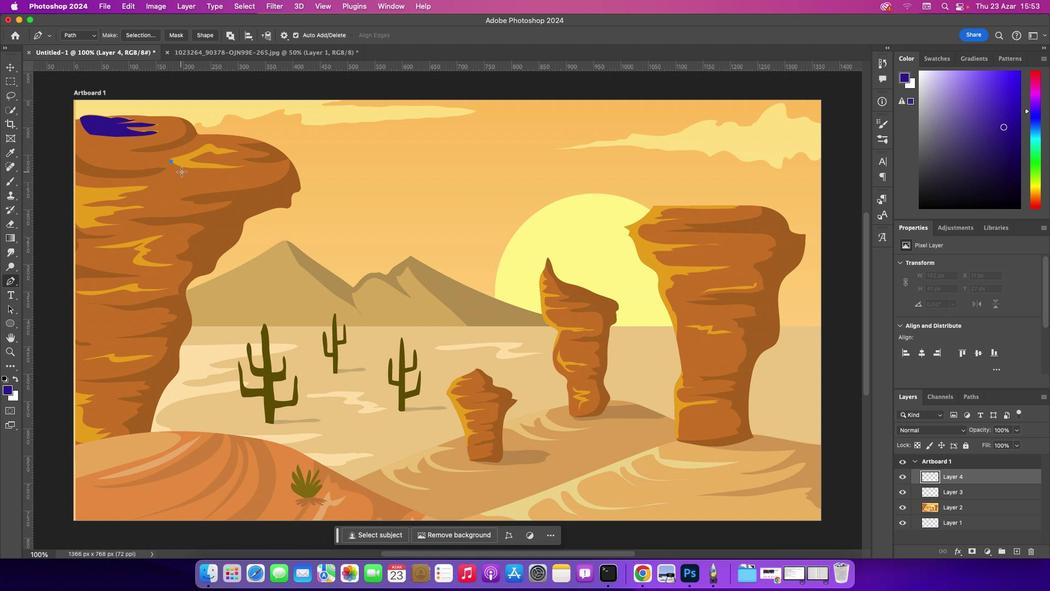 
Action: Mouse moved to (187, 169)
Screenshot: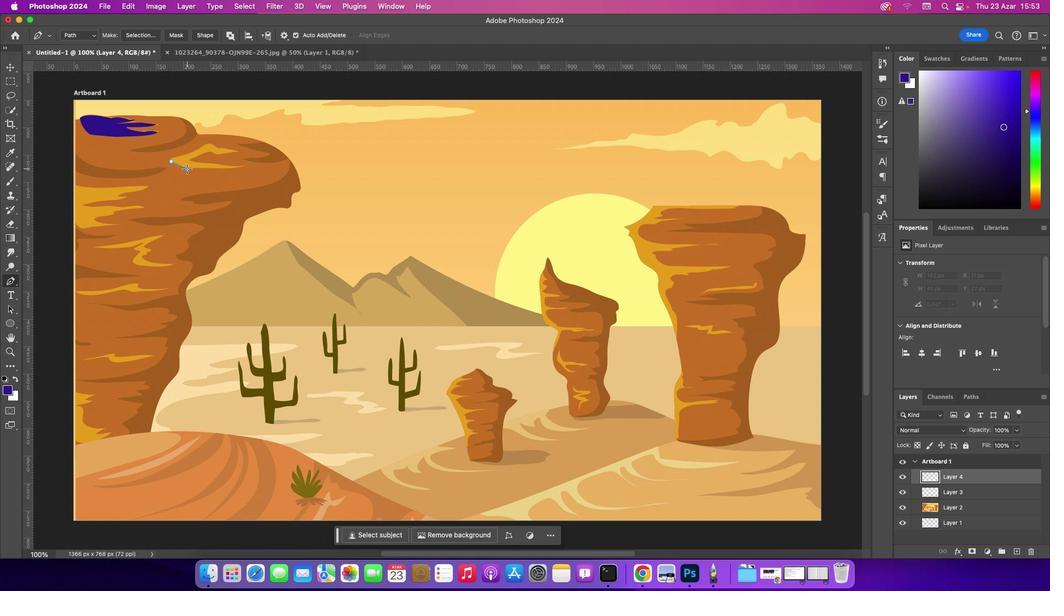 
Action: Mouse pressed left at (187, 169)
Screenshot: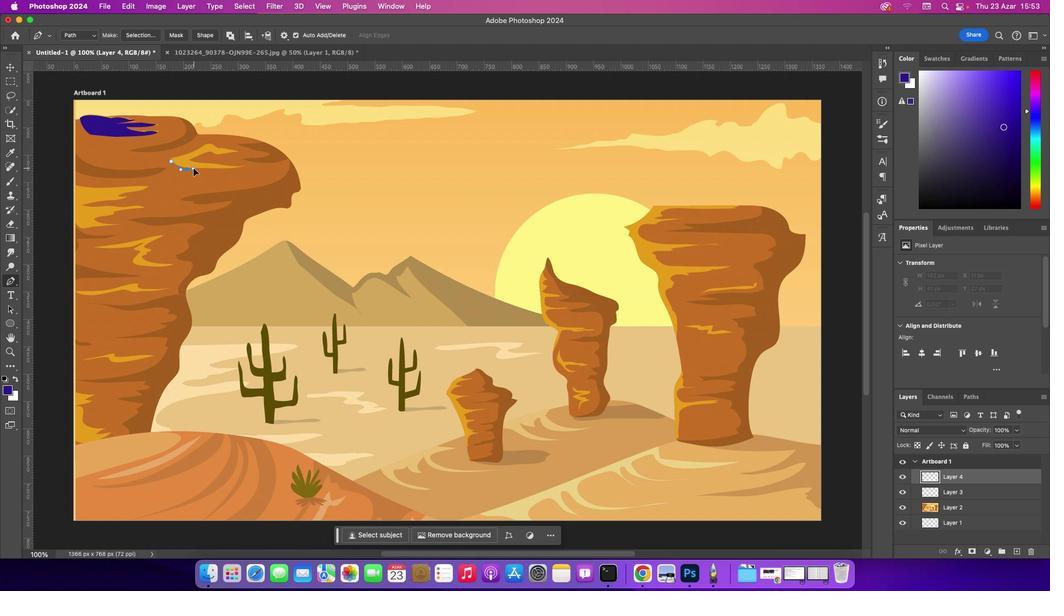 
Action: Mouse moved to (234, 169)
Screenshot: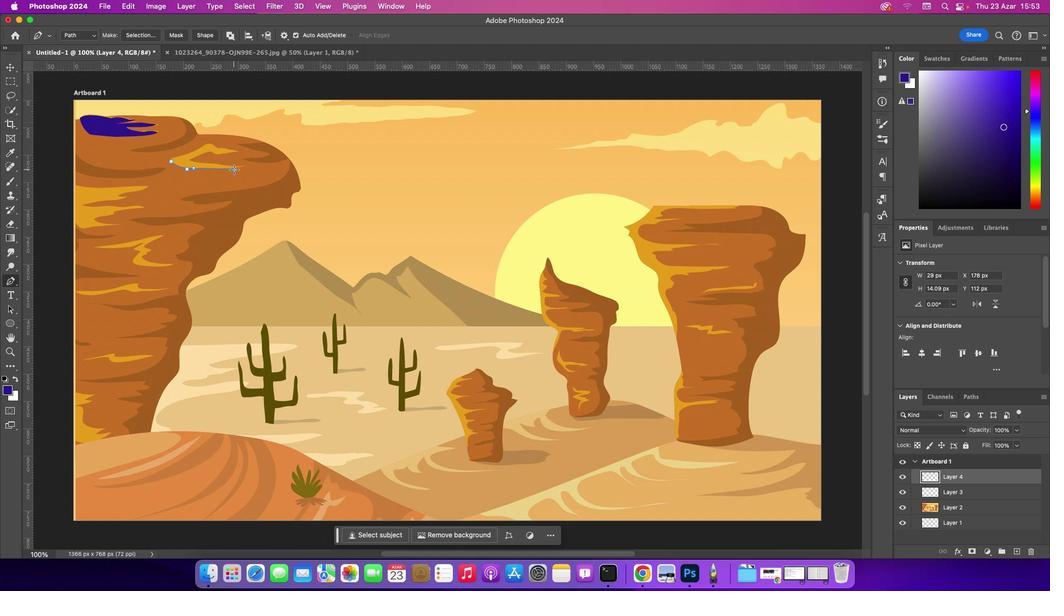 
Action: Mouse pressed left at (234, 169)
Screenshot: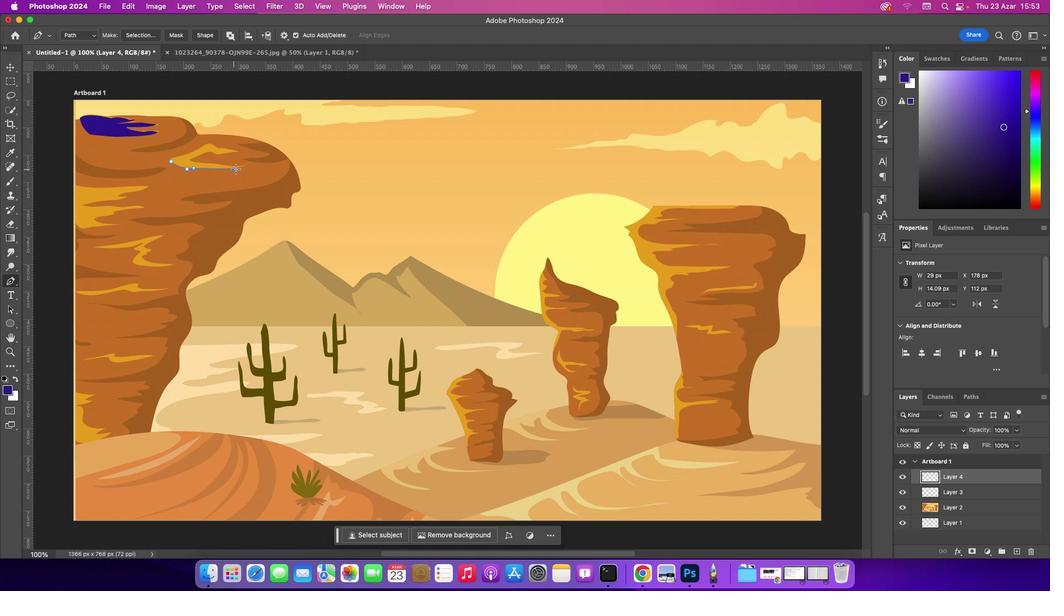 
Action: Mouse moved to (245, 166)
Screenshot: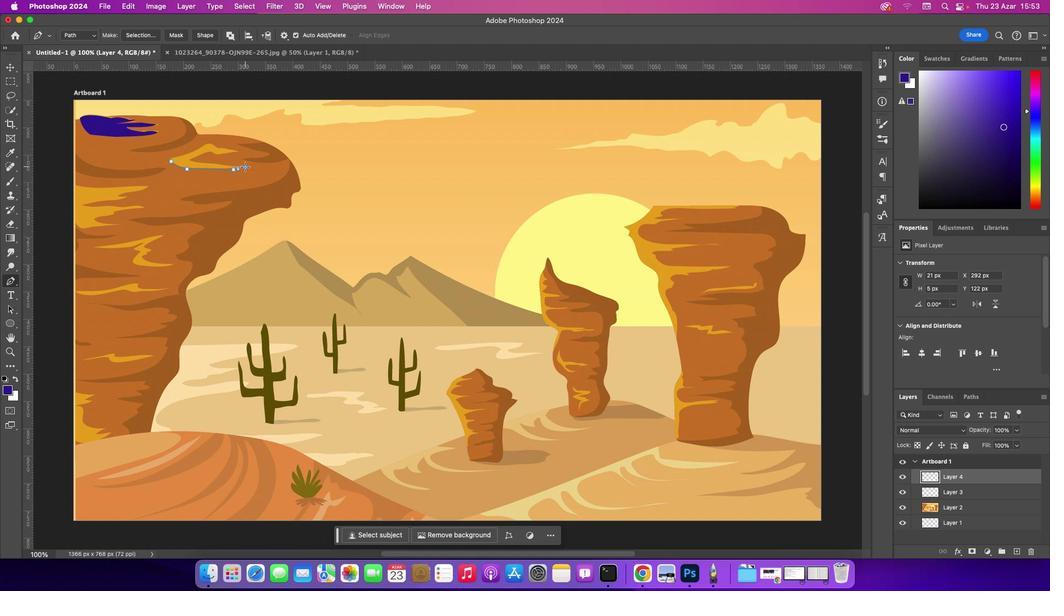 
Action: Mouse pressed left at (245, 166)
Screenshot: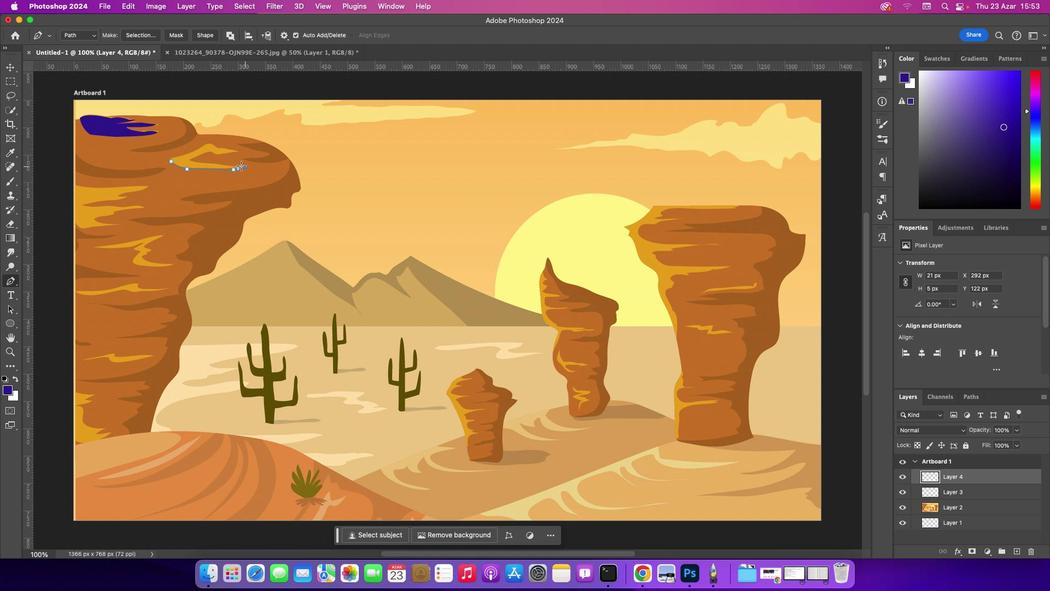 
Action: Mouse moved to (198, 161)
Screenshot: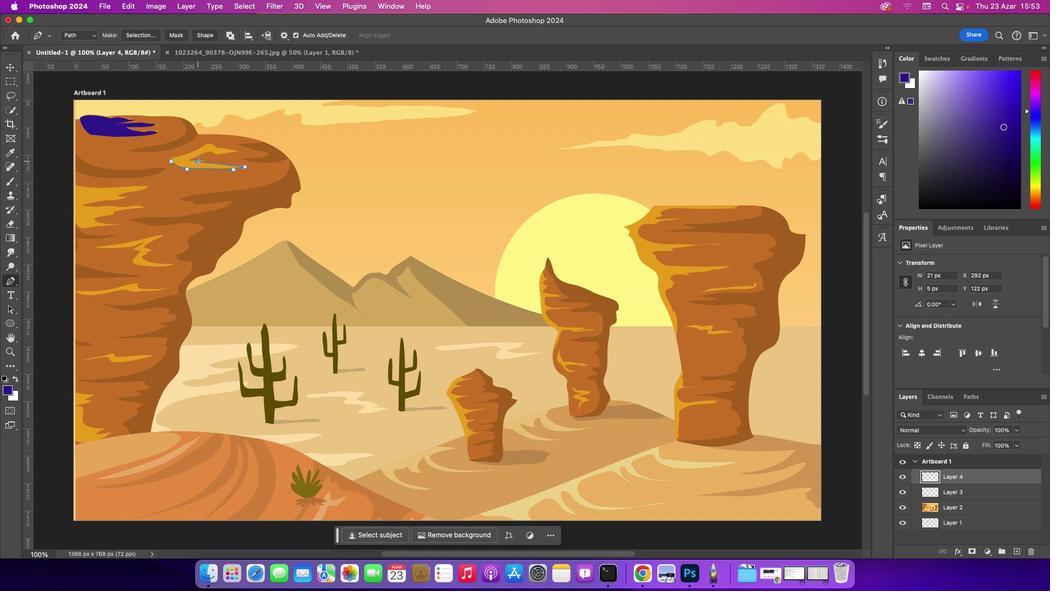 
Action: Mouse pressed left at (198, 161)
Screenshot: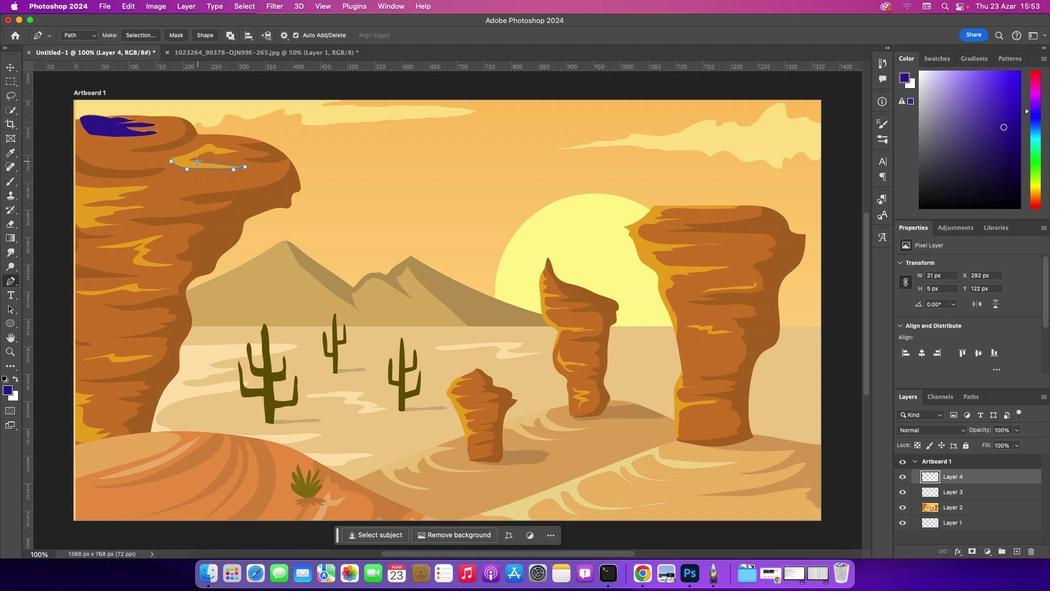 
Action: Mouse moved to (198, 156)
Screenshot: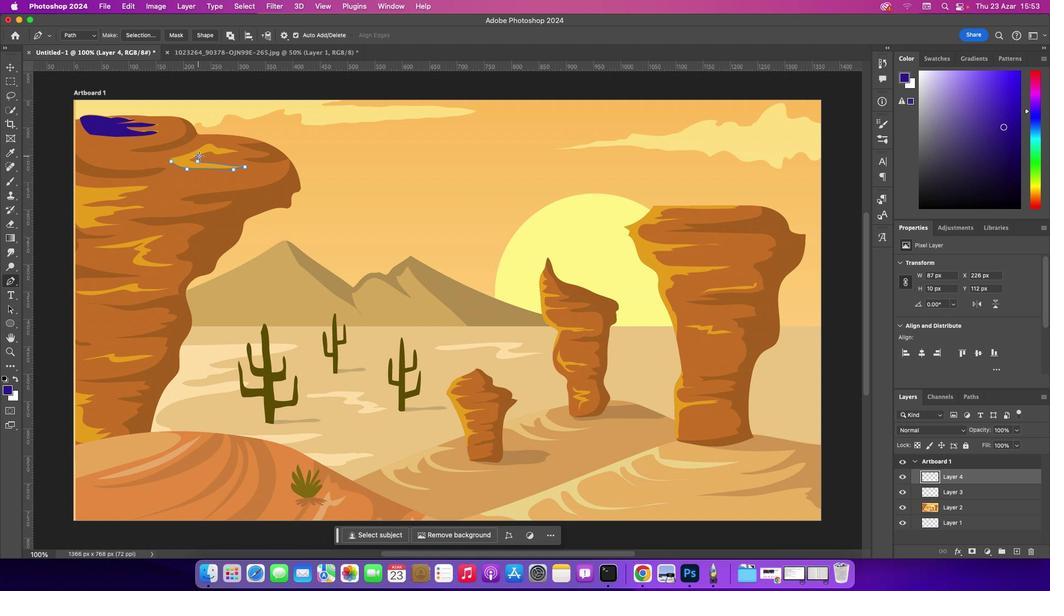 
Action: Mouse pressed left at (198, 156)
Screenshot: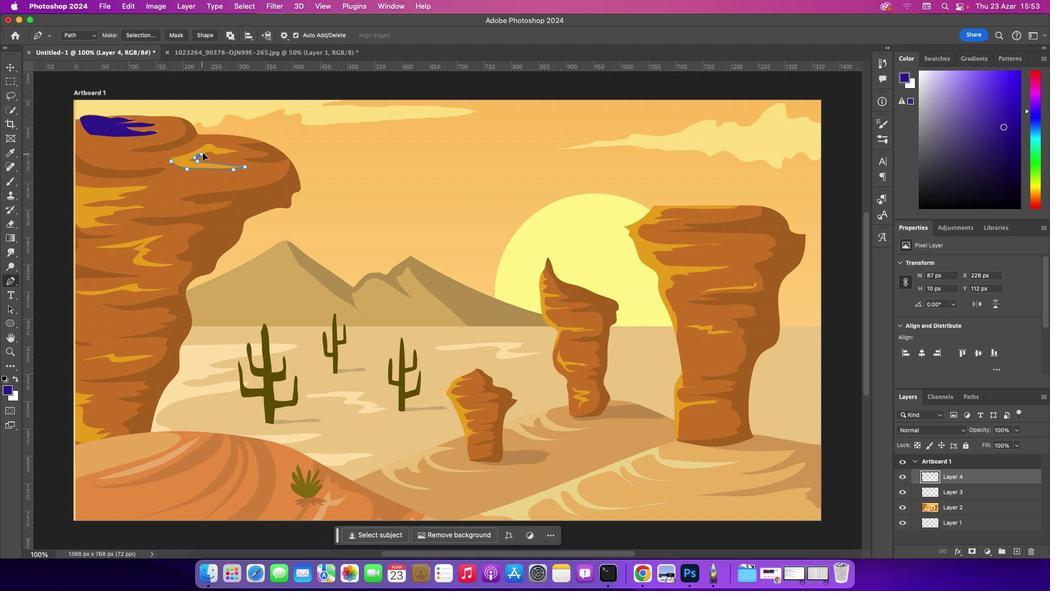 
Action: Mouse moved to (198, 156)
Screenshot: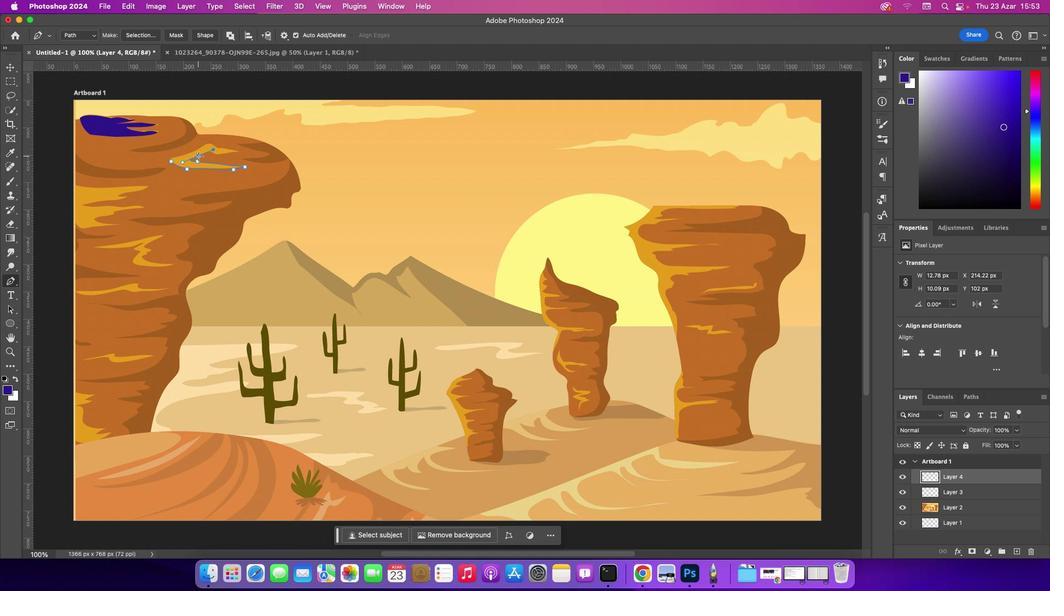 
Action: Mouse pressed left at (198, 156)
Screenshot: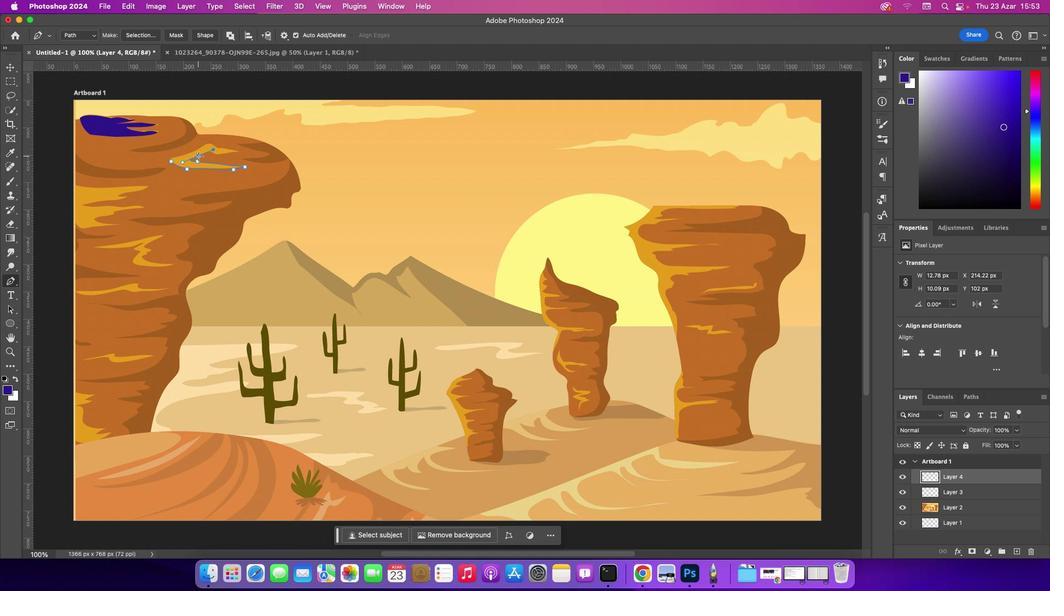 
Action: Mouse moved to (198, 156)
Screenshot: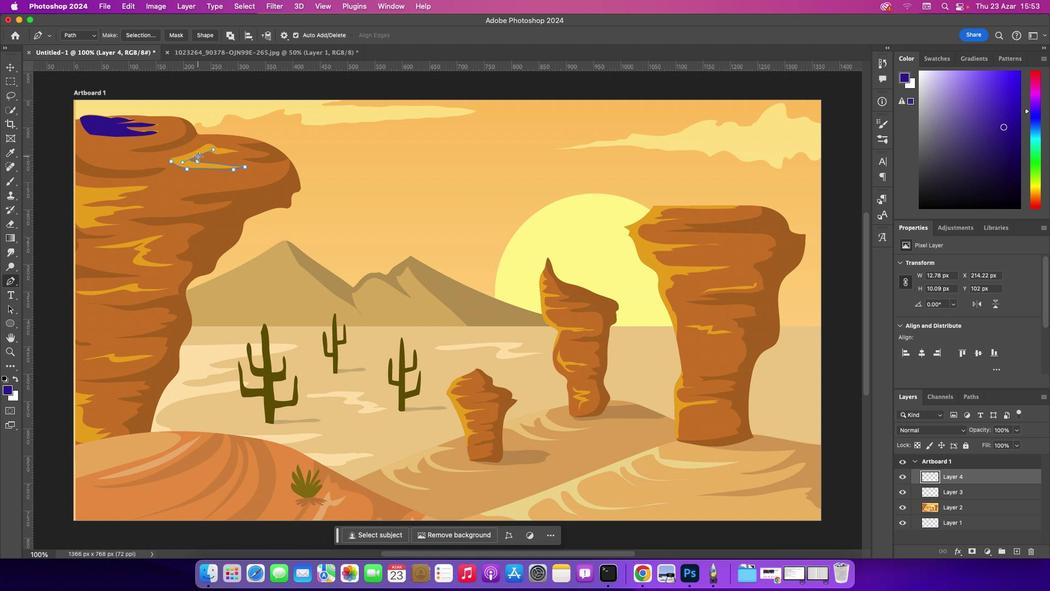 
Action: Mouse pressed left at (198, 156)
Screenshot: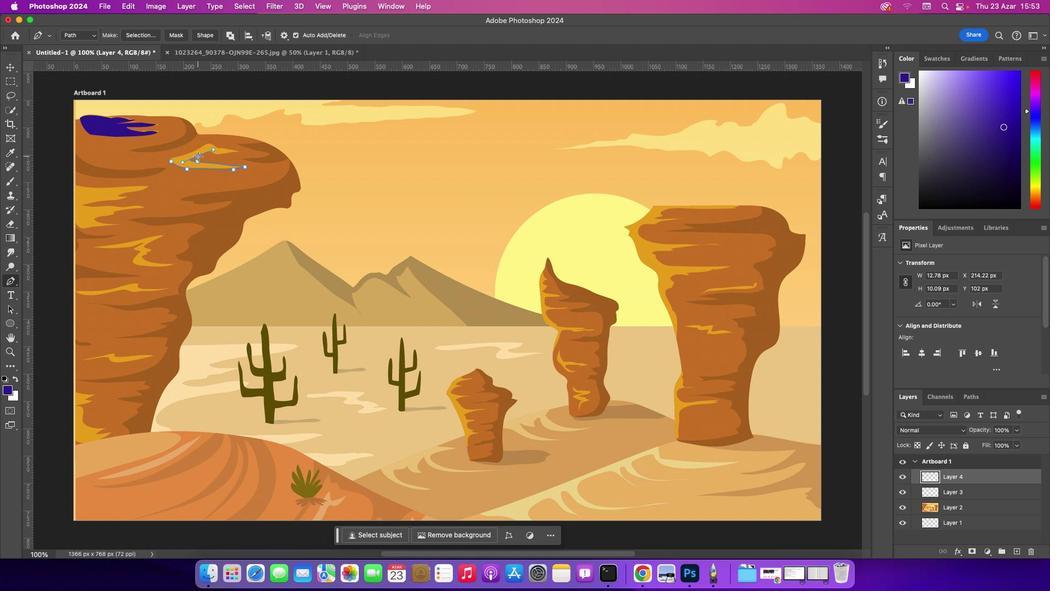 
Action: Key pressed Key.alt
Screenshot: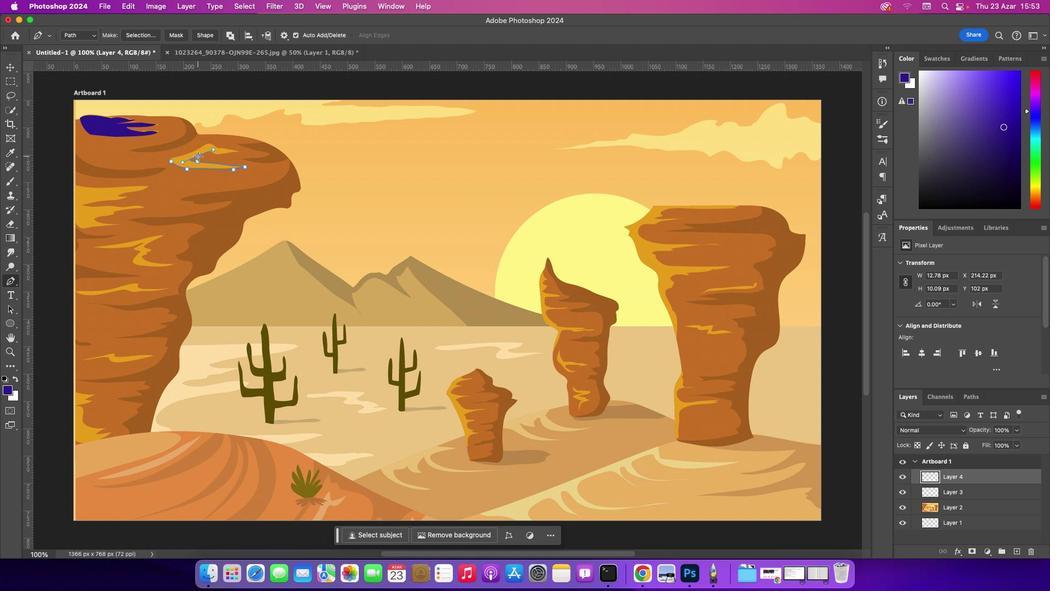 
Action: Mouse moved to (198, 157)
Screenshot: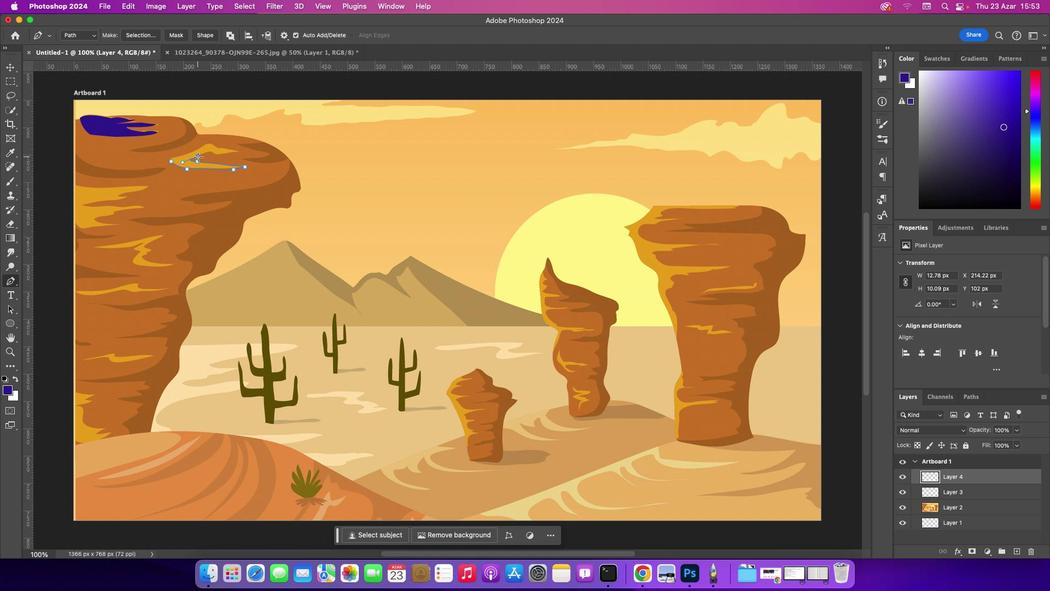 
Action: Key pressed Key.alt
Screenshot: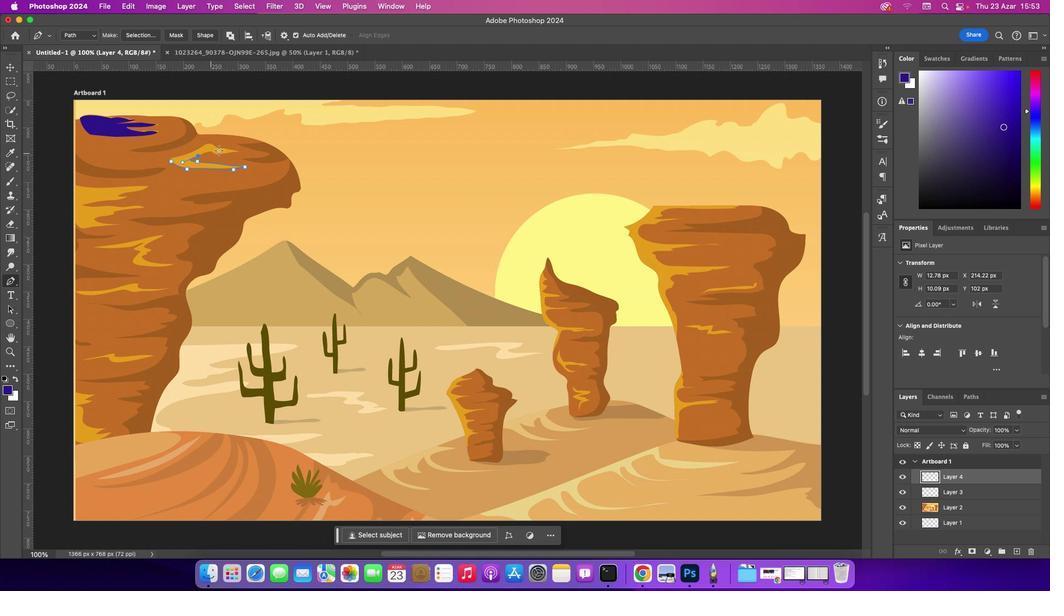 
Action: Mouse pressed left at (198, 157)
Screenshot: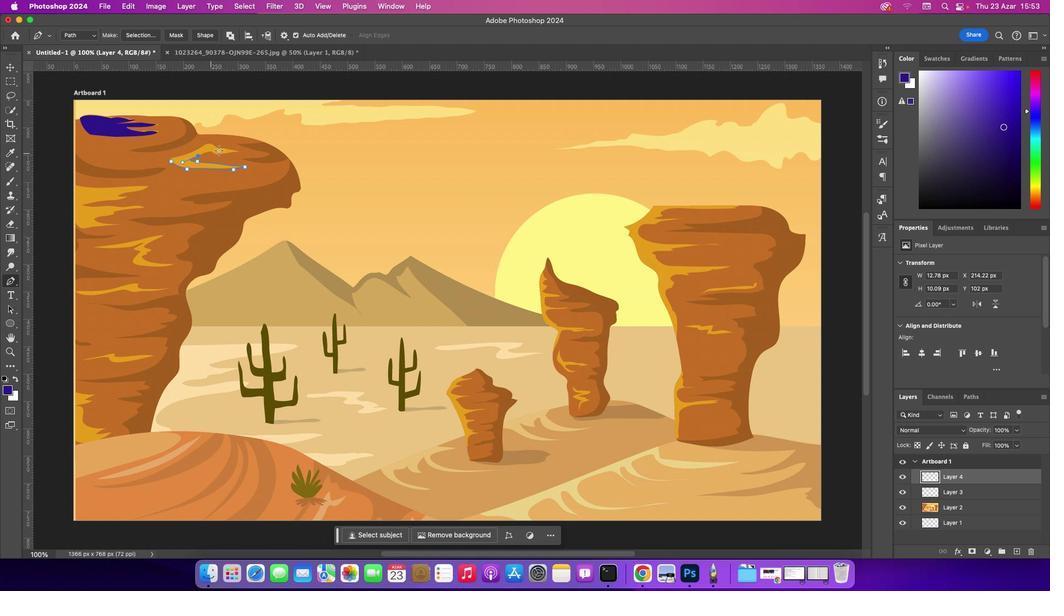 
Action: Mouse moved to (210, 152)
Screenshot: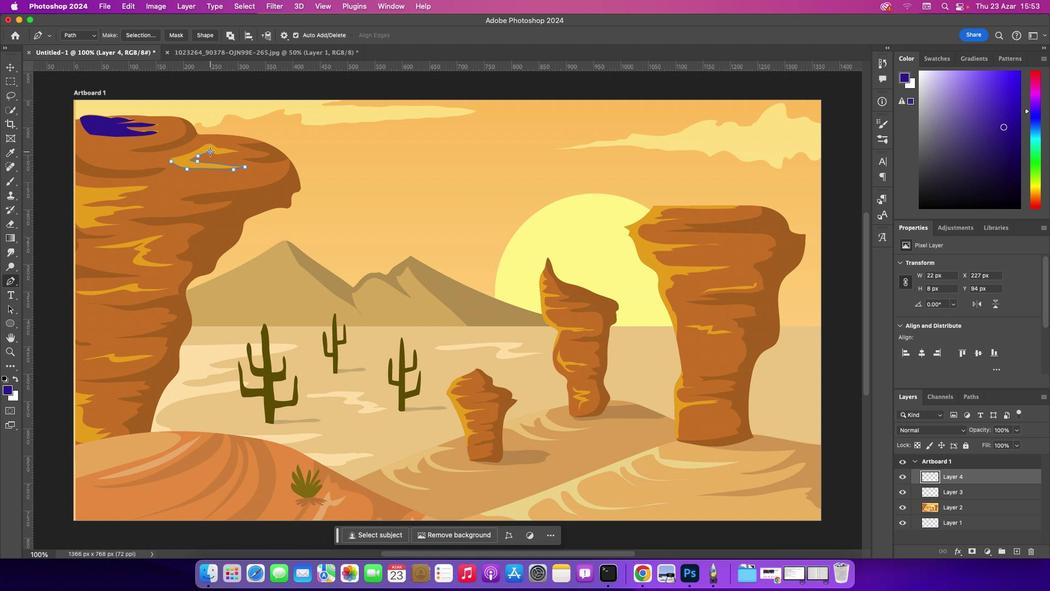 
Action: Mouse pressed left at (210, 152)
Screenshot: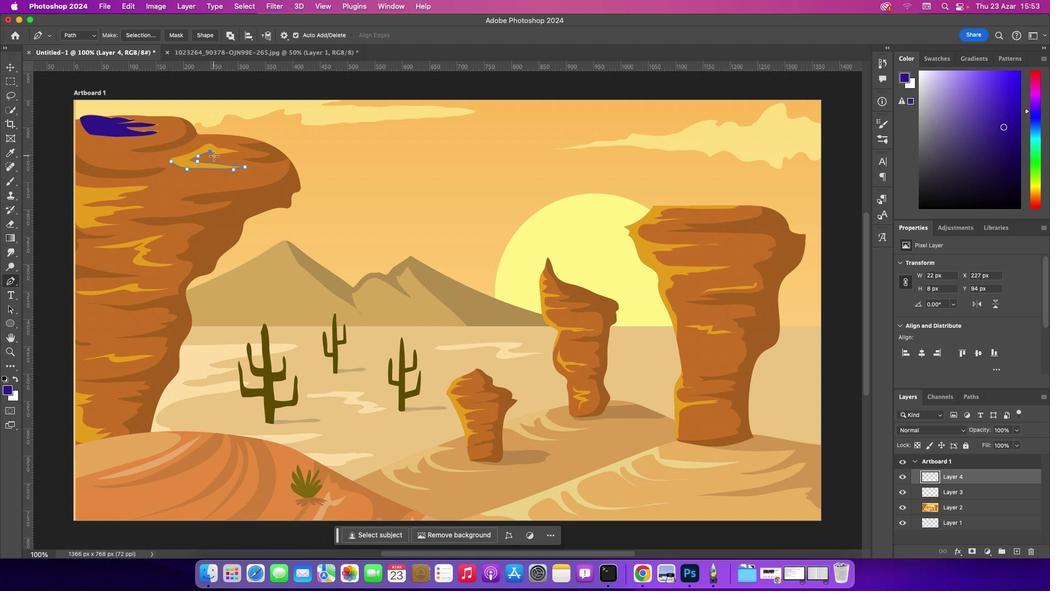 
Action: Mouse moved to (216, 156)
Screenshot: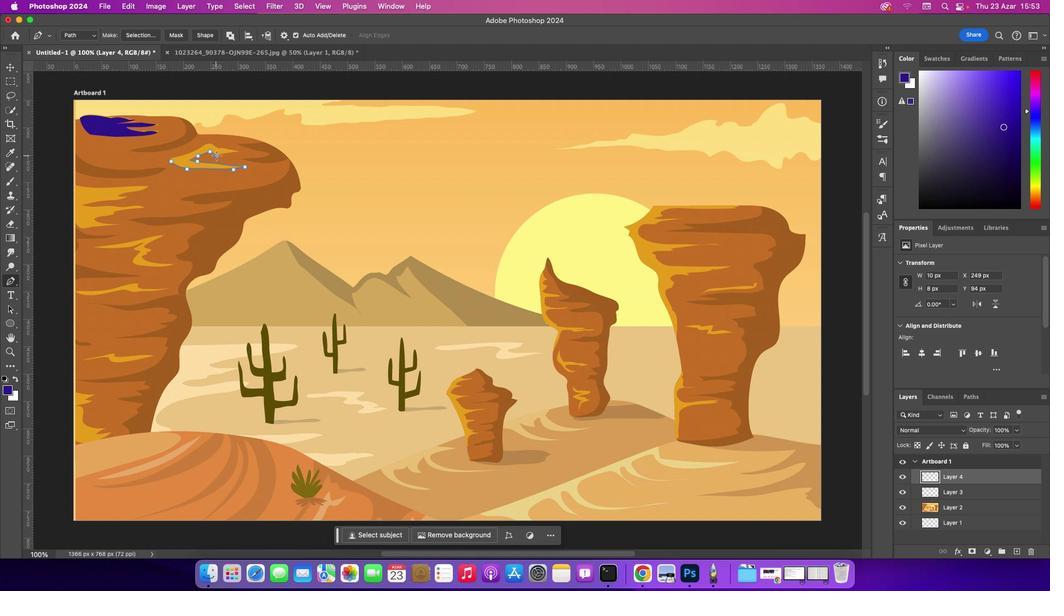 
Action: Mouse pressed left at (216, 156)
Screenshot: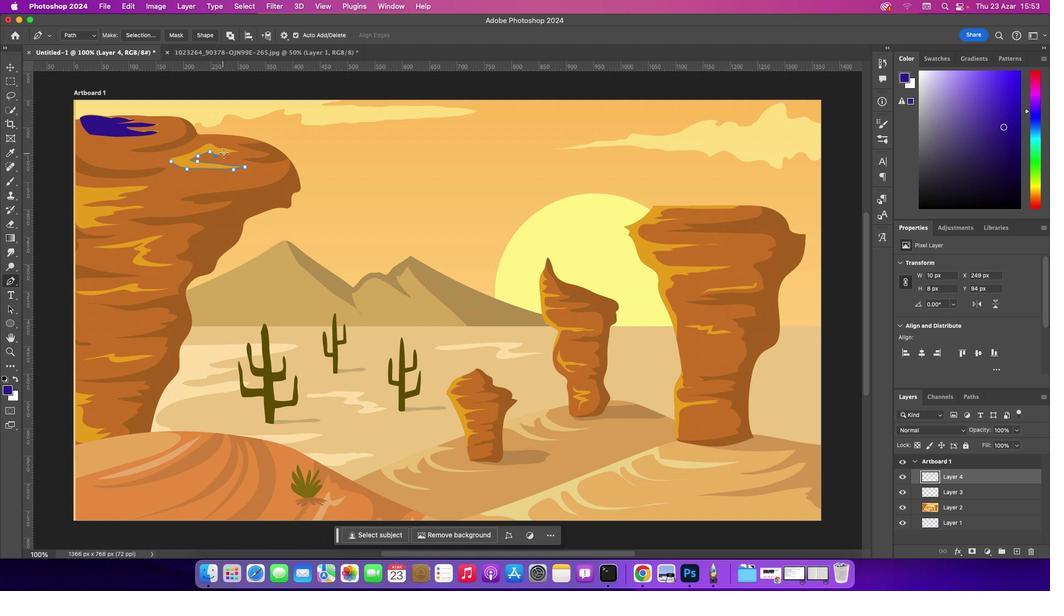 
Action: Mouse moved to (238, 153)
Screenshot: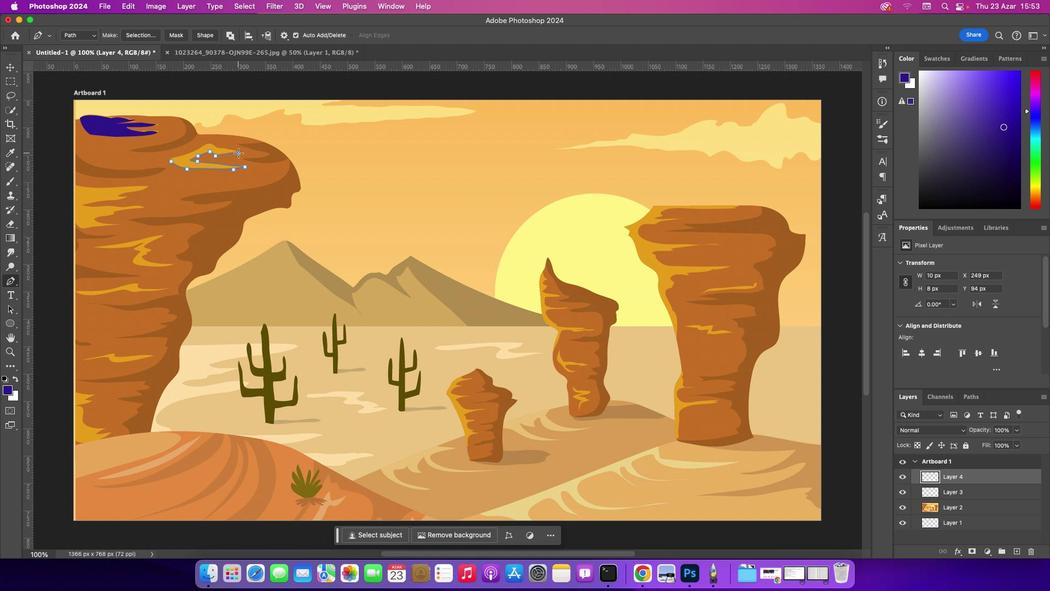 
Action: Mouse pressed left at (238, 153)
Screenshot: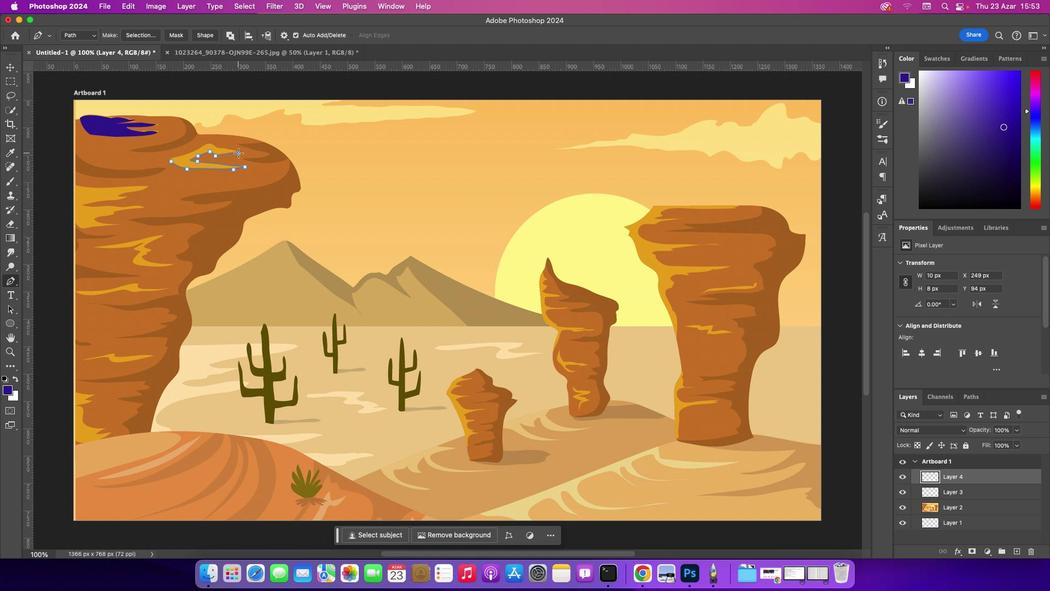 
Action: Mouse moved to (244, 157)
Screenshot: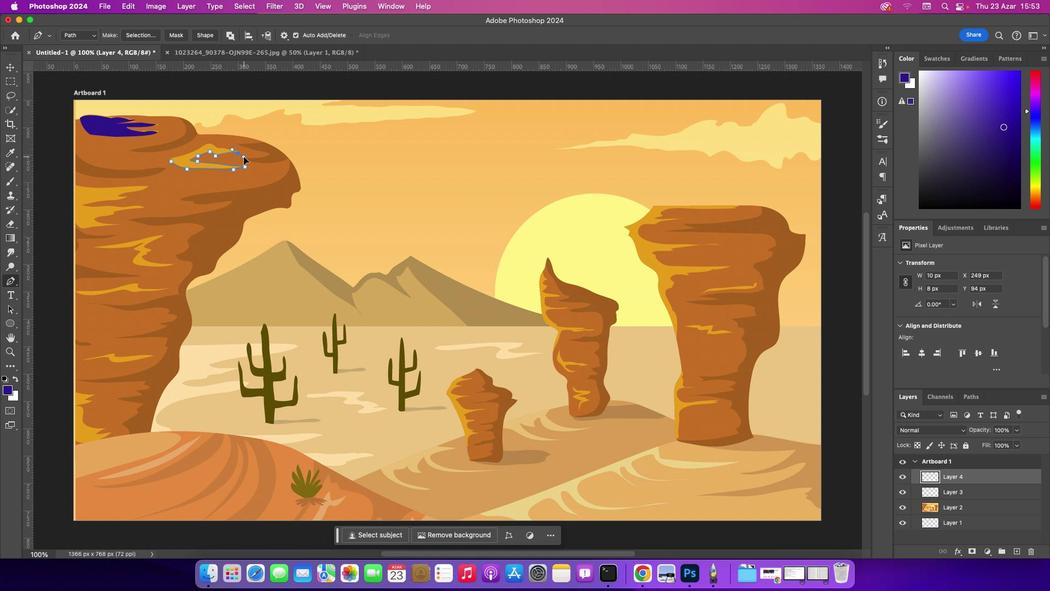 
Action: Mouse pressed left at (244, 157)
Screenshot: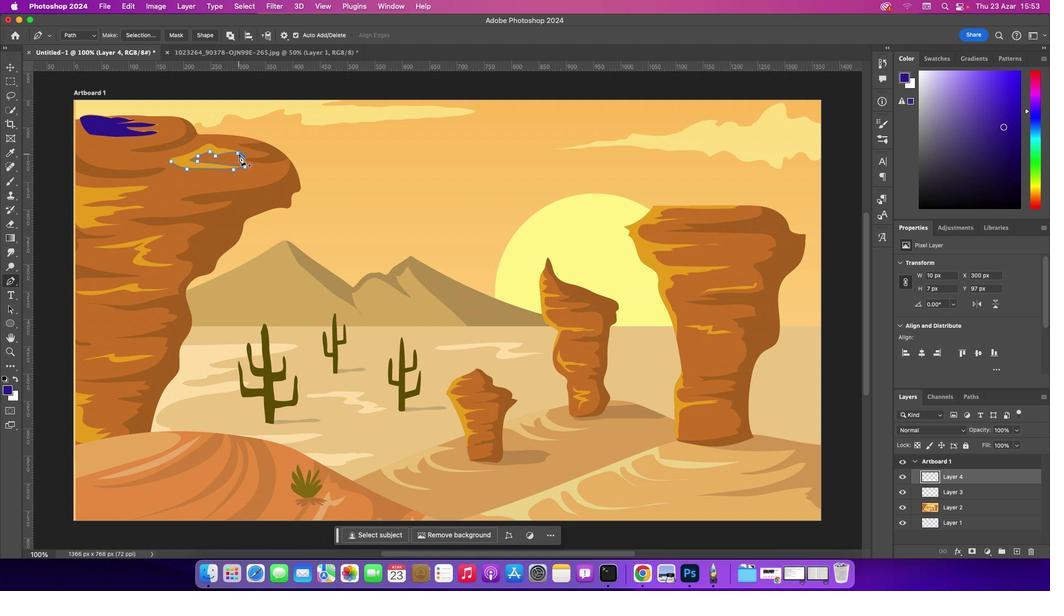 
Action: Mouse moved to (238, 153)
Screenshot: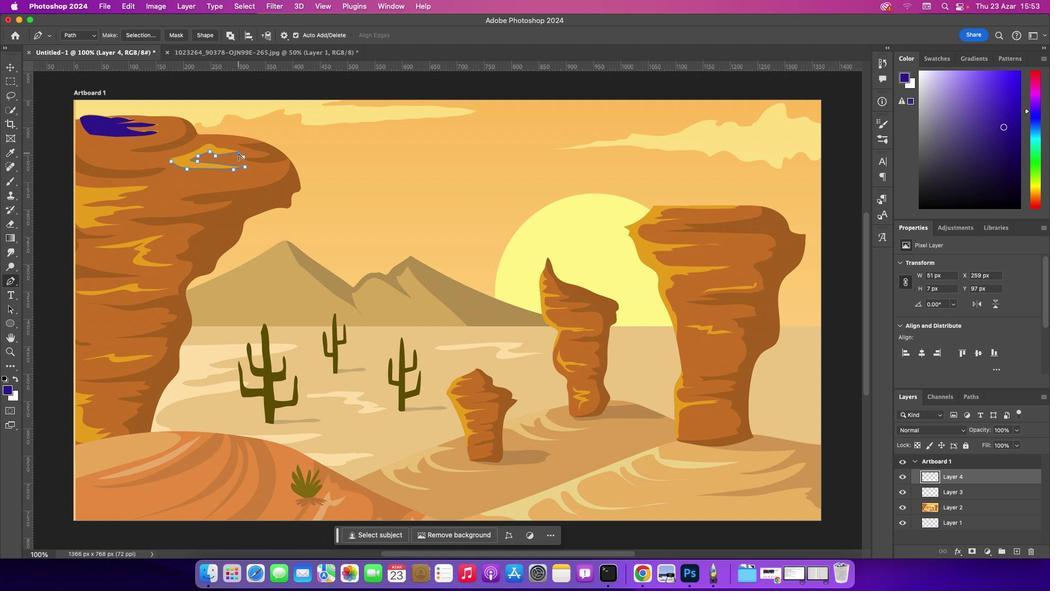 
Action: Key pressed Key.alt
Screenshot: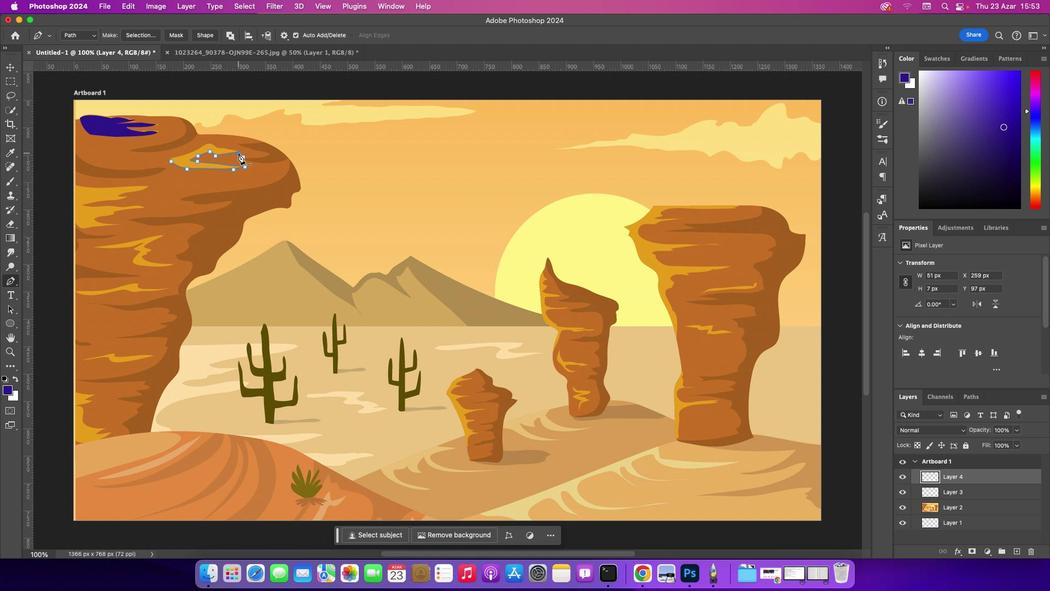 
Action: Mouse pressed left at (238, 153)
Screenshot: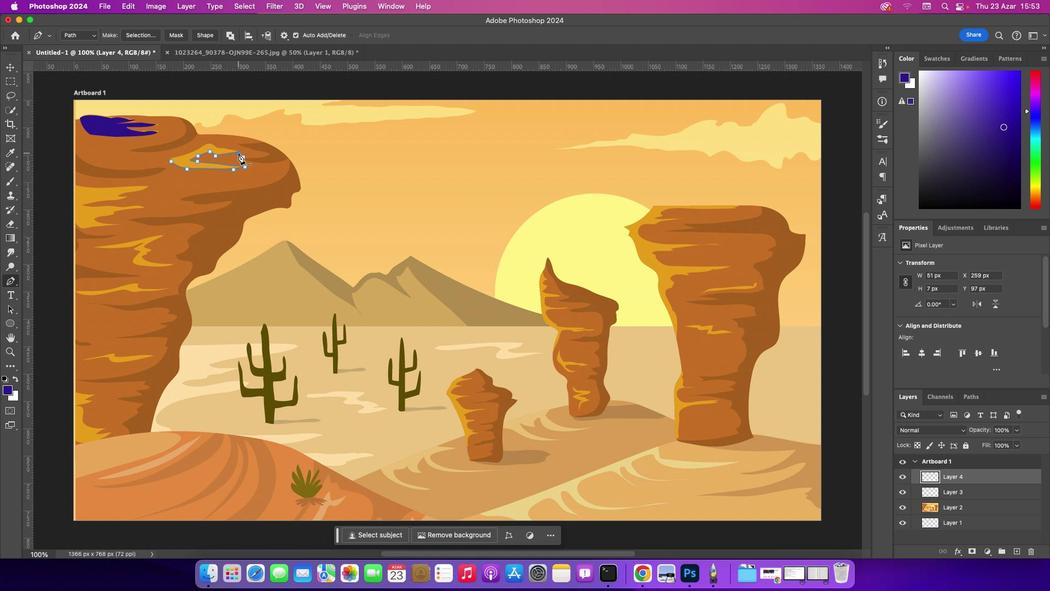 
Action: Mouse moved to (220, 148)
Screenshot: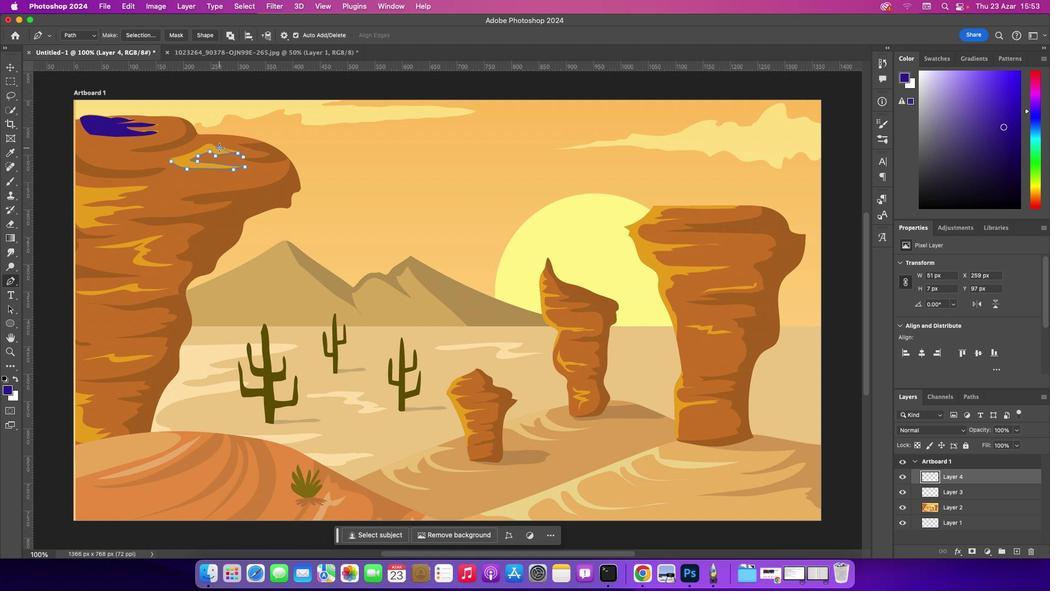 
Action: Mouse pressed left at (220, 148)
Screenshot: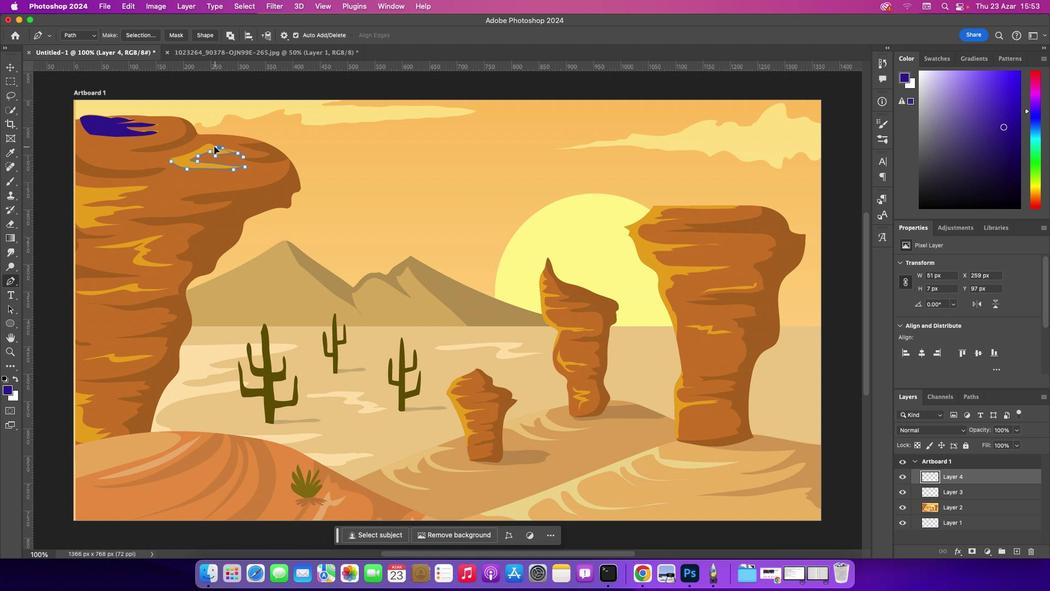 
Action: Mouse moved to (219, 148)
Screenshot: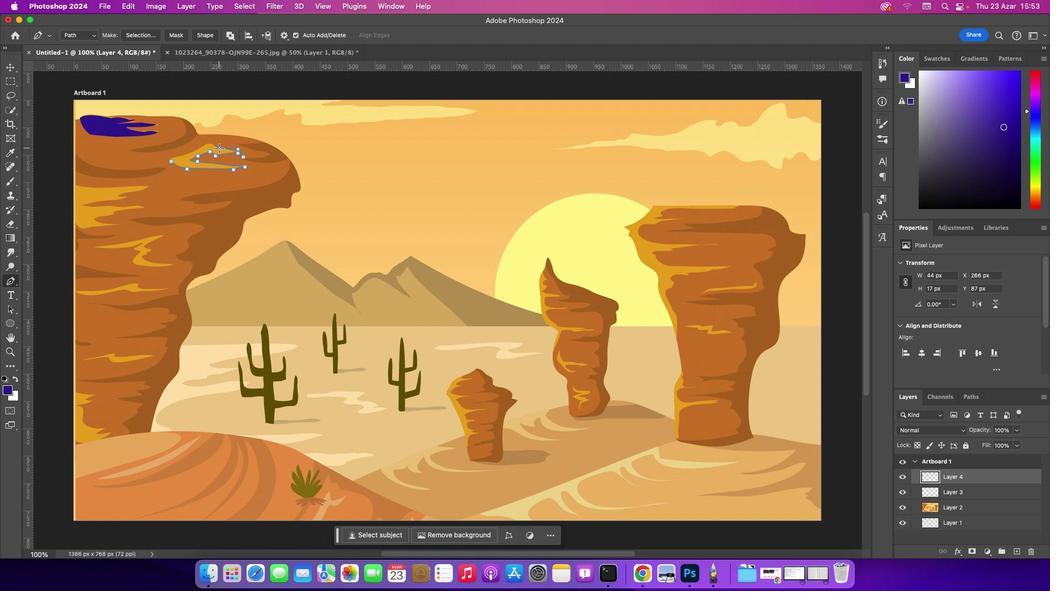 
Action: Key pressed Key.alt
Screenshot: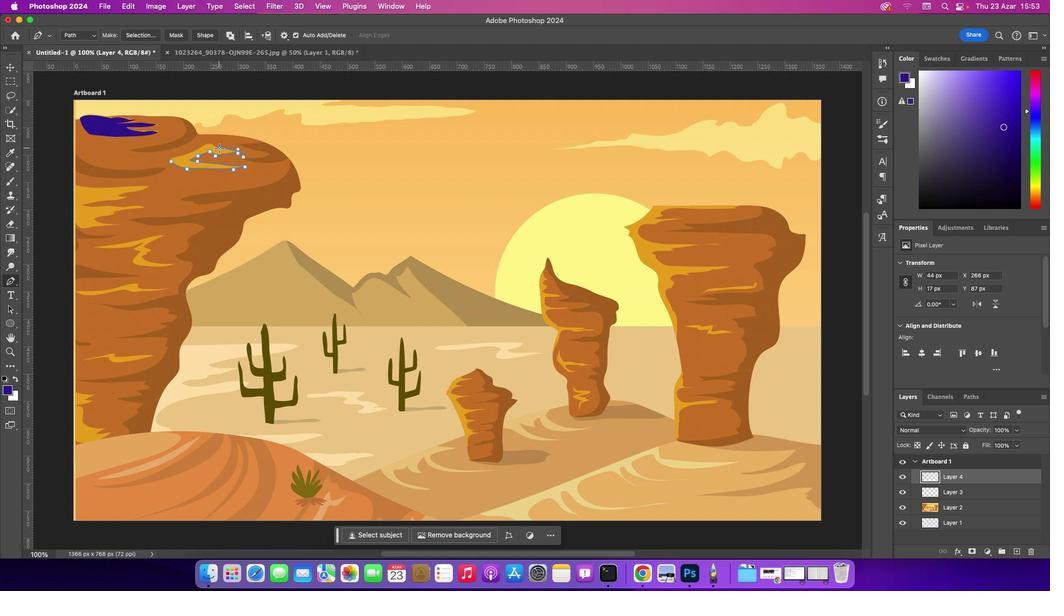 
Action: Mouse pressed left at (219, 148)
Screenshot: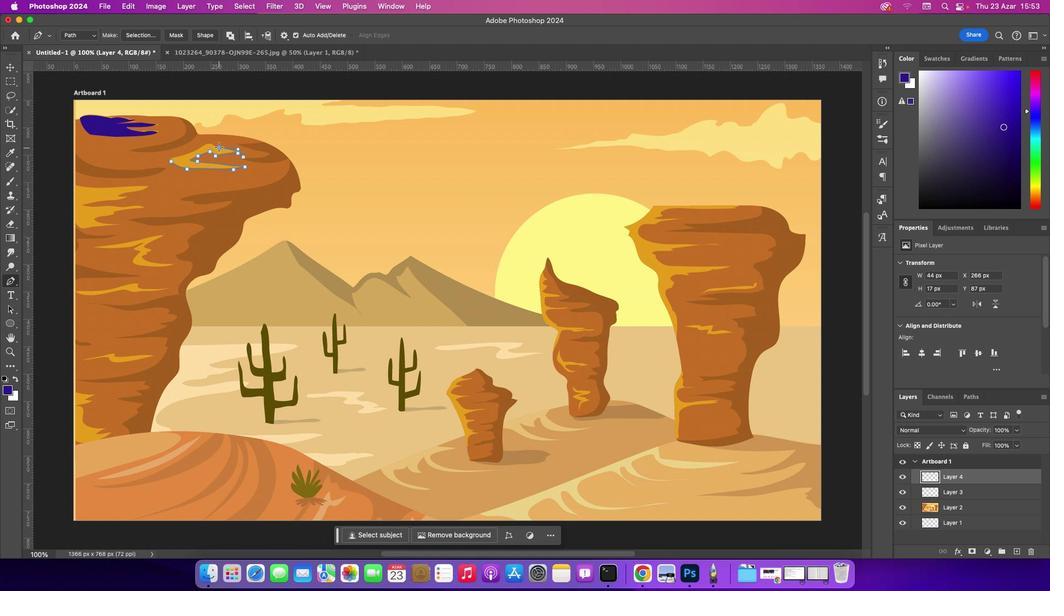 
Action: Mouse moved to (204, 145)
Screenshot: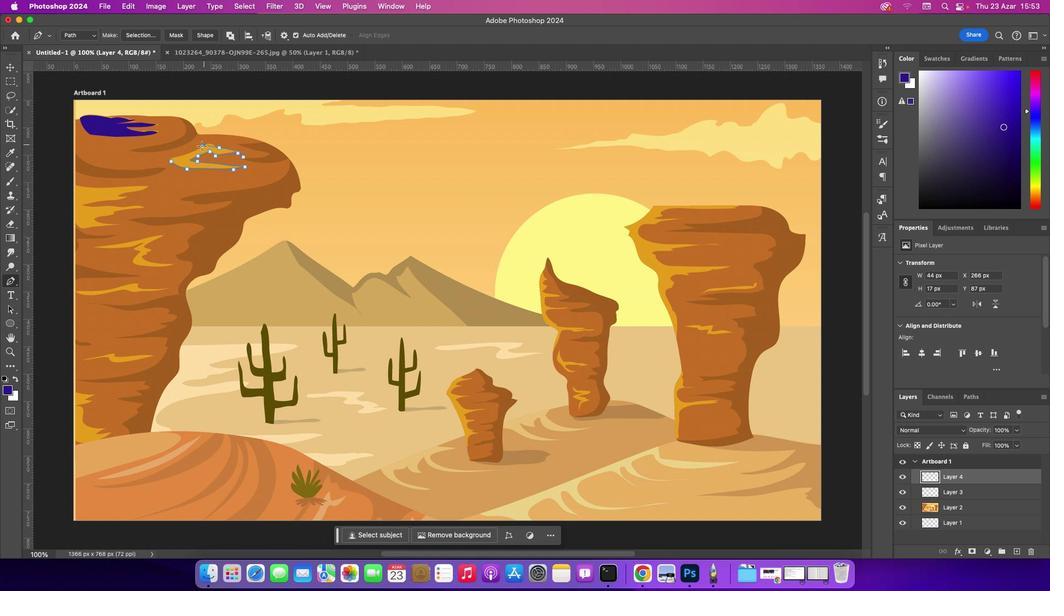 
Action: Mouse pressed left at (204, 145)
